 Task: Create a Colorful Geometric Lesson Plan.
Action: Mouse moved to (268, 336)
Screenshot: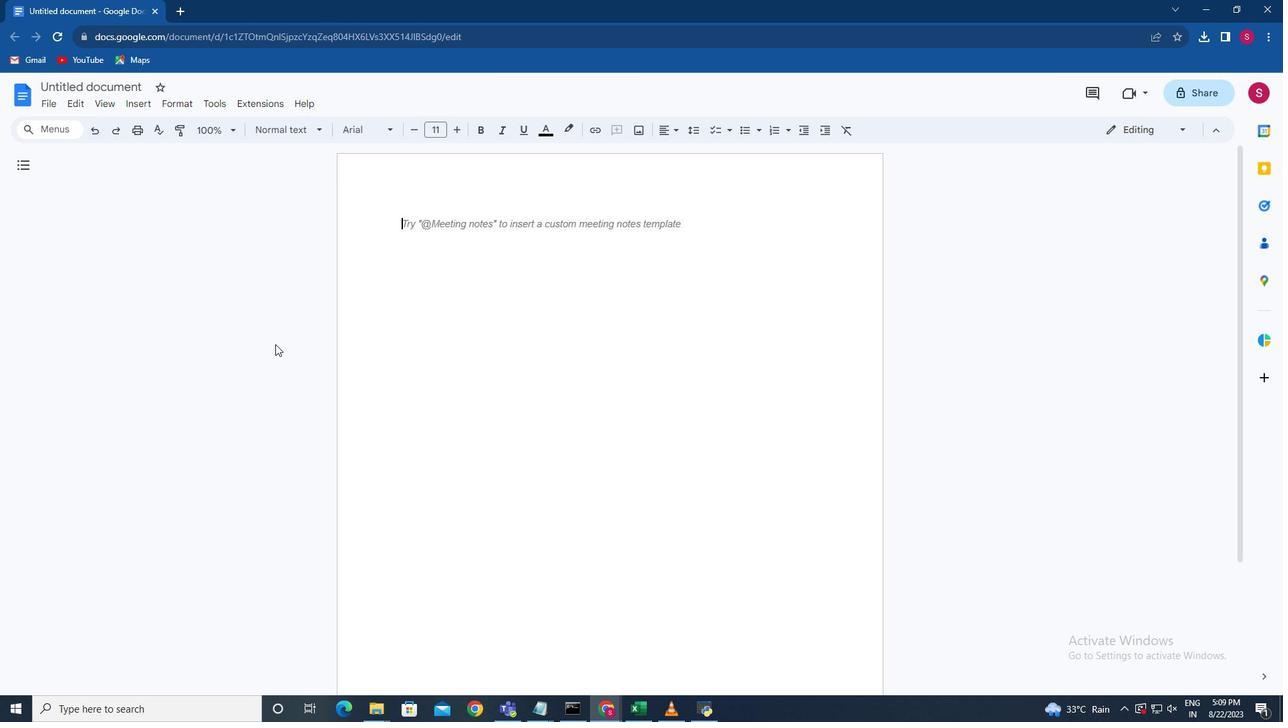 
Action: Mouse pressed left at (268, 336)
Screenshot: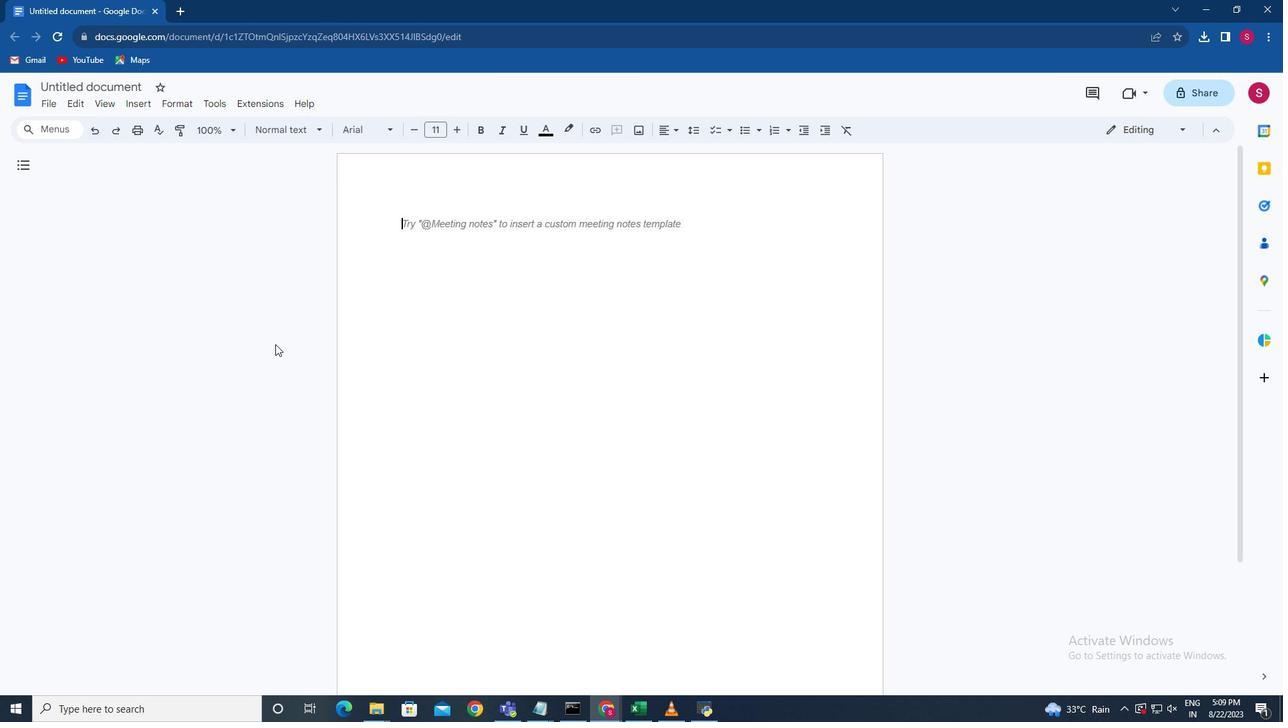 
Action: Mouse moved to (114, 93)
Screenshot: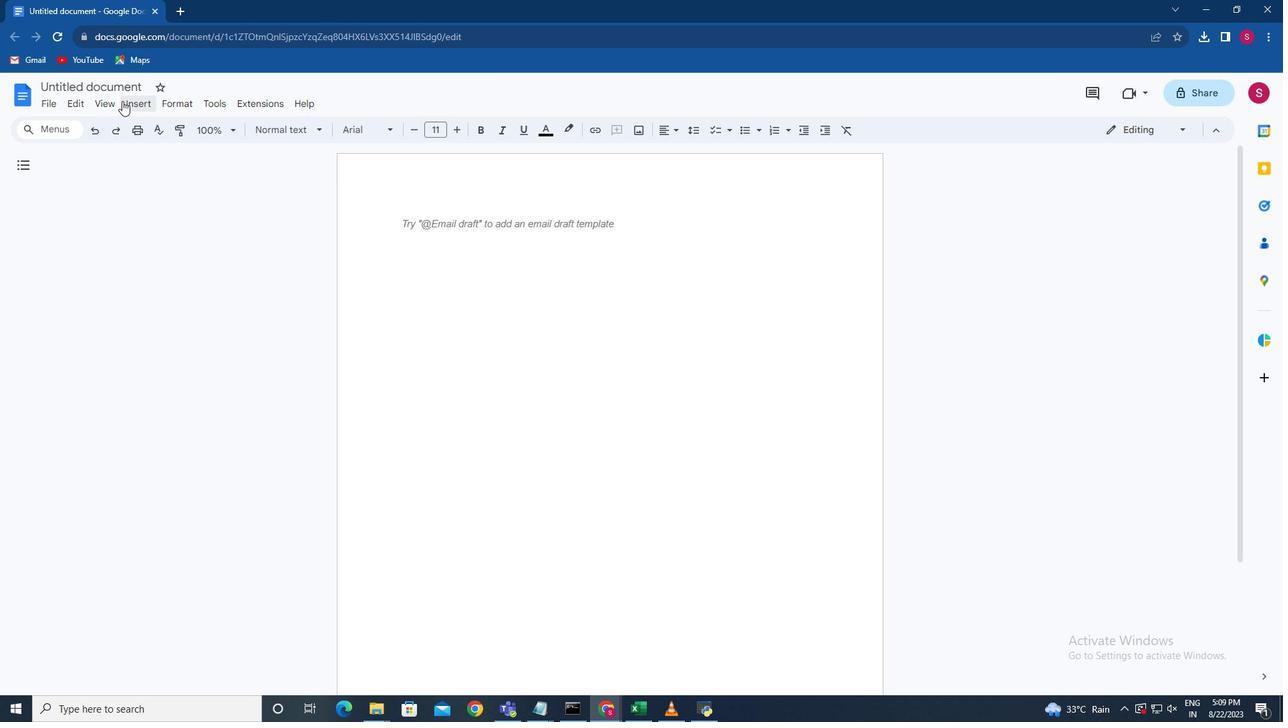 
Action: Mouse pressed left at (114, 93)
Screenshot: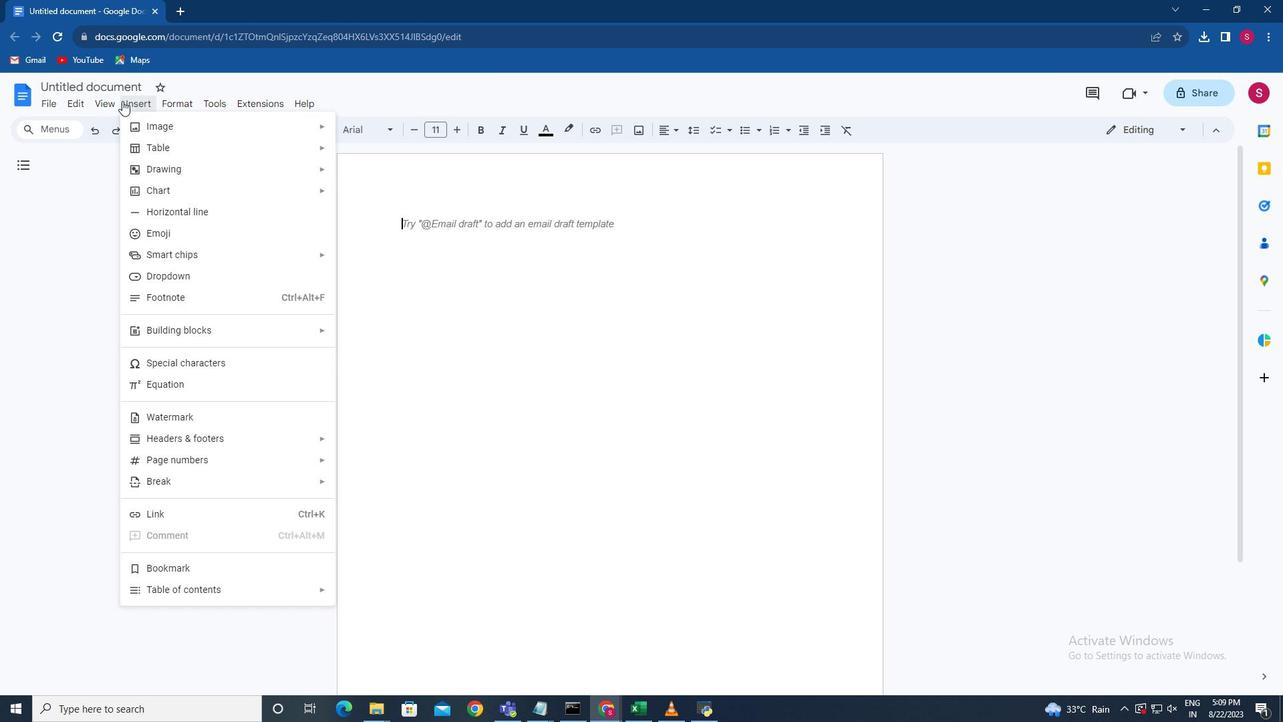 
Action: Mouse moved to (335, 176)
Screenshot: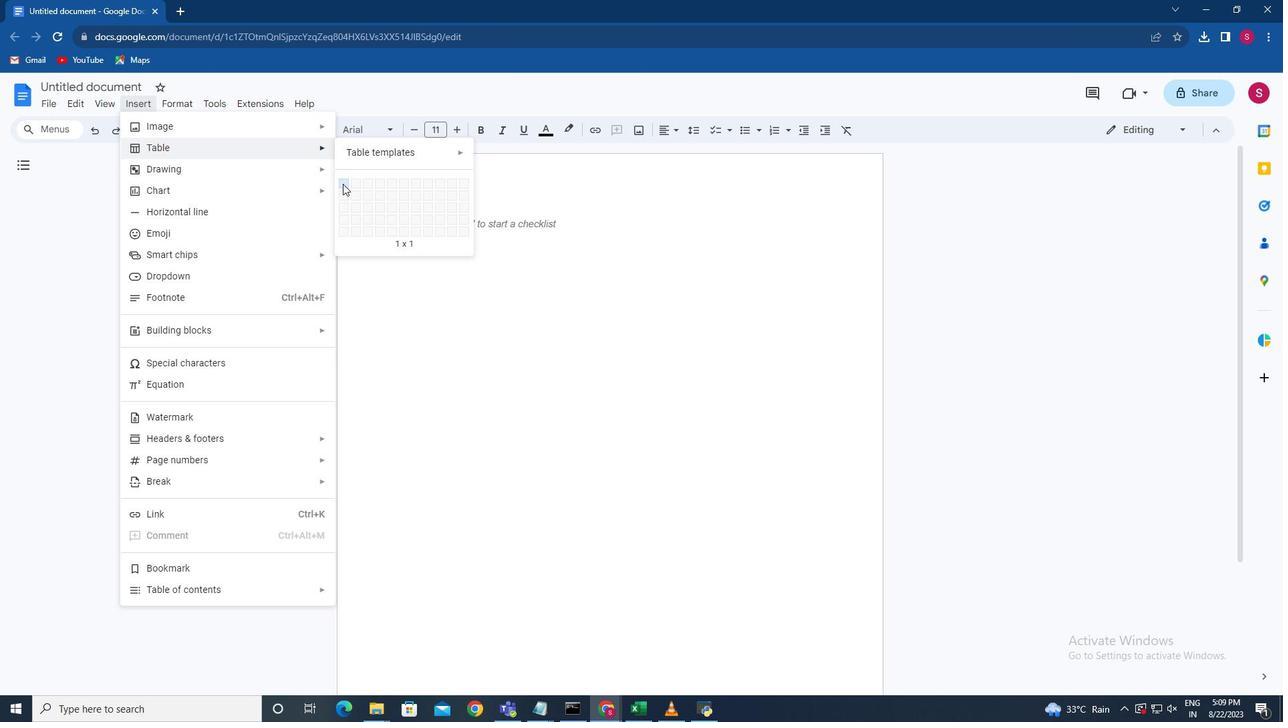 
Action: Mouse pressed left at (335, 176)
Screenshot: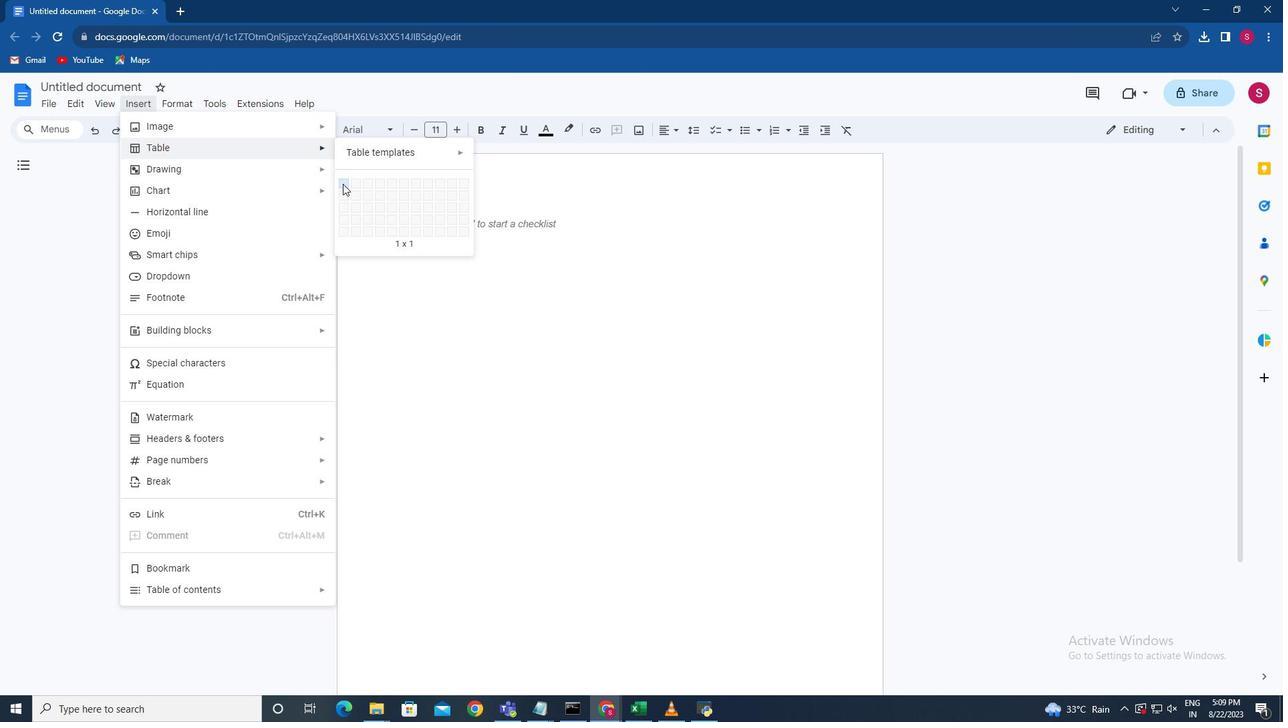 
Action: Mouse moved to (528, 304)
Screenshot: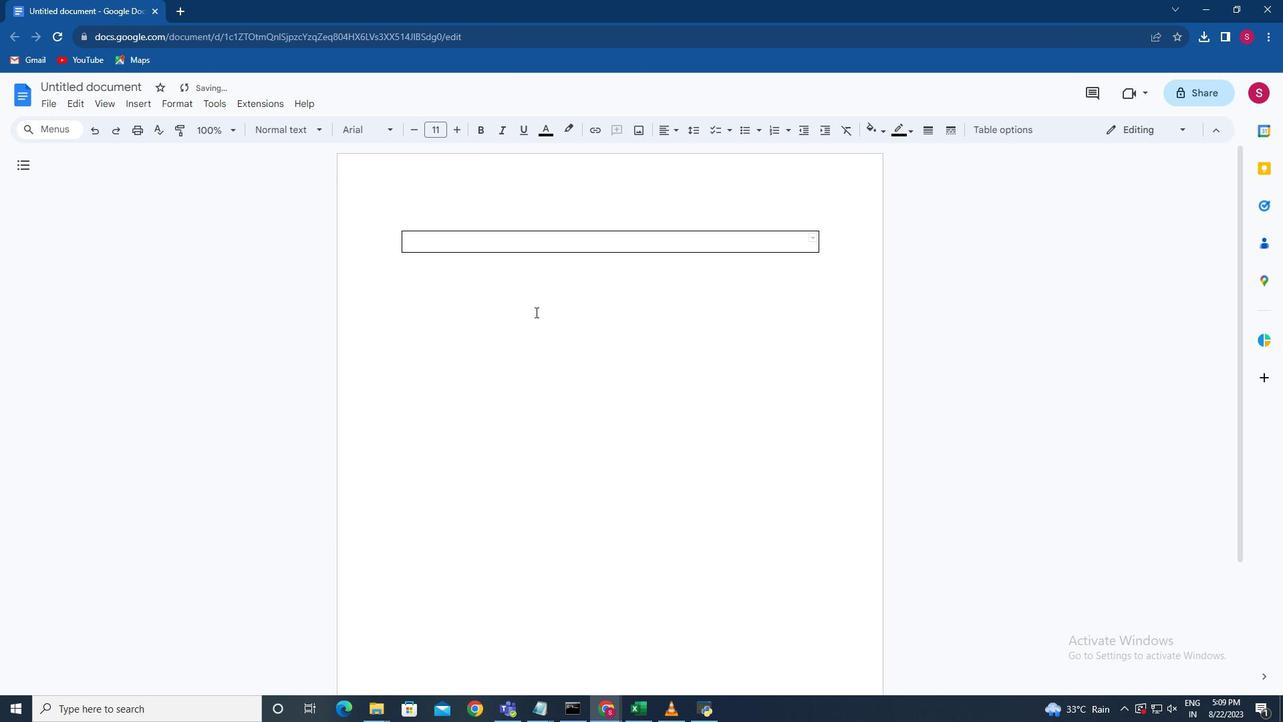 
Action: Key pressed <Key.shift_r>Lesson<Key.space><Key.shift_r>Plan
Screenshot: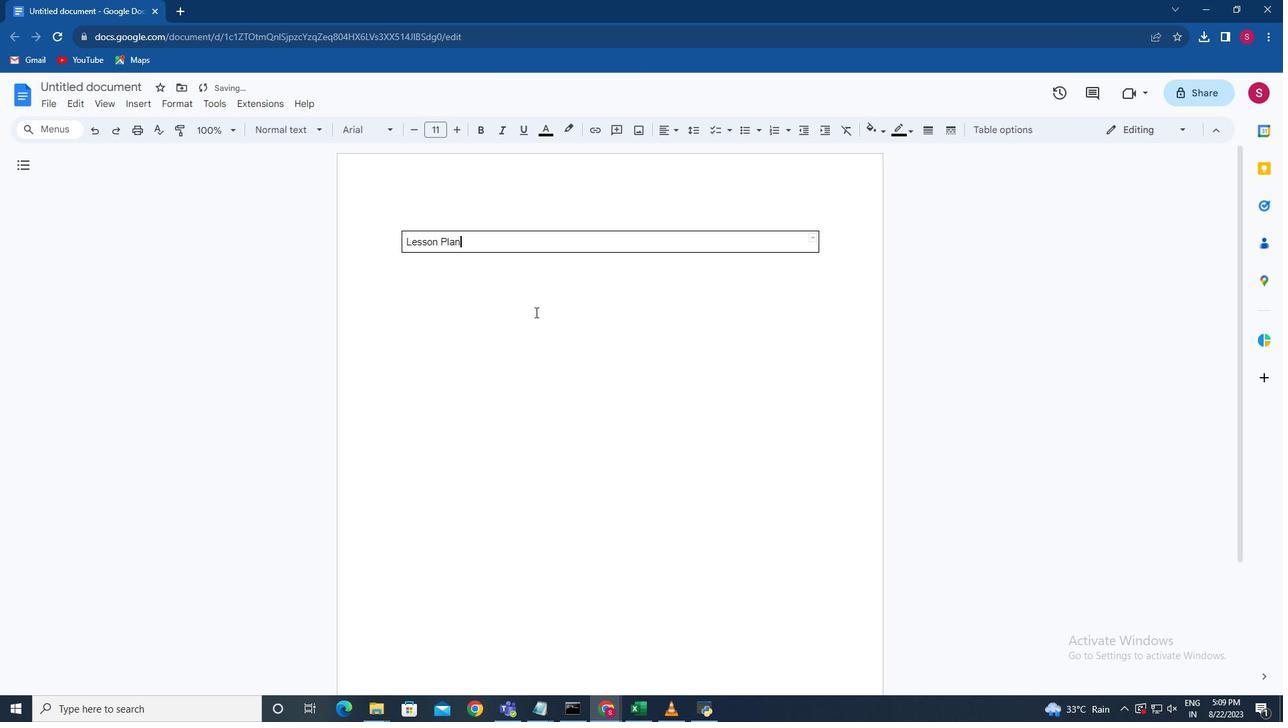 
Action: Mouse moved to (462, 238)
Screenshot: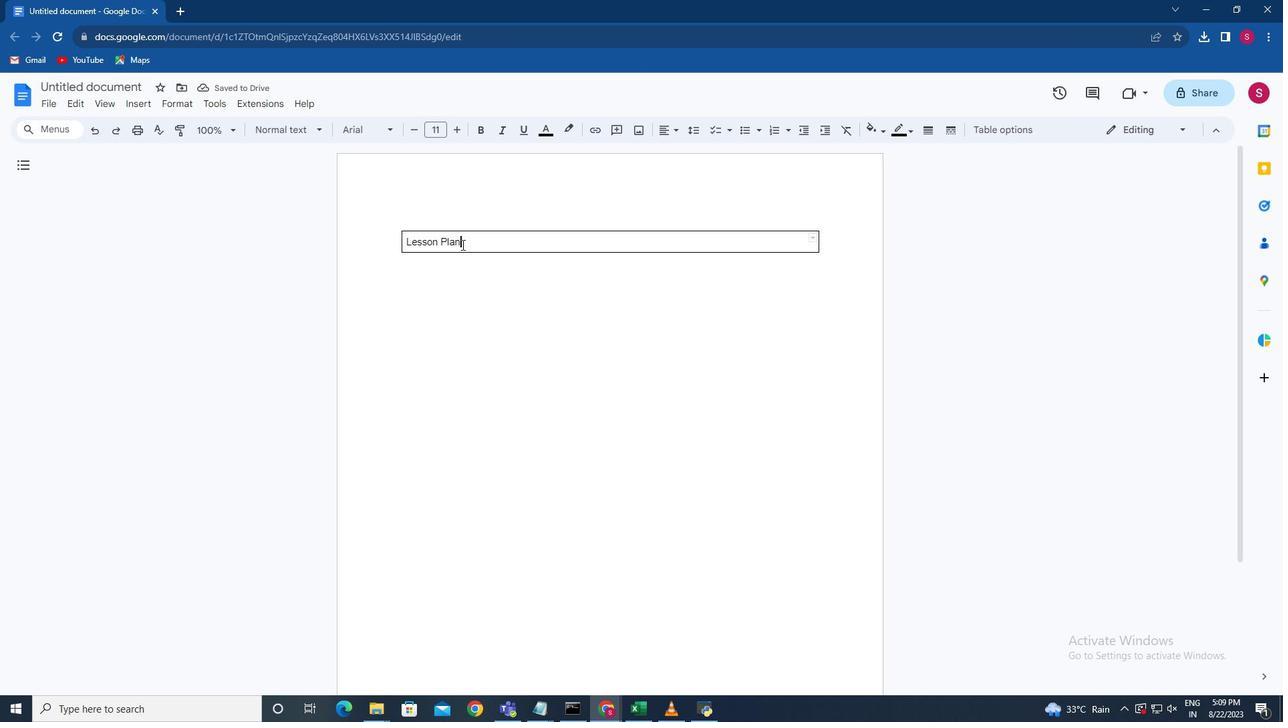 
Action: Mouse pressed left at (462, 238)
Screenshot: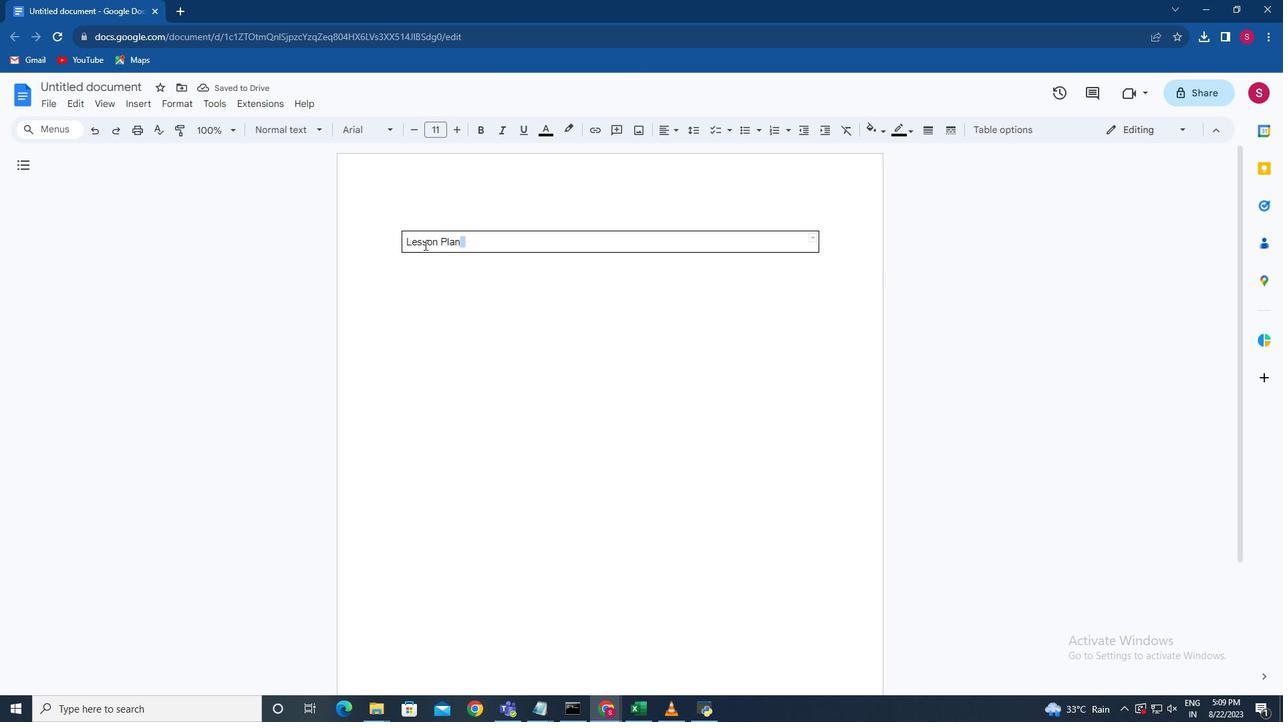 
Action: Mouse moved to (445, 118)
Screenshot: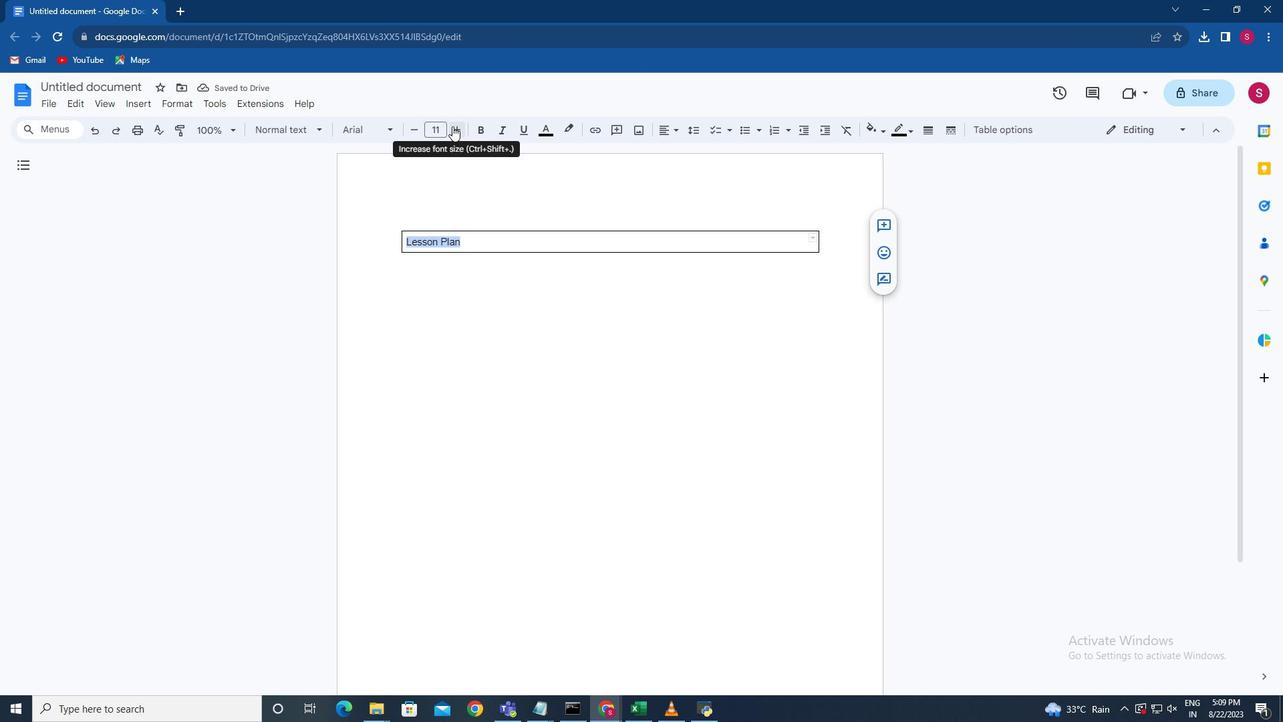 
Action: Mouse pressed left at (445, 118)
Screenshot: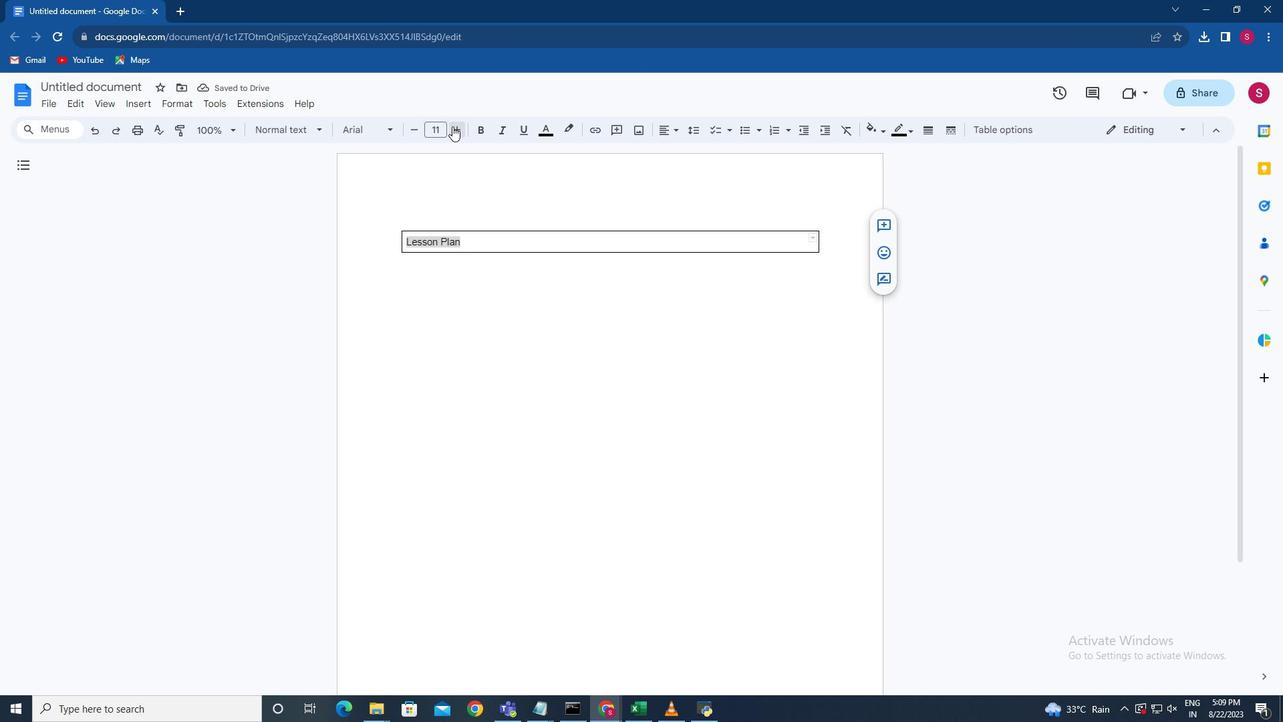 
Action: Mouse pressed left at (445, 118)
Screenshot: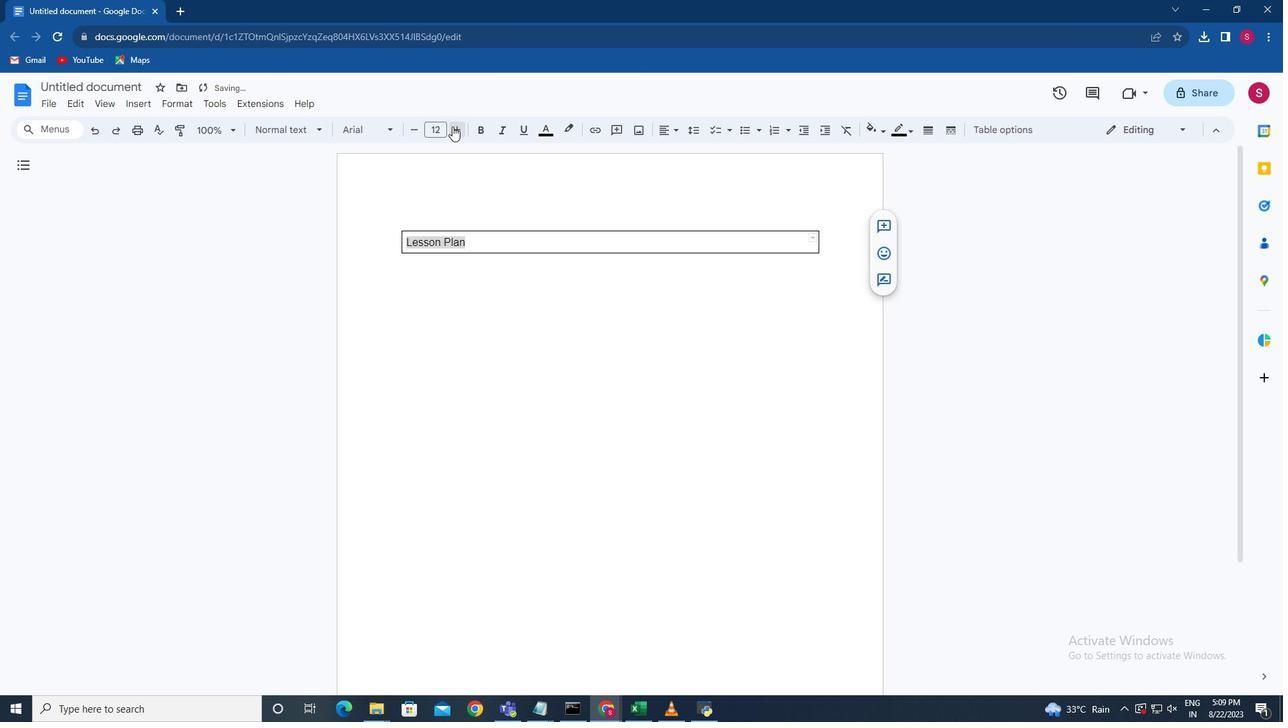 
Action: Mouse pressed left at (445, 118)
Screenshot: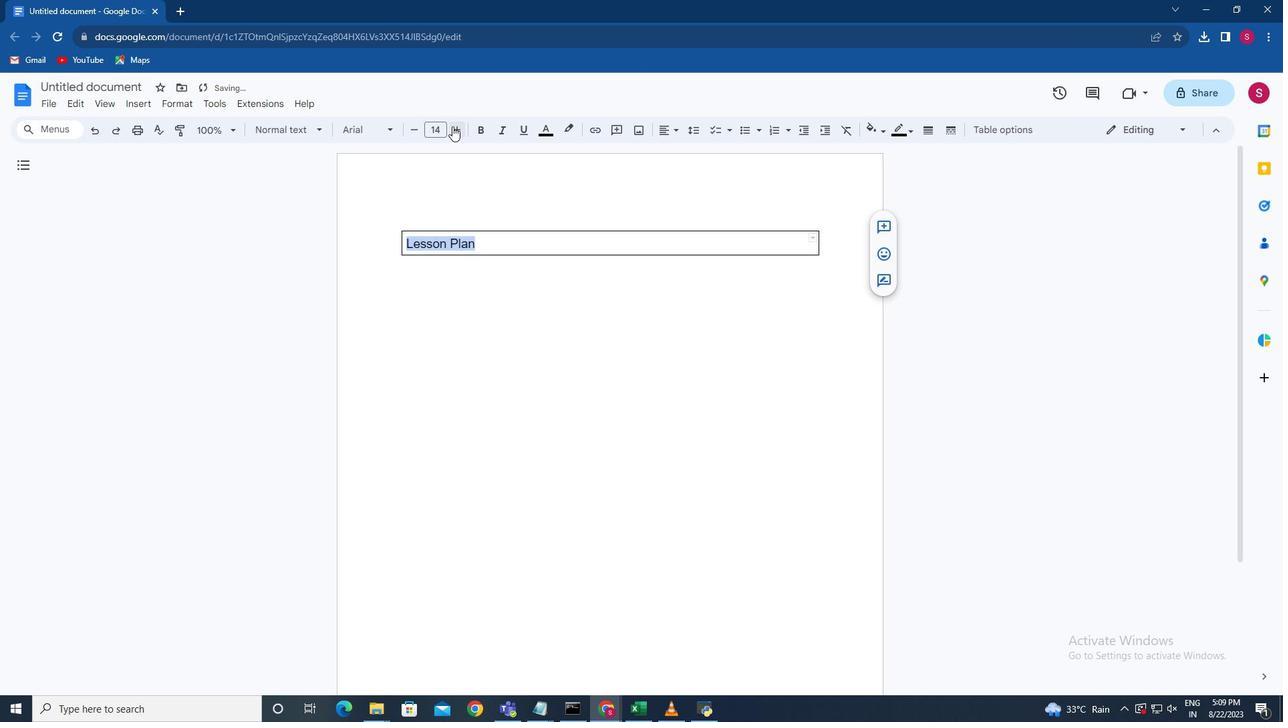 
Action: Mouse pressed left at (445, 118)
Screenshot: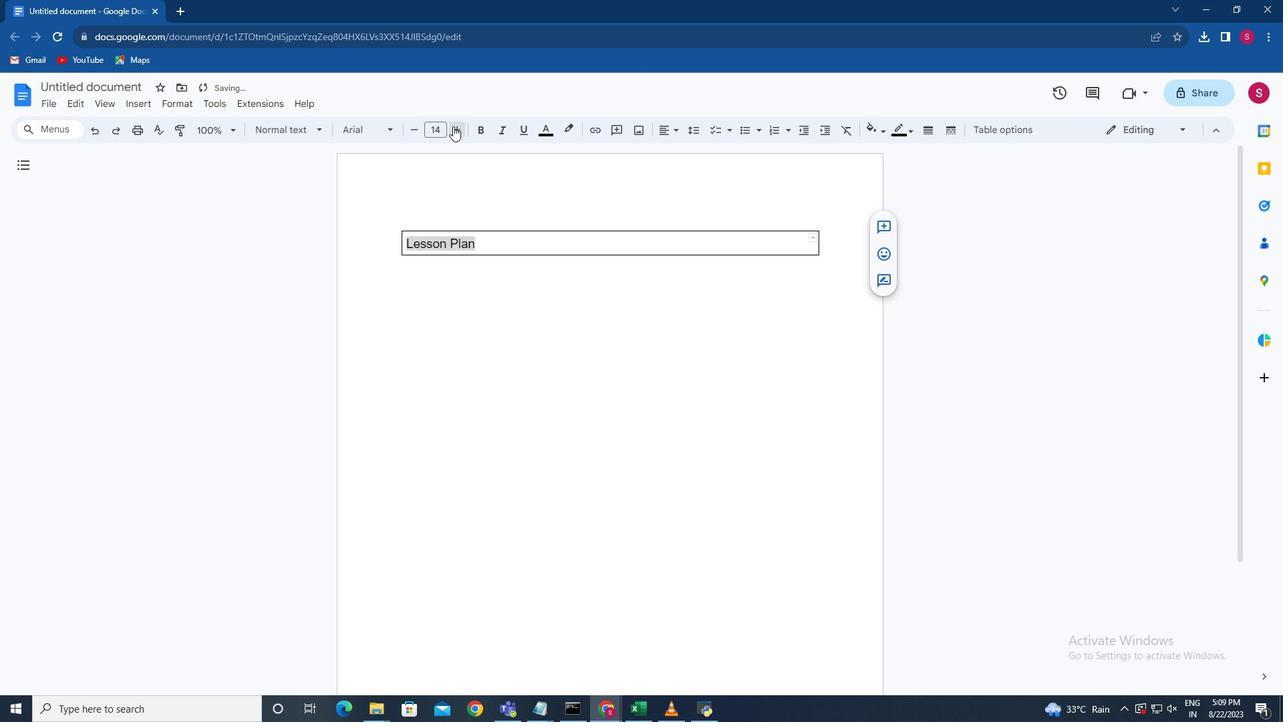 
Action: Mouse moved to (445, 118)
Screenshot: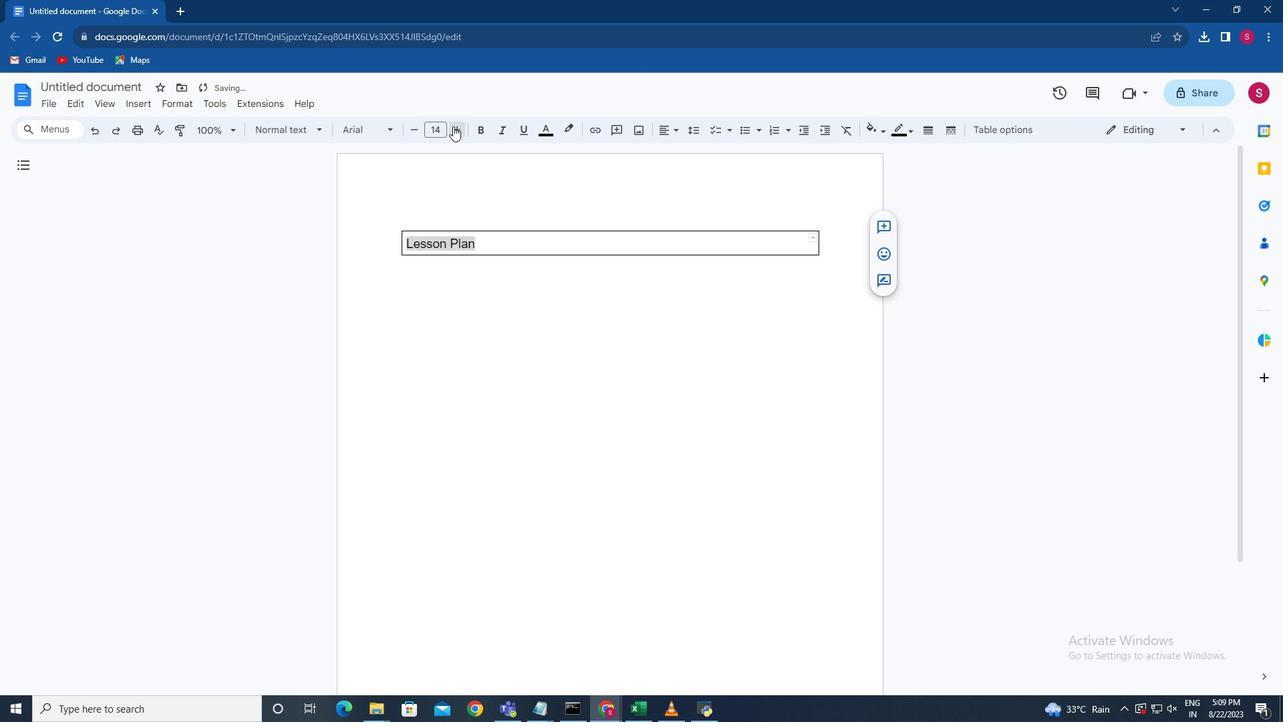 
Action: Mouse pressed left at (445, 118)
Screenshot: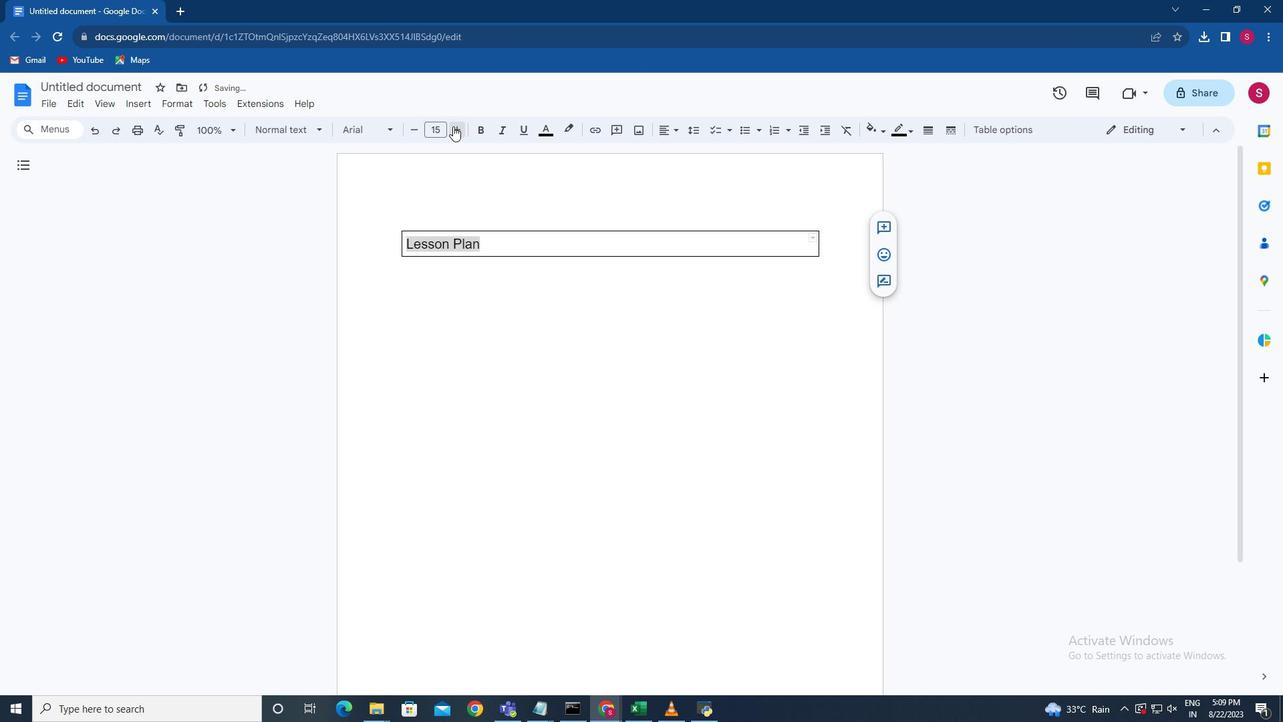 
Action: Mouse pressed left at (445, 118)
Screenshot: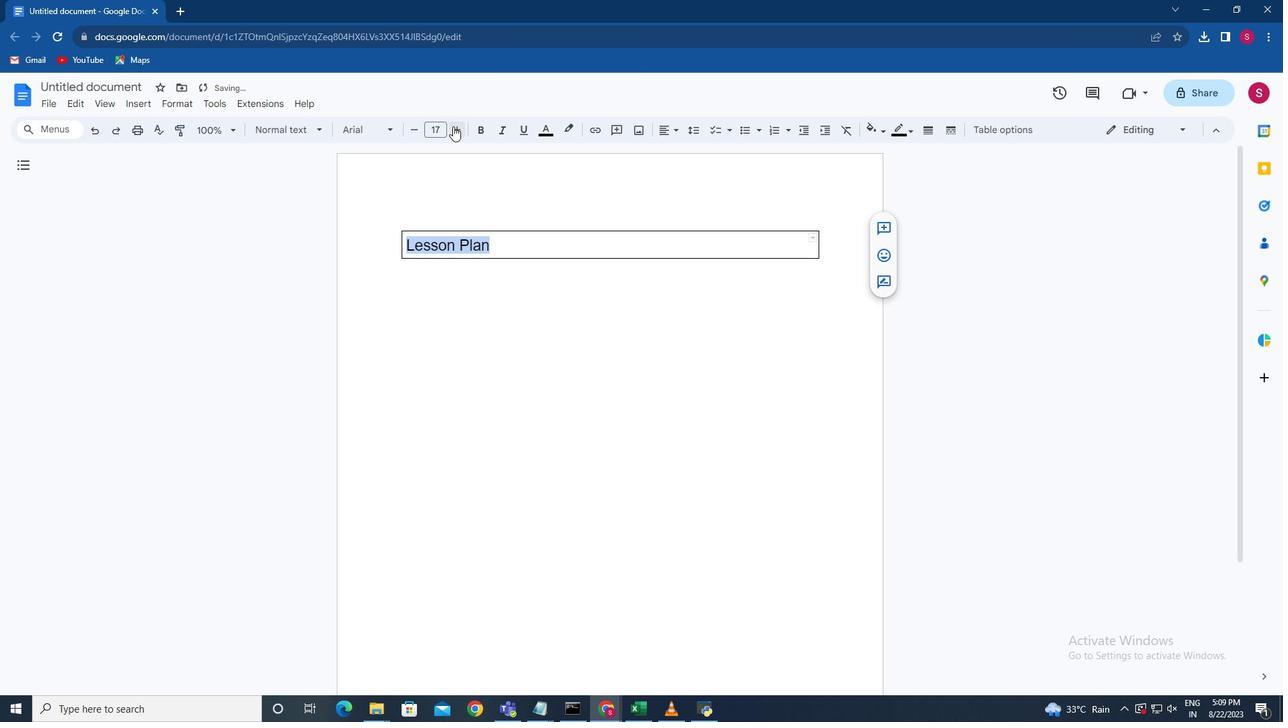 
Action: Mouse pressed left at (445, 118)
Screenshot: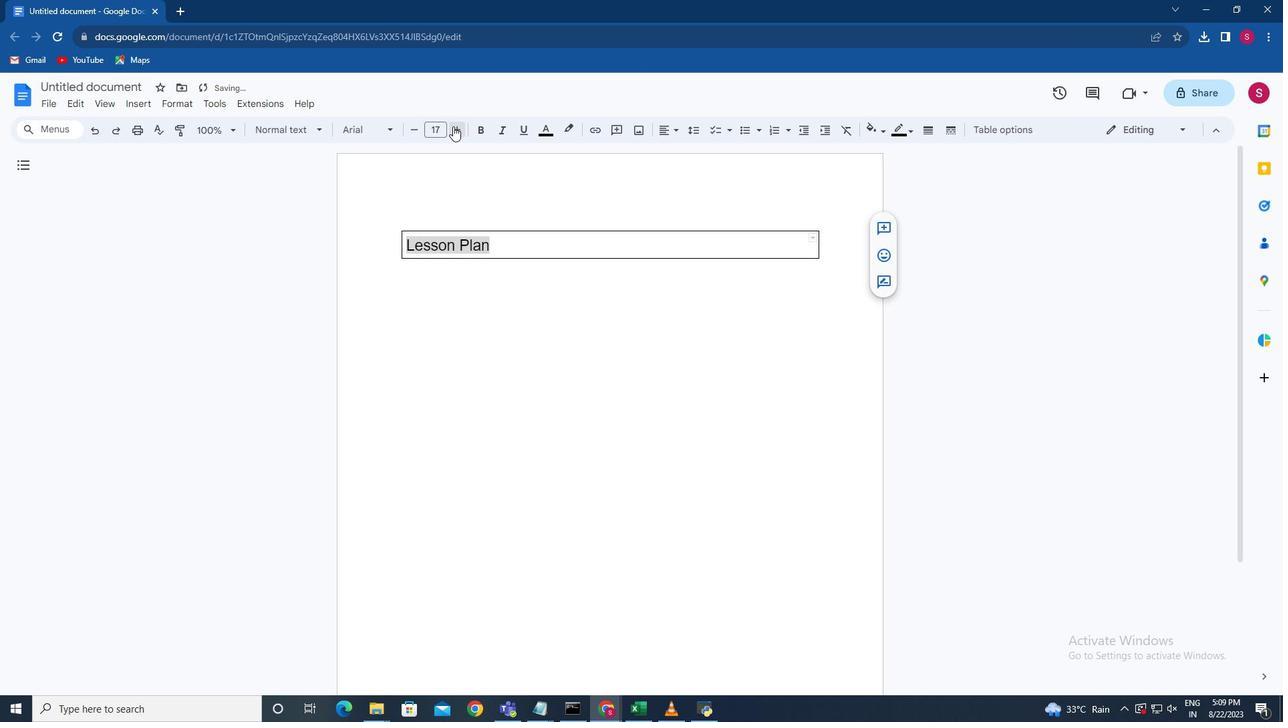 
Action: Mouse pressed left at (445, 118)
Screenshot: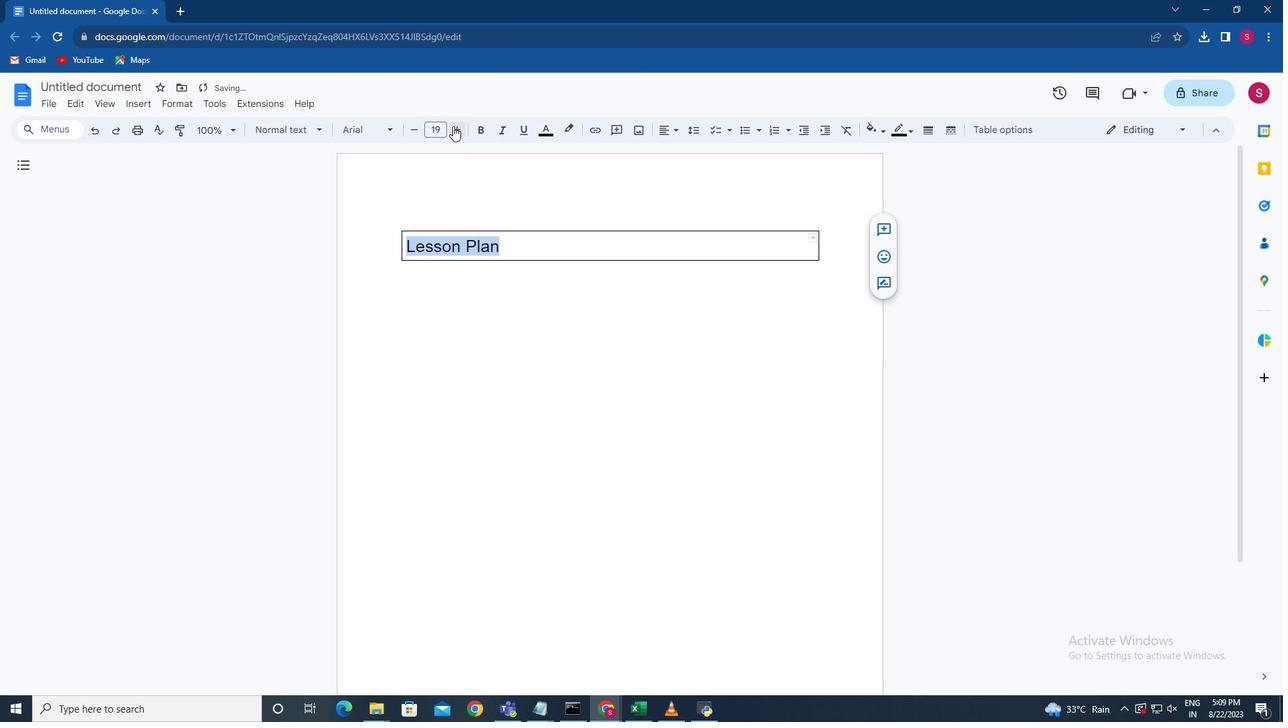 
Action: Mouse pressed left at (445, 118)
Screenshot: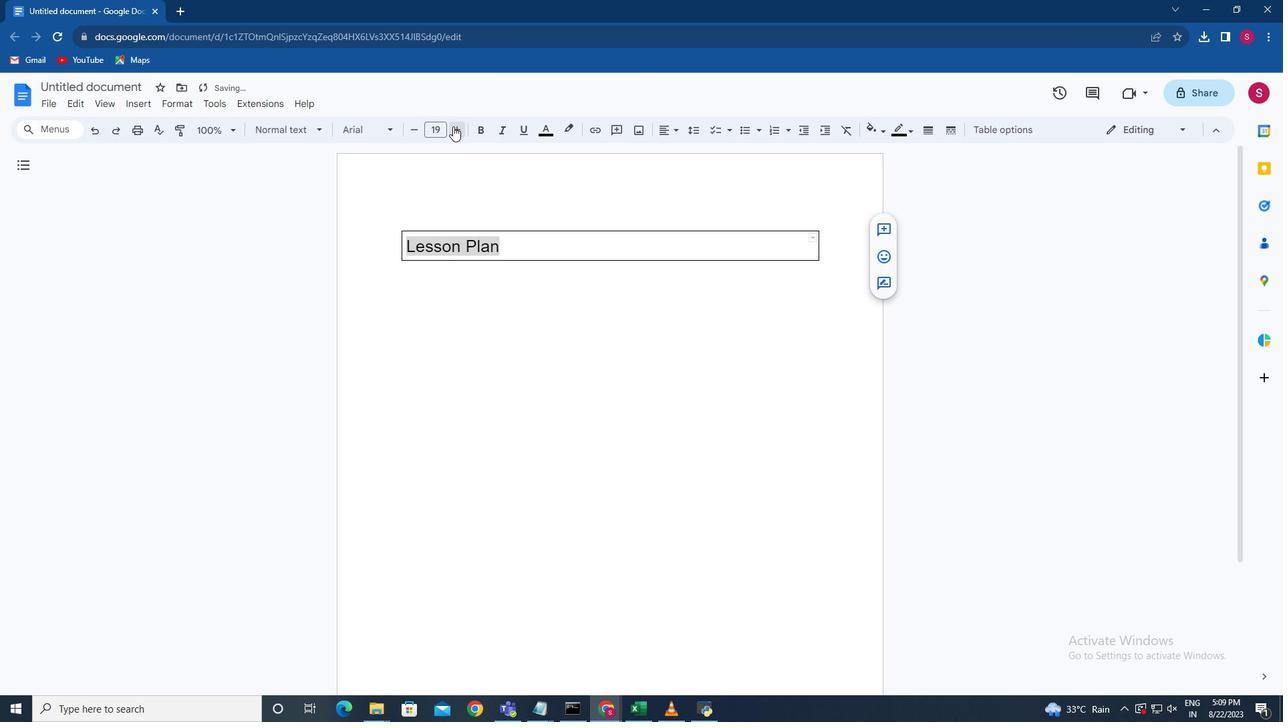 
Action: Mouse pressed left at (445, 118)
Screenshot: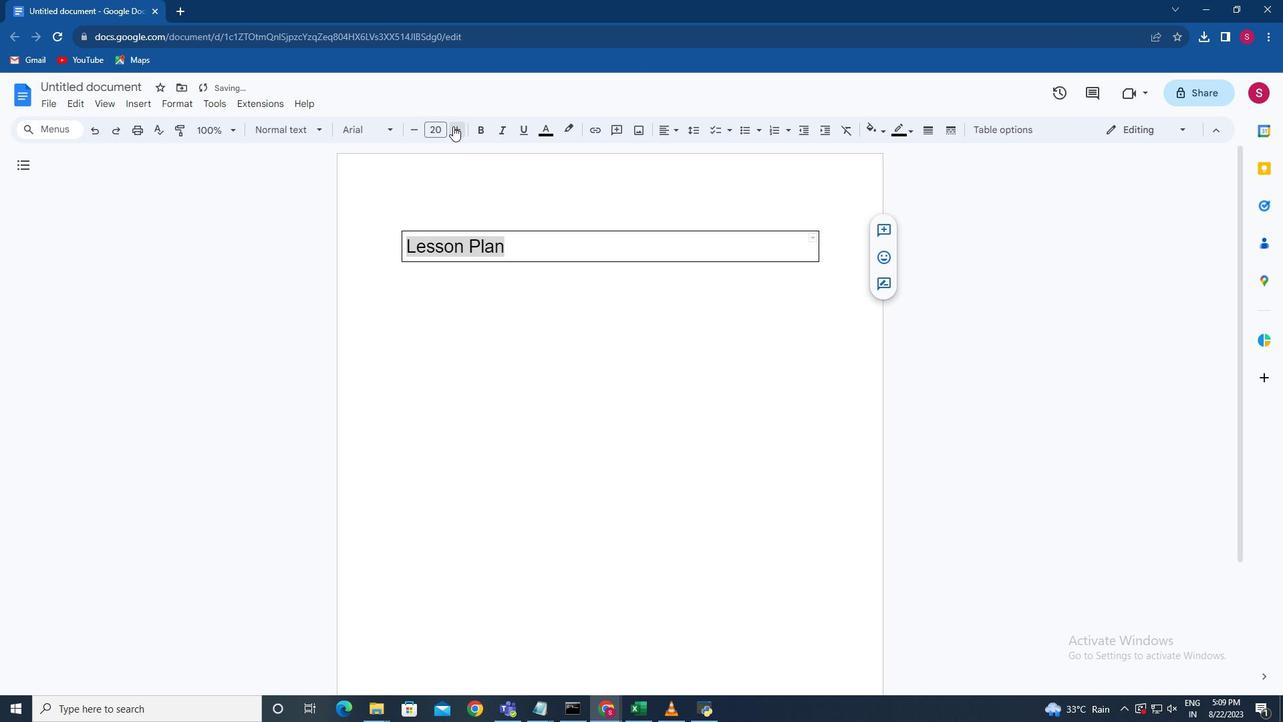 
Action: Mouse pressed left at (445, 118)
Screenshot: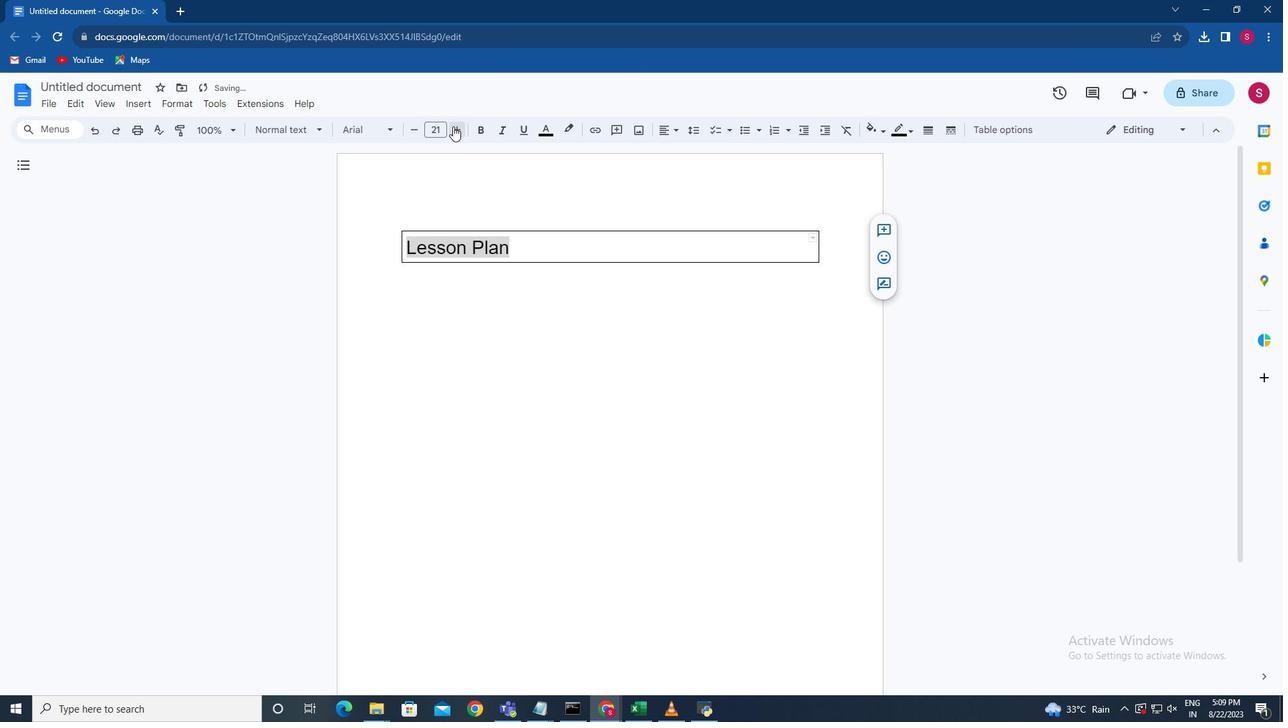 
Action: Mouse pressed left at (445, 118)
Screenshot: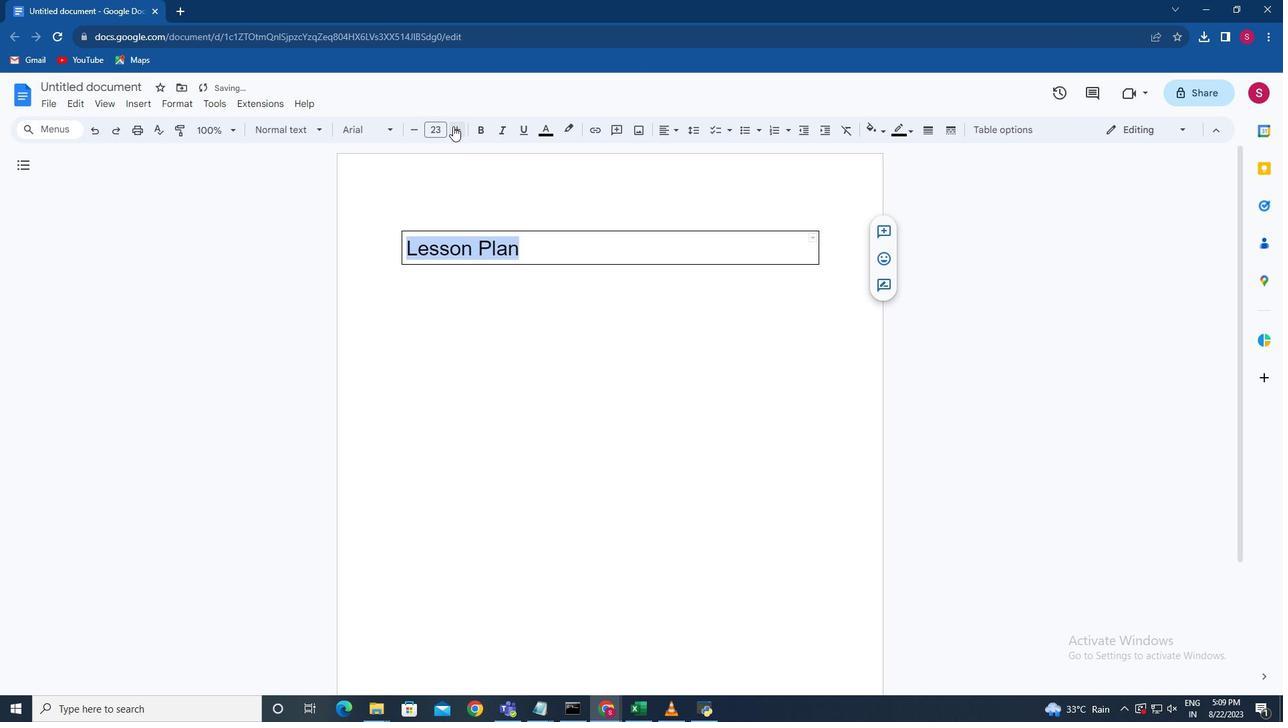 
Action: Mouse pressed left at (445, 118)
Screenshot: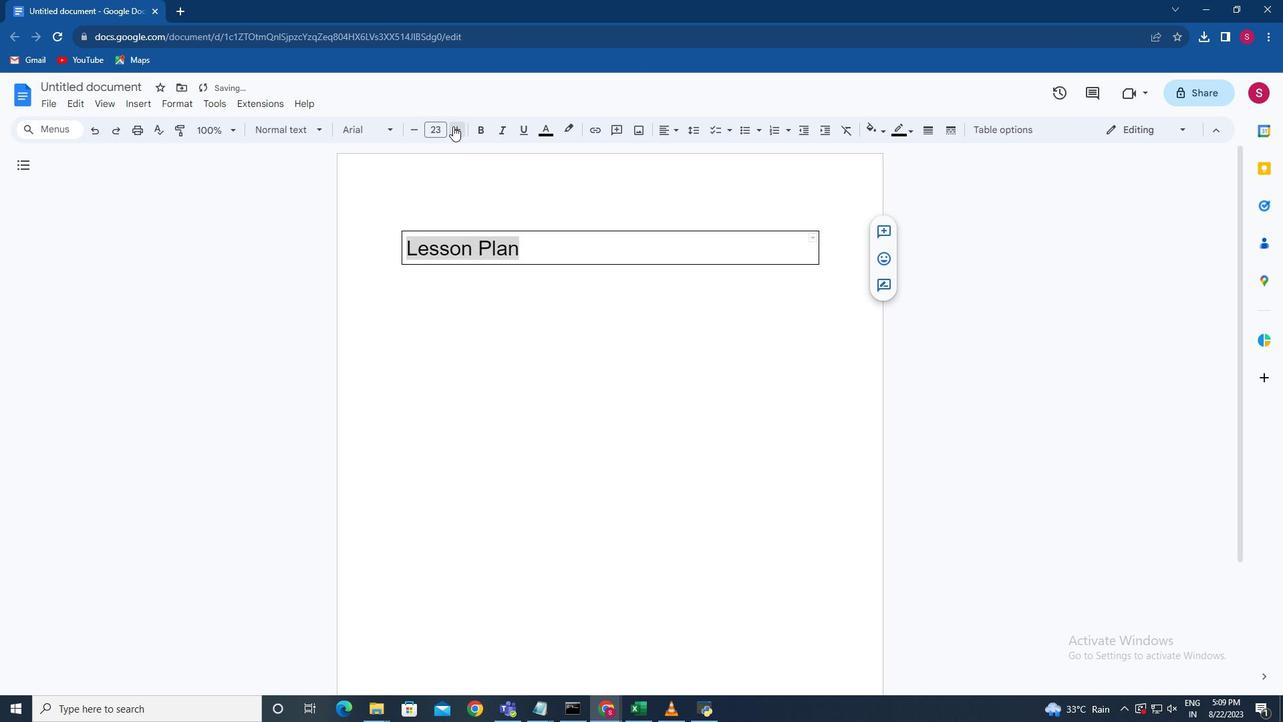 
Action: Mouse pressed left at (445, 118)
Screenshot: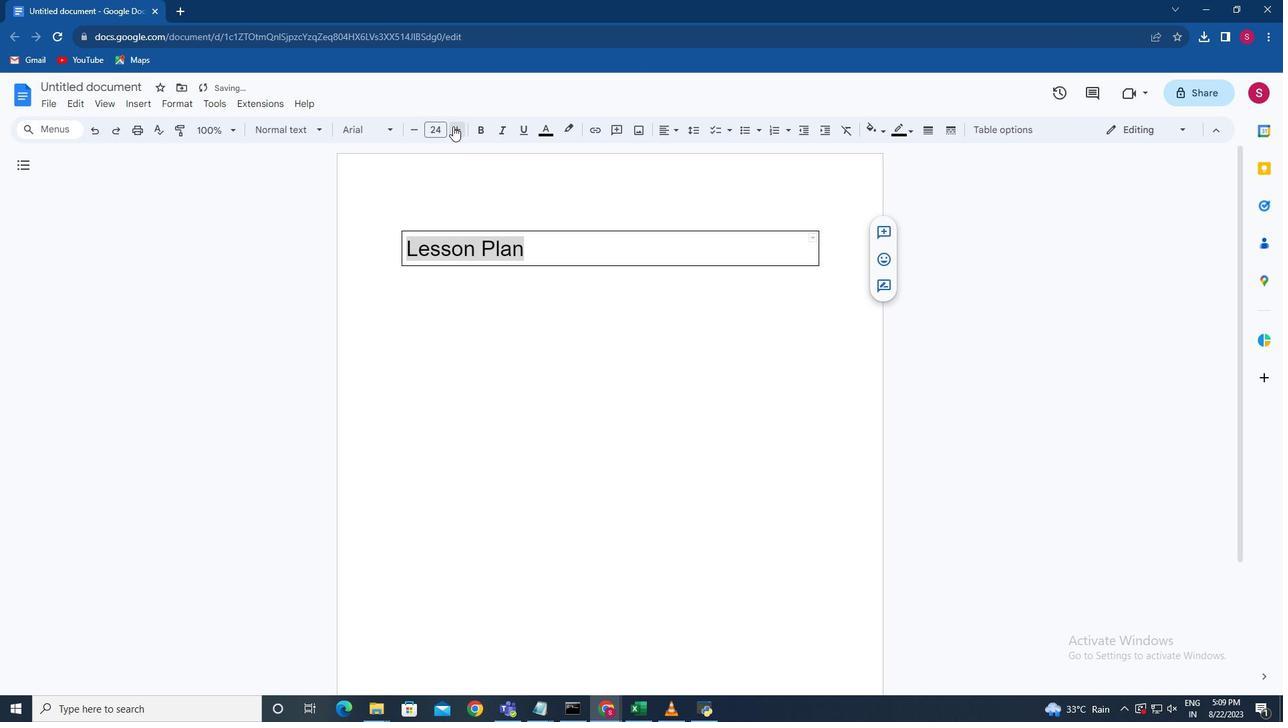 
Action: Mouse pressed left at (445, 118)
Screenshot: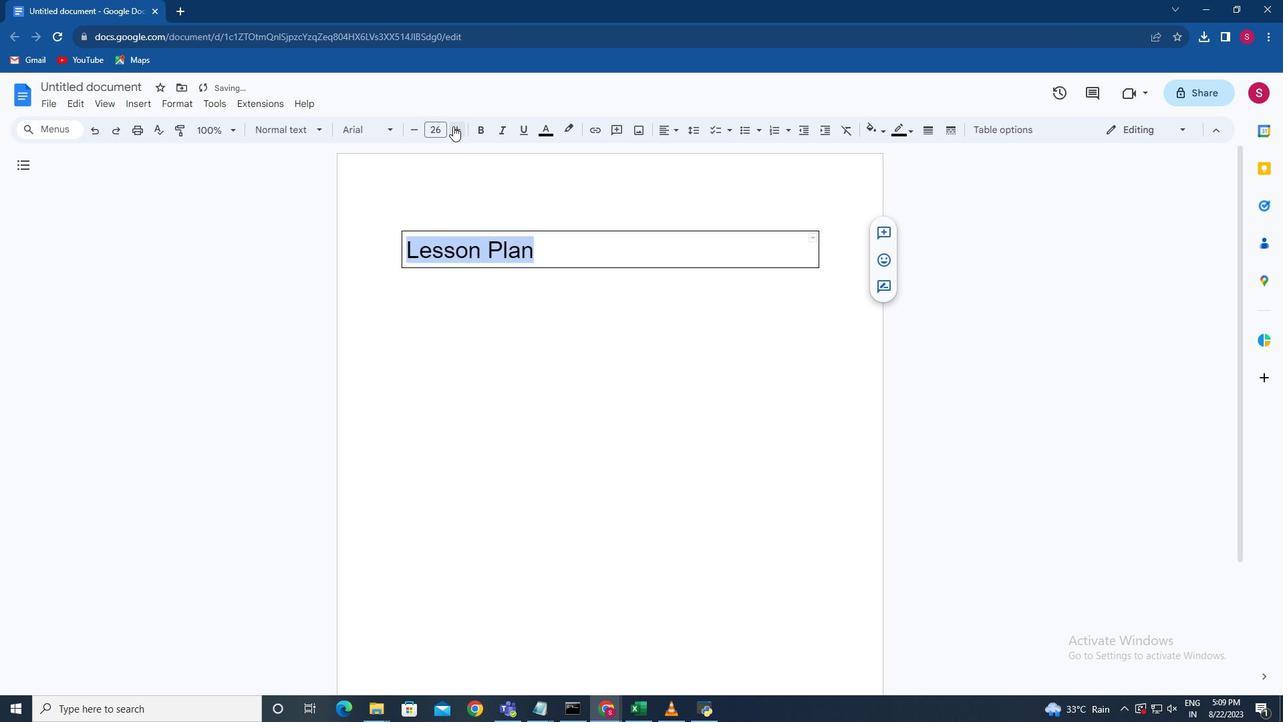 
Action: Mouse pressed left at (445, 118)
Screenshot: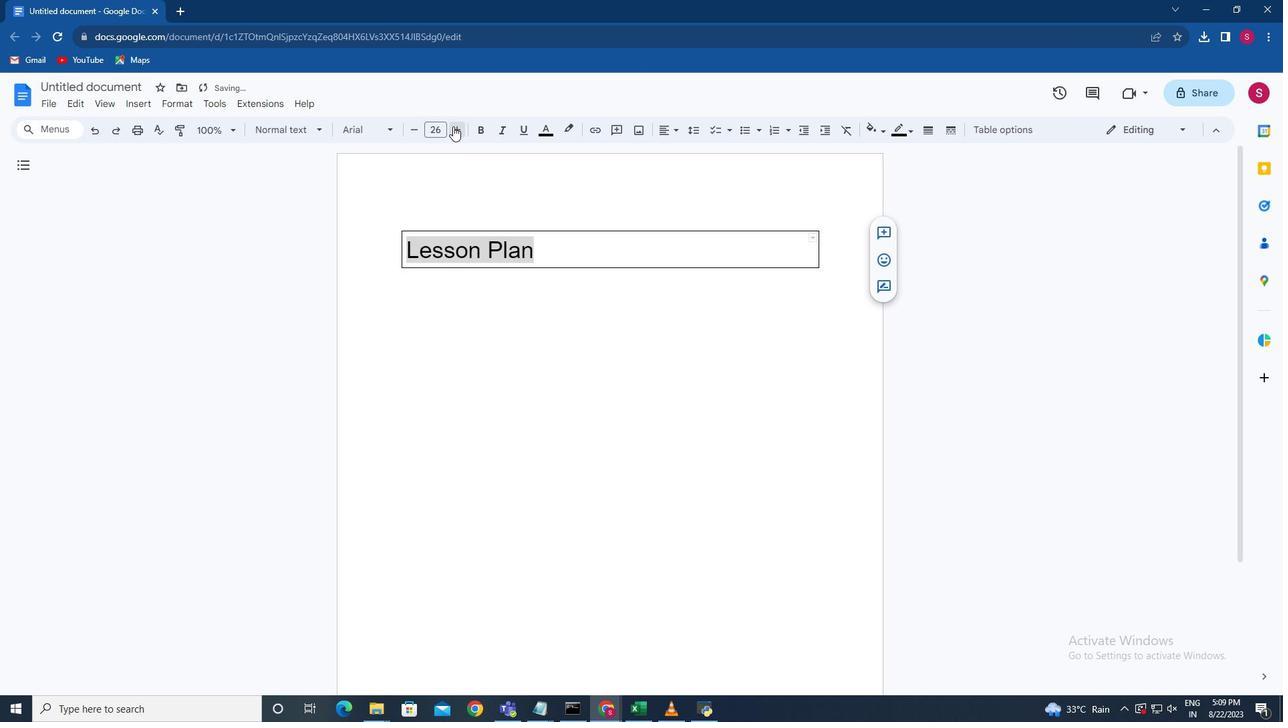 
Action: Mouse pressed left at (445, 118)
Screenshot: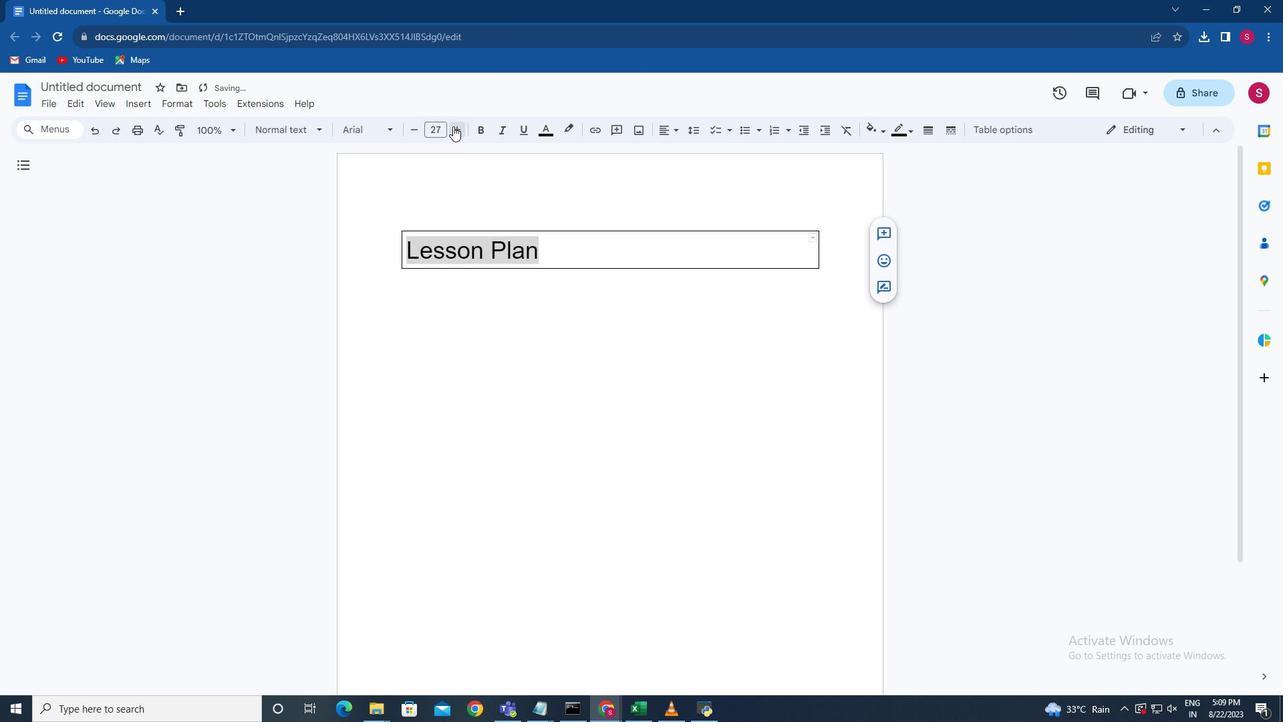 
Action: Mouse pressed left at (445, 118)
Screenshot: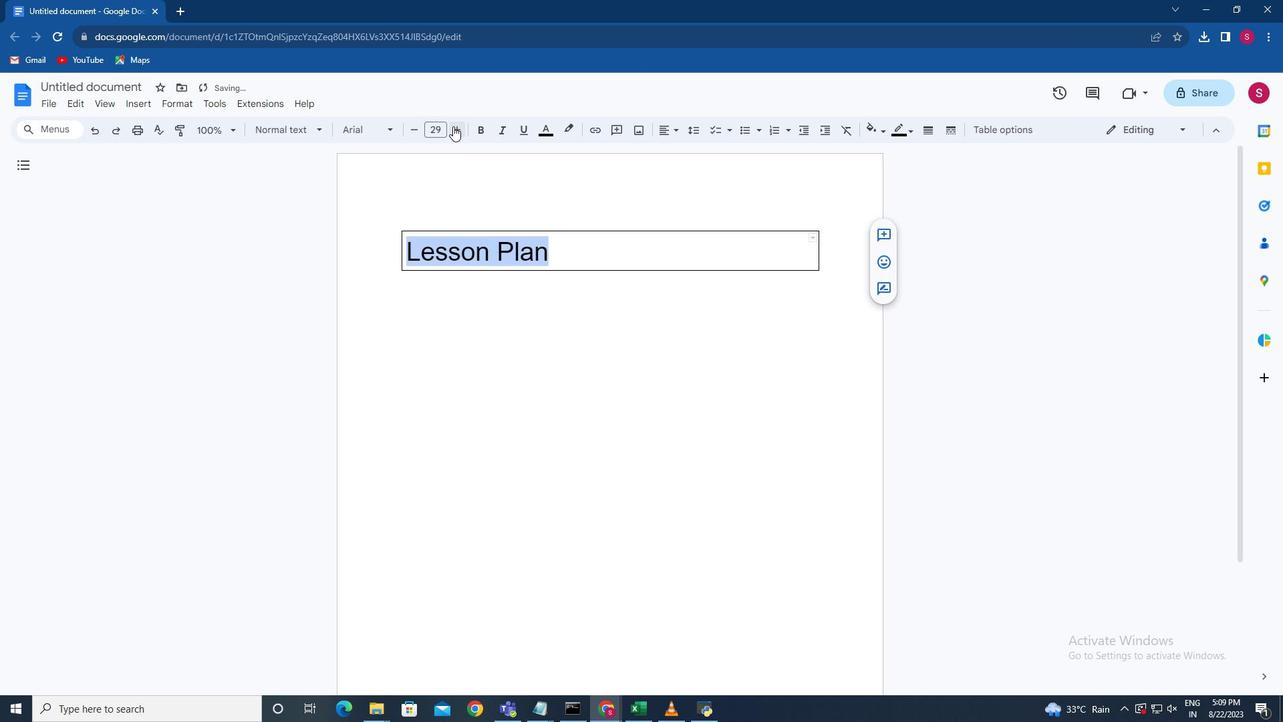 
Action: Mouse pressed left at (445, 118)
Screenshot: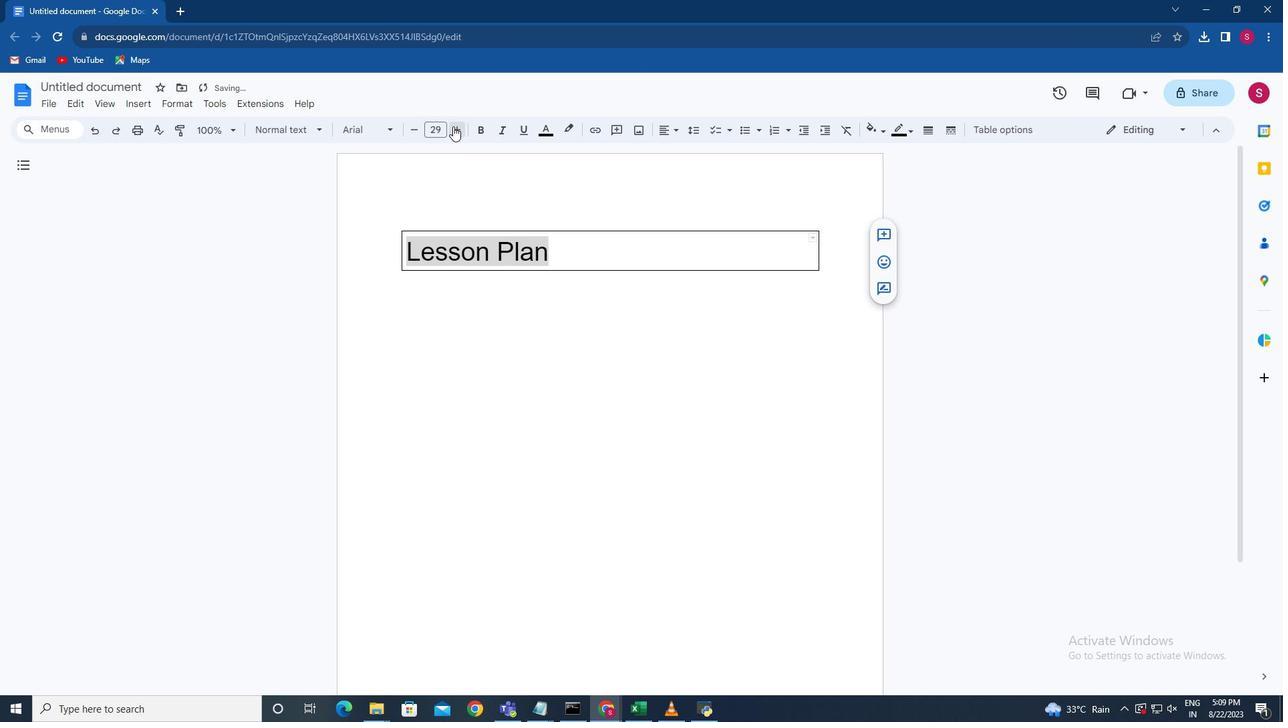 
Action: Mouse pressed left at (445, 118)
Screenshot: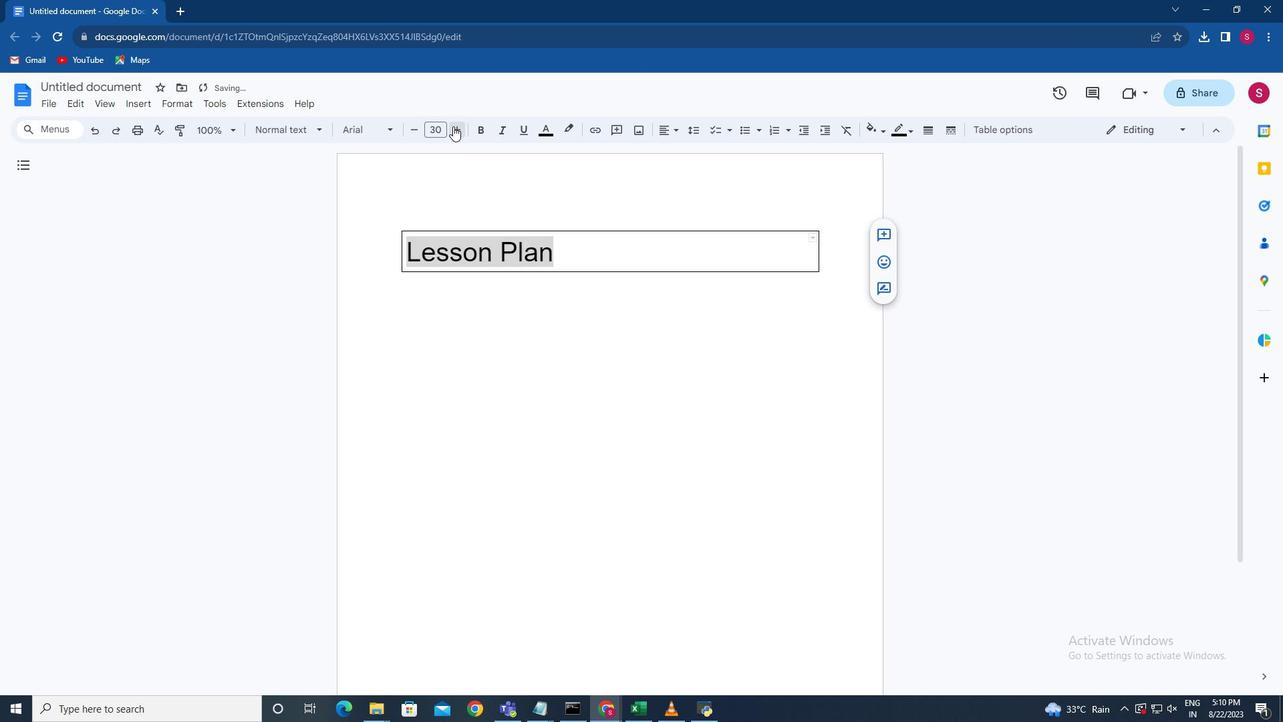
Action: Mouse pressed left at (445, 118)
Screenshot: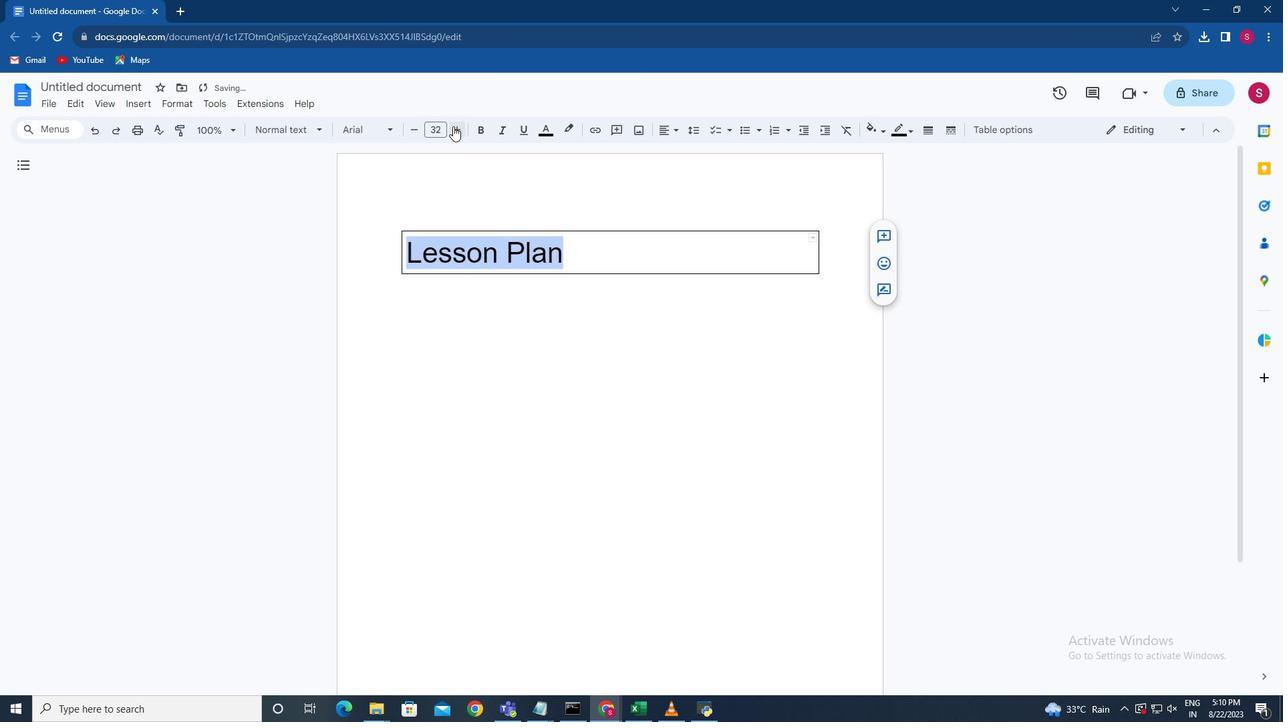 
Action: Mouse pressed left at (445, 118)
Screenshot: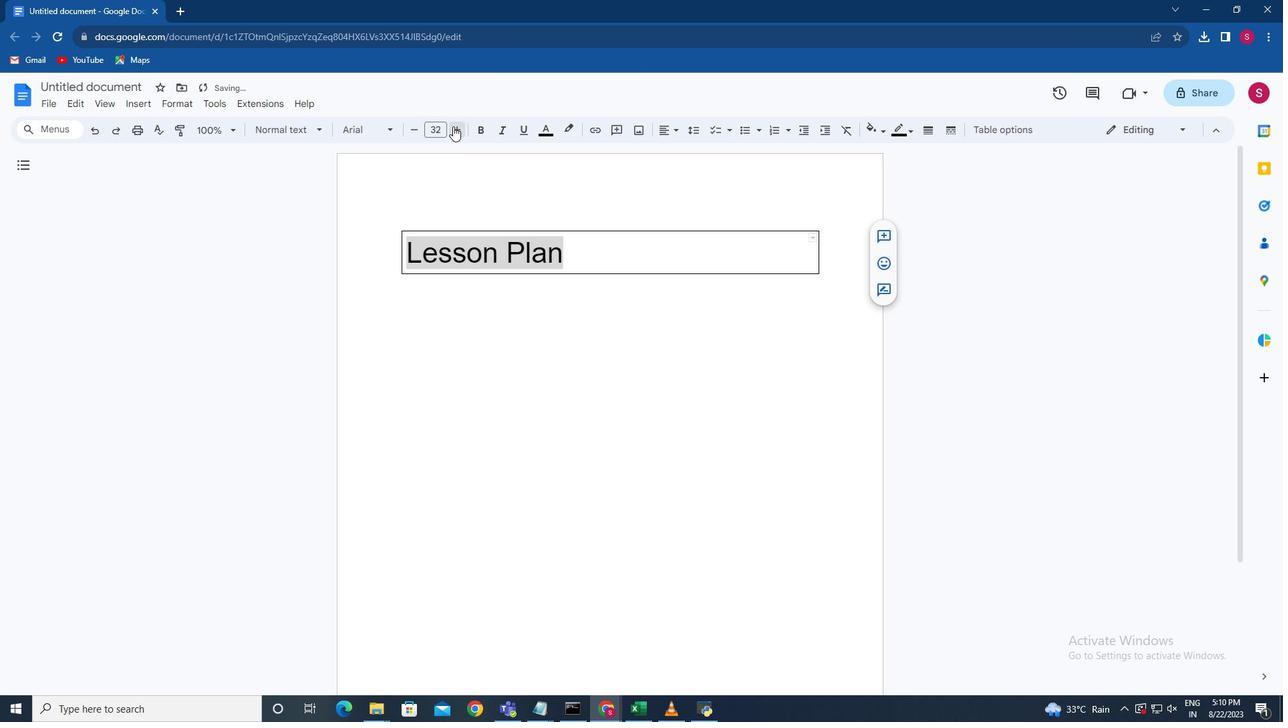 
Action: Mouse pressed left at (445, 118)
Screenshot: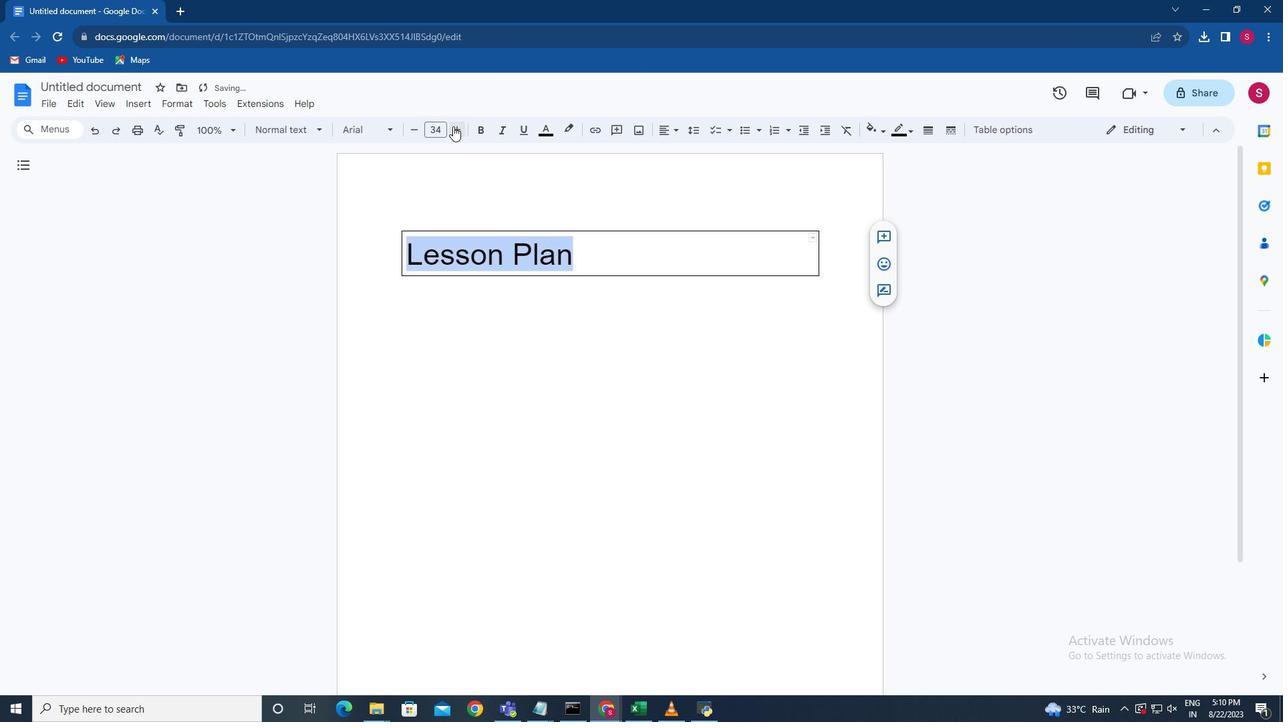 
Action: Mouse moved to (446, 118)
Screenshot: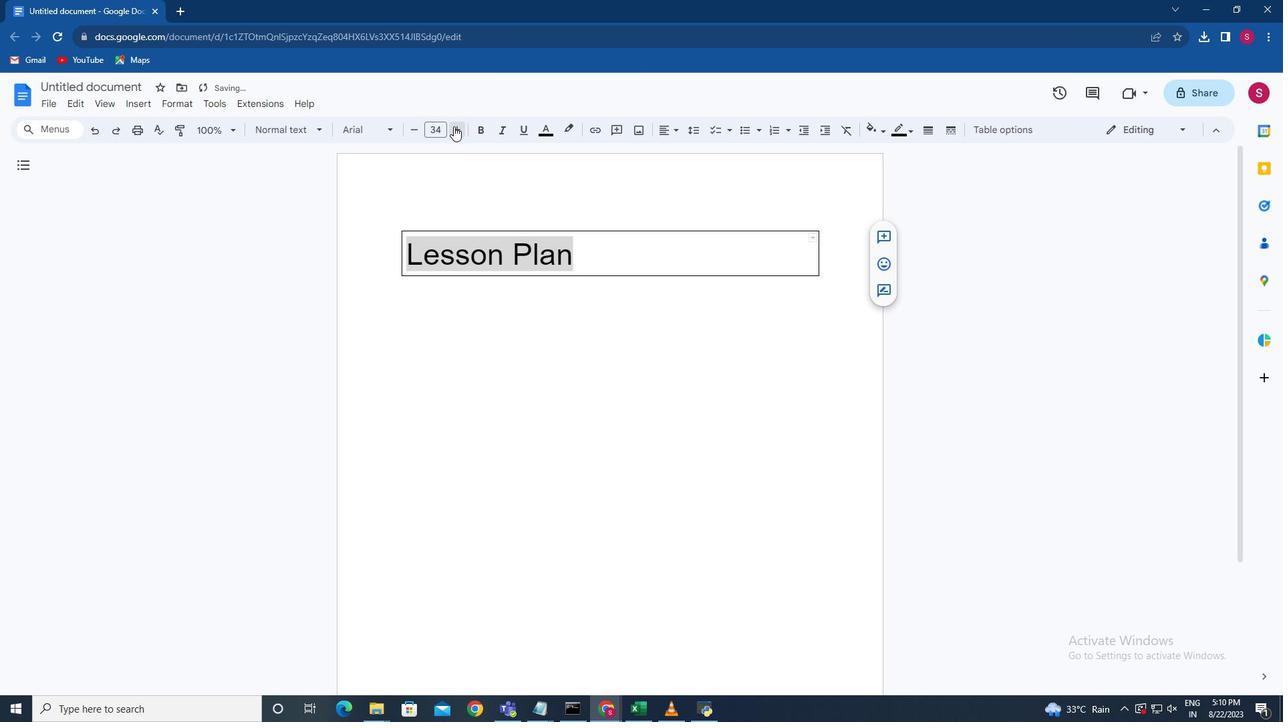 
Action: Mouse pressed left at (446, 118)
Screenshot: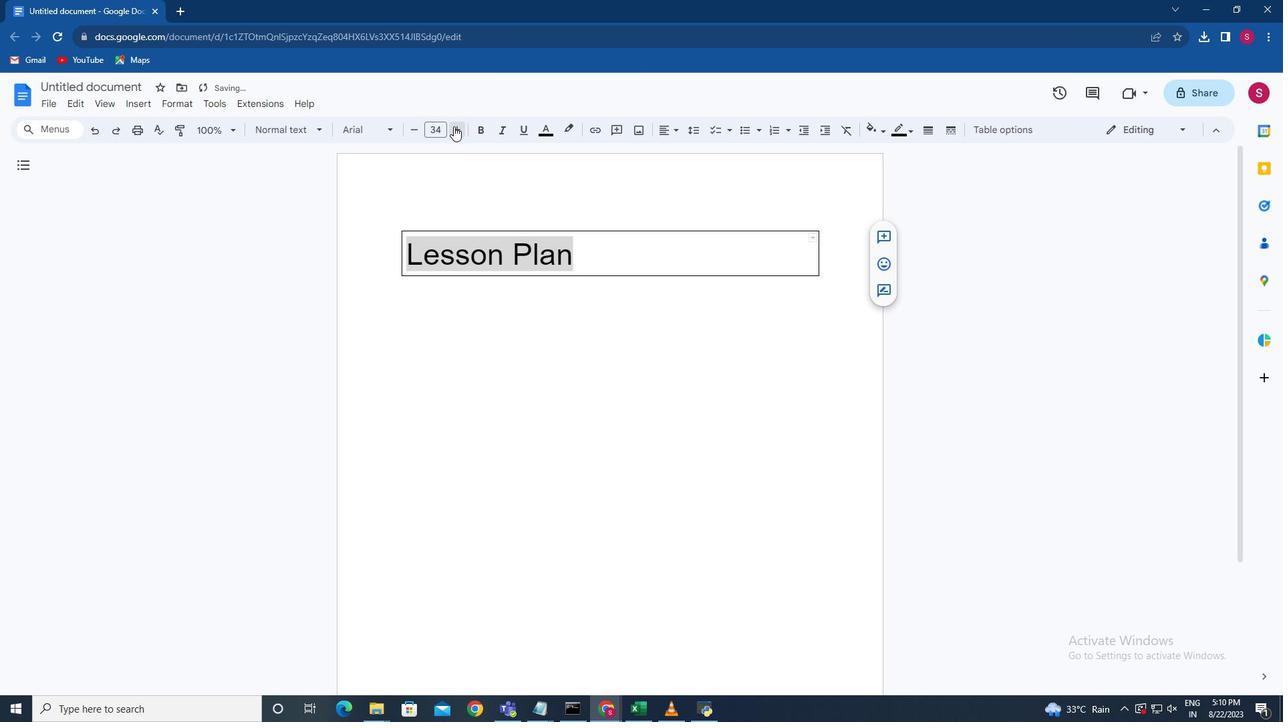 
Action: Mouse pressed left at (446, 118)
Screenshot: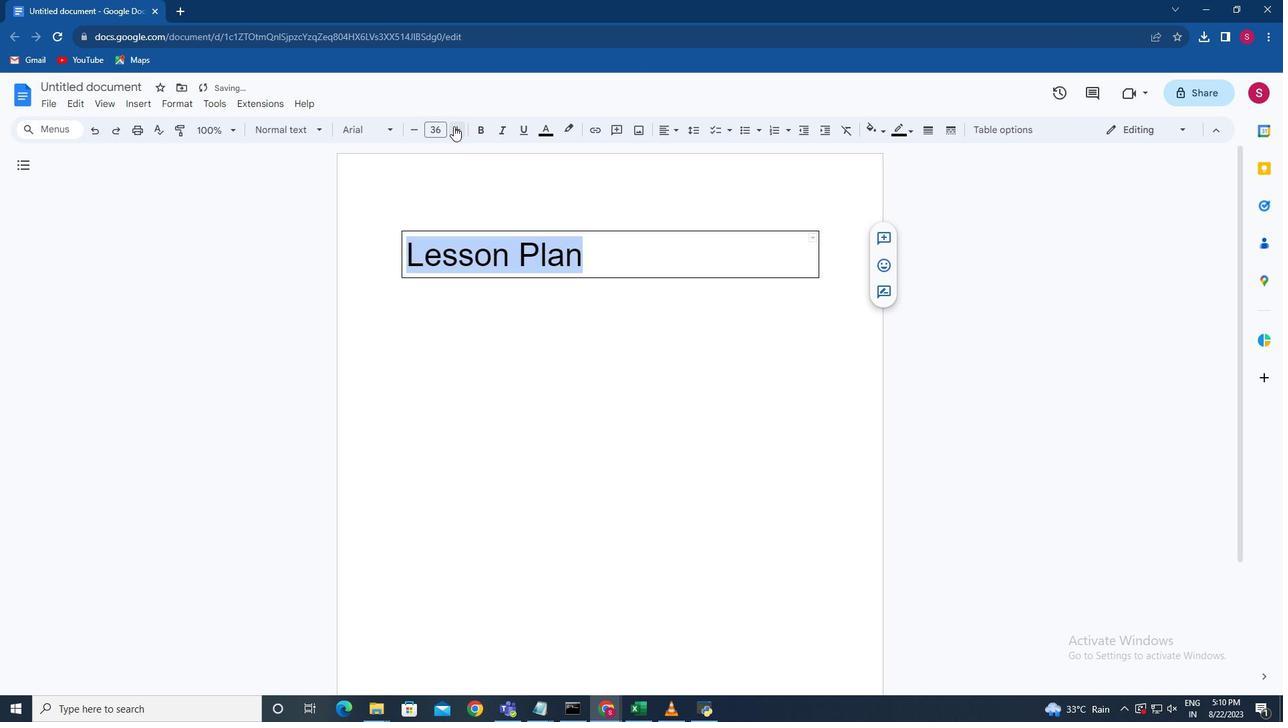 
Action: Mouse pressed left at (446, 118)
Screenshot: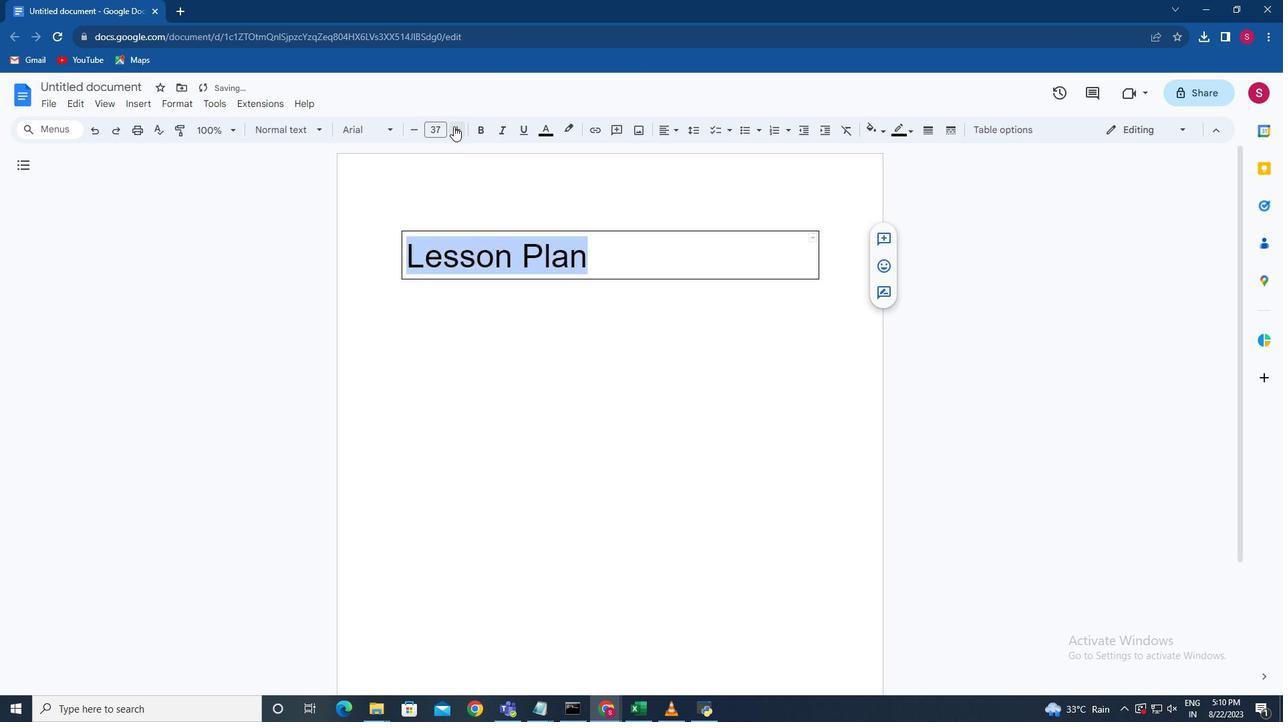 
Action: Mouse moved to (403, 252)
Screenshot: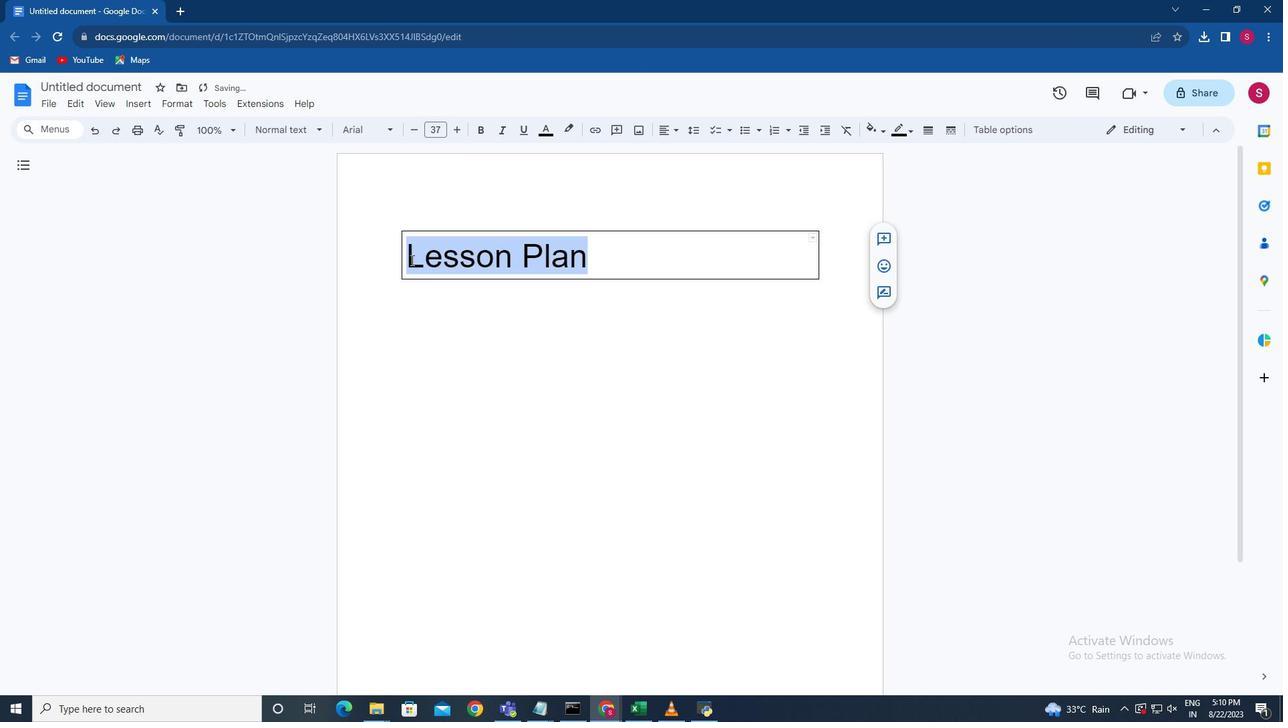 
Action: Mouse pressed left at (403, 252)
Screenshot: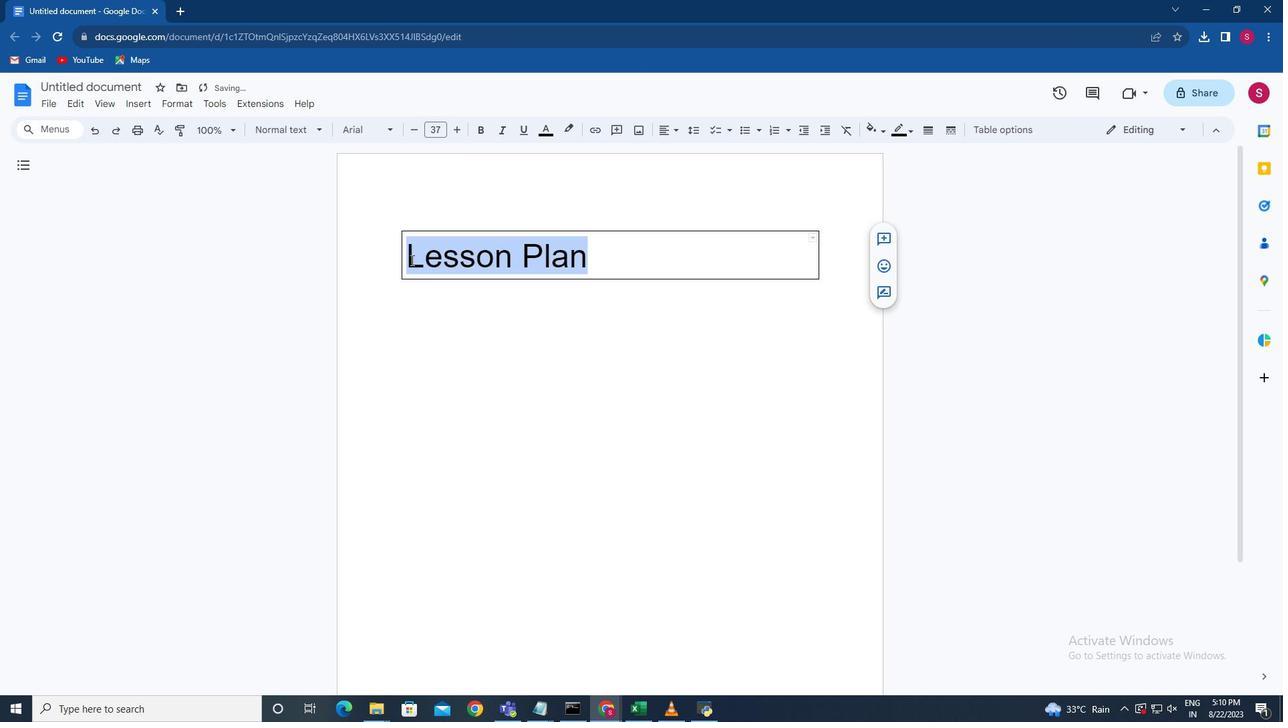 
Action: Key pressed <Key.space><Key.space><Key.space><Key.space><Key.space><Key.space><Key.space><Key.space><Key.space><Key.space><Key.space><Key.space><Key.space><Key.space><Key.space><Key.space><Key.space><Key.space><Key.space><Key.space><Key.space><Key.backspace><Key.backspace><Key.backspace><Key.backspace><Key.backspace><Key.backspace><Key.backspace><Key.backspace><Key.backspace><Key.backspace>
Screenshot: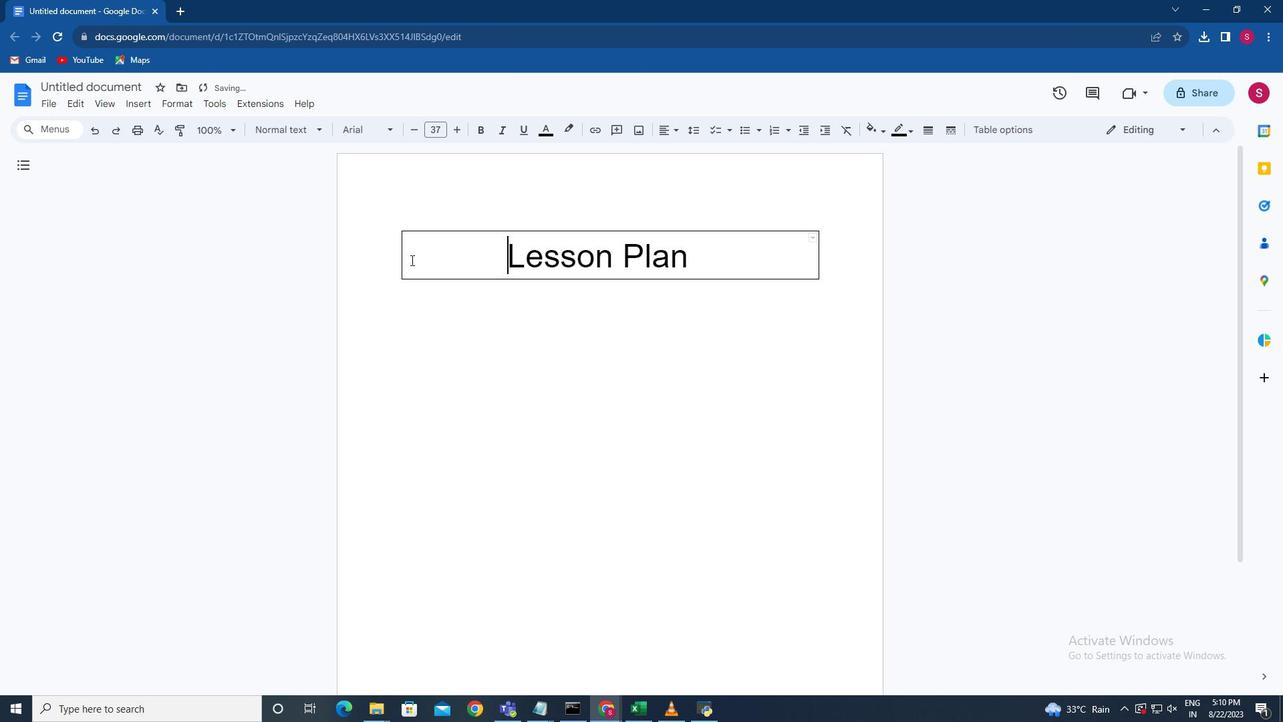 
Action: Mouse moved to (452, 287)
Screenshot: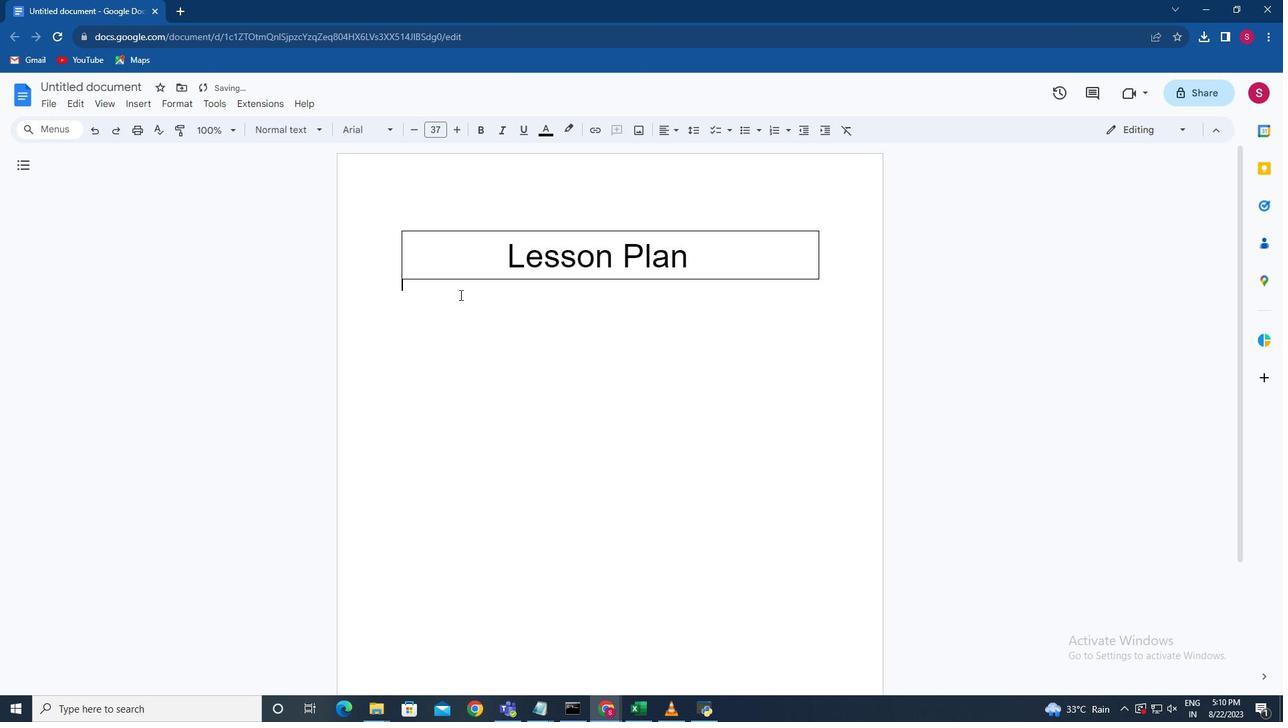 
Action: Mouse pressed left at (452, 287)
Screenshot: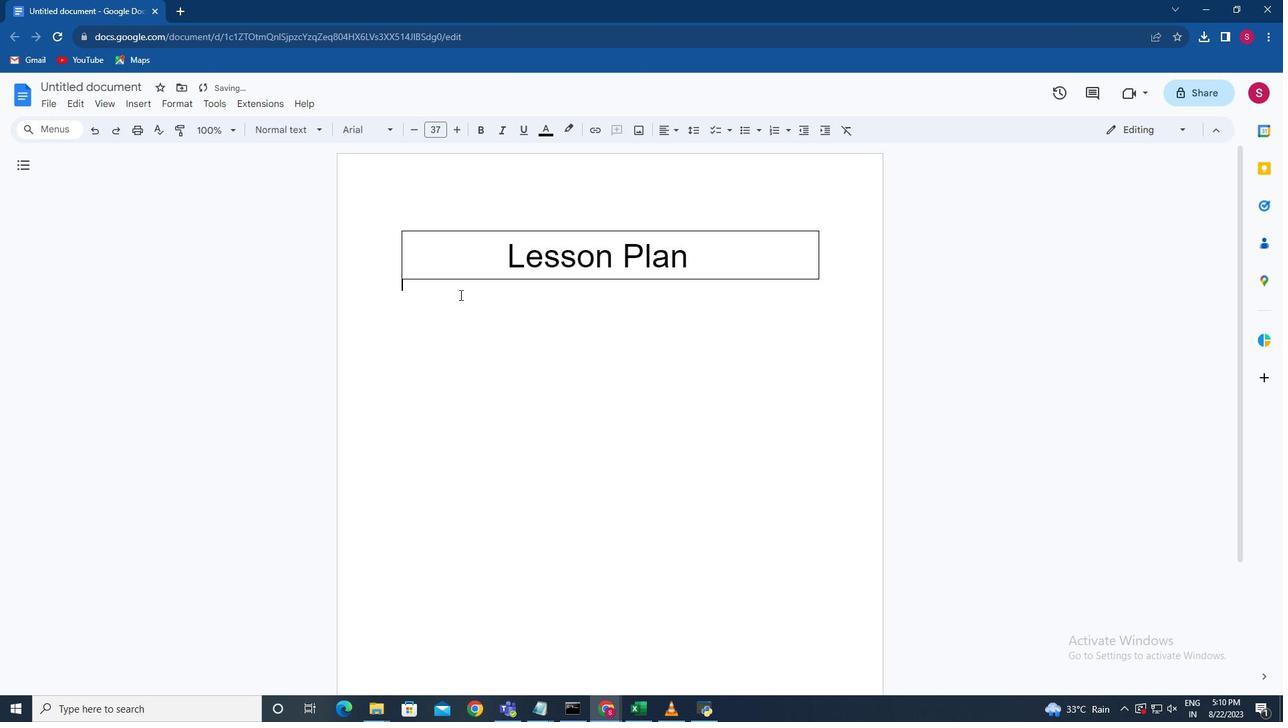 
Action: Mouse moved to (410, 231)
Screenshot: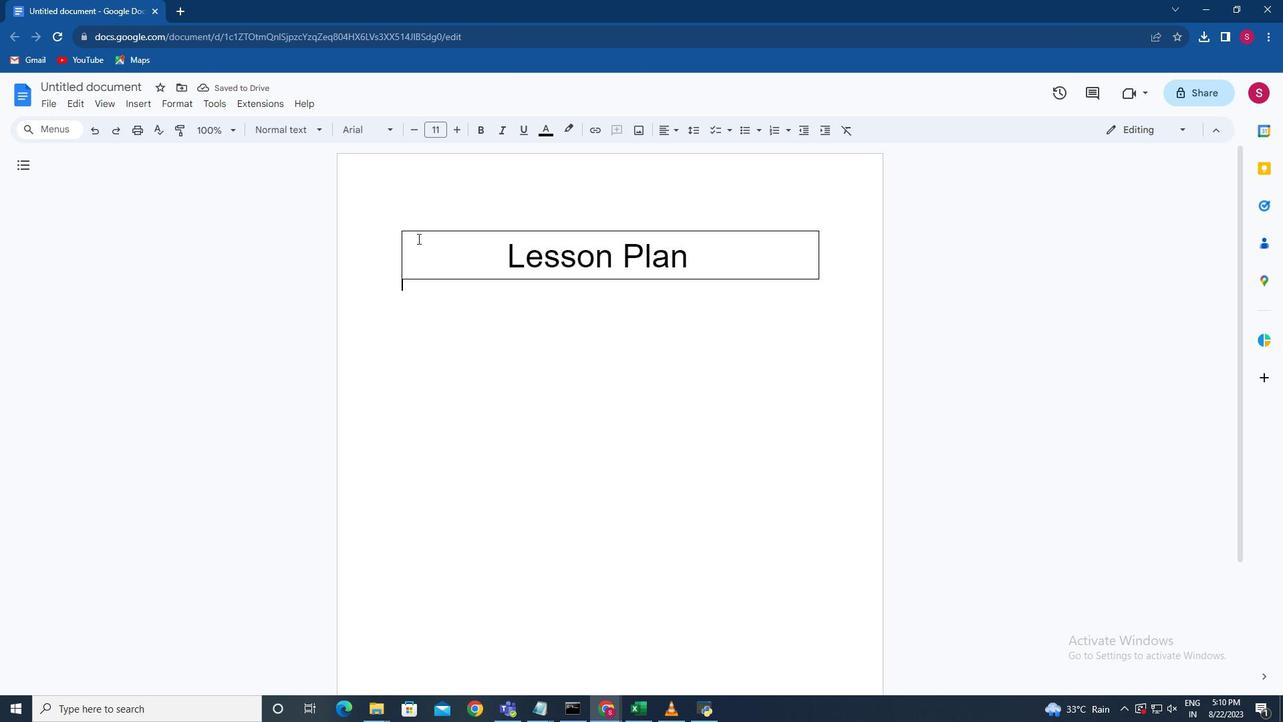 
Action: Mouse pressed left at (410, 231)
Screenshot: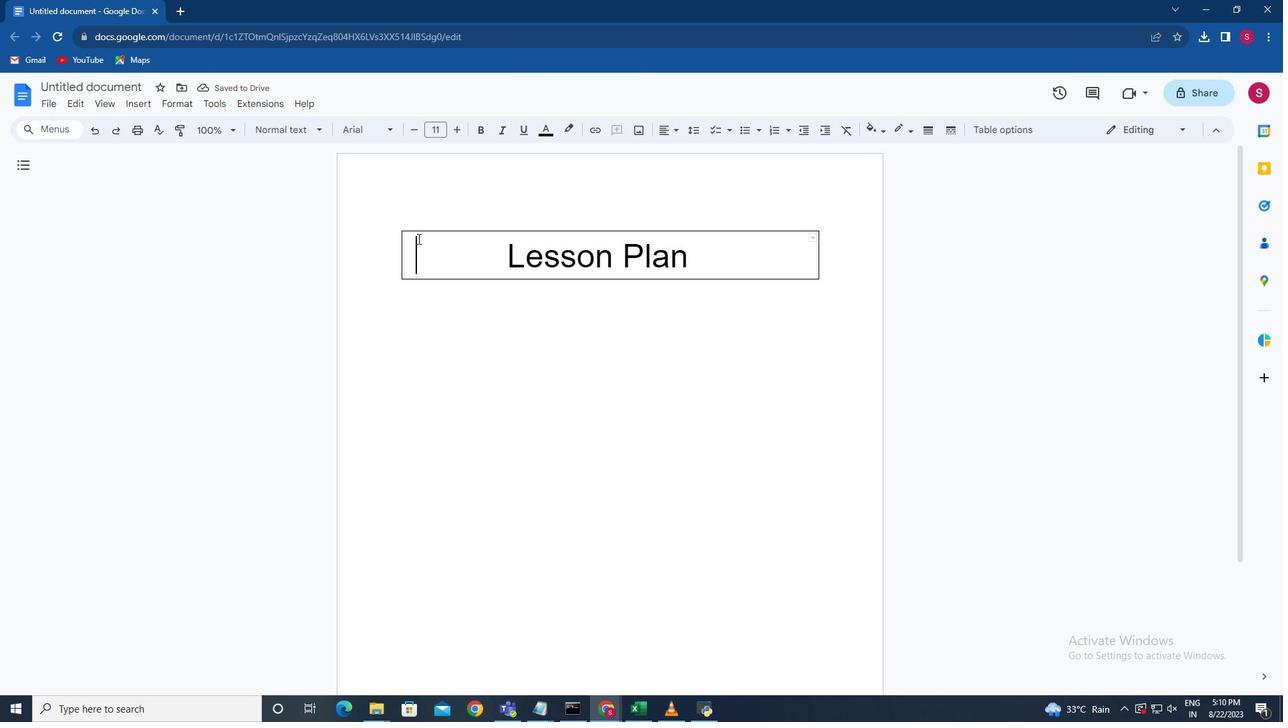 
Action: Mouse moved to (621, 308)
Screenshot: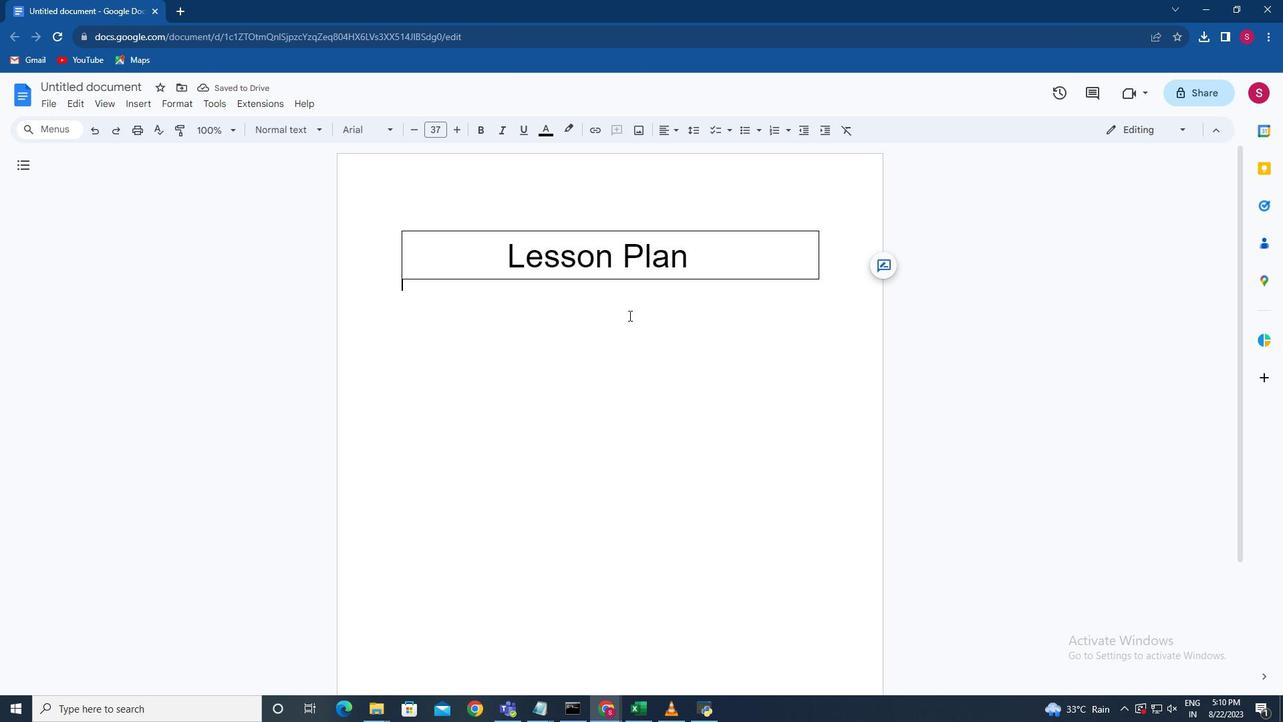 
Action: Mouse pressed left at (621, 308)
Screenshot: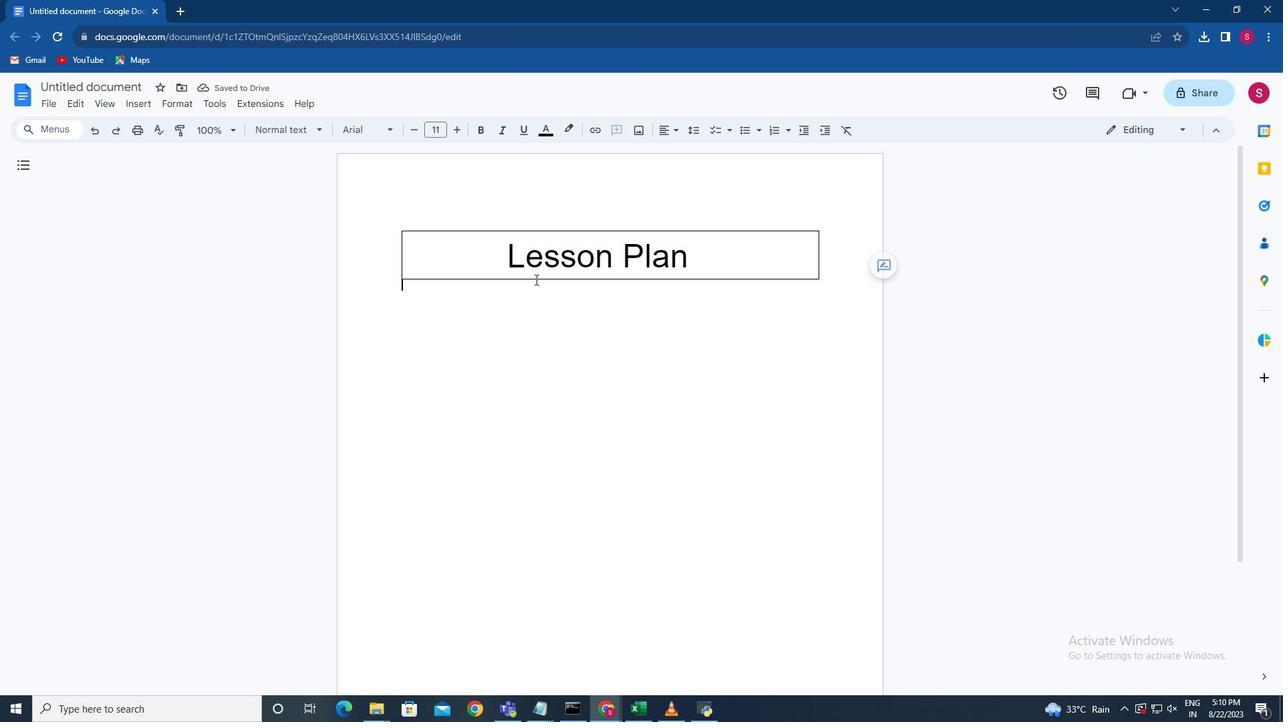 
Action: Mouse moved to (399, 229)
Screenshot: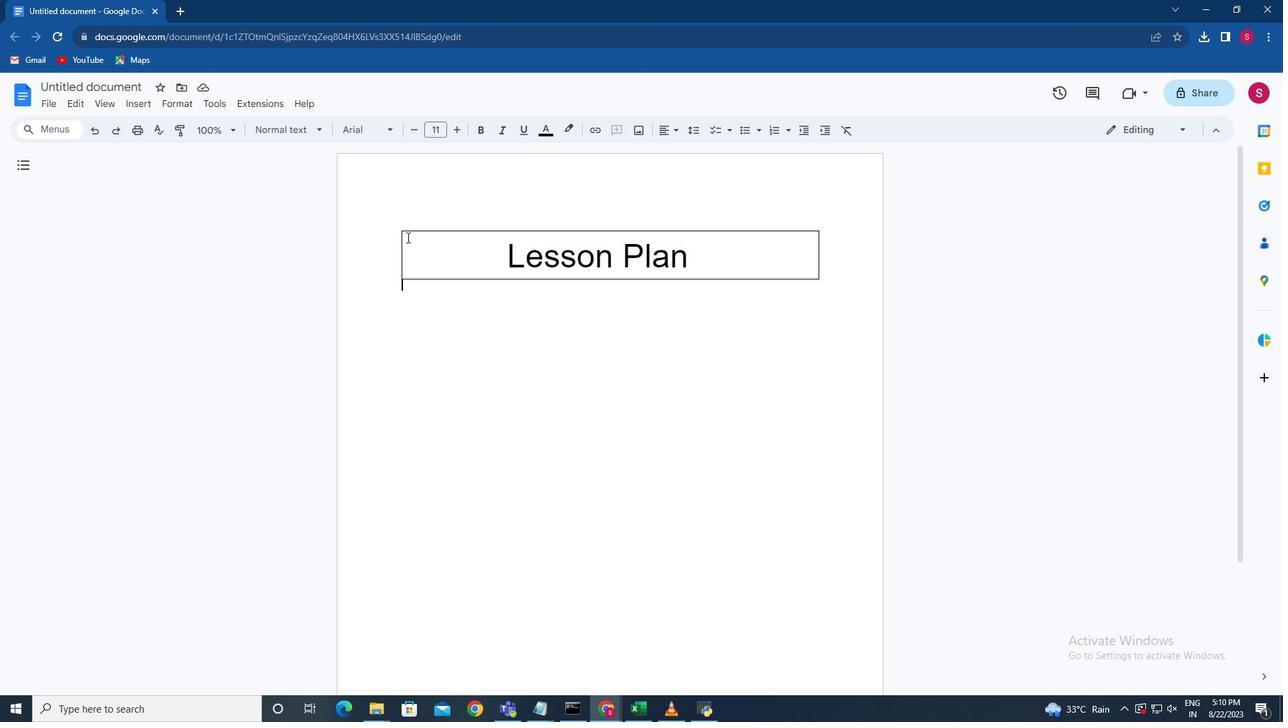 
Action: Mouse pressed left at (399, 229)
Screenshot: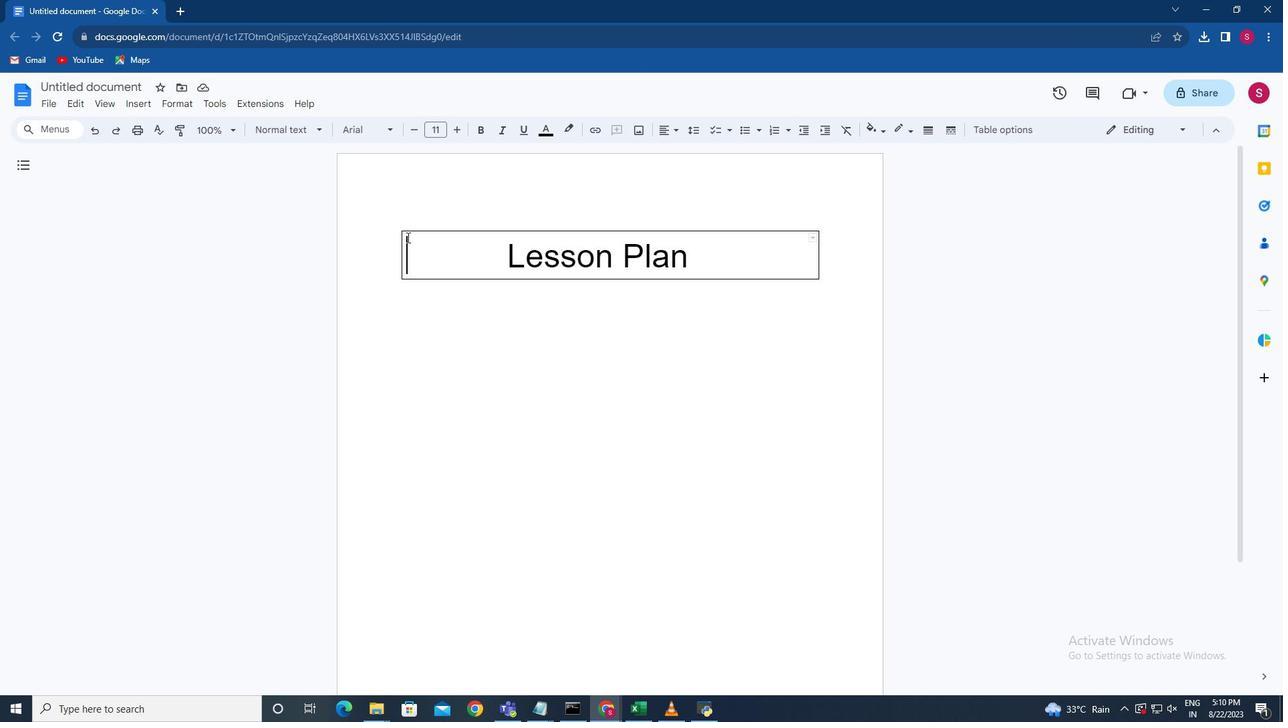 
Action: Mouse moved to (884, 122)
Screenshot: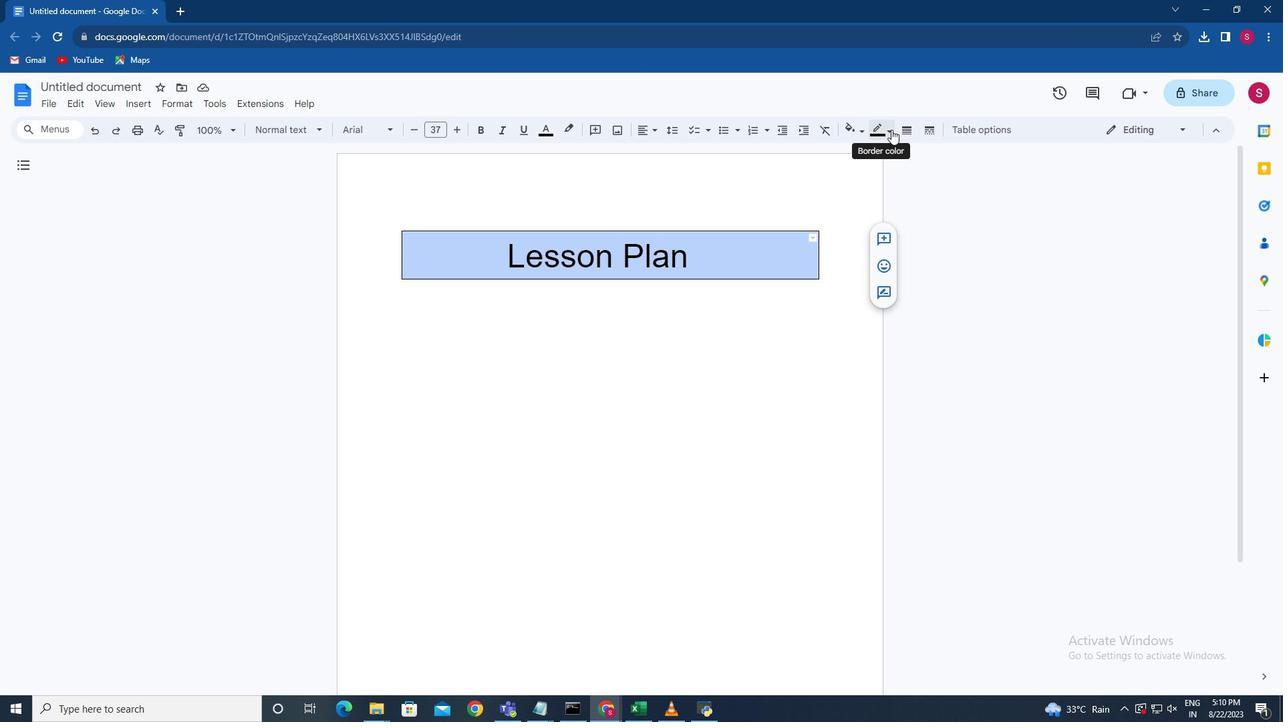 
Action: Mouse pressed left at (884, 122)
Screenshot: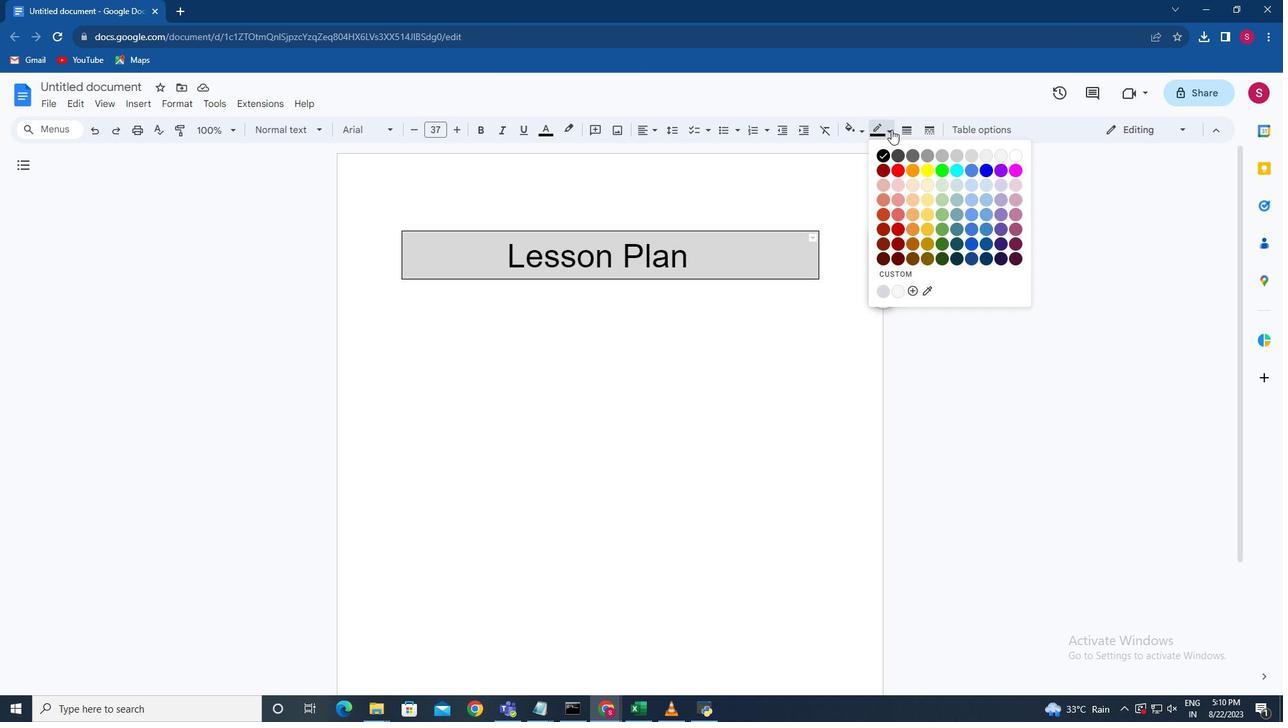 
Action: Mouse moved to (1014, 144)
Screenshot: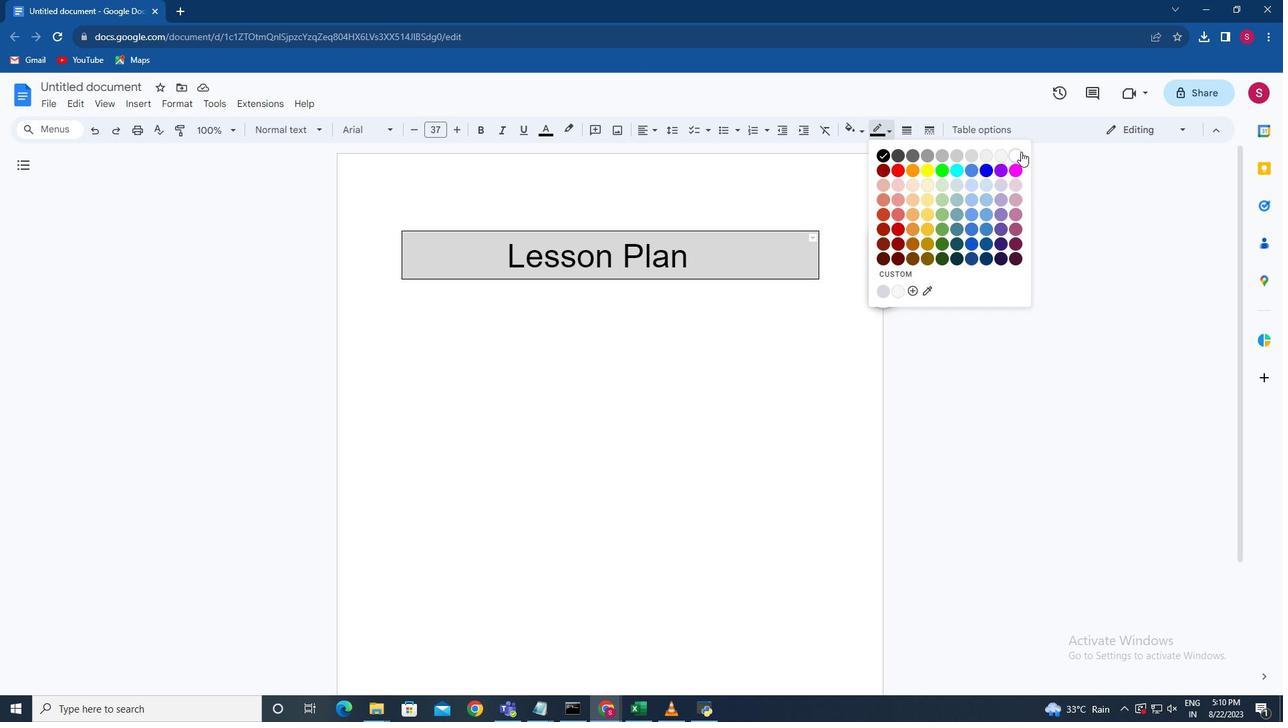 
Action: Mouse pressed left at (1014, 144)
Screenshot: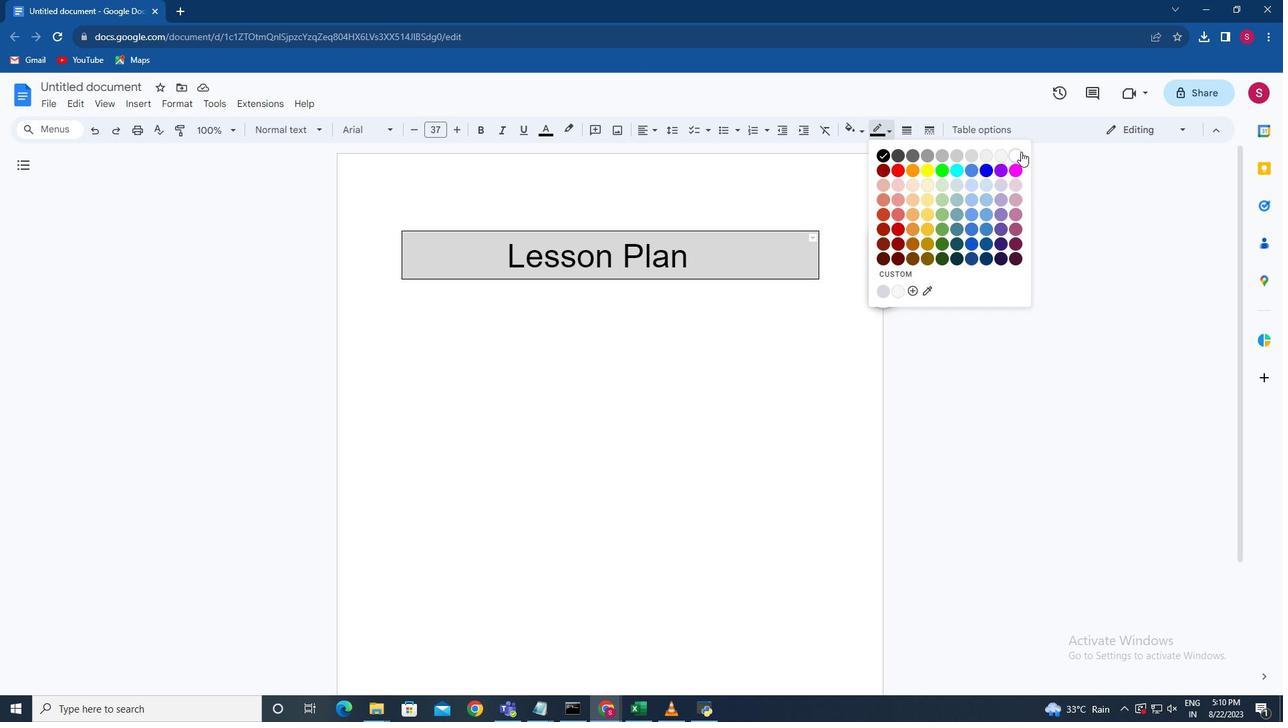 
Action: Mouse moved to (541, 128)
Screenshot: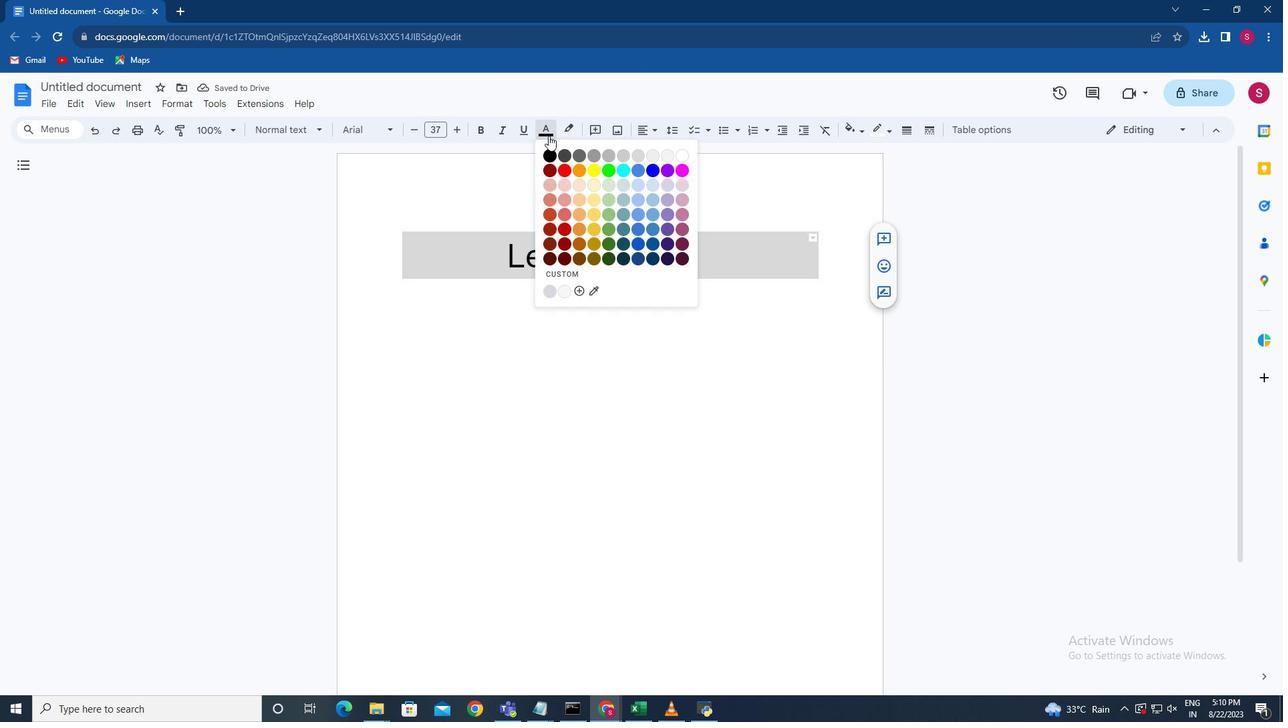 
Action: Mouse pressed left at (541, 128)
Screenshot: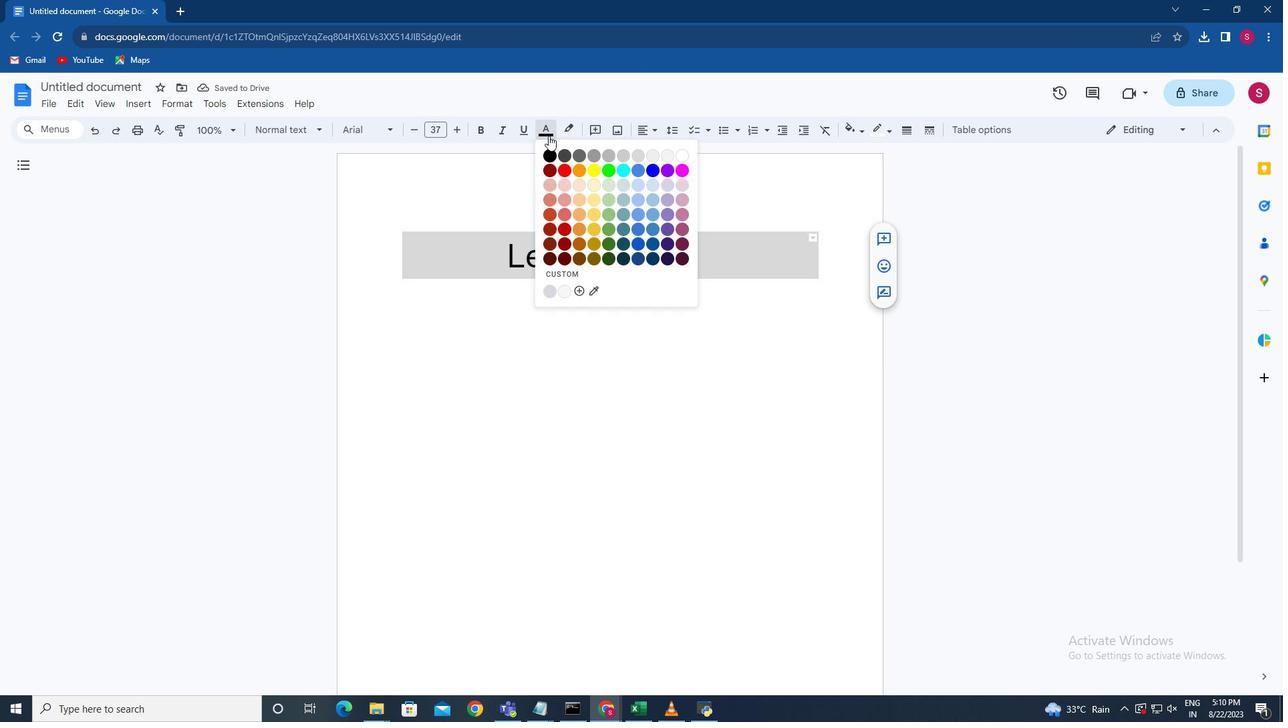 
Action: Mouse moved to (656, 163)
Screenshot: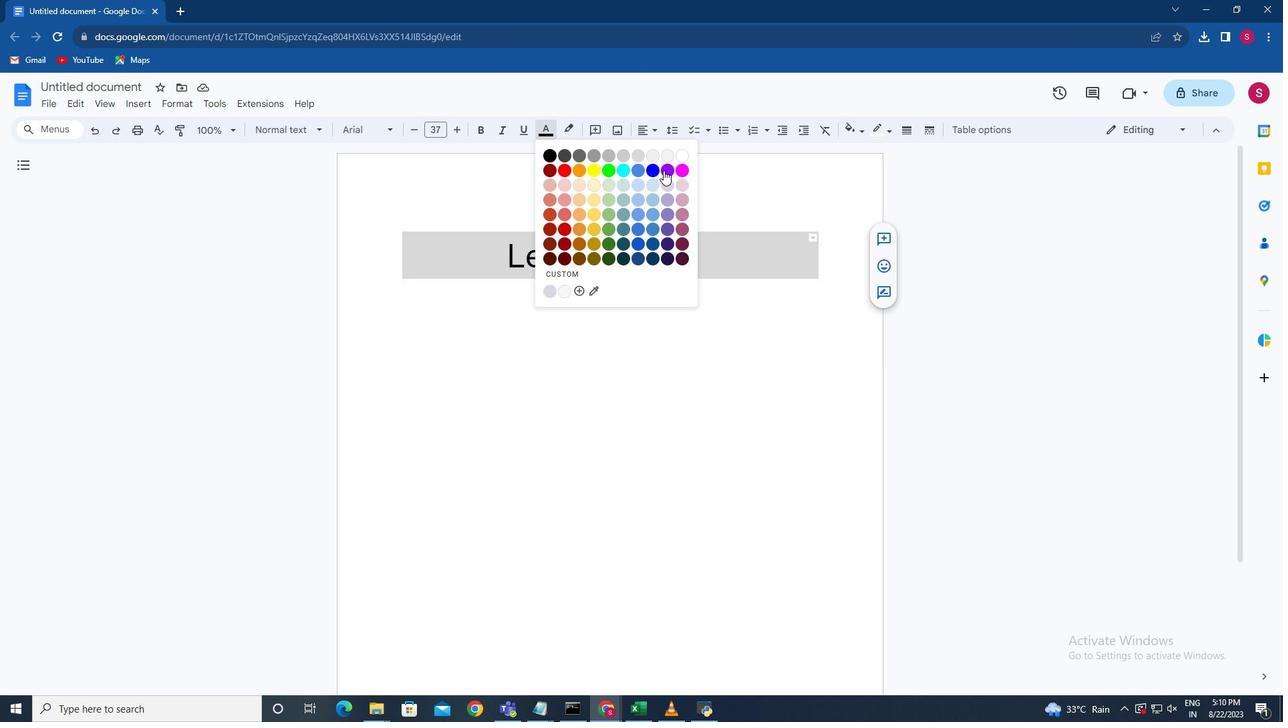 
Action: Mouse pressed left at (656, 163)
Screenshot: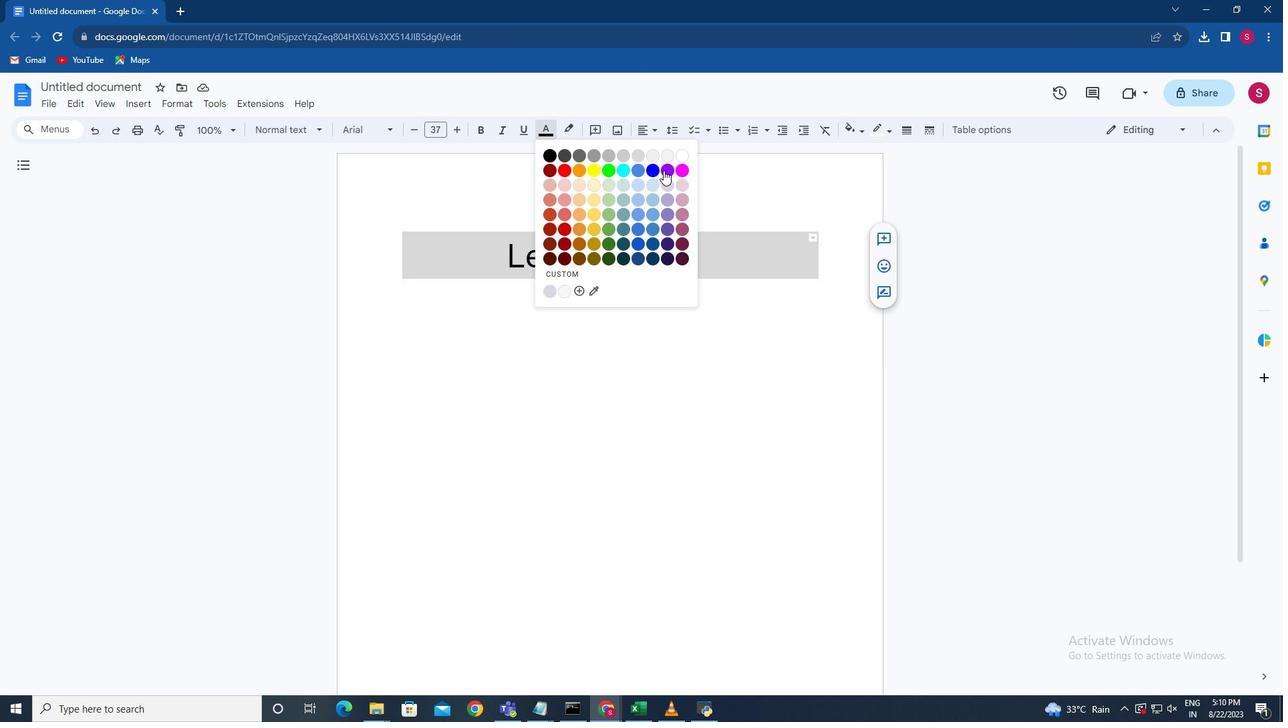 
Action: Mouse moved to (545, 385)
Screenshot: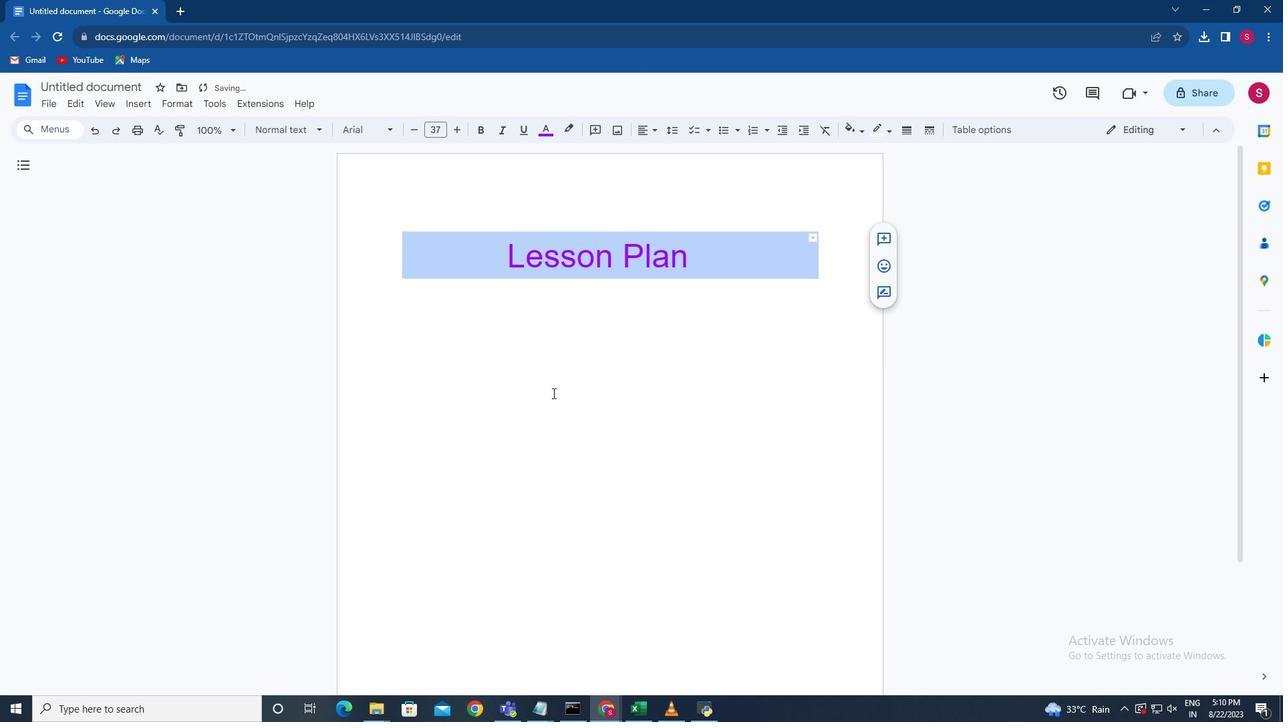 
Action: Mouse pressed left at (545, 385)
Screenshot: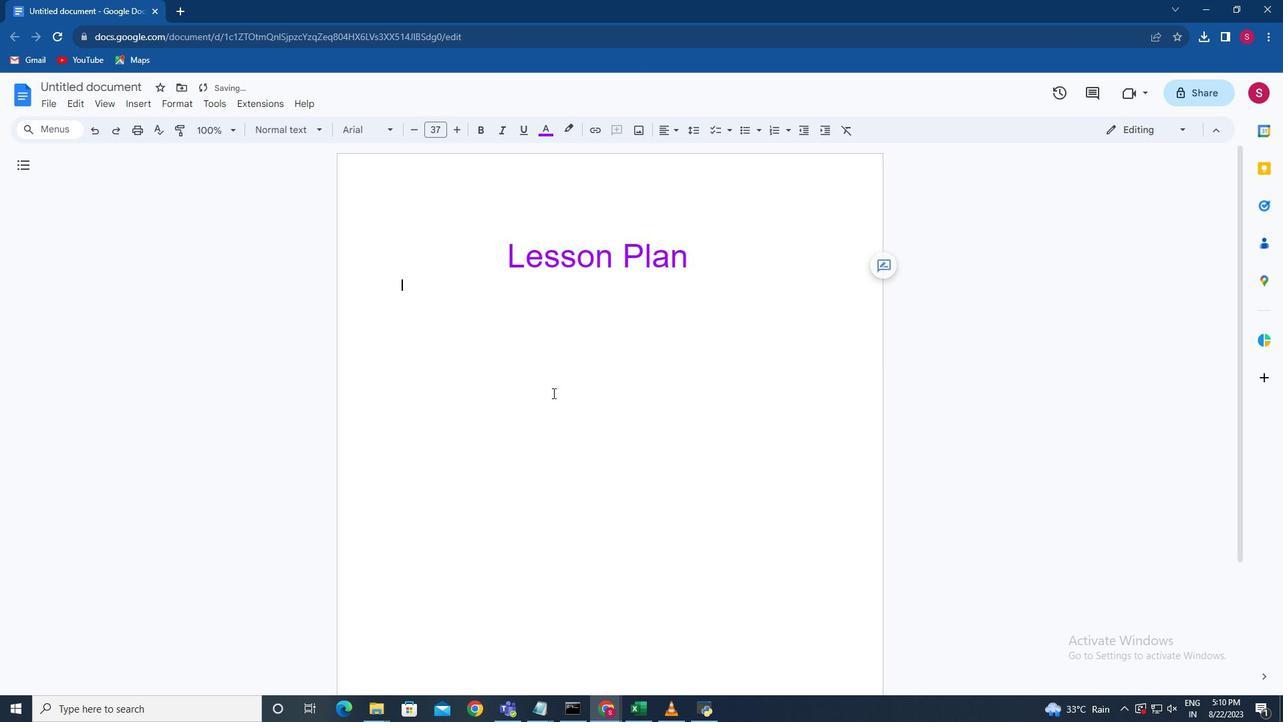 
Action: Mouse moved to (490, 399)
Screenshot: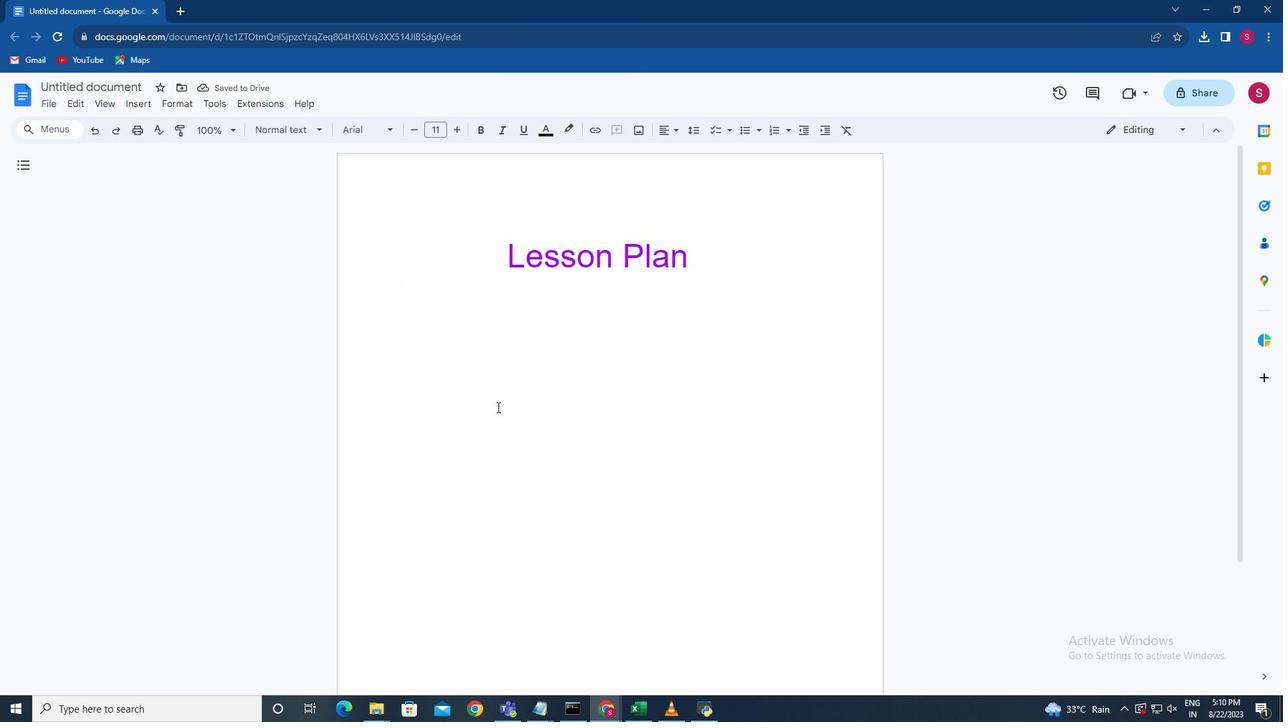 
Action: Key pressed <Key.enter><Key.enter>
Screenshot: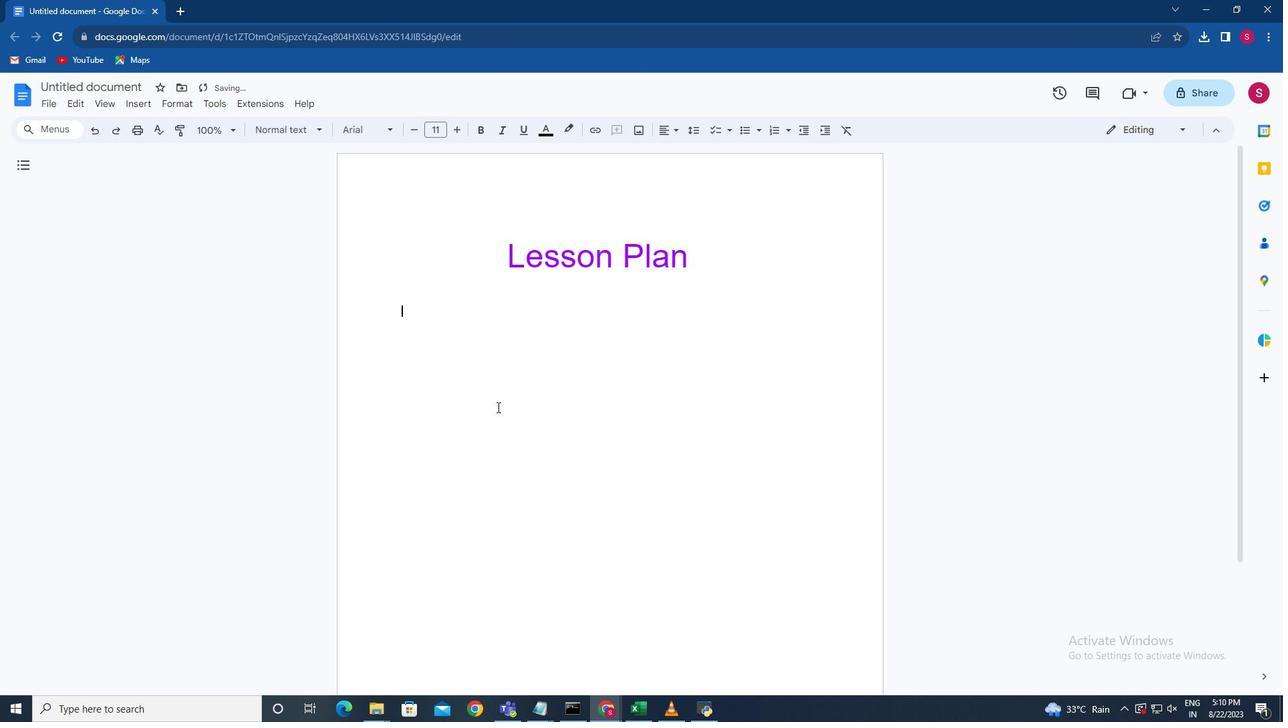 
Action: Mouse moved to (135, 92)
Screenshot: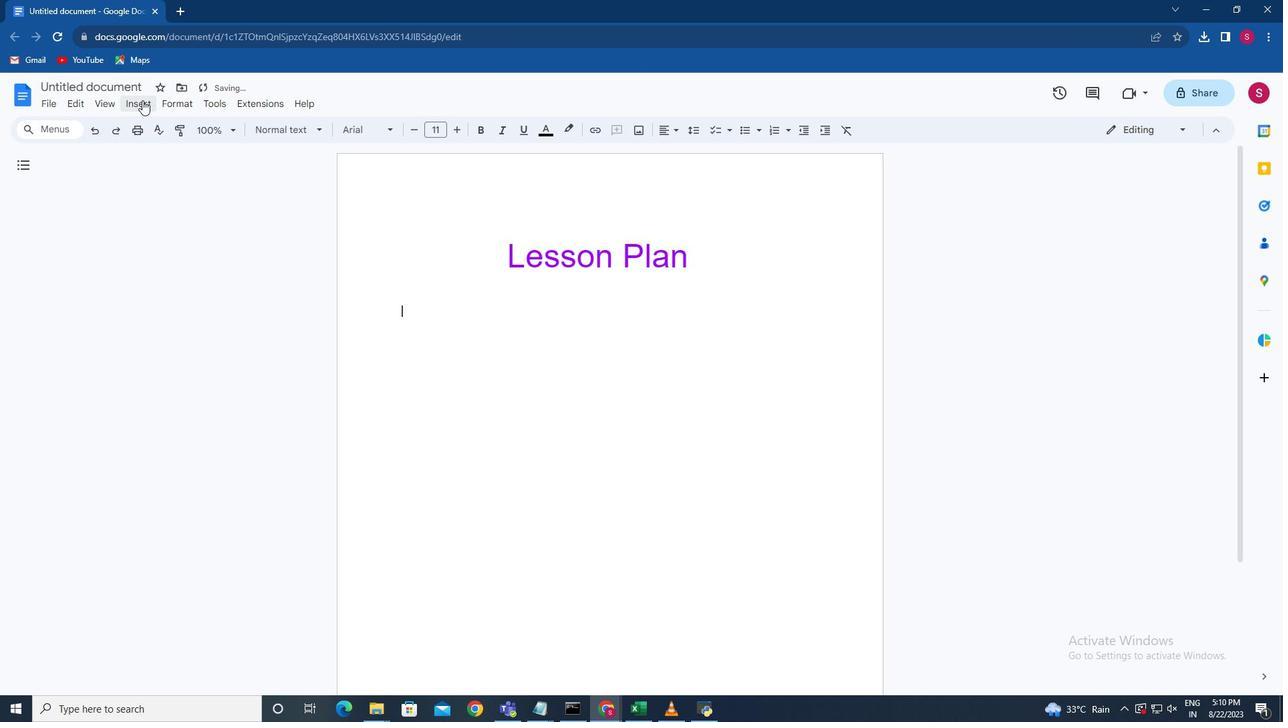
Action: Mouse pressed left at (135, 92)
Screenshot: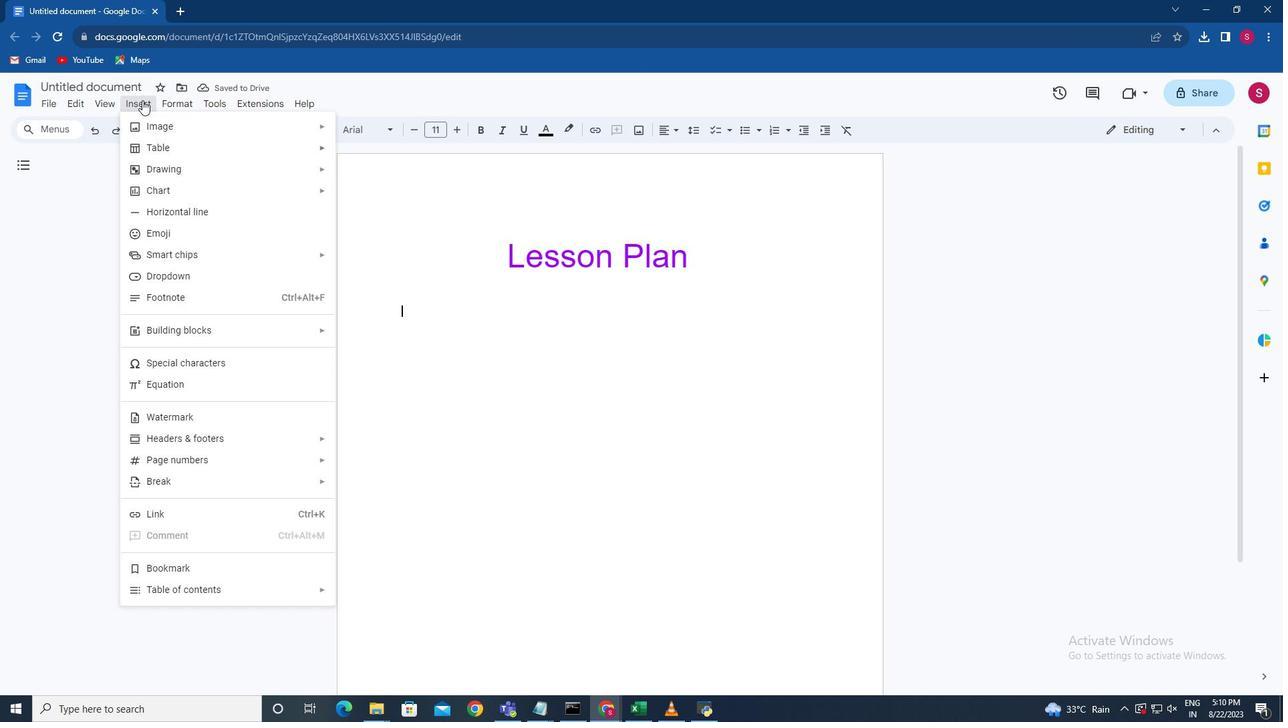 
Action: Mouse moved to (145, 158)
Screenshot: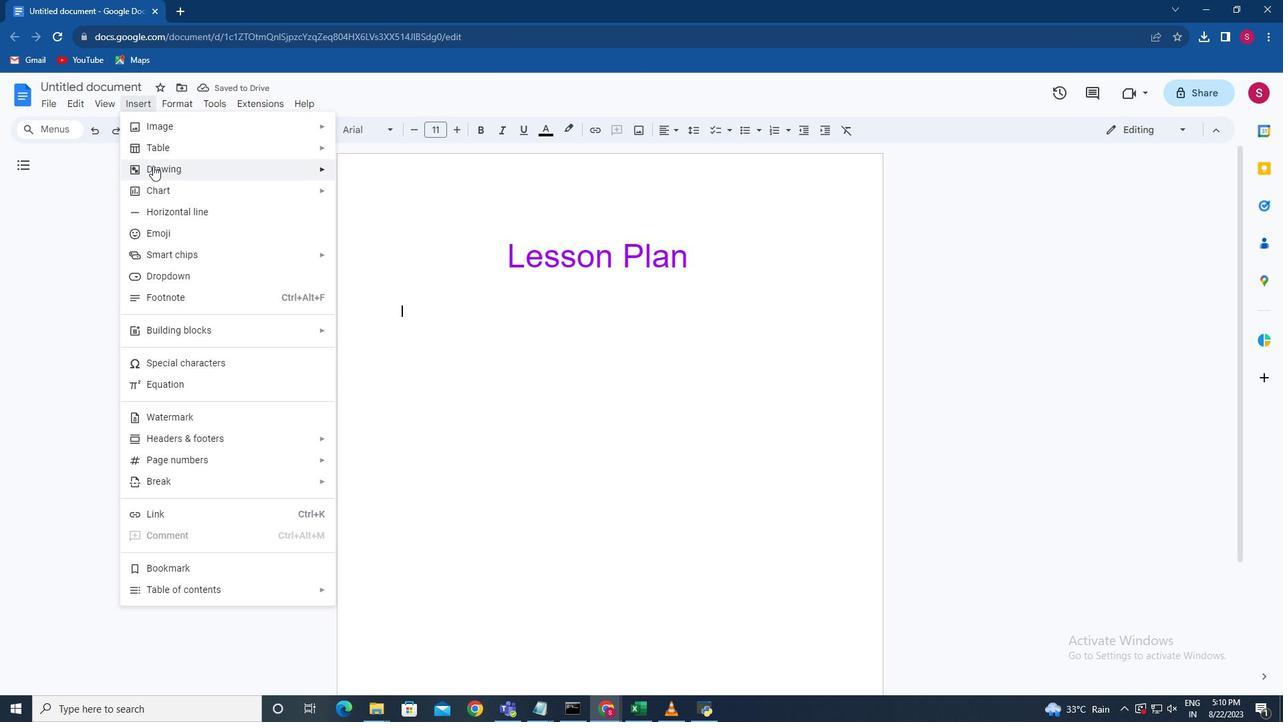 
Action: Mouse pressed left at (145, 158)
Screenshot: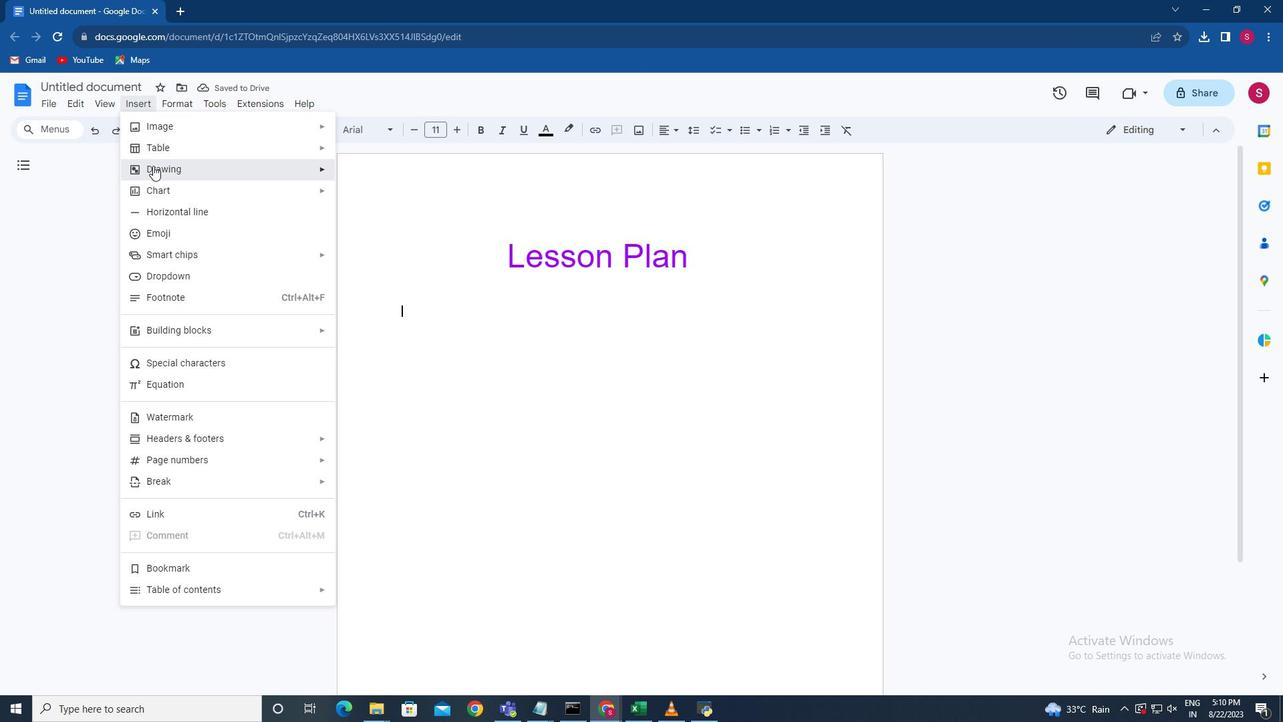 
Action: Mouse moved to (377, 169)
Screenshot: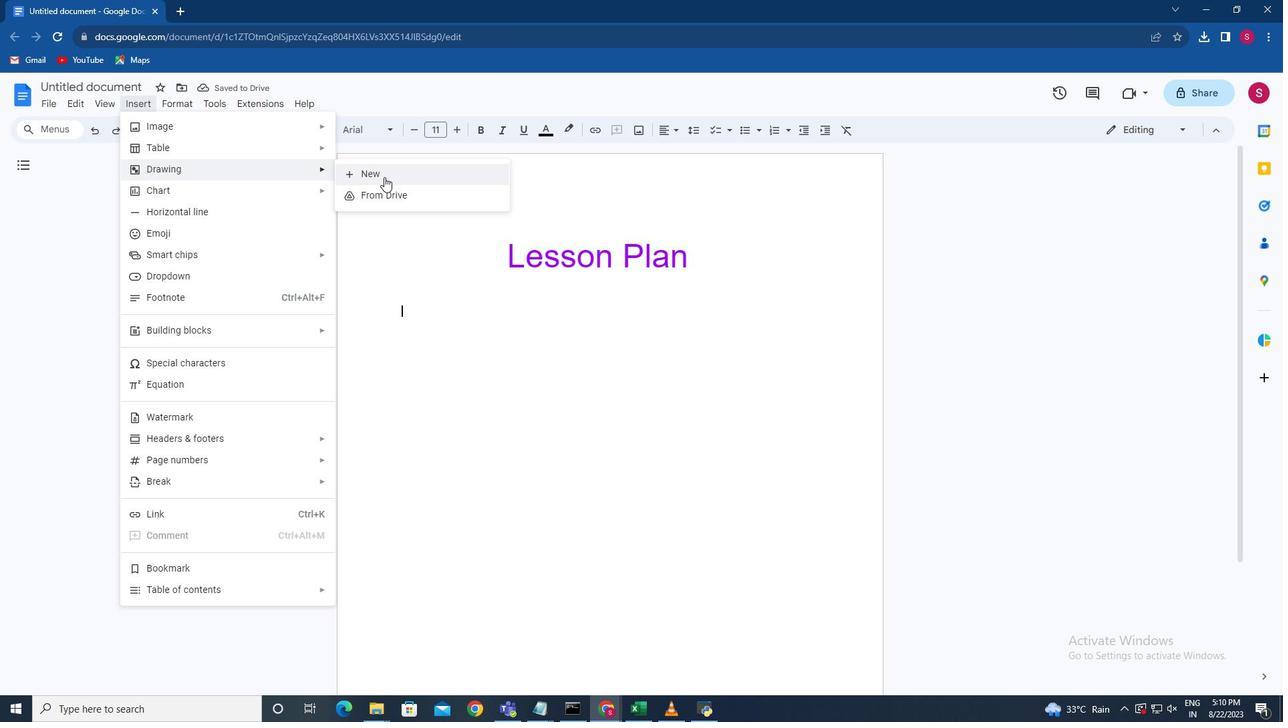 
Action: Mouse pressed left at (377, 169)
Screenshot: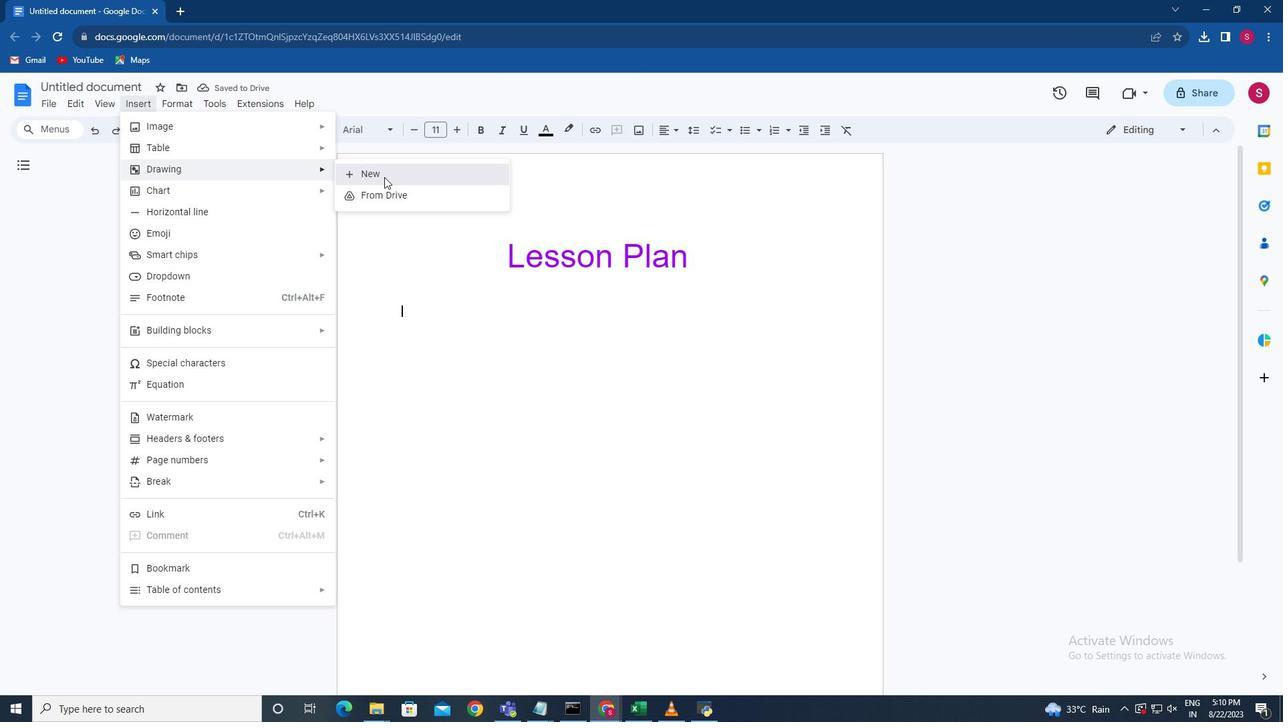 
Action: Mouse moved to (488, 151)
Screenshot: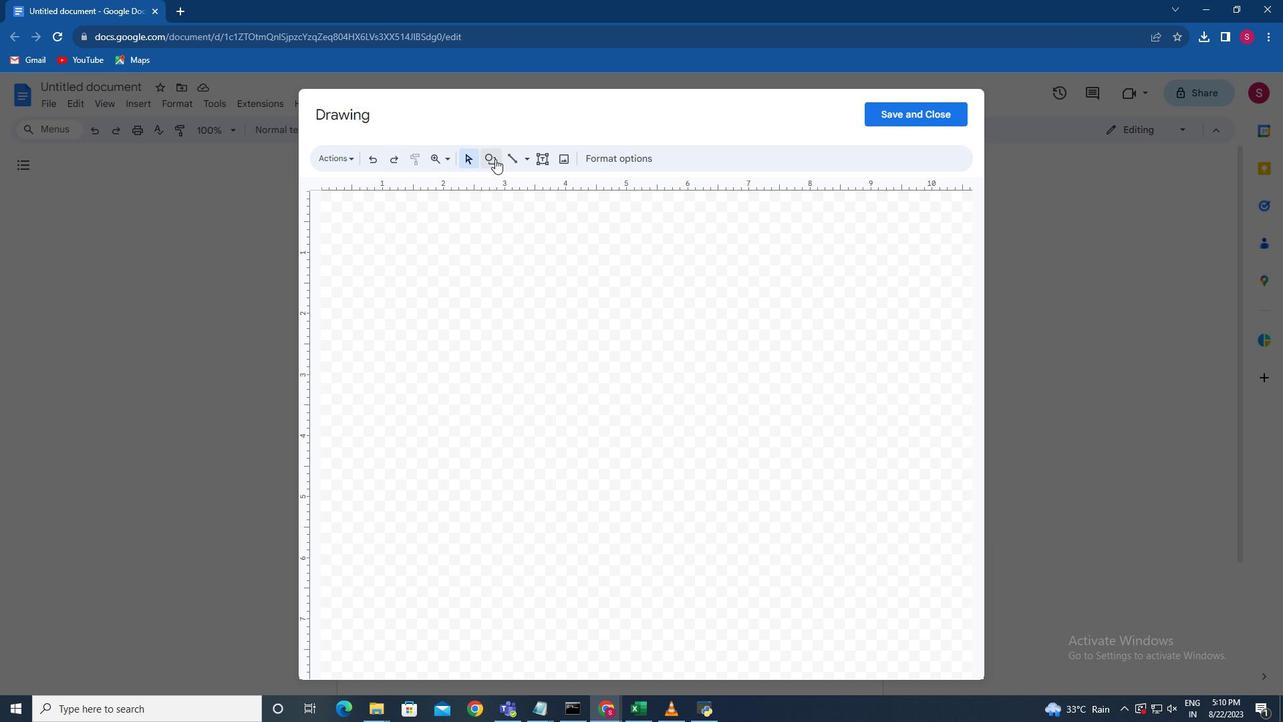 
Action: Mouse pressed left at (488, 151)
Screenshot: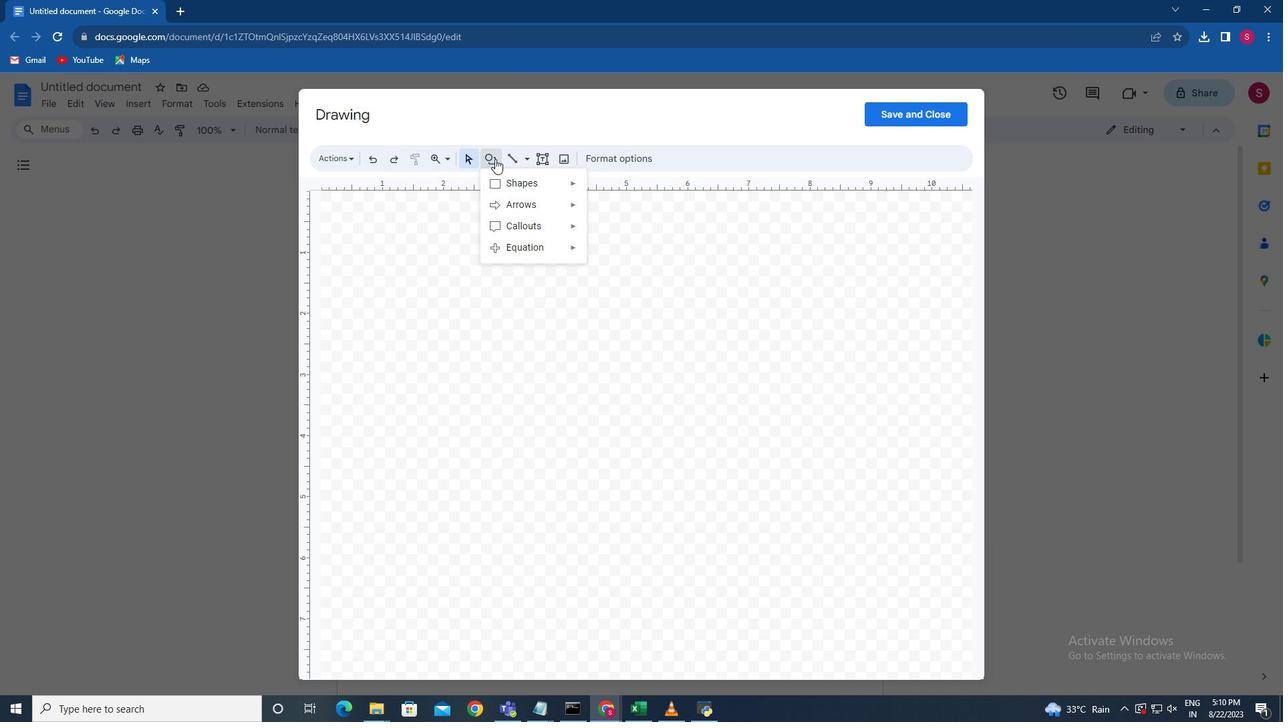 
Action: Mouse moved to (566, 173)
Screenshot: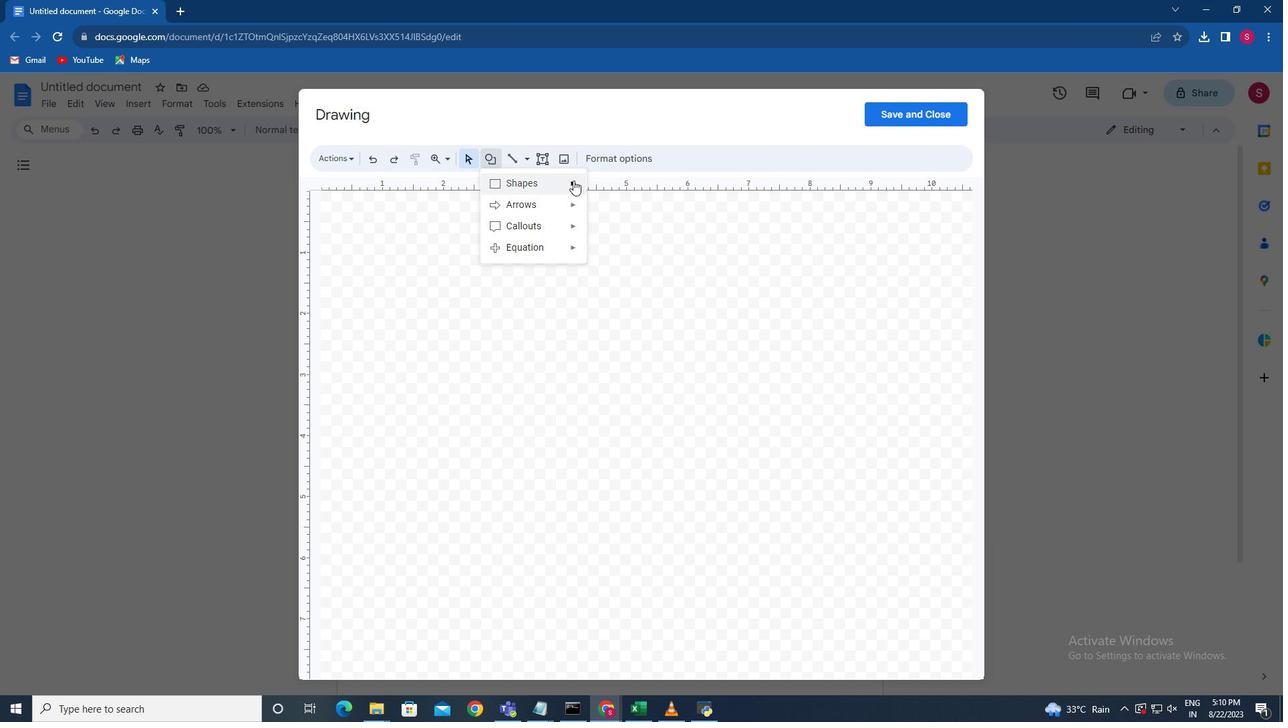 
Action: Mouse pressed left at (566, 173)
Screenshot: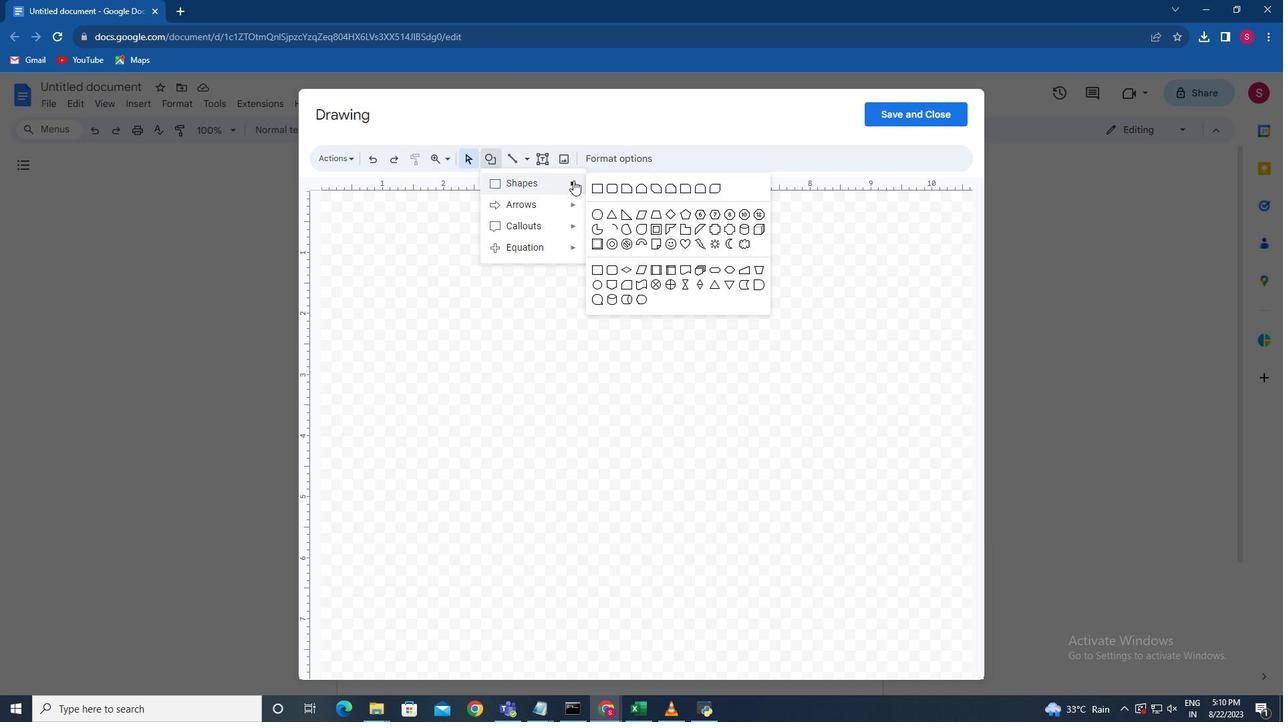 
Action: Mouse moved to (584, 179)
Screenshot: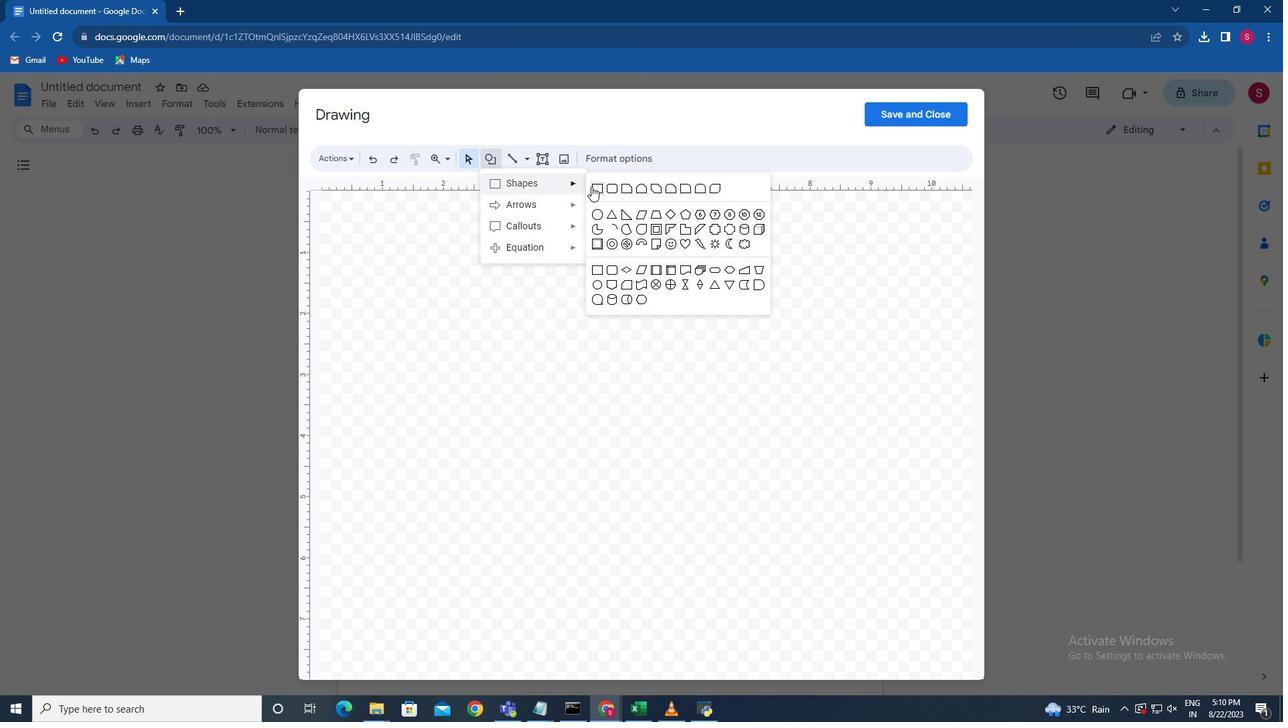 
Action: Mouse pressed left at (584, 179)
Screenshot: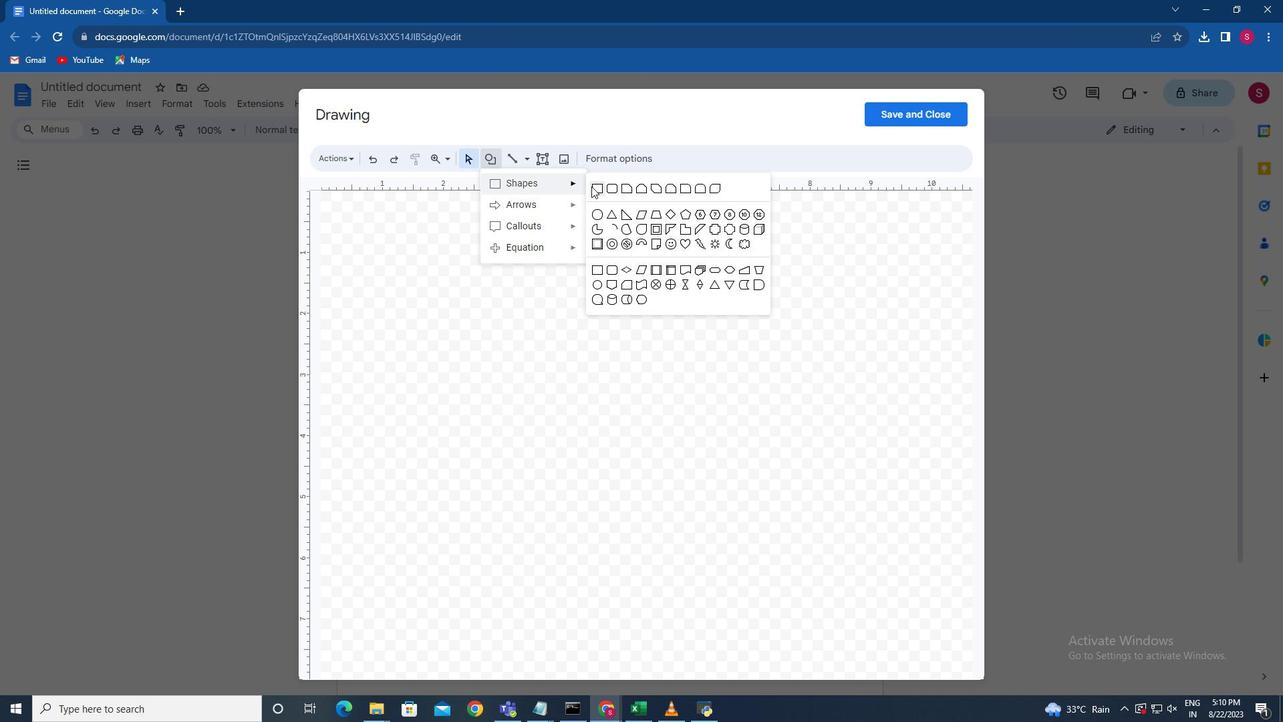
Action: Mouse moved to (452, 252)
Screenshot: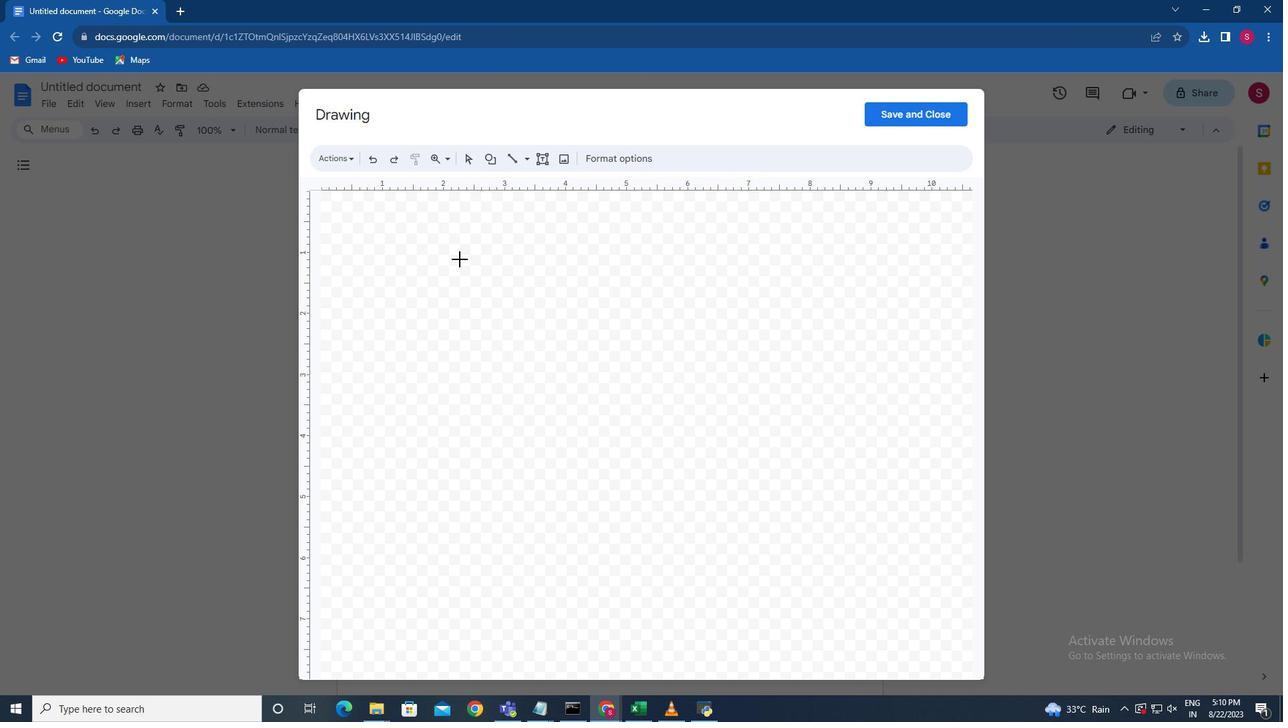 
Action: Mouse pressed left at (452, 252)
Screenshot: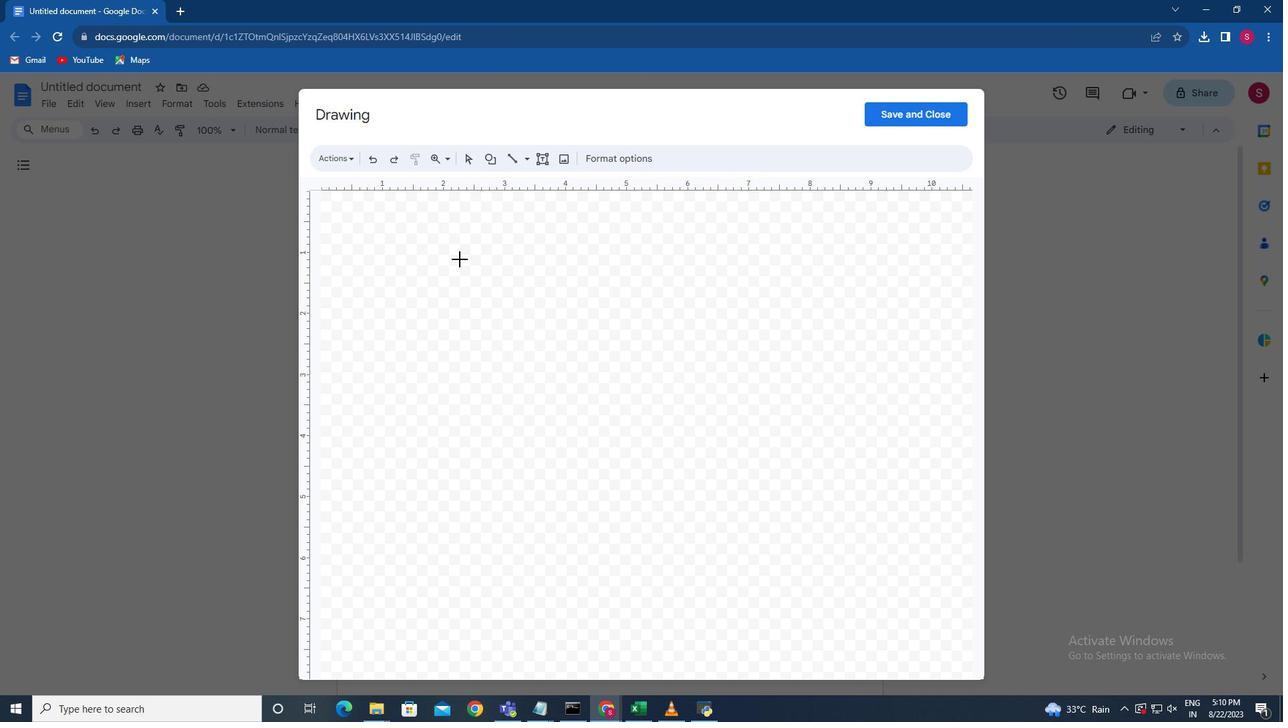 
Action: Mouse moved to (579, 157)
Screenshot: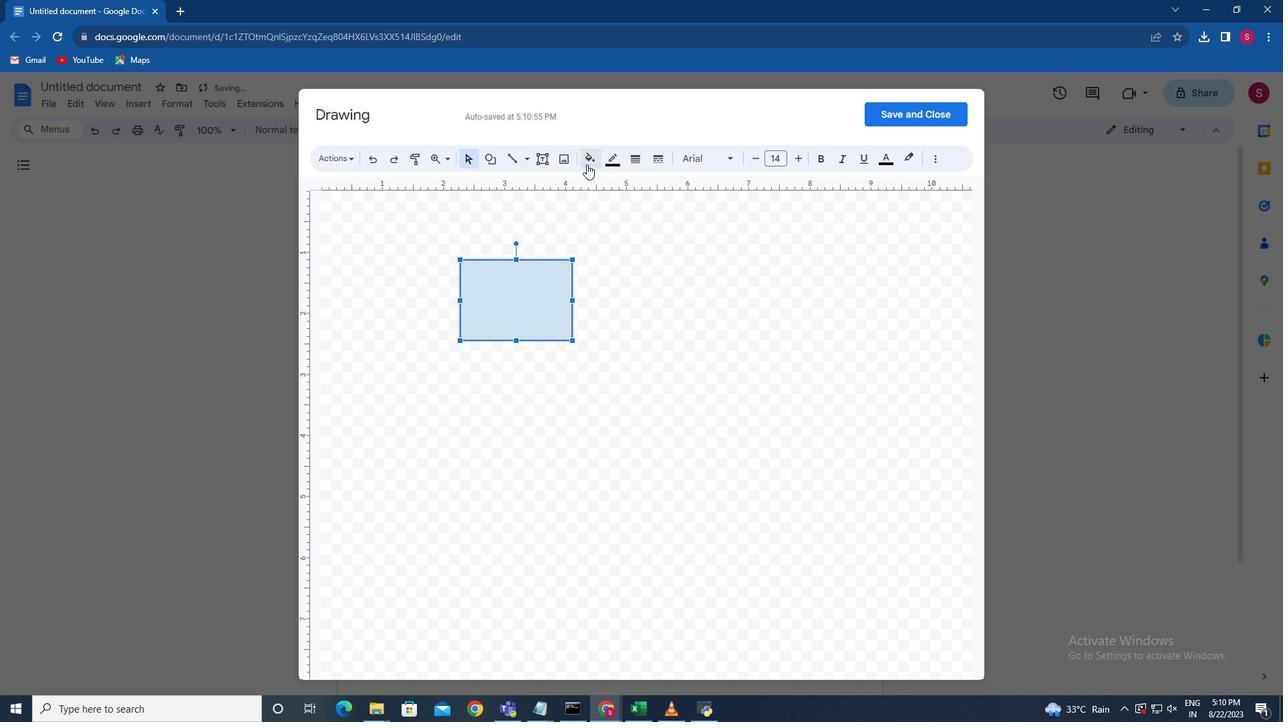 
Action: Mouse pressed left at (579, 157)
Screenshot: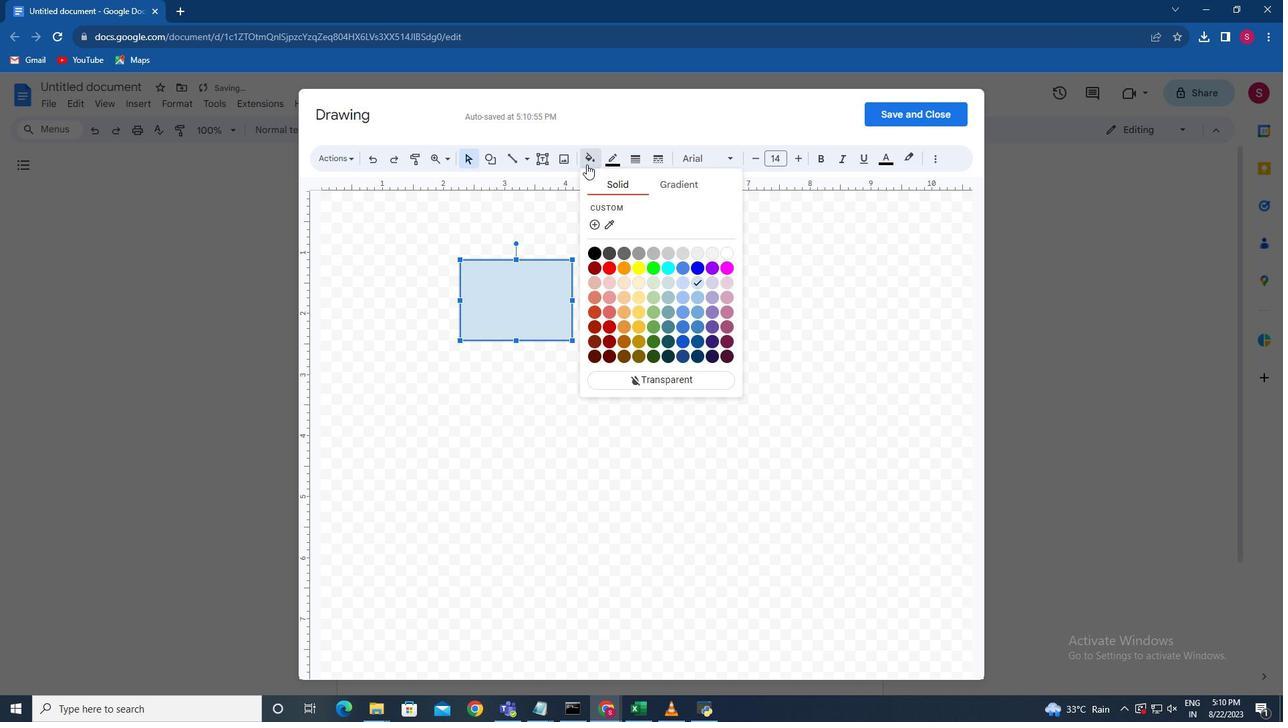 
Action: Mouse moved to (664, 260)
Screenshot: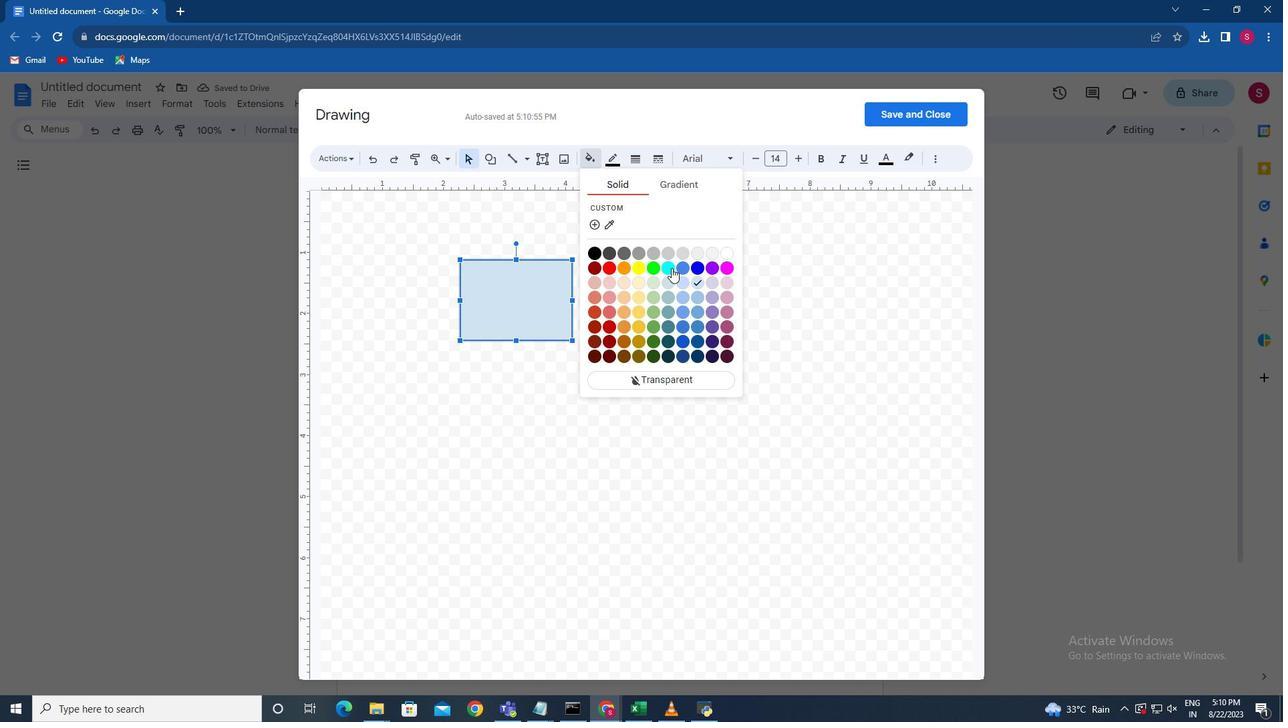
Action: Mouse pressed left at (664, 260)
Screenshot: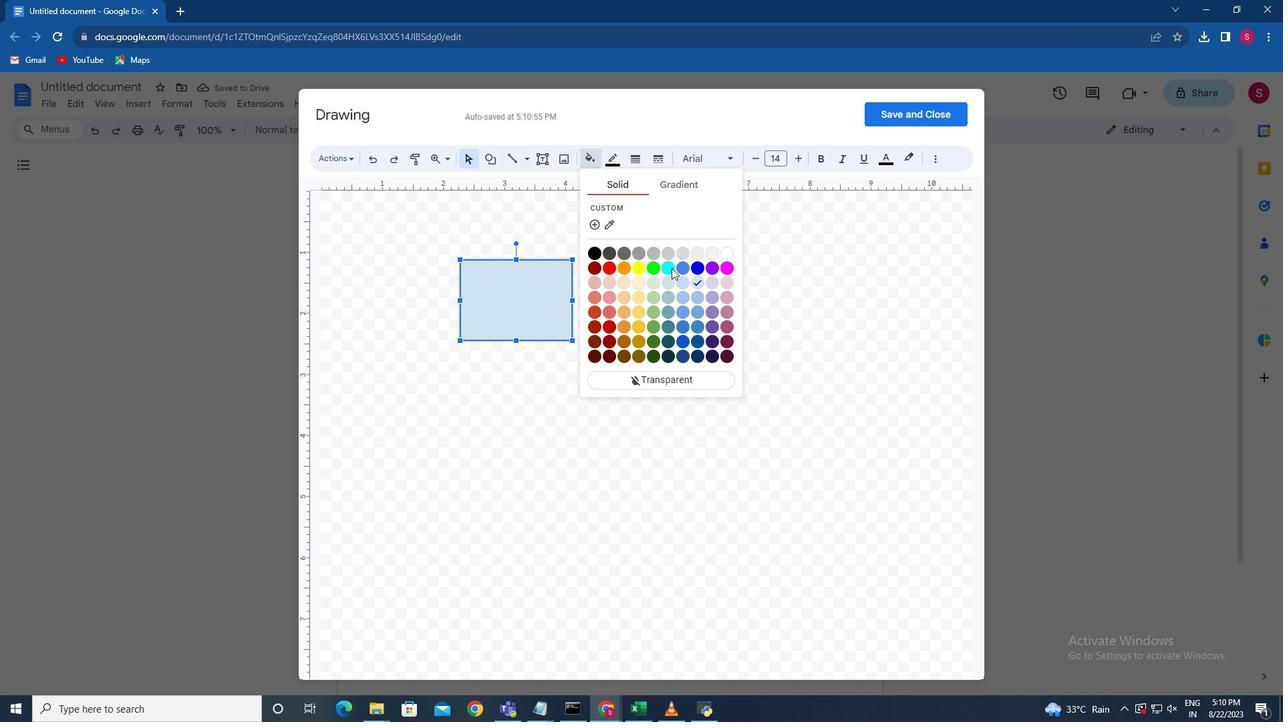 
Action: Mouse moved to (903, 104)
Screenshot: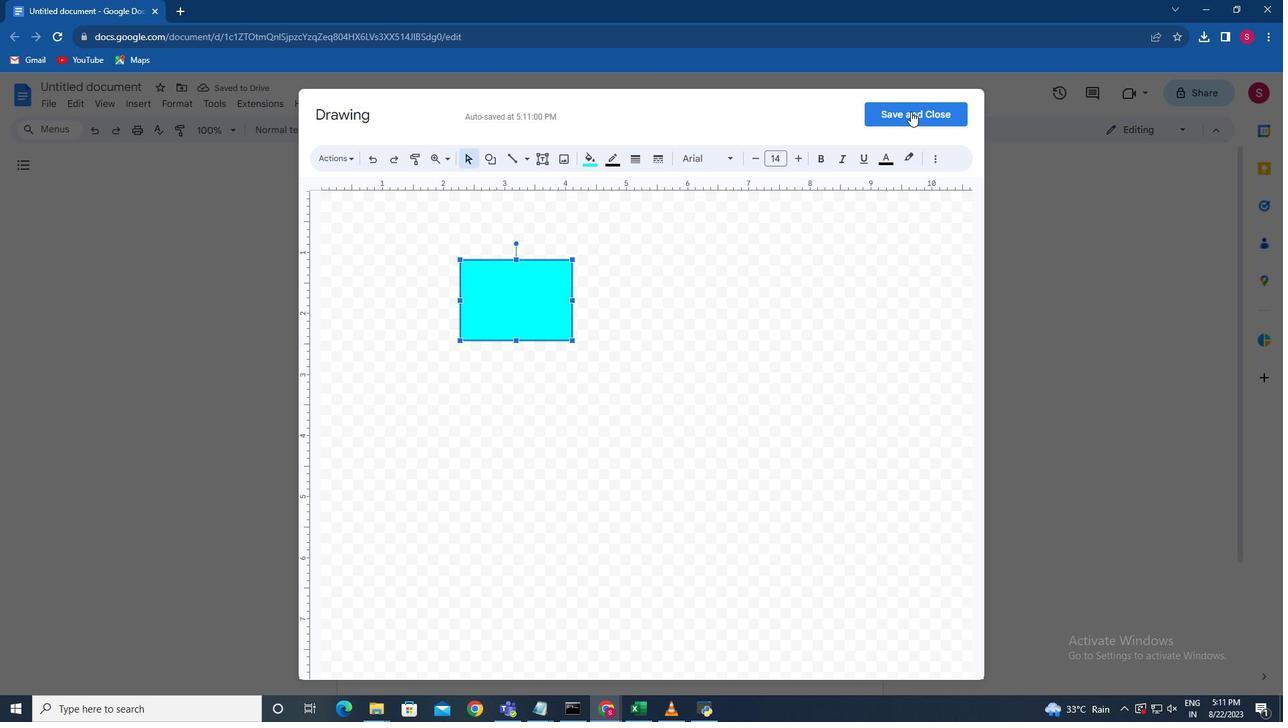 
Action: Mouse pressed left at (903, 104)
Screenshot: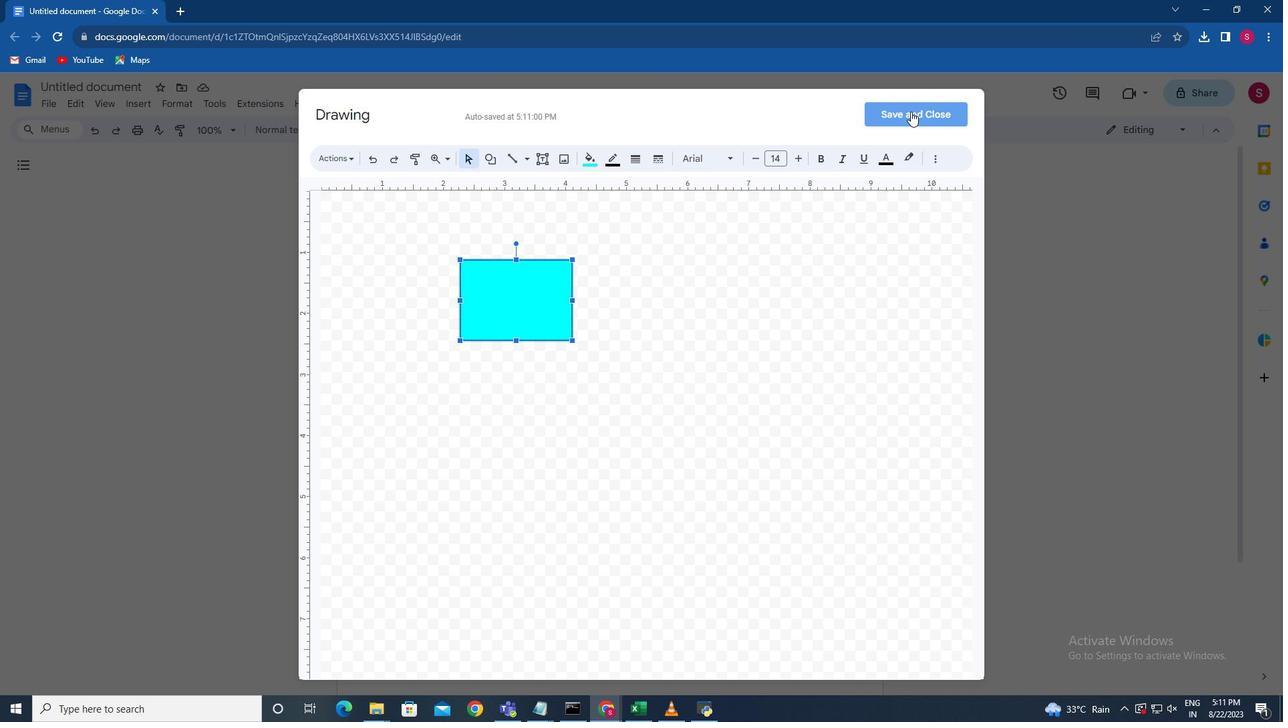 
Action: Mouse moved to (435, 328)
Screenshot: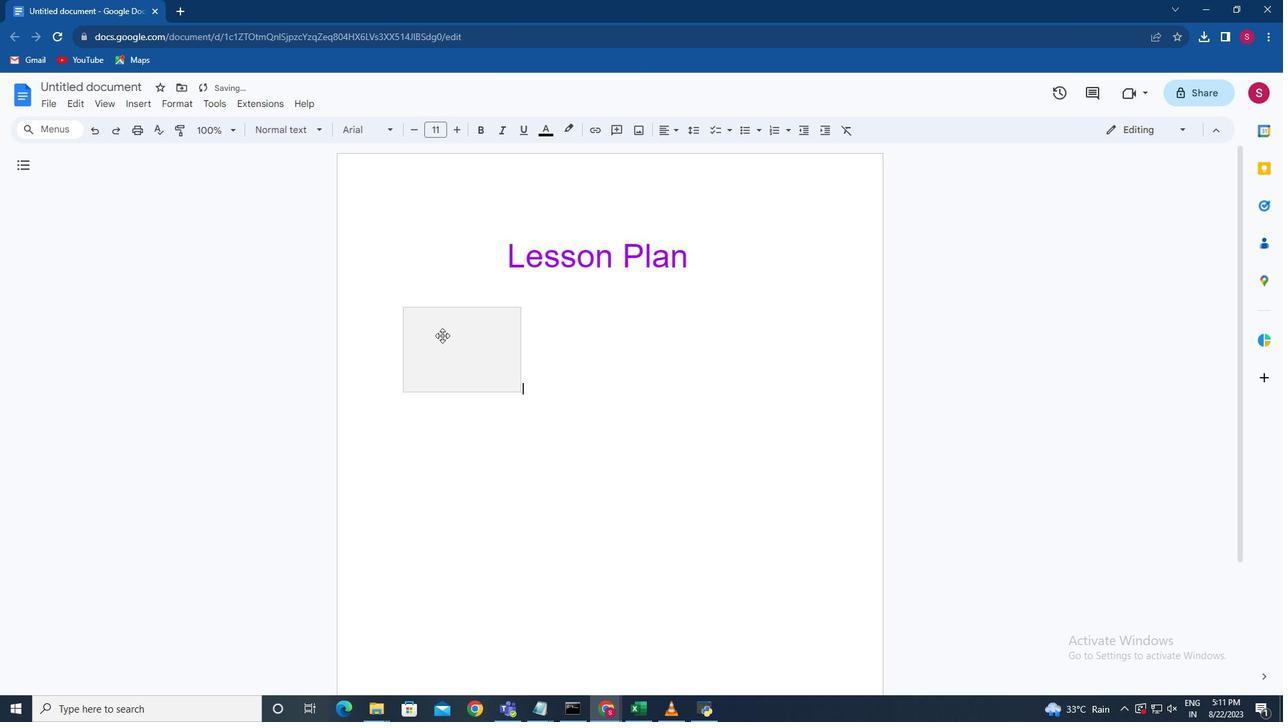 
Action: Mouse pressed left at (435, 328)
Screenshot: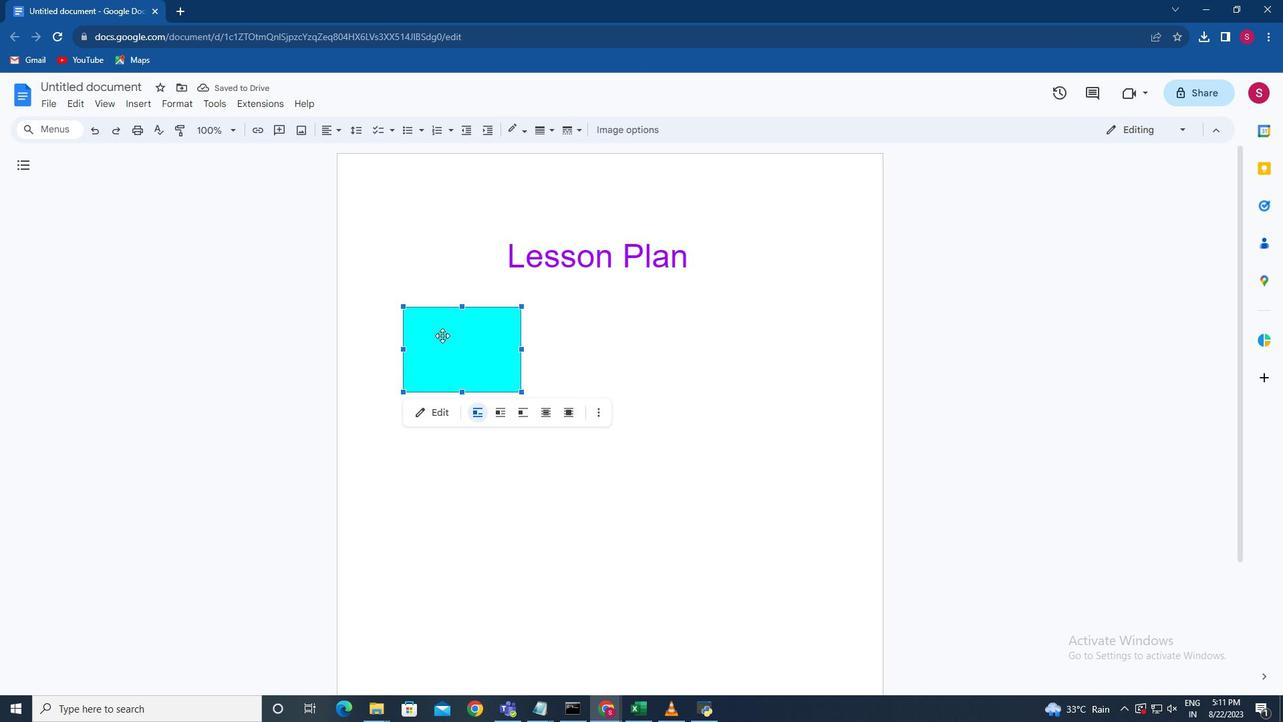 
Action: Mouse moved to (514, 385)
Screenshot: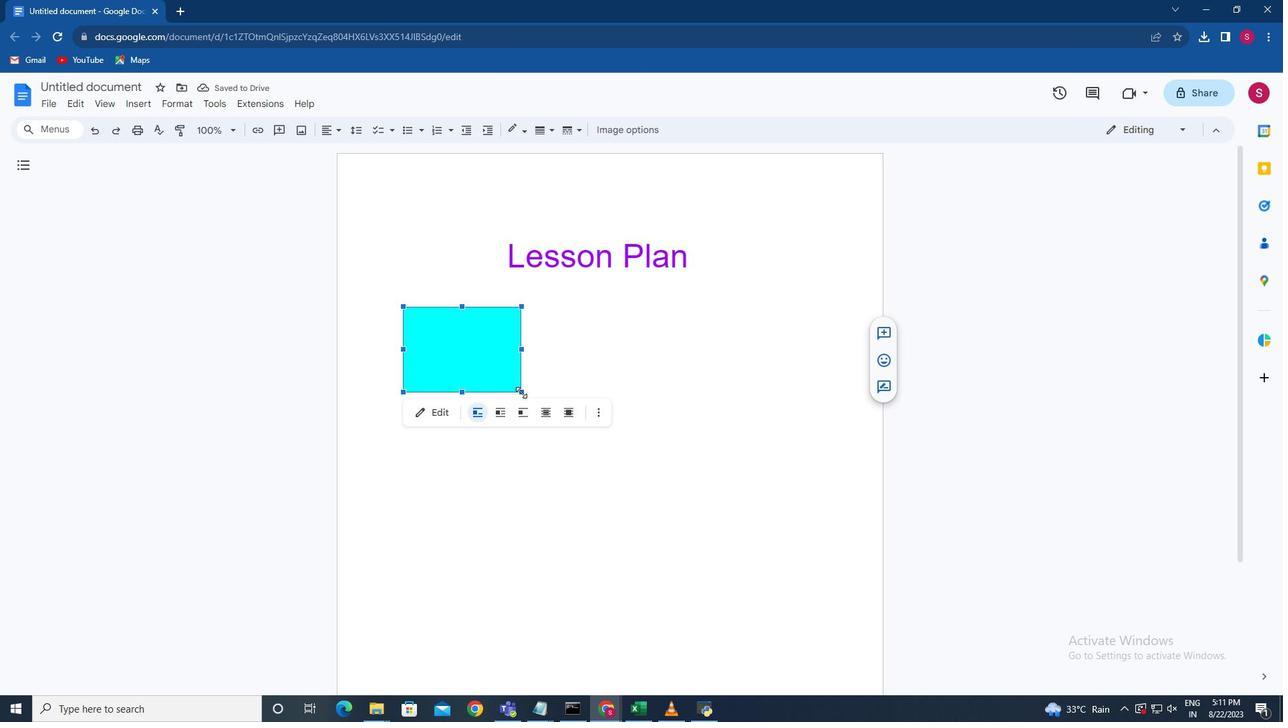 
Action: Mouse pressed left at (514, 385)
Screenshot: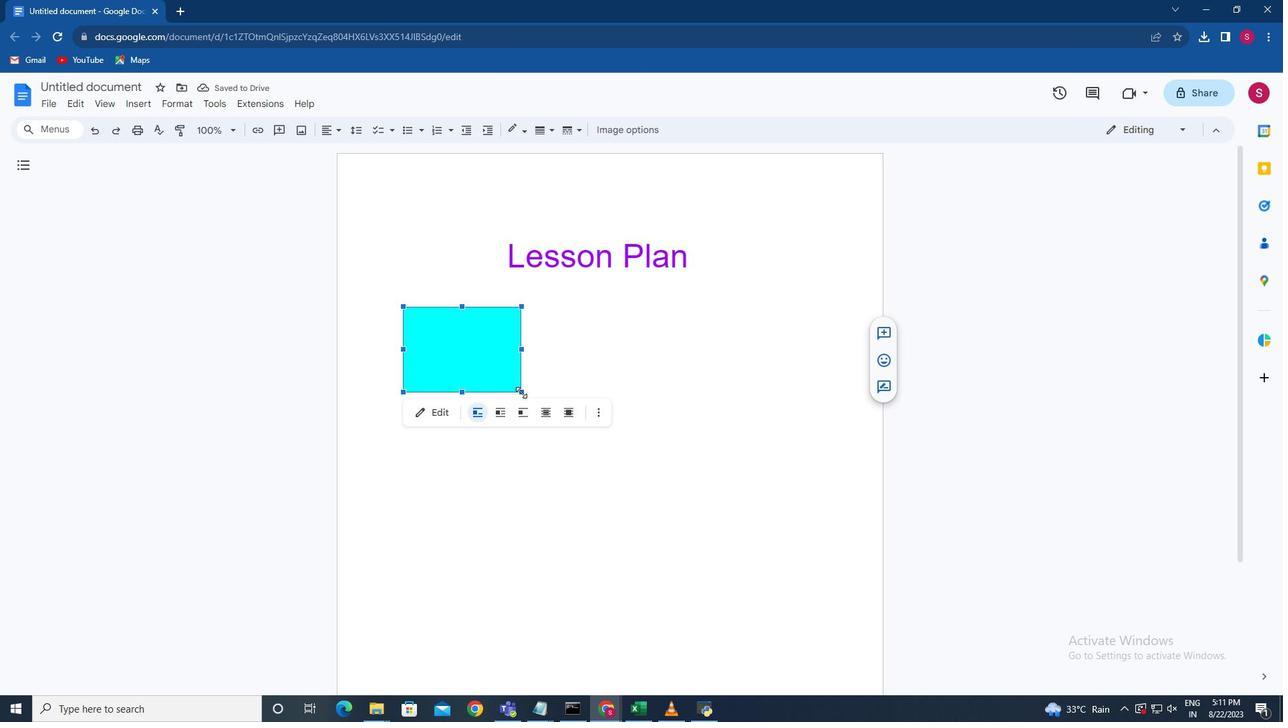 
Action: Mouse moved to (644, 354)
Screenshot: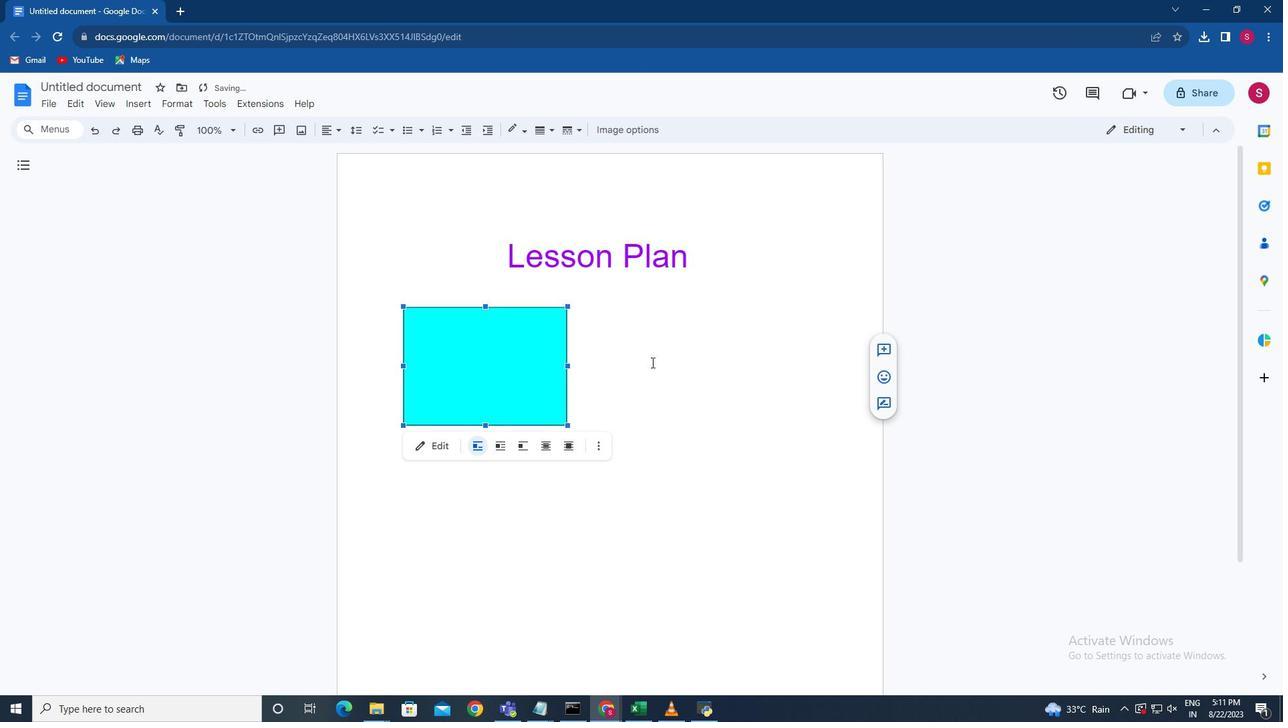 
Action: Mouse pressed left at (644, 354)
Screenshot: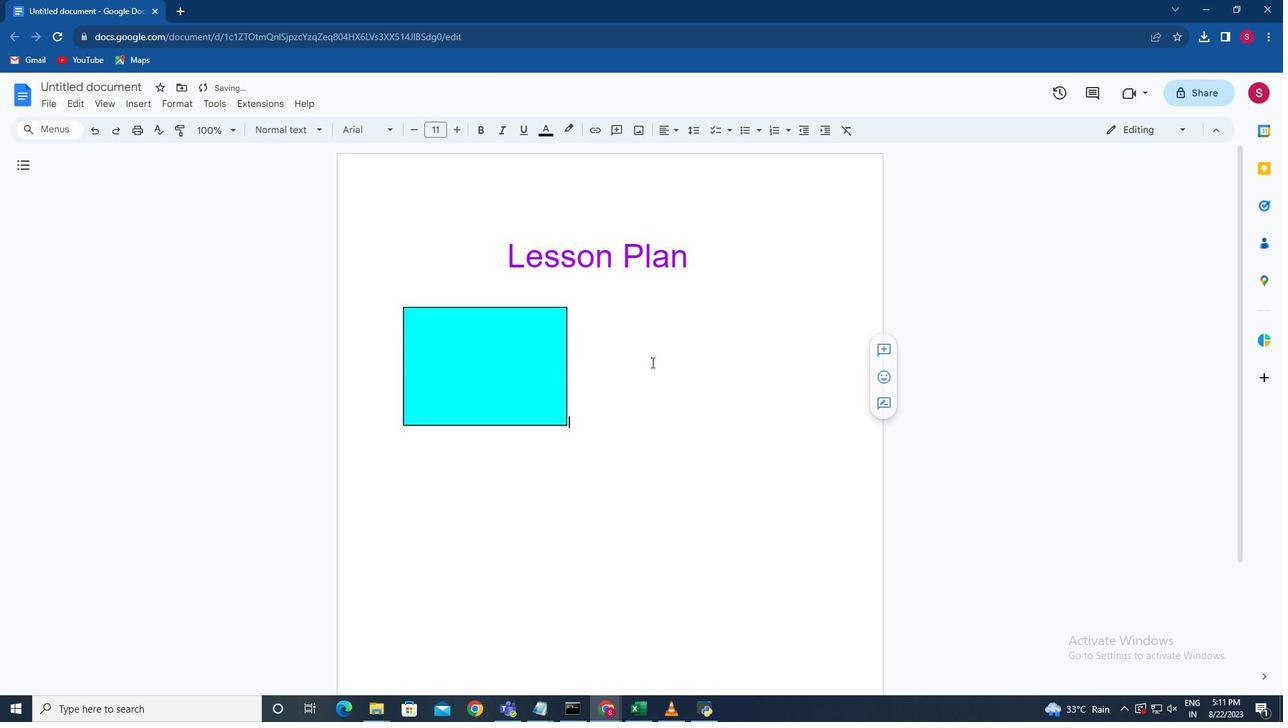 
Action: Mouse moved to (482, 338)
Screenshot: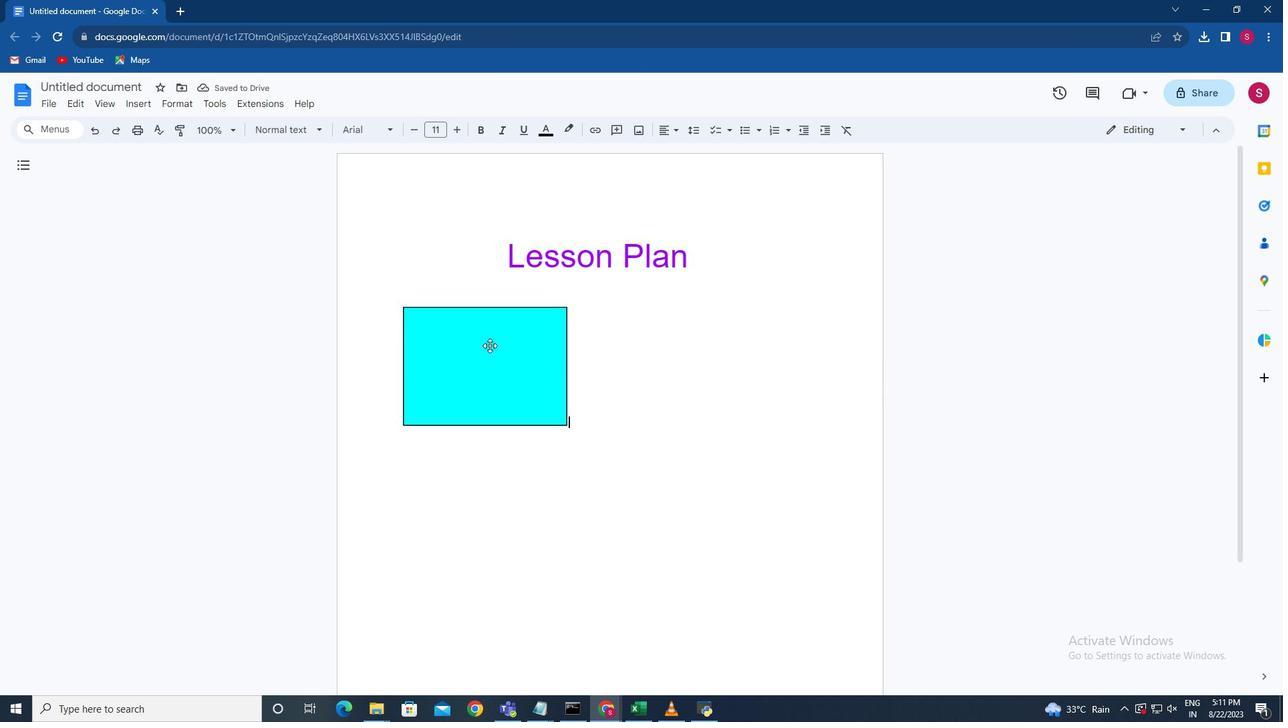 
Action: Mouse pressed left at (482, 338)
Screenshot: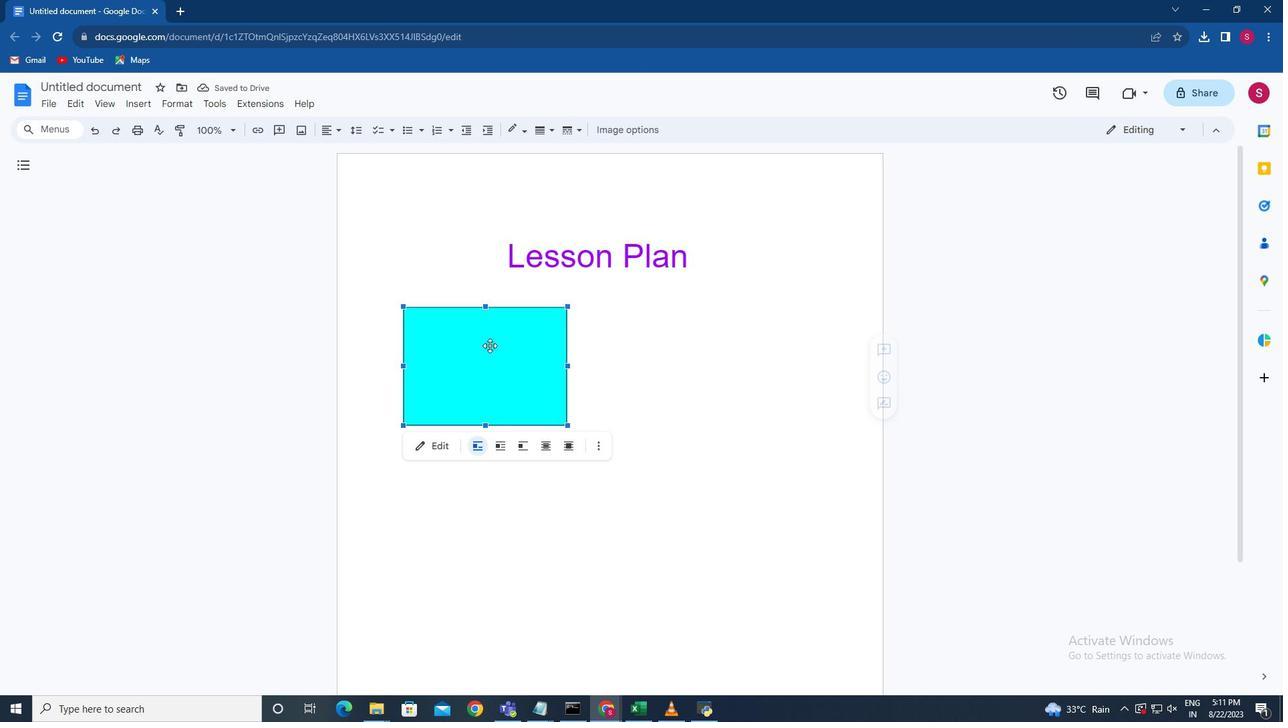 
Action: Mouse moved to (517, 121)
Screenshot: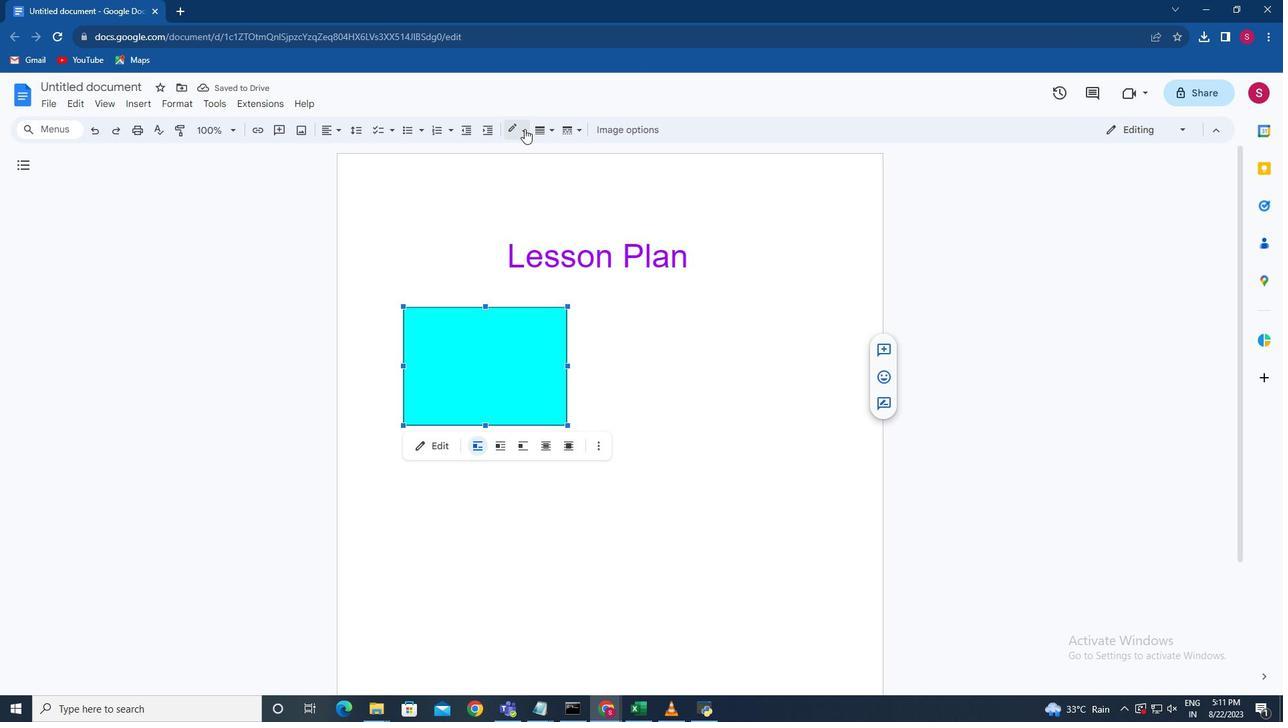 
Action: Mouse pressed left at (517, 121)
Screenshot: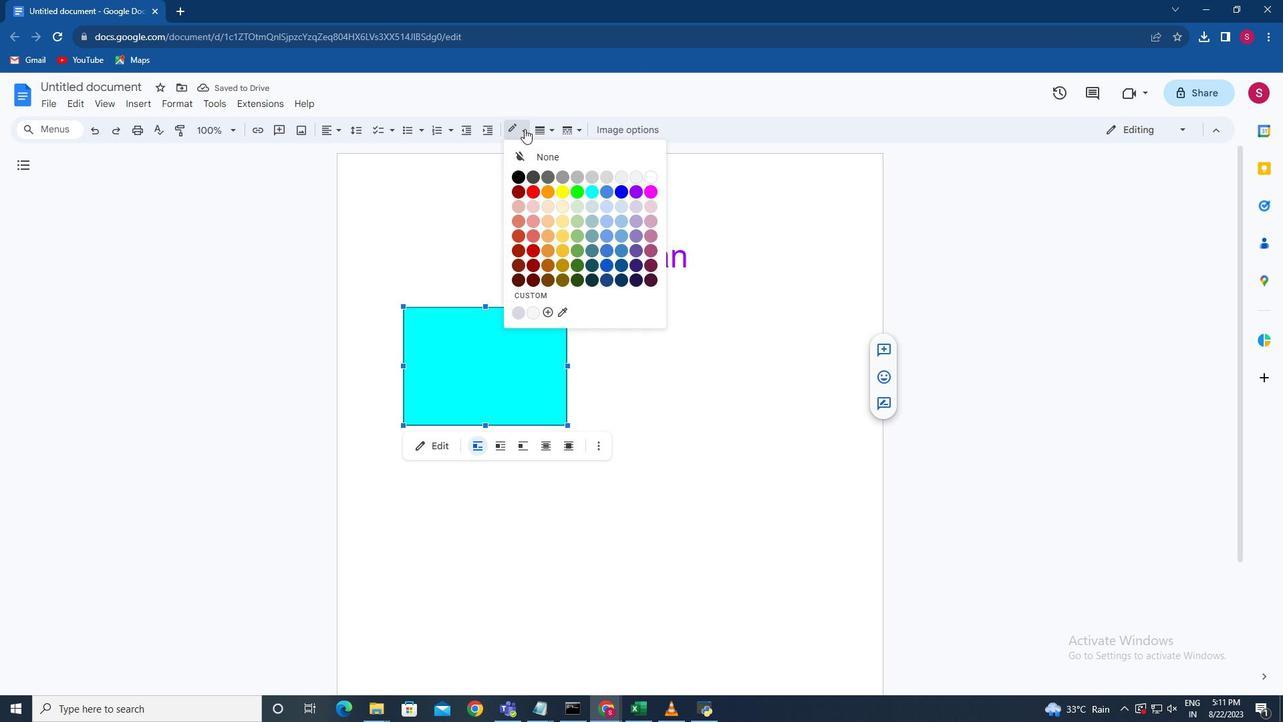 
Action: Mouse moved to (590, 185)
Screenshot: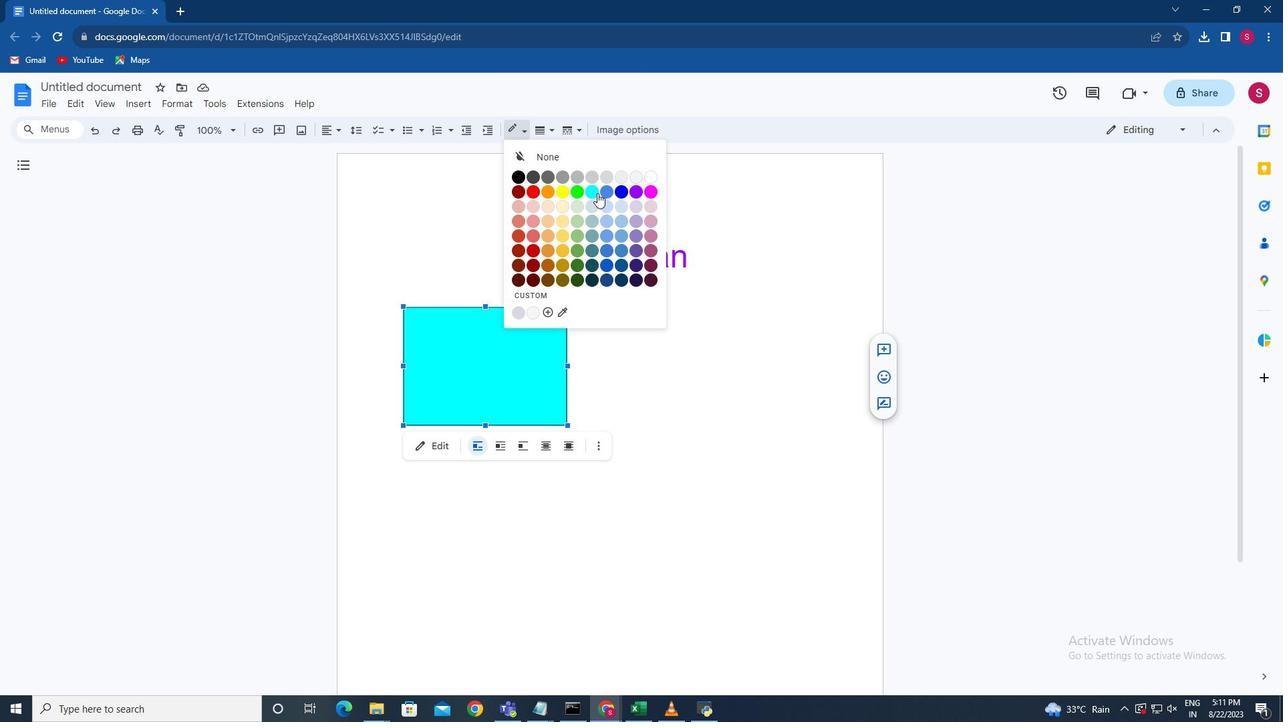 
Action: Mouse pressed left at (590, 185)
Screenshot: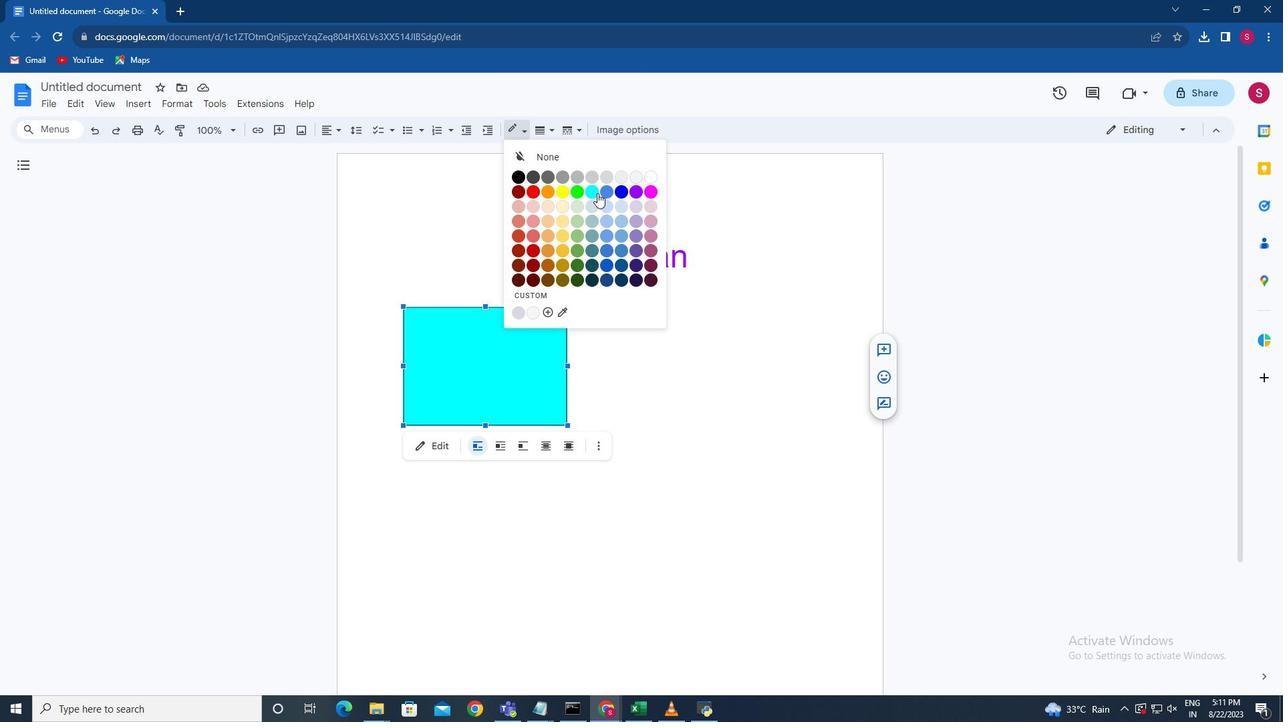 
Action: Mouse moved to (582, 324)
Screenshot: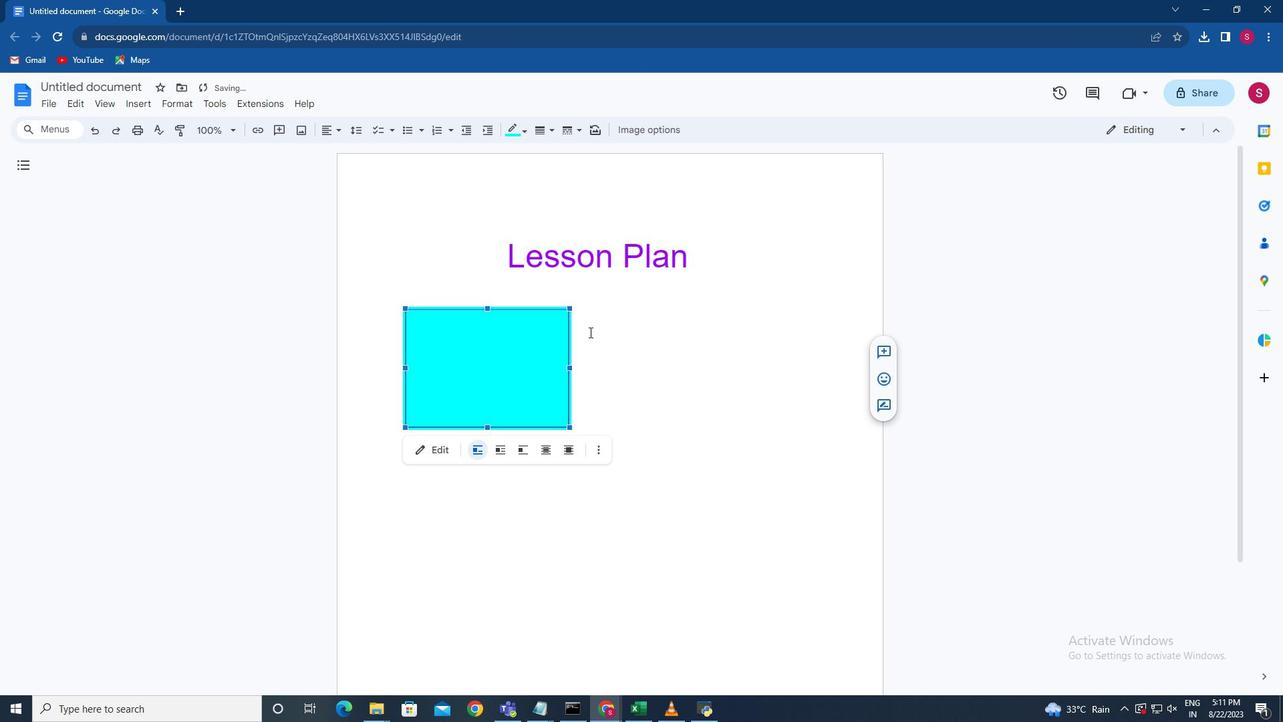 
Action: Mouse pressed left at (582, 324)
Screenshot: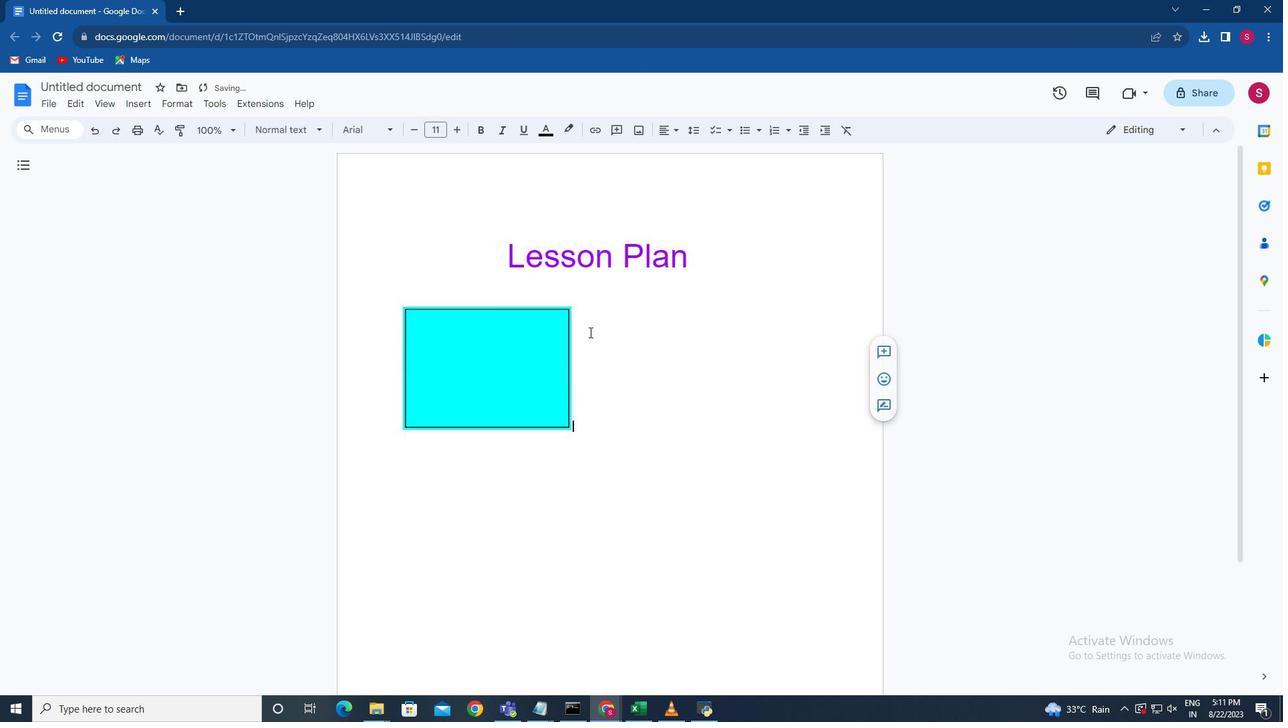 
Action: Mouse moved to (507, 332)
Screenshot: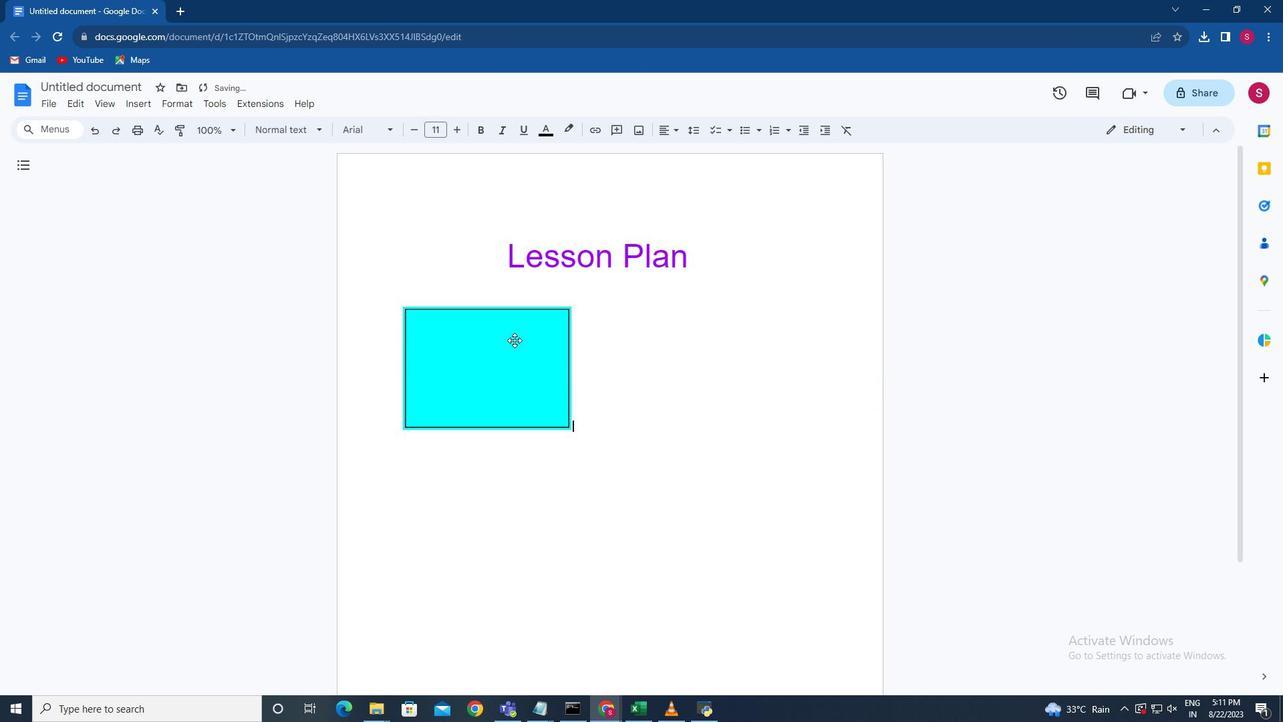 
Action: Mouse pressed left at (507, 332)
Screenshot: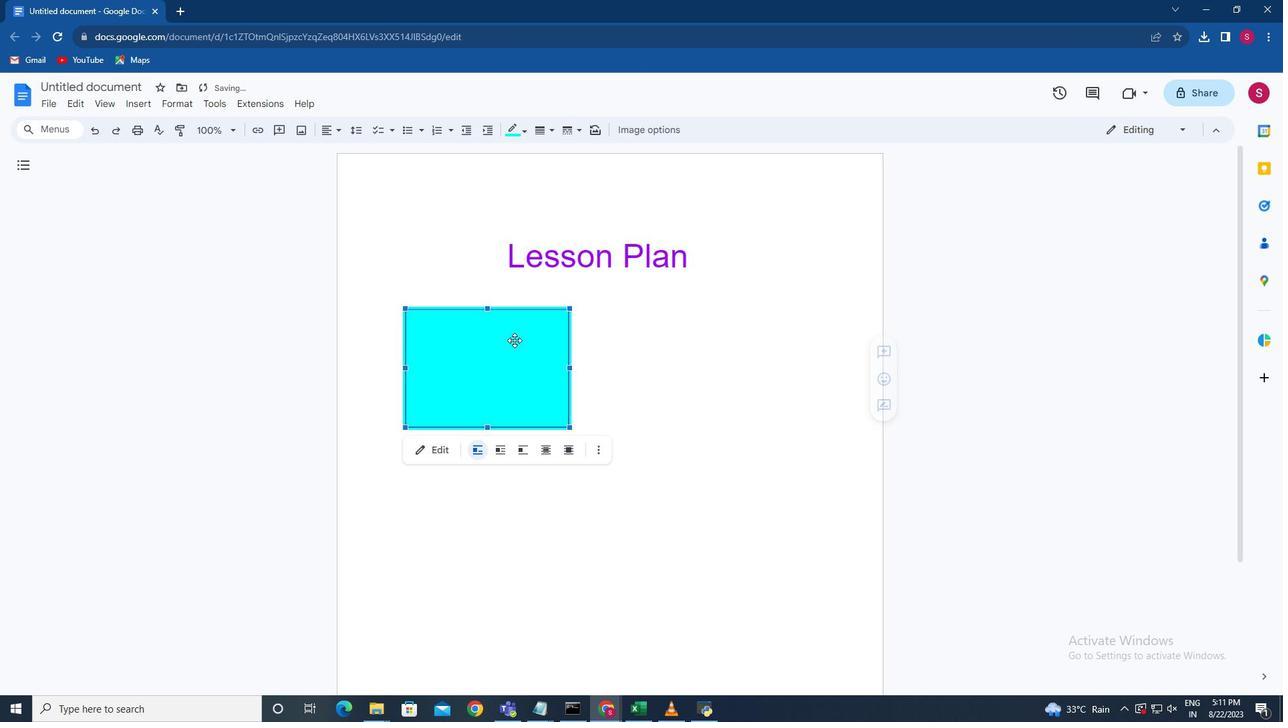 
Action: Mouse moved to (508, 330)
Screenshot: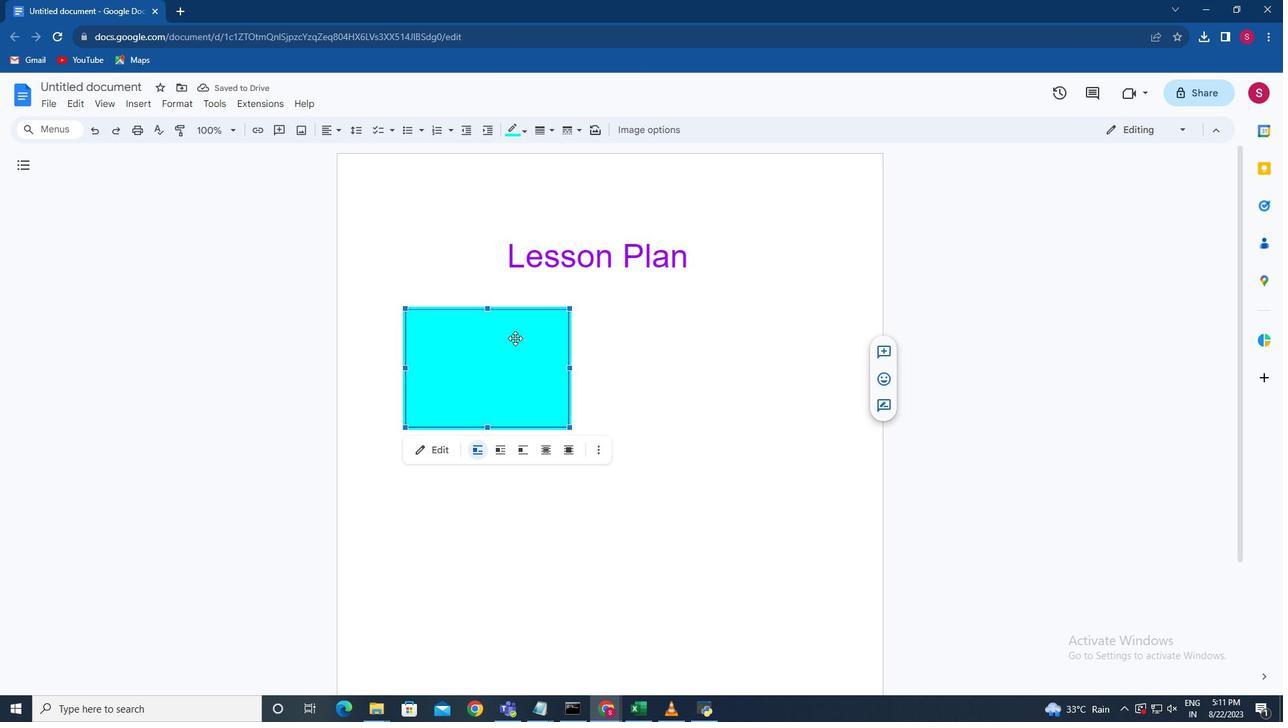 
Action: Mouse pressed left at (508, 330)
Screenshot: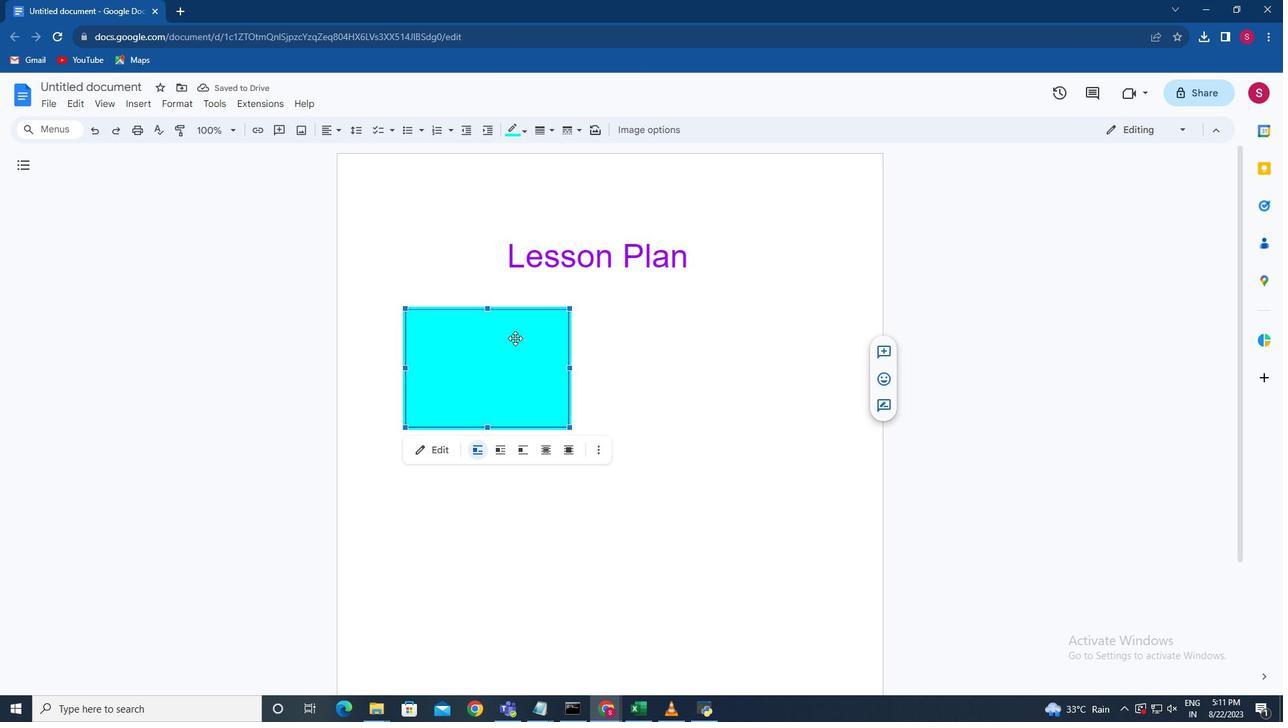 
Action: Mouse pressed left at (508, 330)
Screenshot: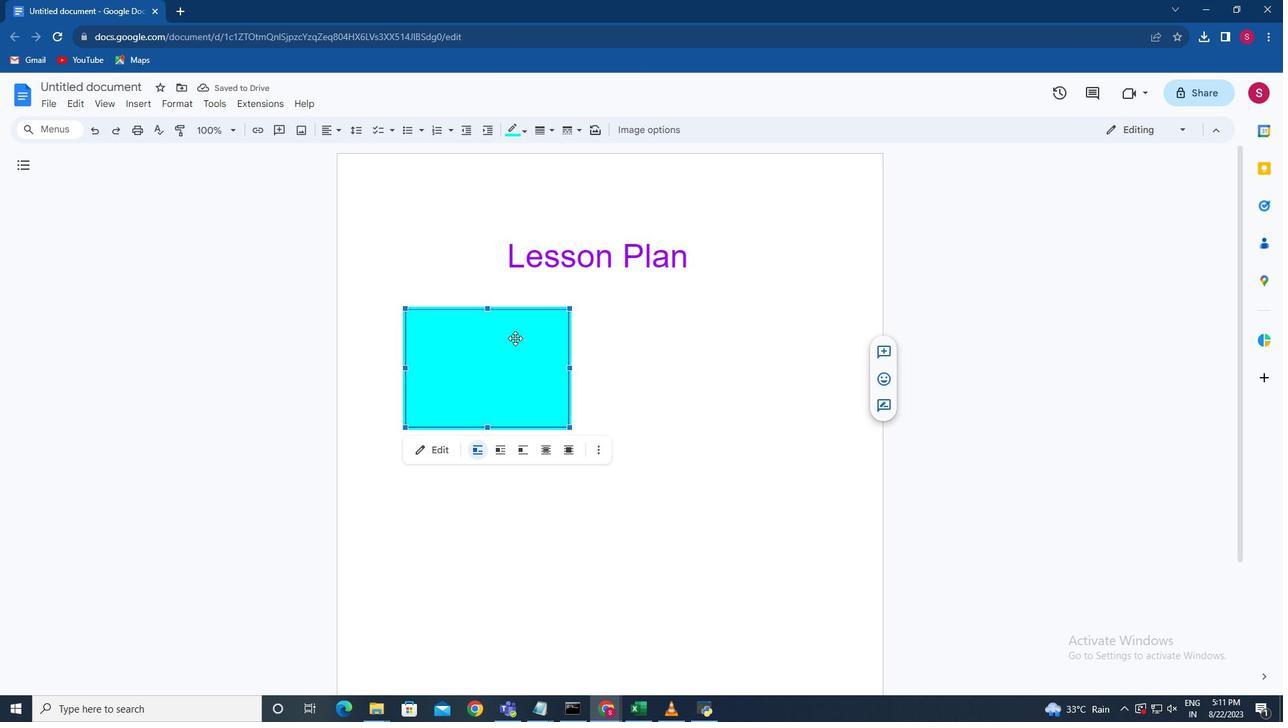 
Action: Mouse moved to (512, 290)
Screenshot: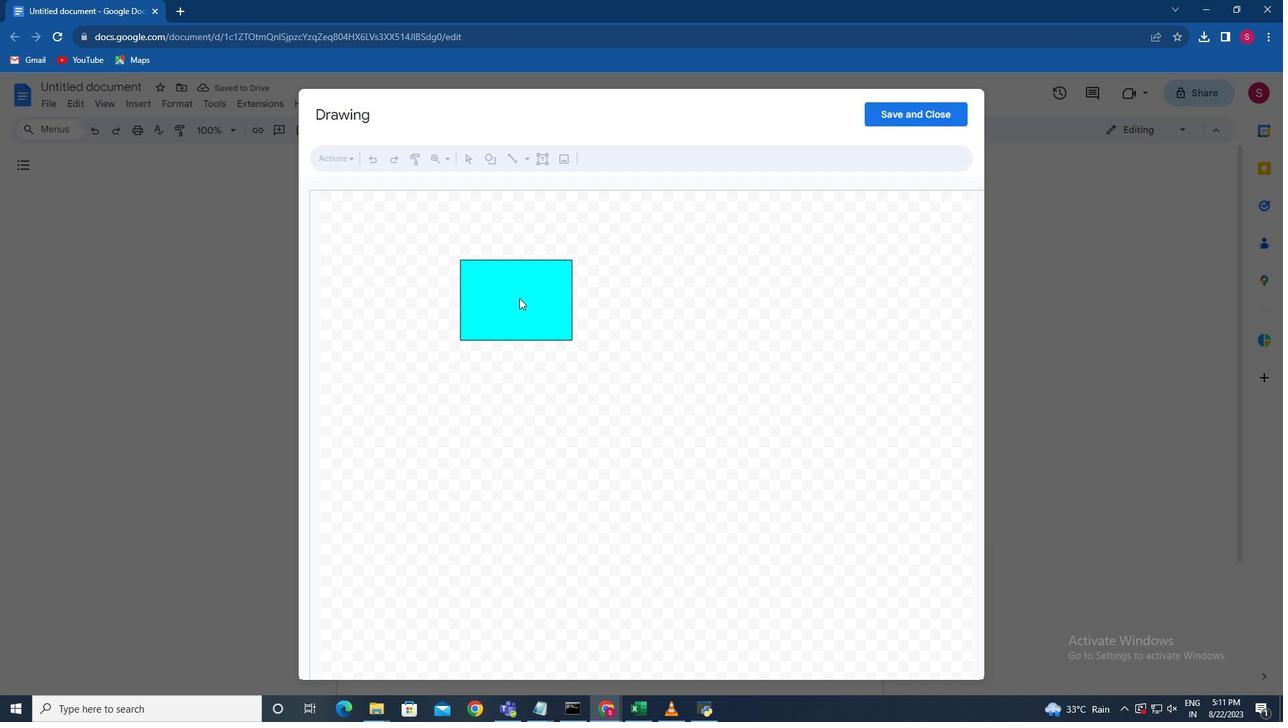 
Action: Mouse pressed left at (512, 290)
Screenshot: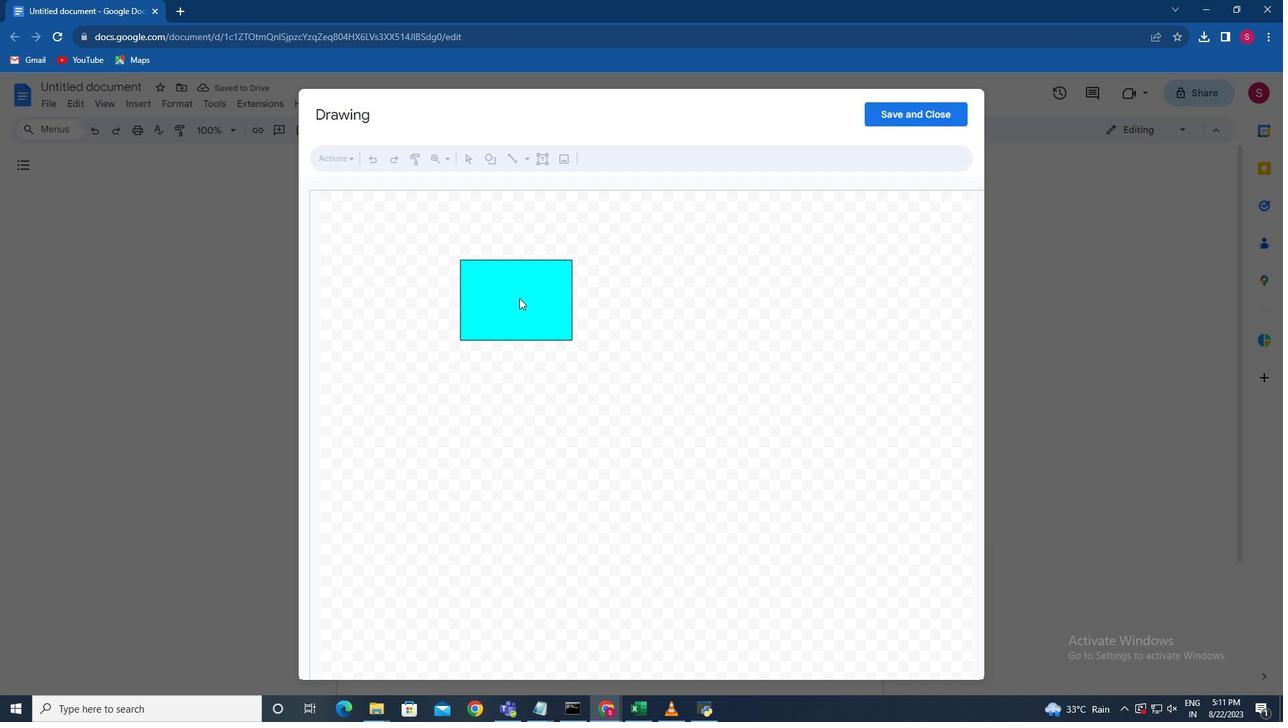 
Action: Mouse moved to (607, 155)
Screenshot: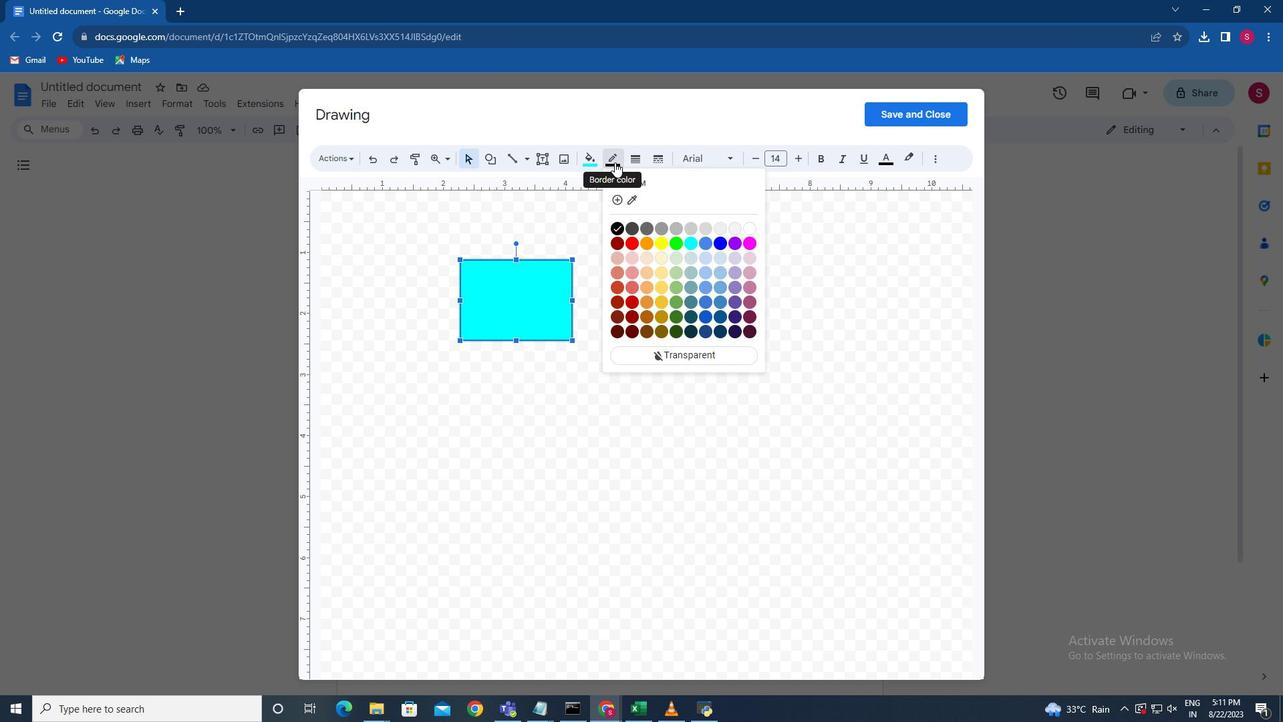 
Action: Mouse pressed left at (607, 155)
Screenshot: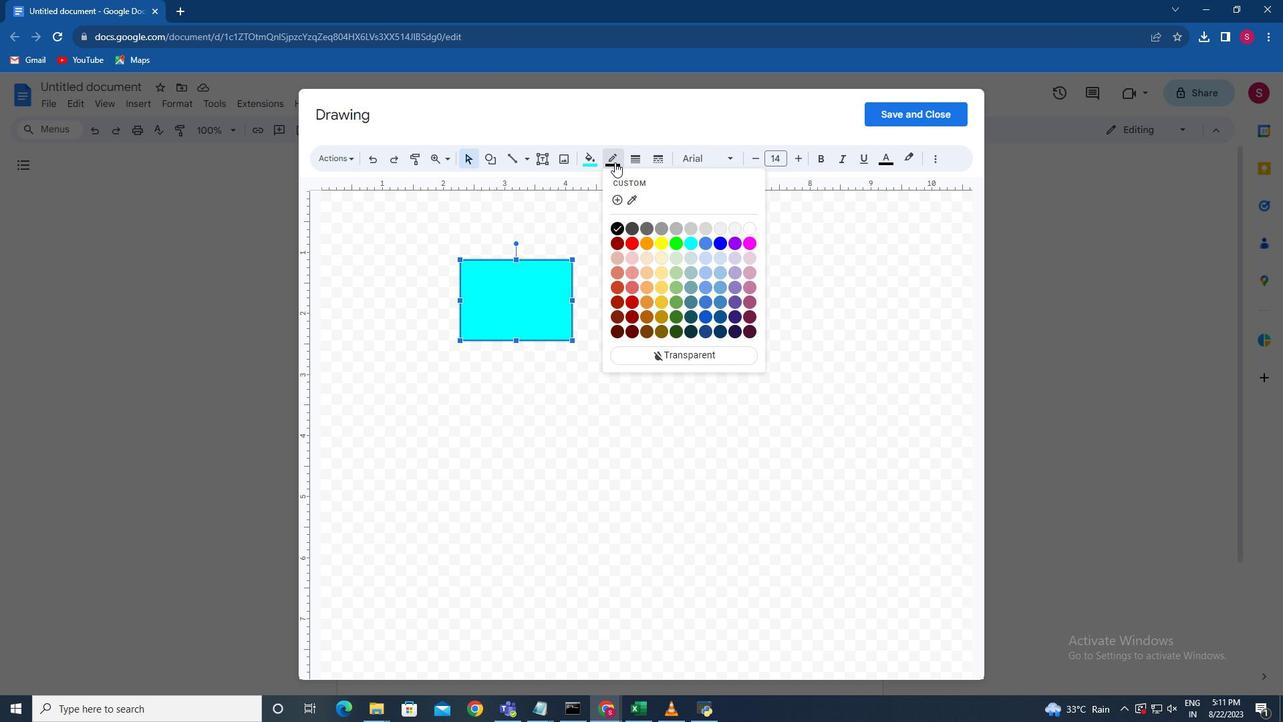 
Action: Mouse moved to (681, 237)
Screenshot: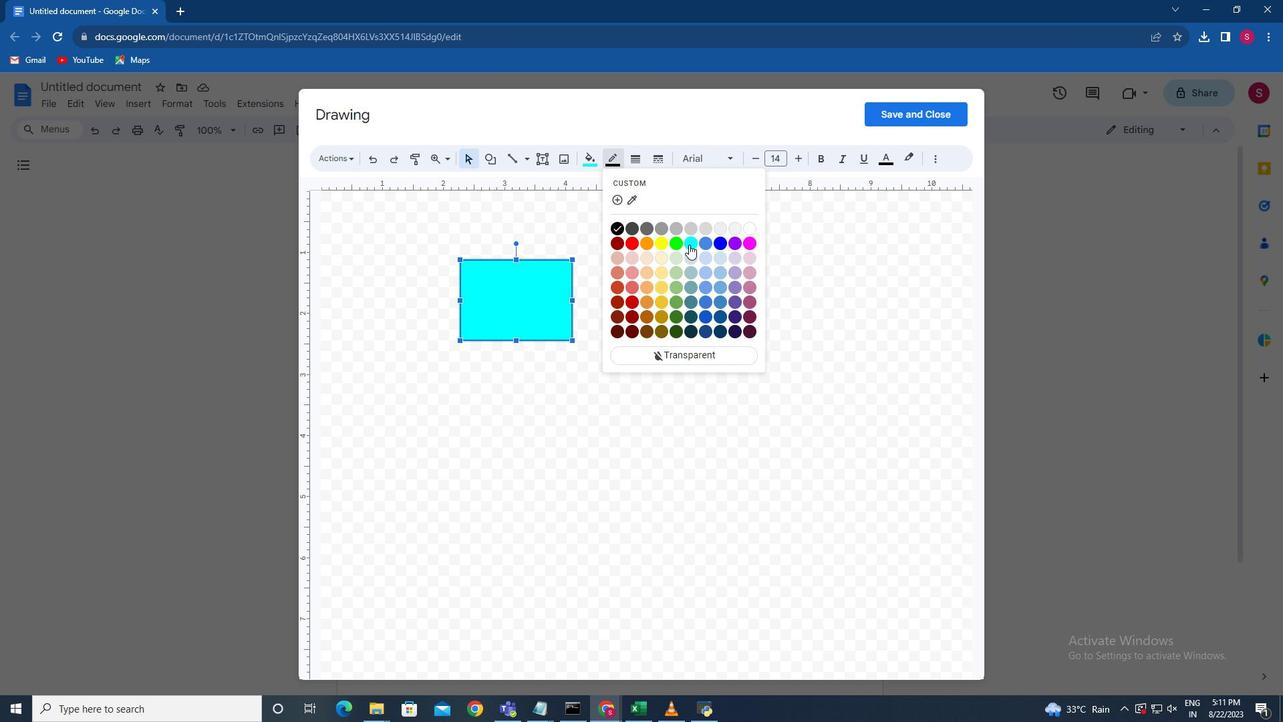 
Action: Mouse pressed left at (681, 237)
Screenshot: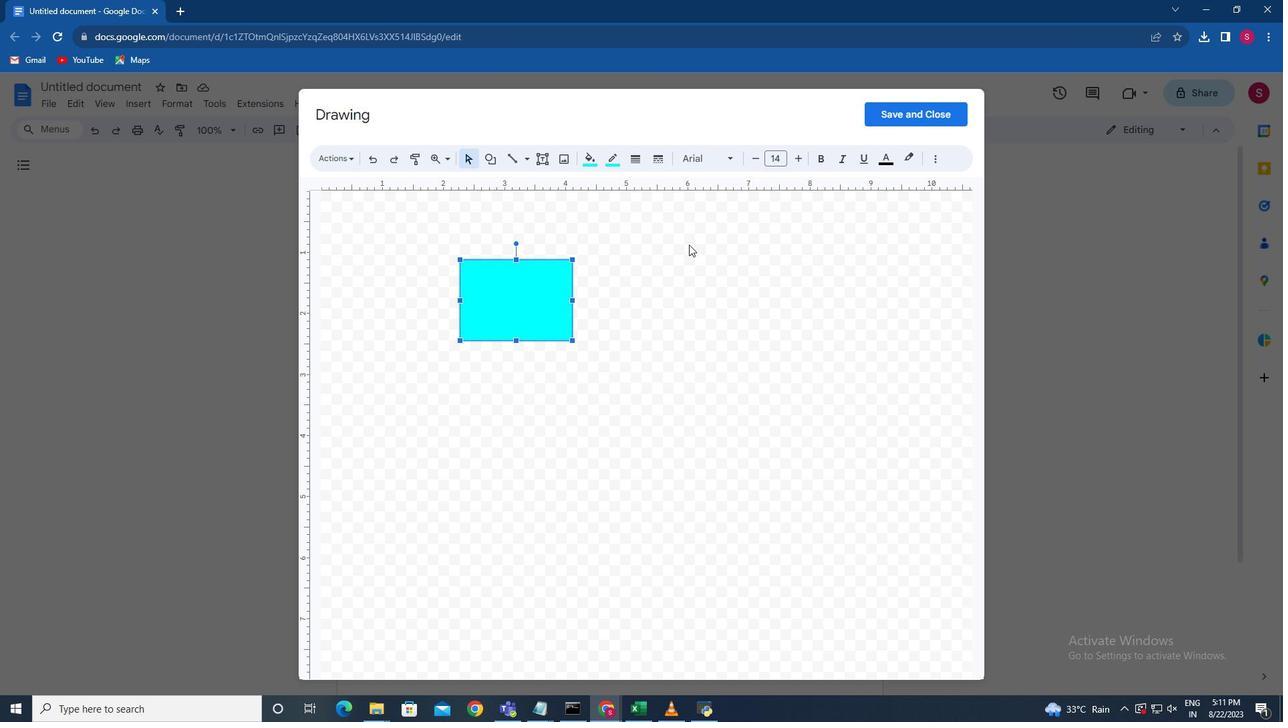 
Action: Mouse moved to (897, 106)
Screenshot: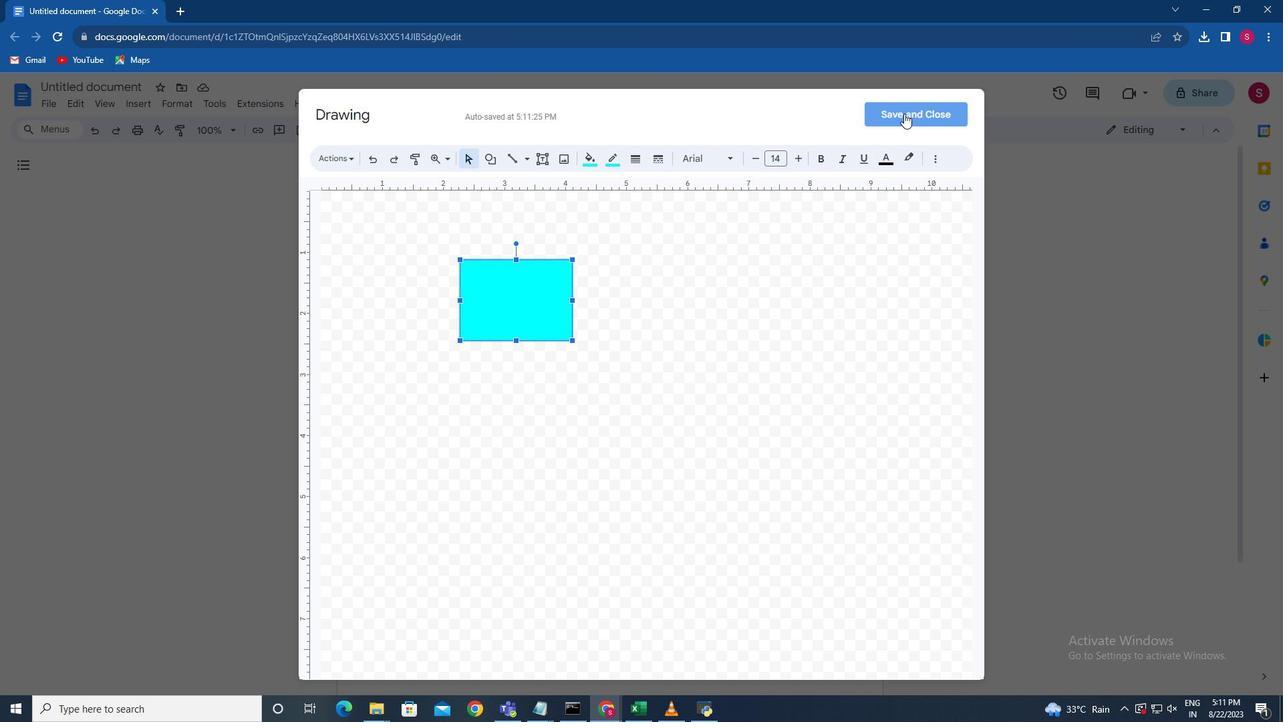 
Action: Mouse pressed left at (897, 106)
Screenshot: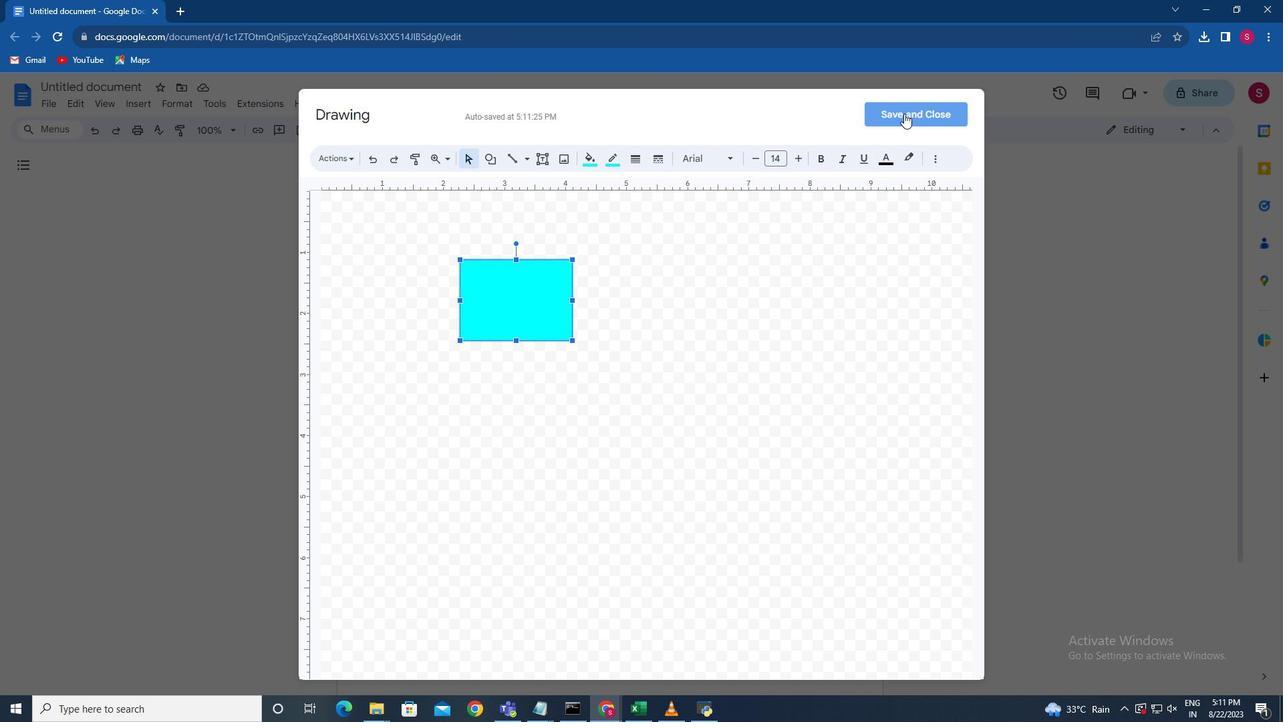 
Action: Mouse moved to (510, 361)
Screenshot: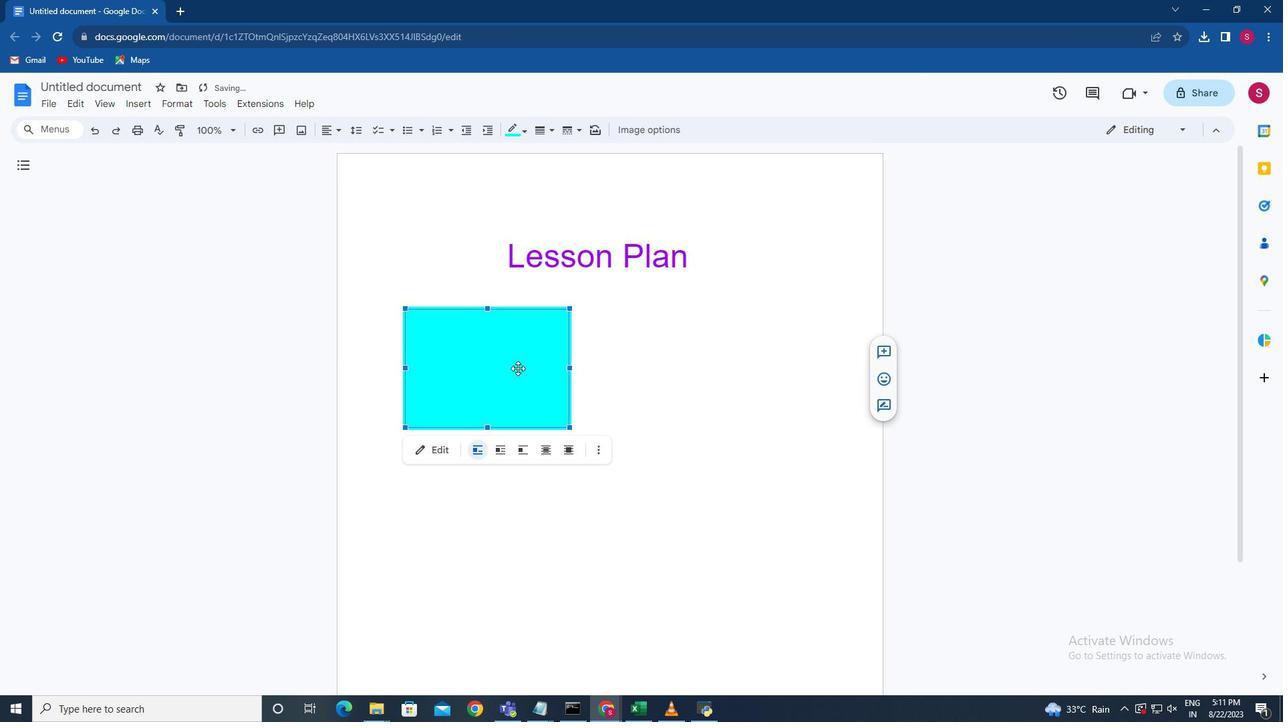 
Action: Mouse pressed left at (510, 361)
Screenshot: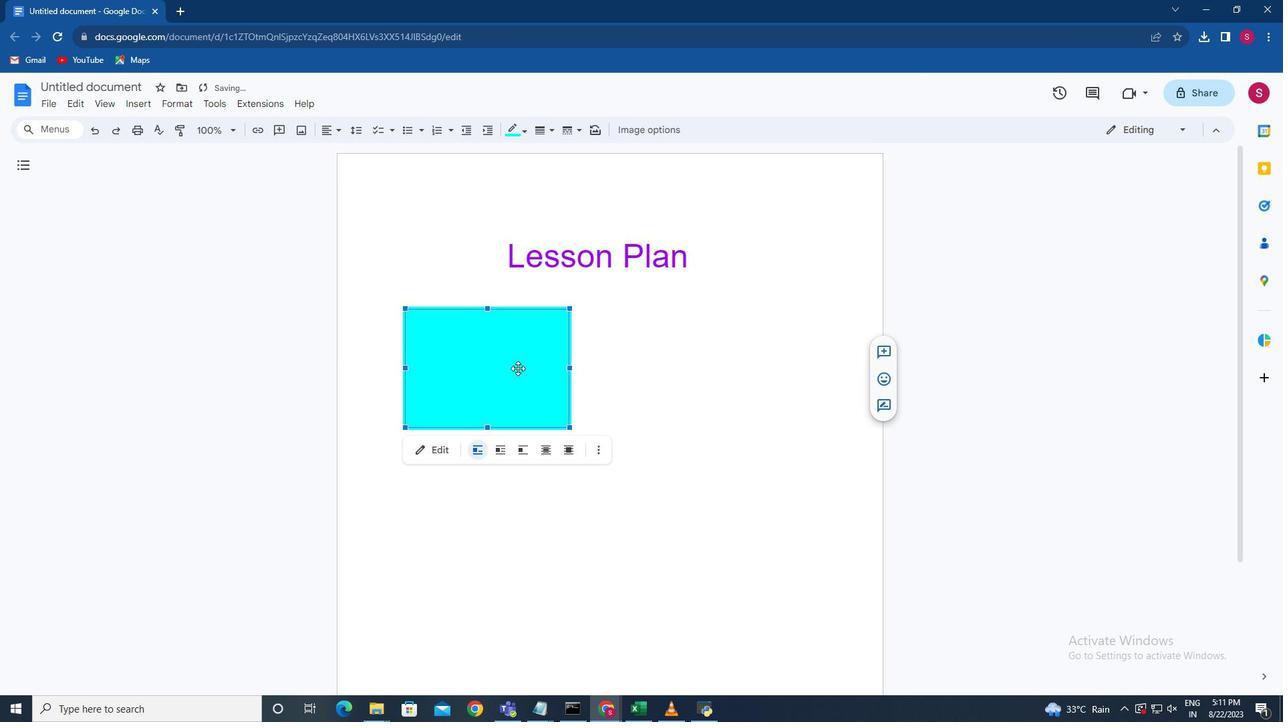 
Action: Mouse moved to (641, 361)
Screenshot: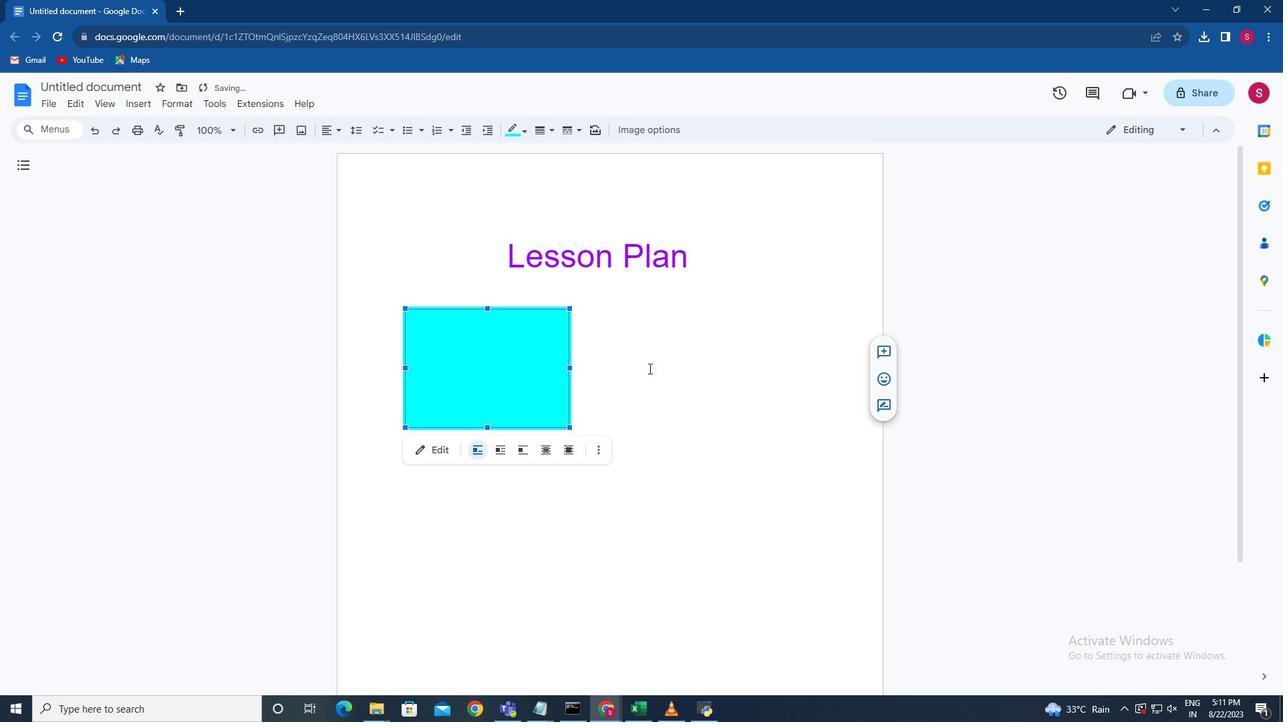 
Action: Mouse pressed left at (641, 361)
Screenshot: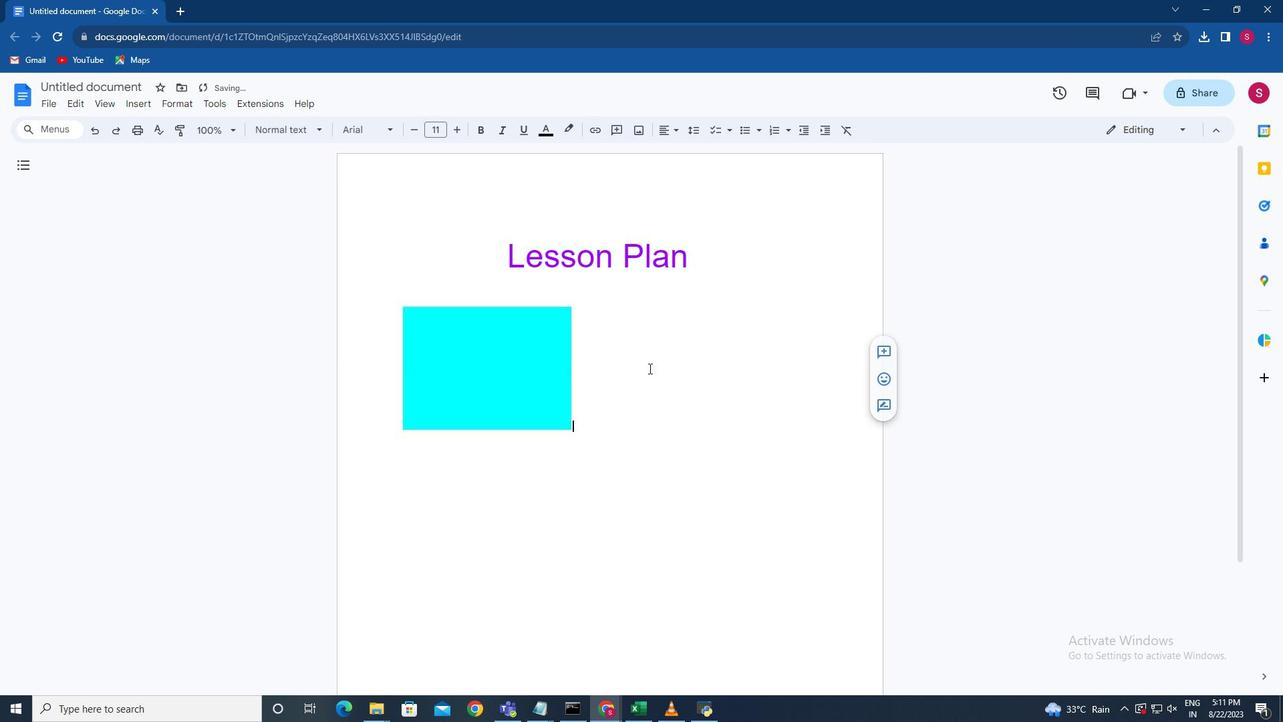 
Action: Mouse moved to (135, 100)
Screenshot: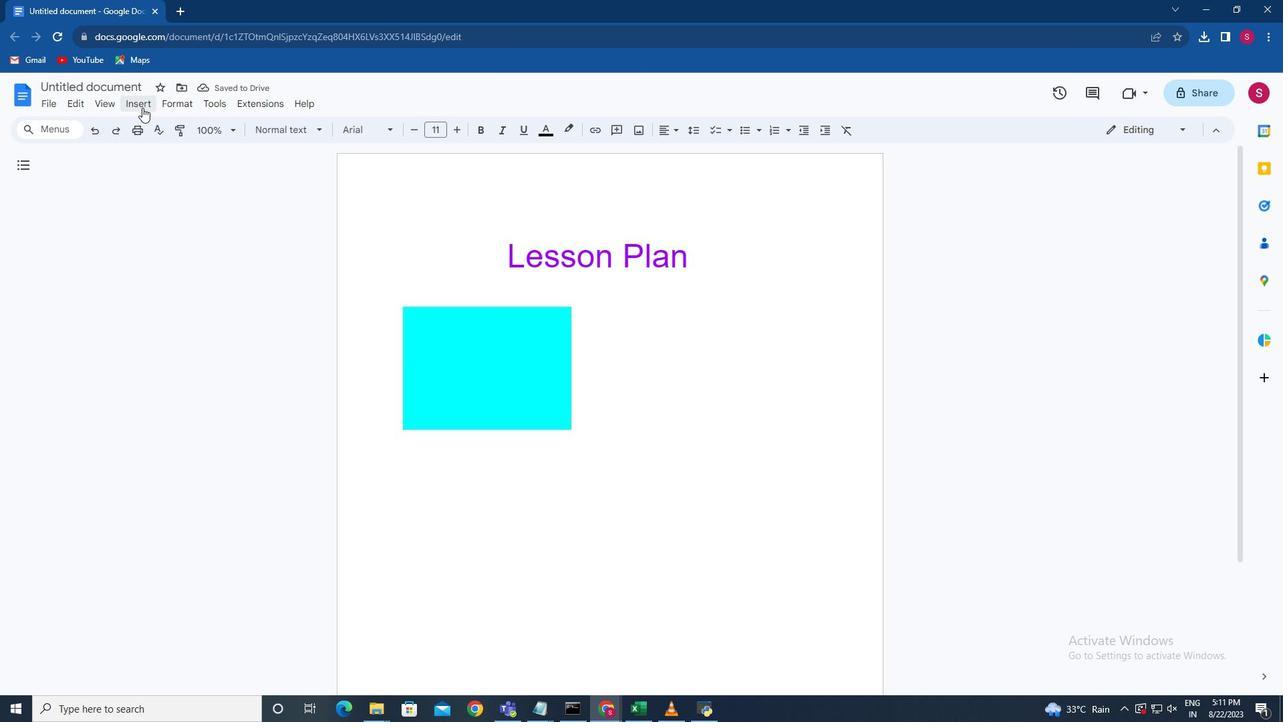 
Action: Mouse pressed left at (135, 100)
Screenshot: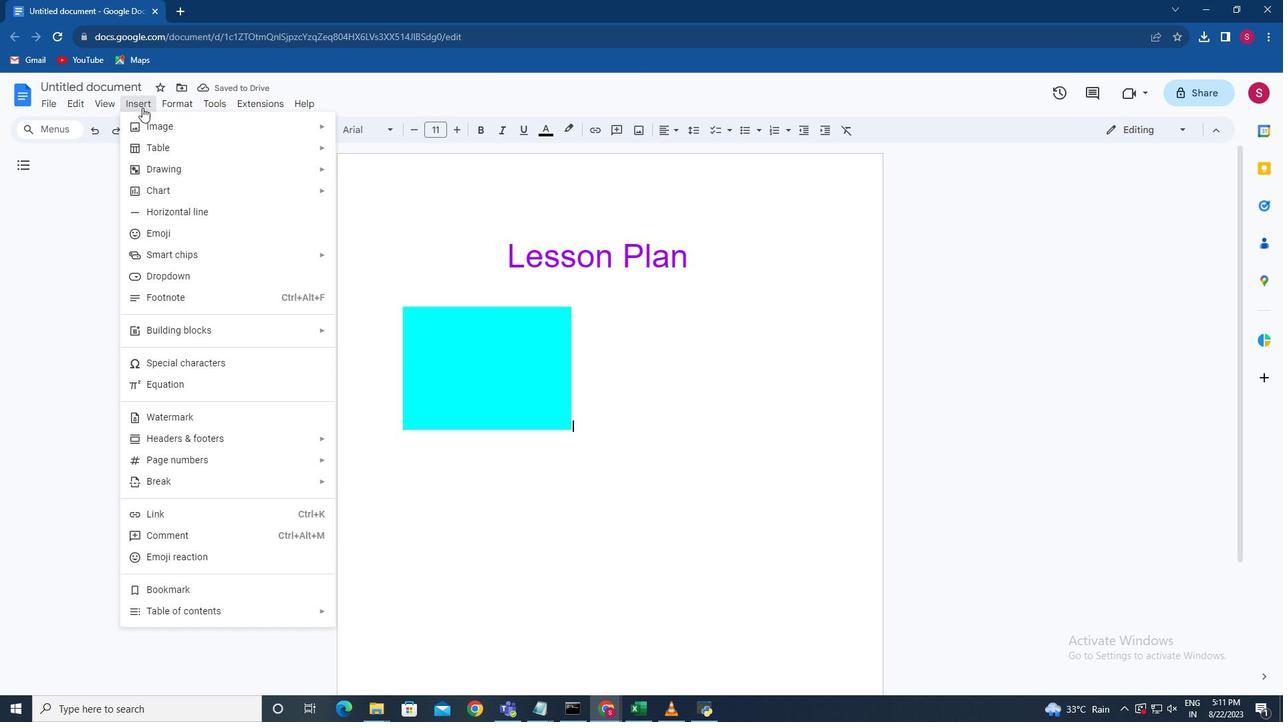 
Action: Mouse moved to (163, 161)
Screenshot: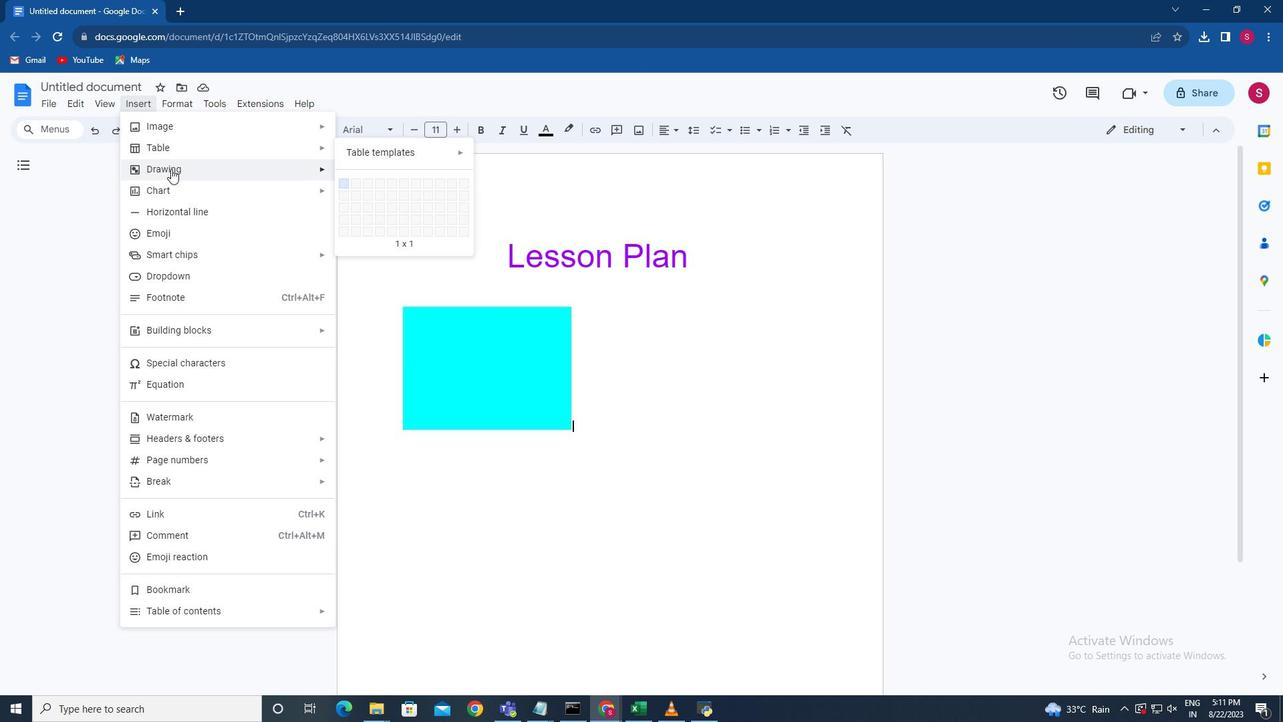 
Action: Mouse pressed left at (163, 161)
Screenshot: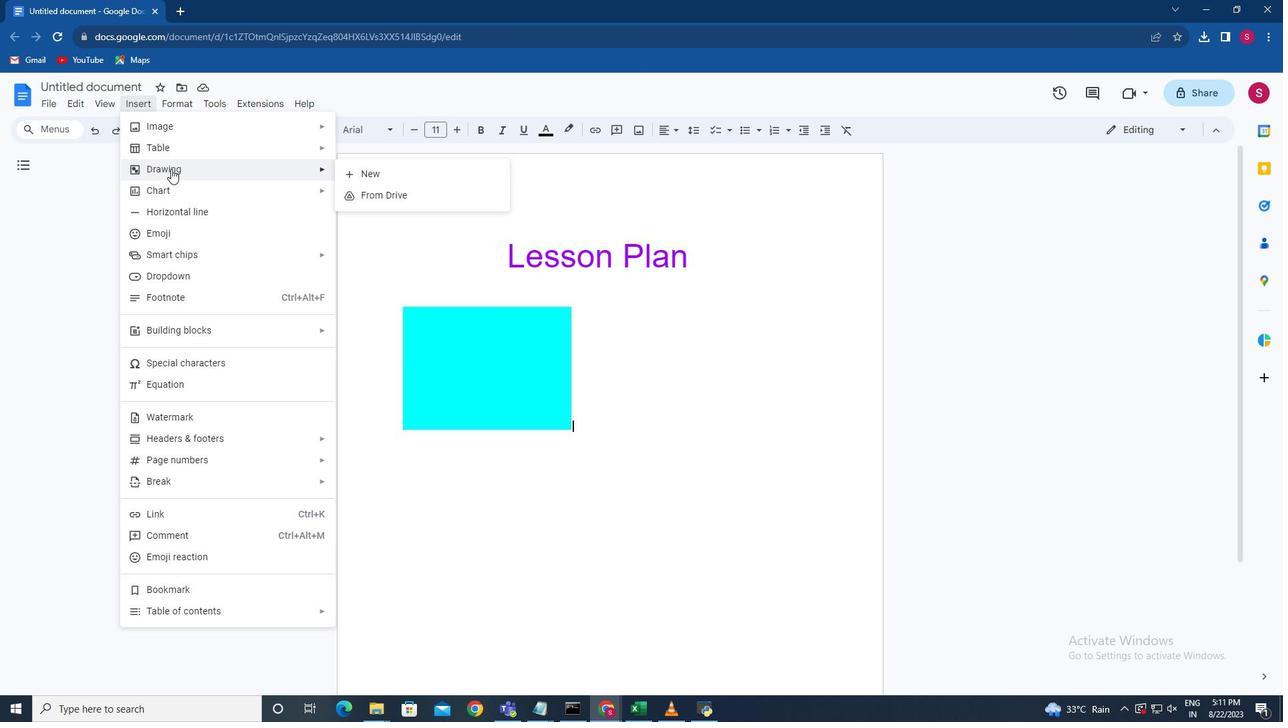 
Action: Mouse moved to (338, 166)
Screenshot: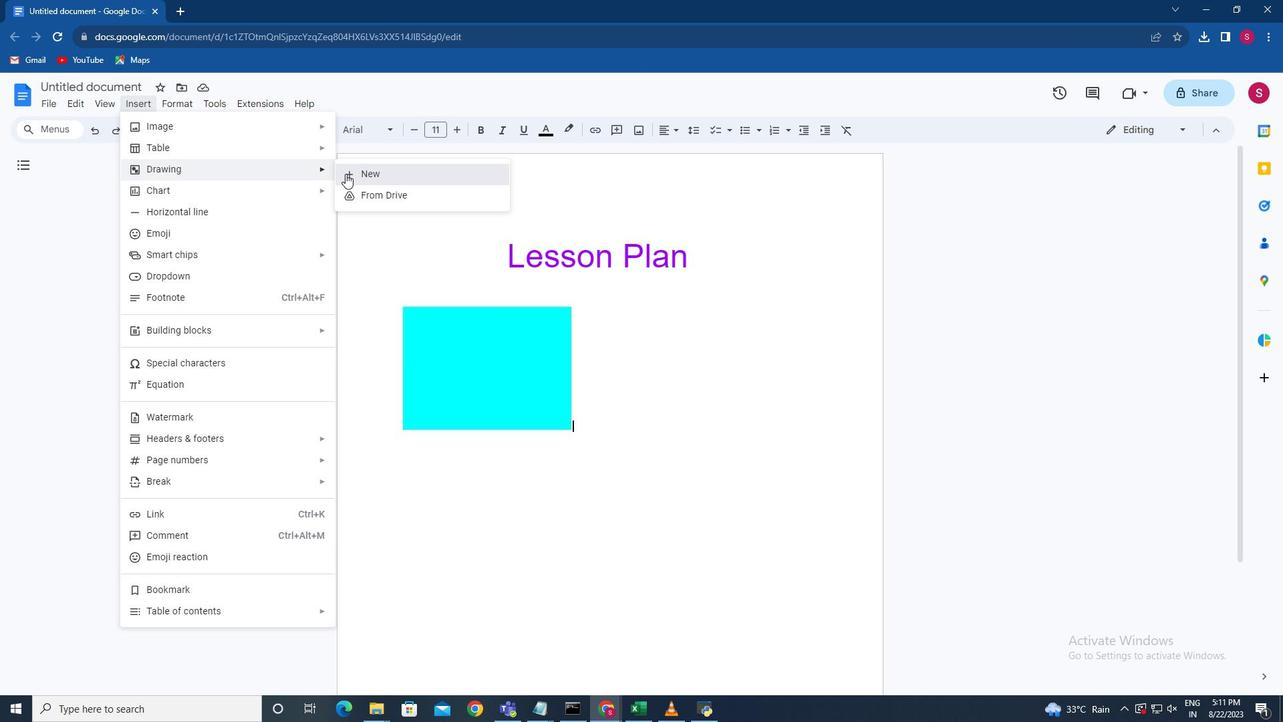 
Action: Mouse pressed left at (338, 166)
Screenshot: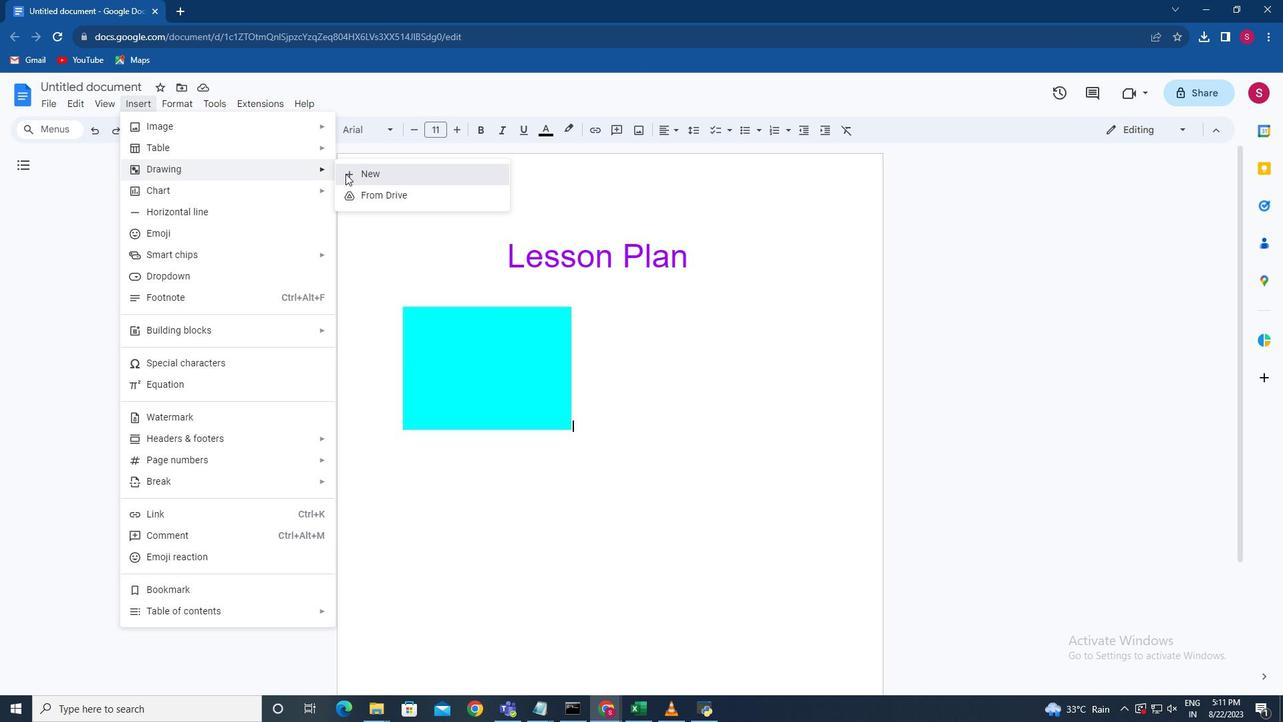 
Action: Mouse moved to (484, 145)
Screenshot: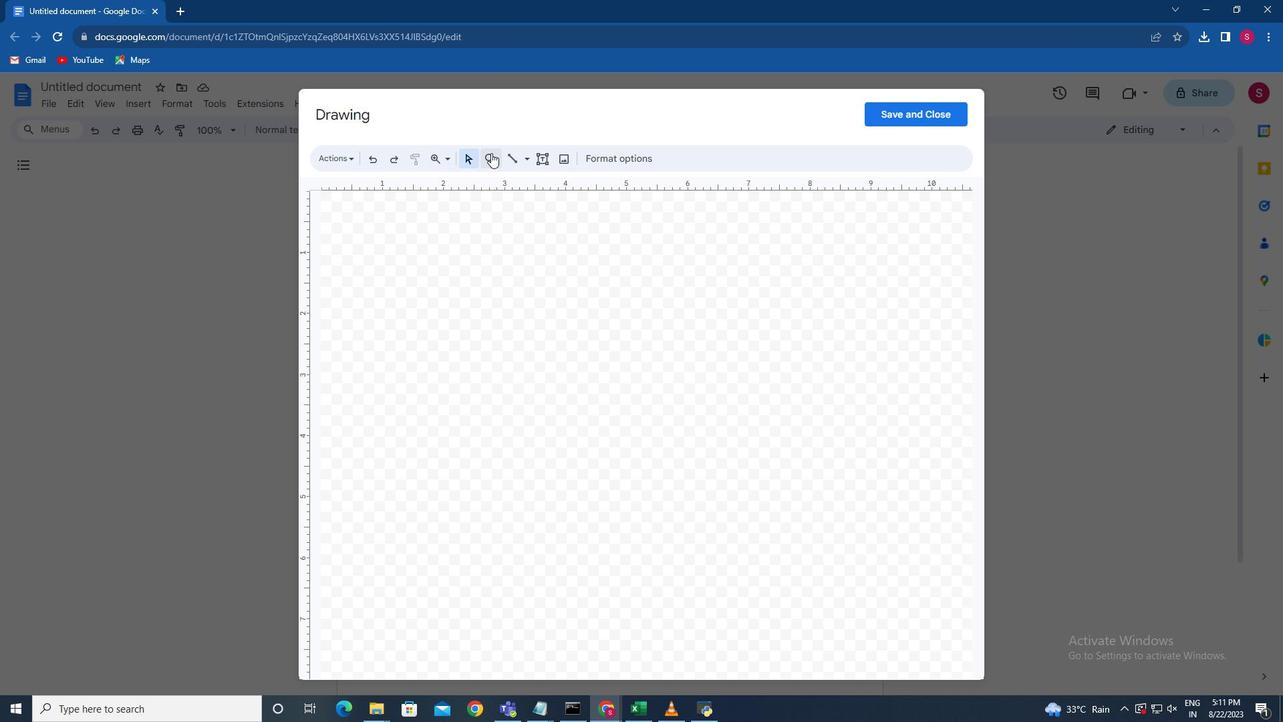 
Action: Mouse pressed left at (484, 145)
Screenshot: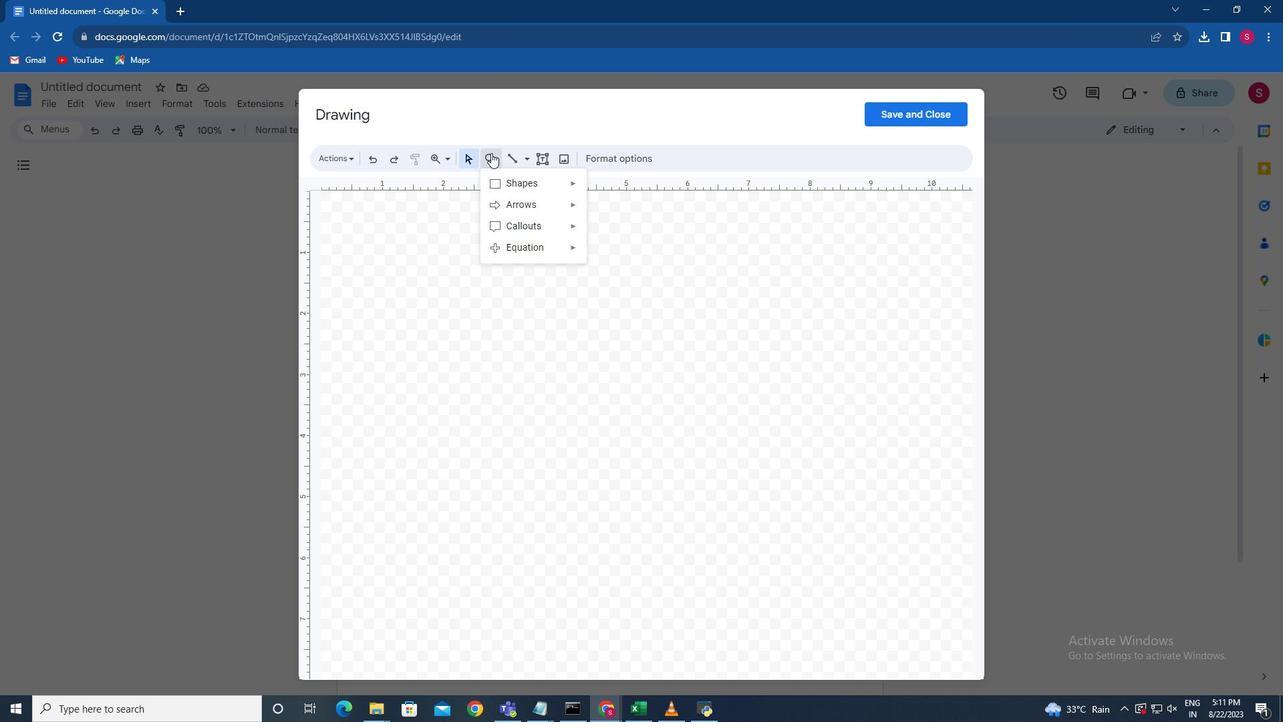 
Action: Mouse moved to (606, 207)
Screenshot: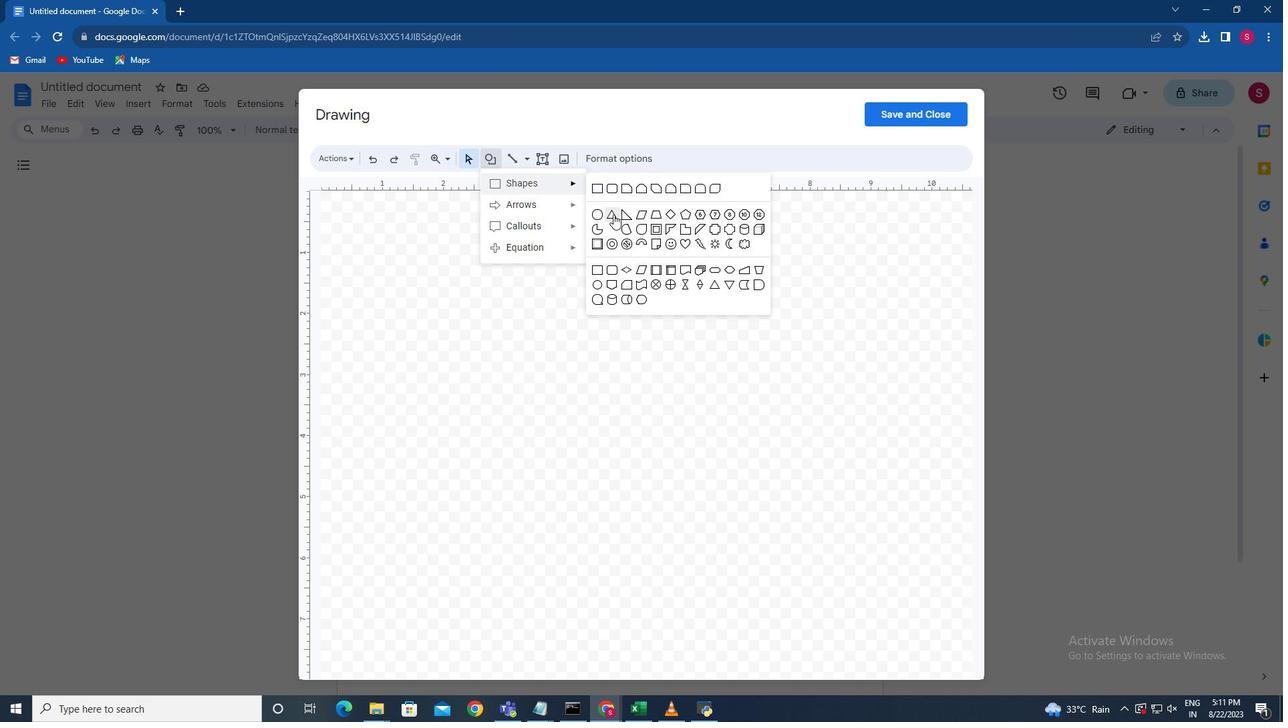
Action: Mouse pressed left at (606, 207)
Screenshot: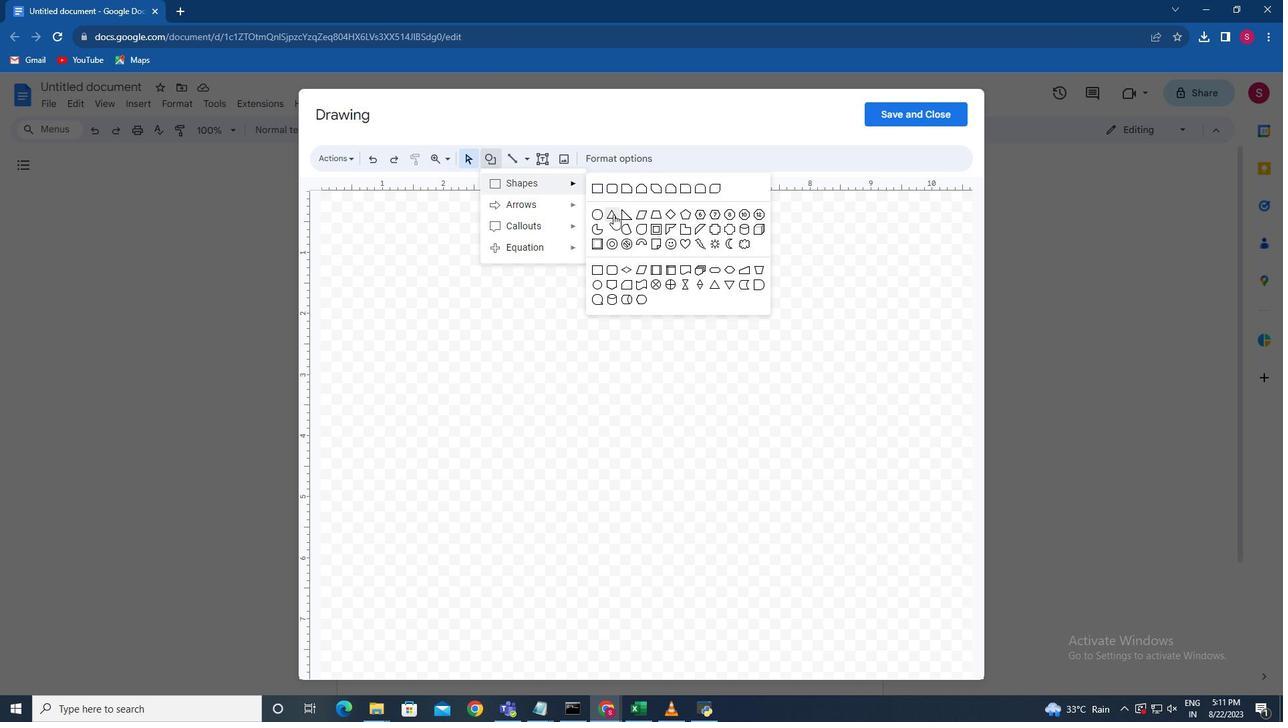 
Action: Mouse moved to (514, 385)
Screenshot: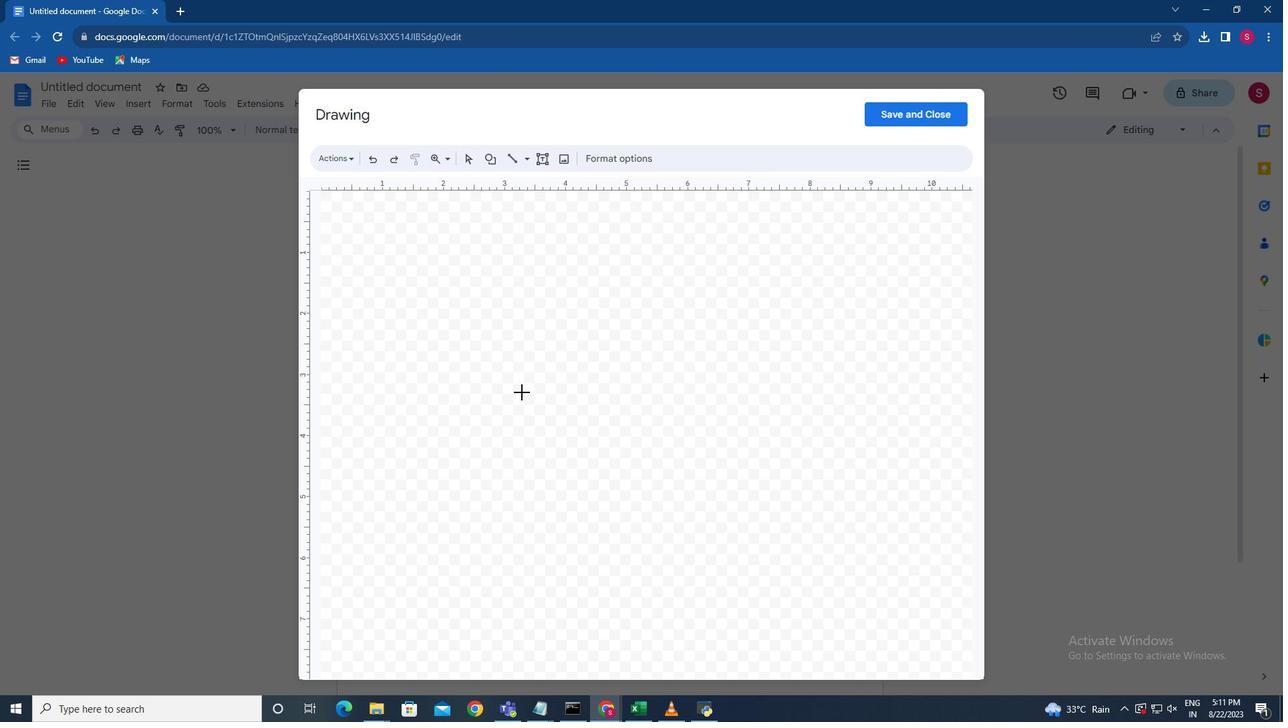 
Action: Mouse pressed left at (514, 385)
Screenshot: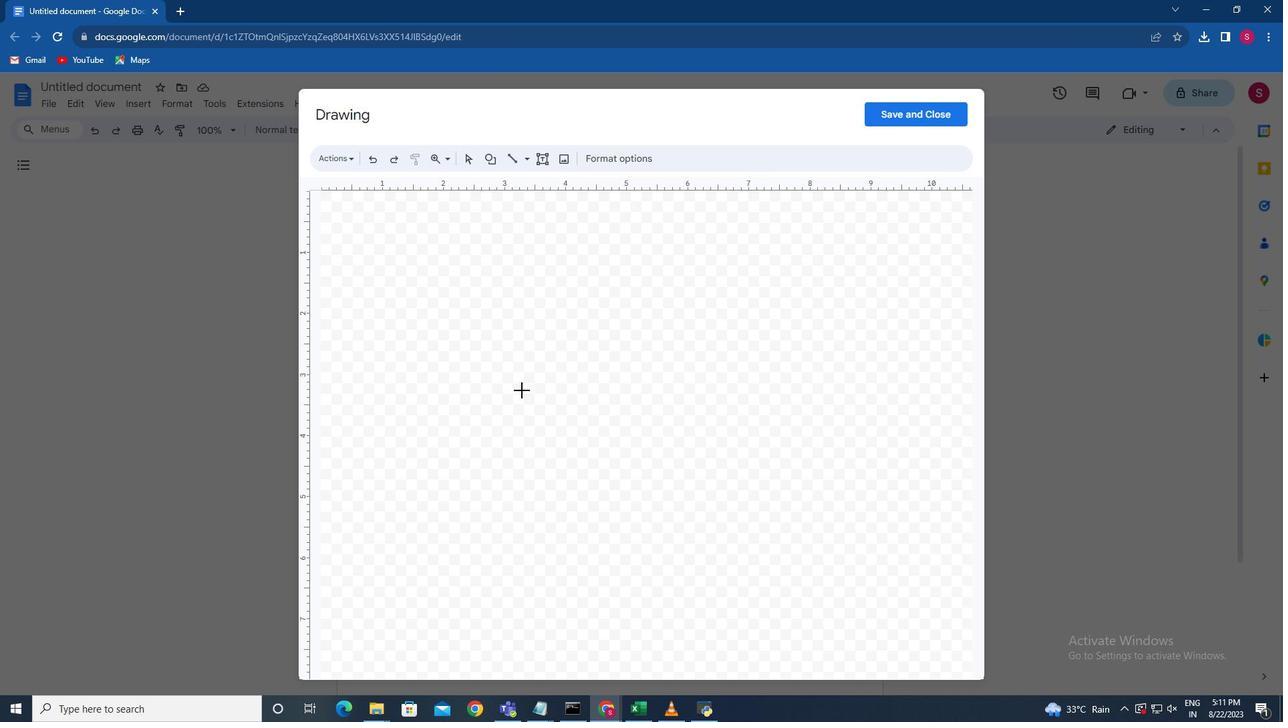 
Action: Mouse moved to (590, 150)
Screenshot: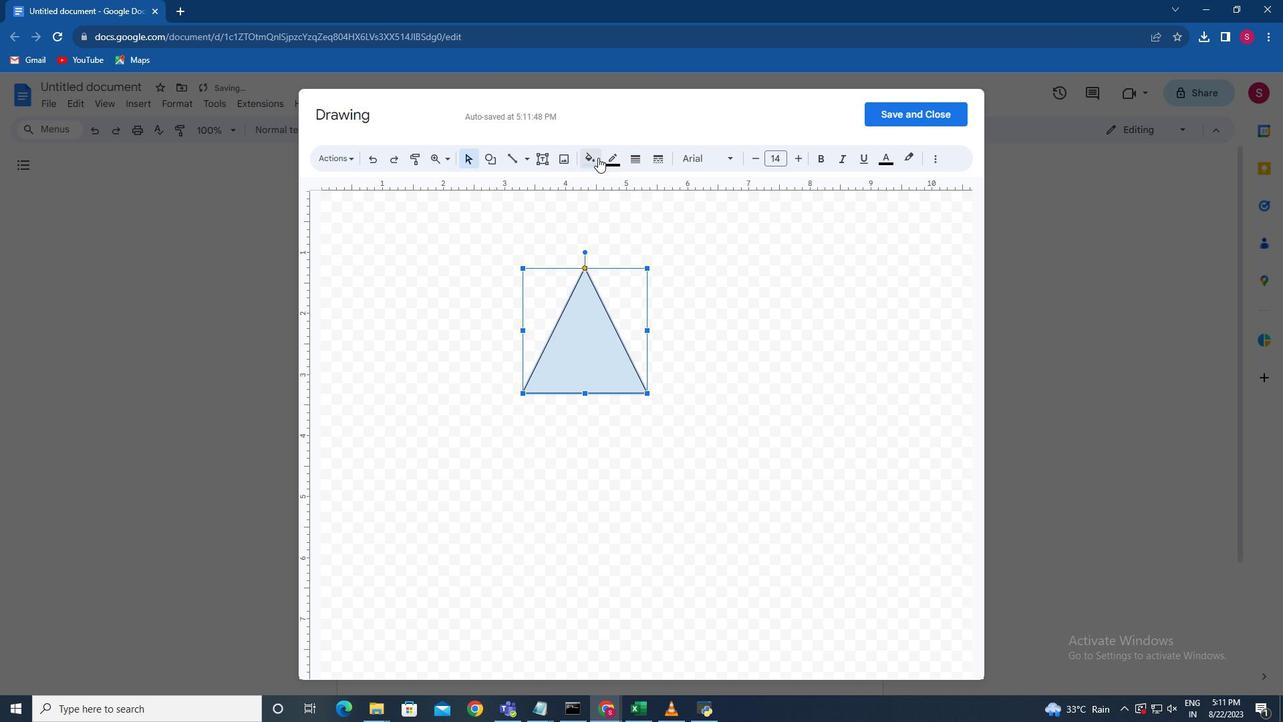 
Action: Mouse pressed left at (590, 150)
Screenshot: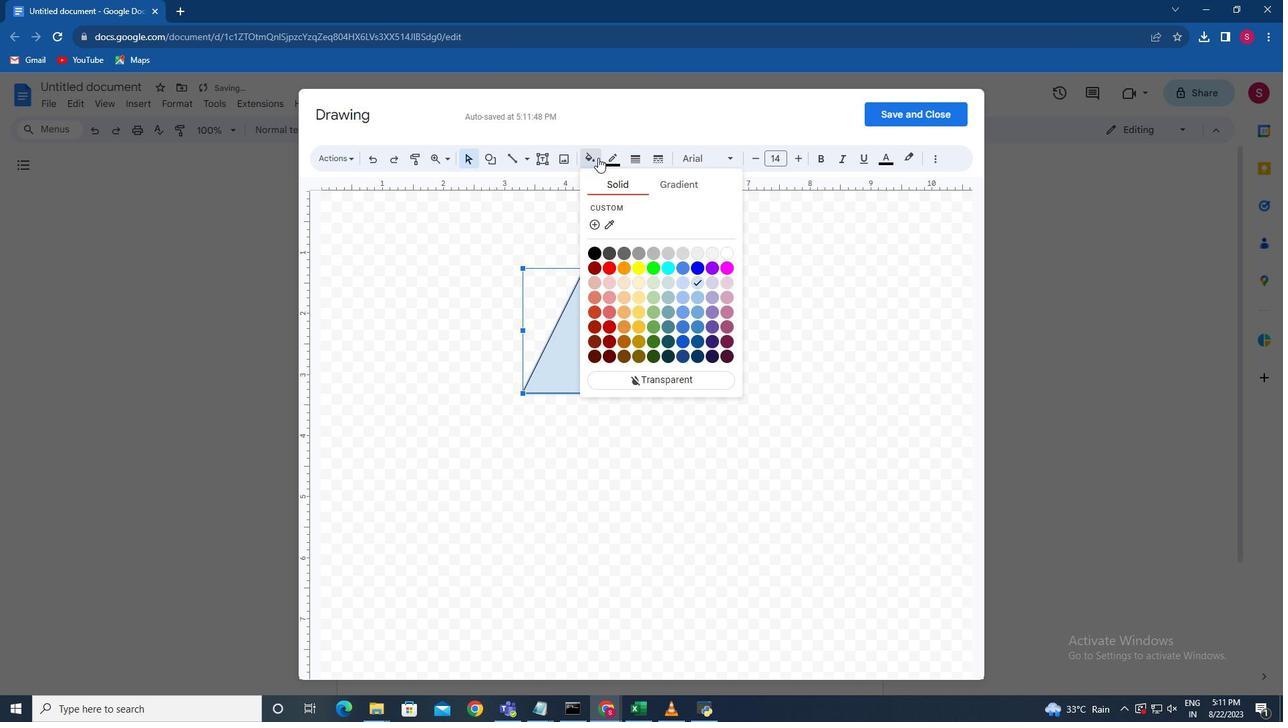 
Action: Mouse moved to (629, 264)
Screenshot: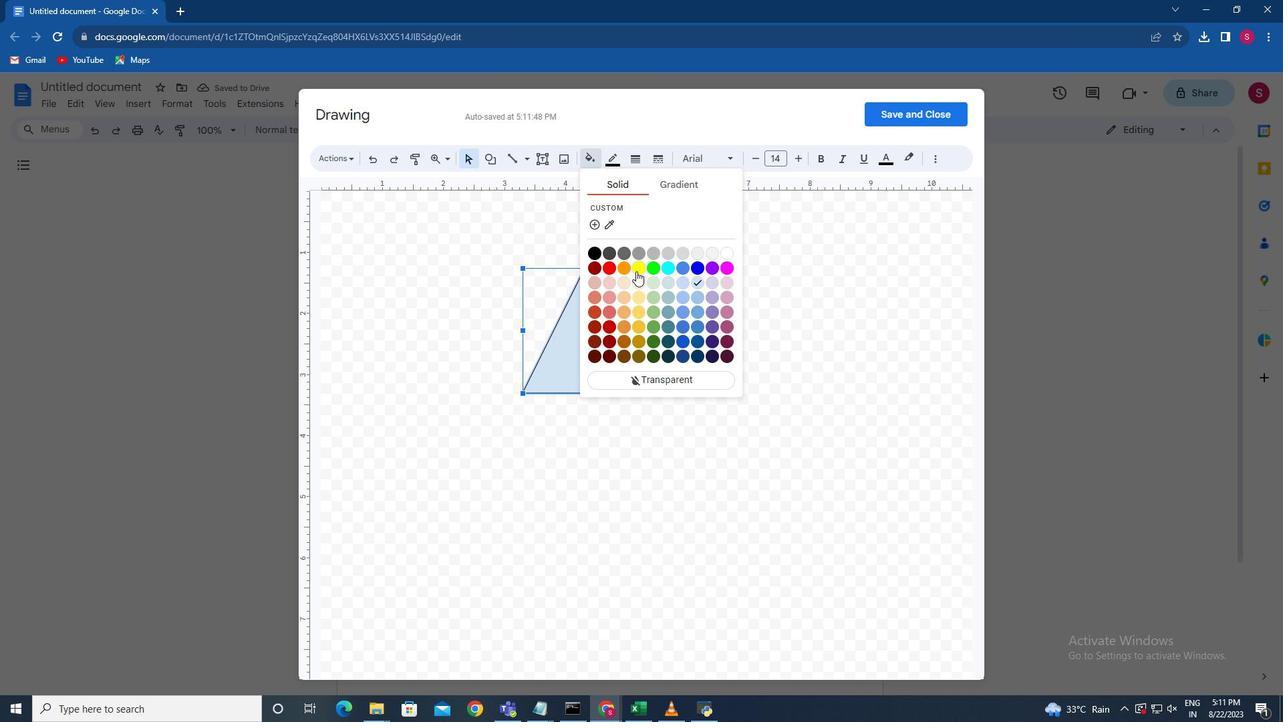 
Action: Mouse pressed left at (629, 264)
Screenshot: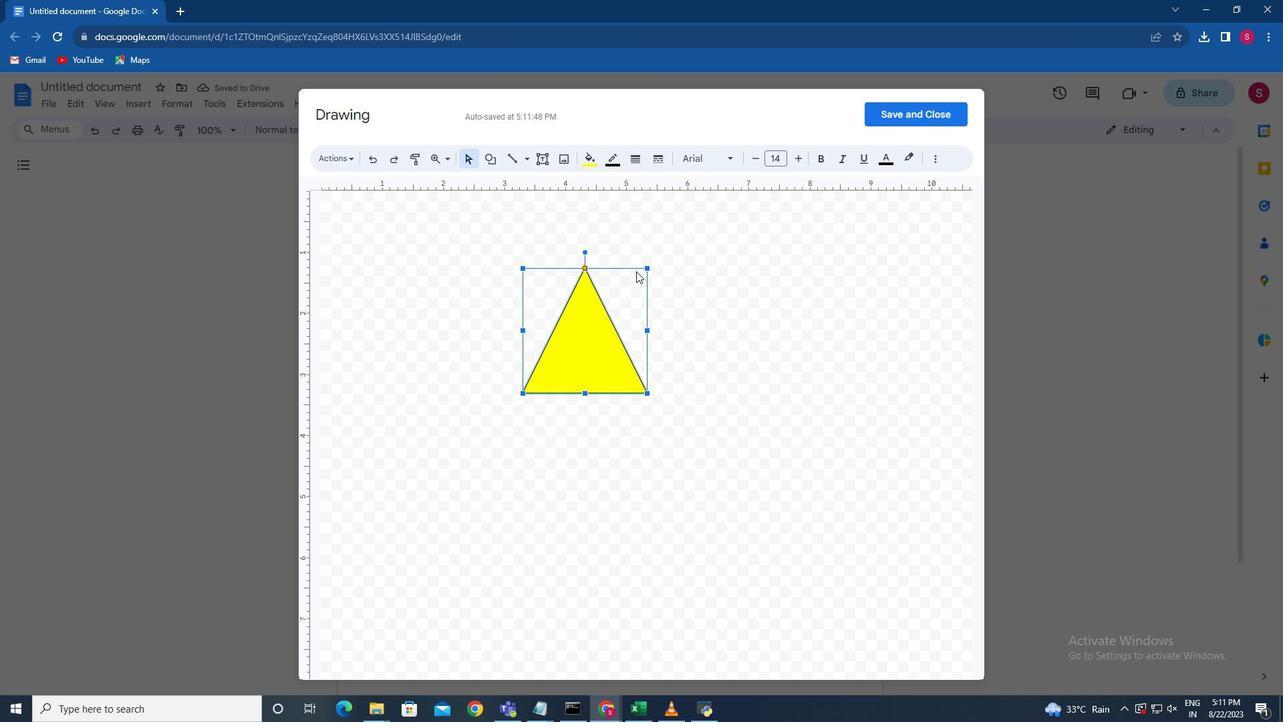 
Action: Mouse moved to (891, 107)
Screenshot: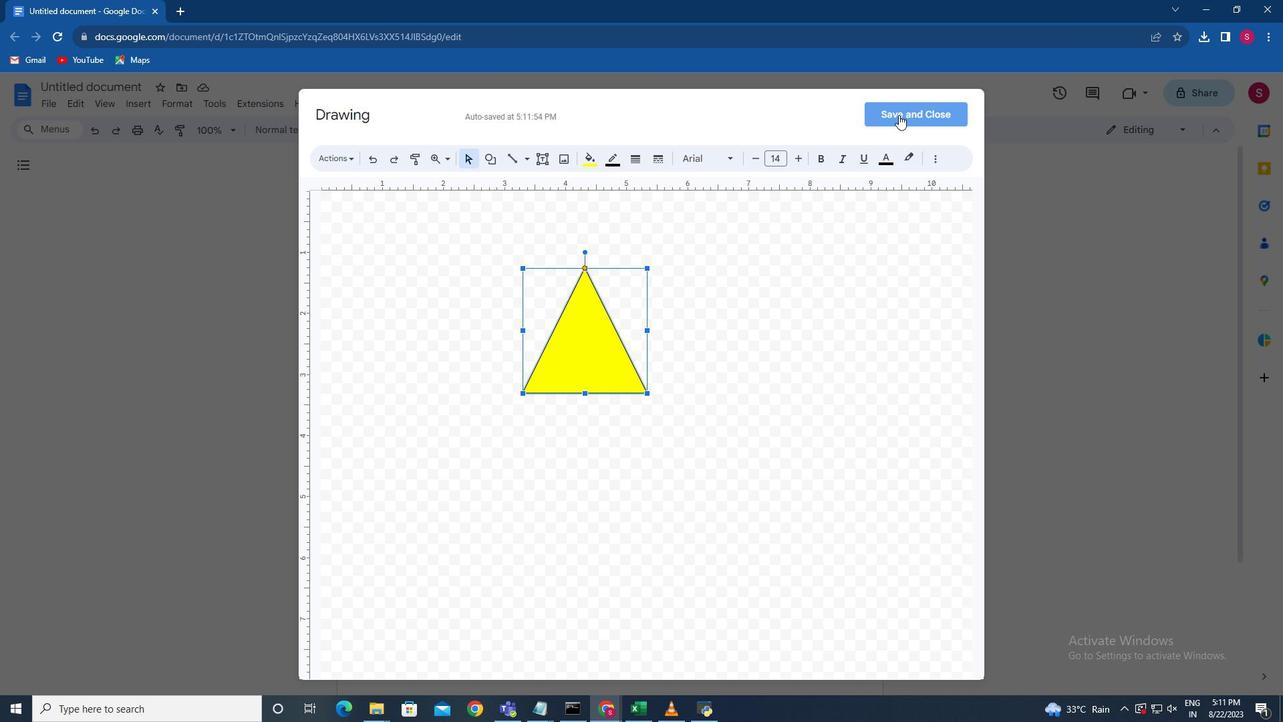 
Action: Mouse pressed left at (891, 107)
Screenshot: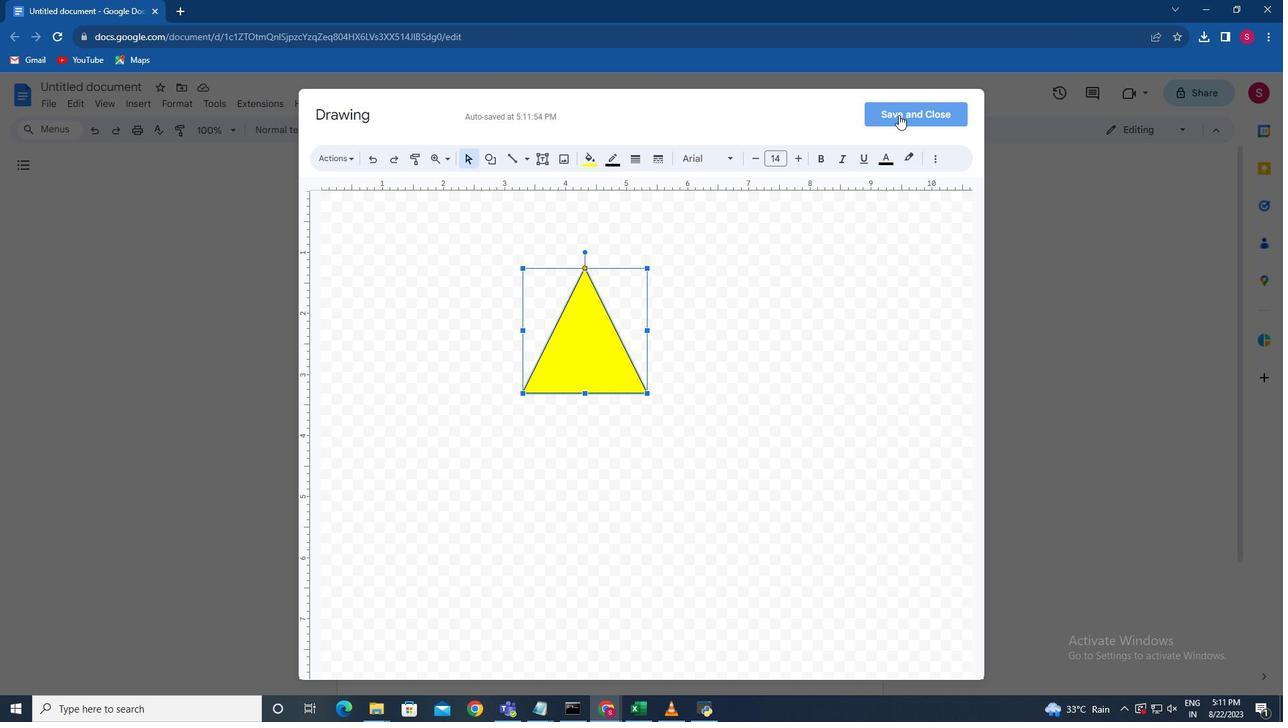 
Action: Mouse moved to (650, 389)
Screenshot: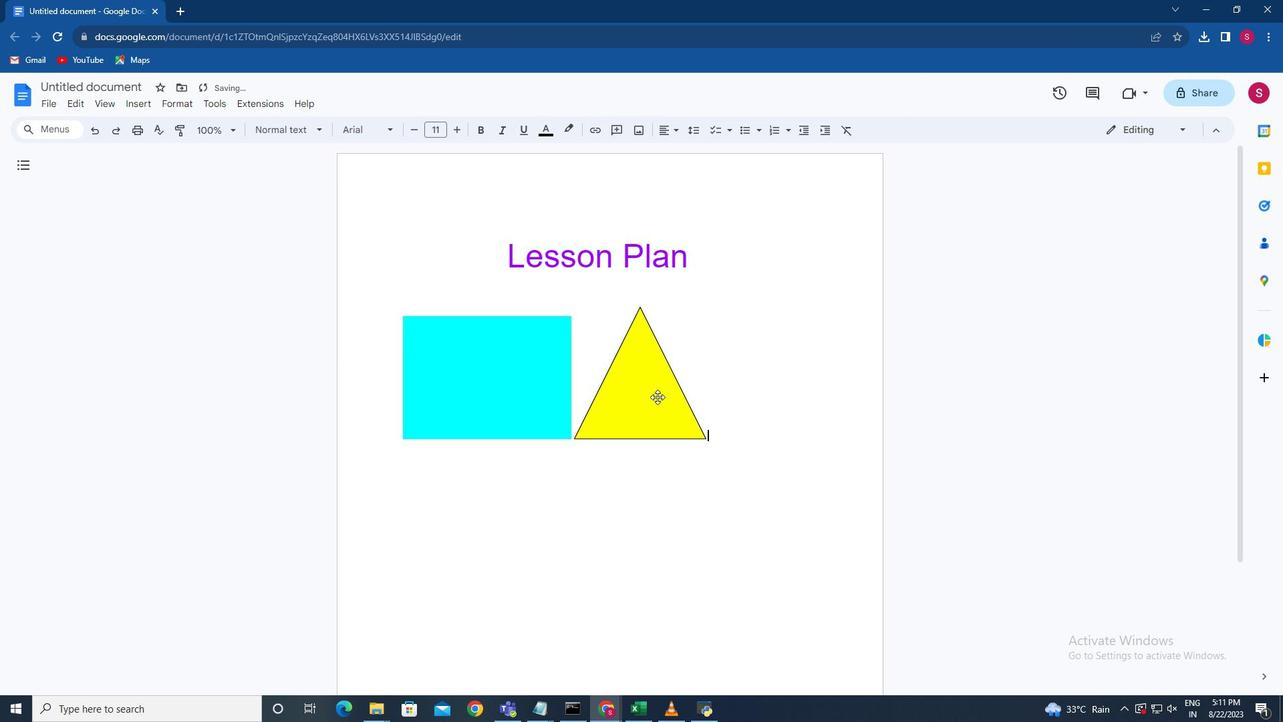 
Action: Mouse pressed left at (650, 389)
Screenshot: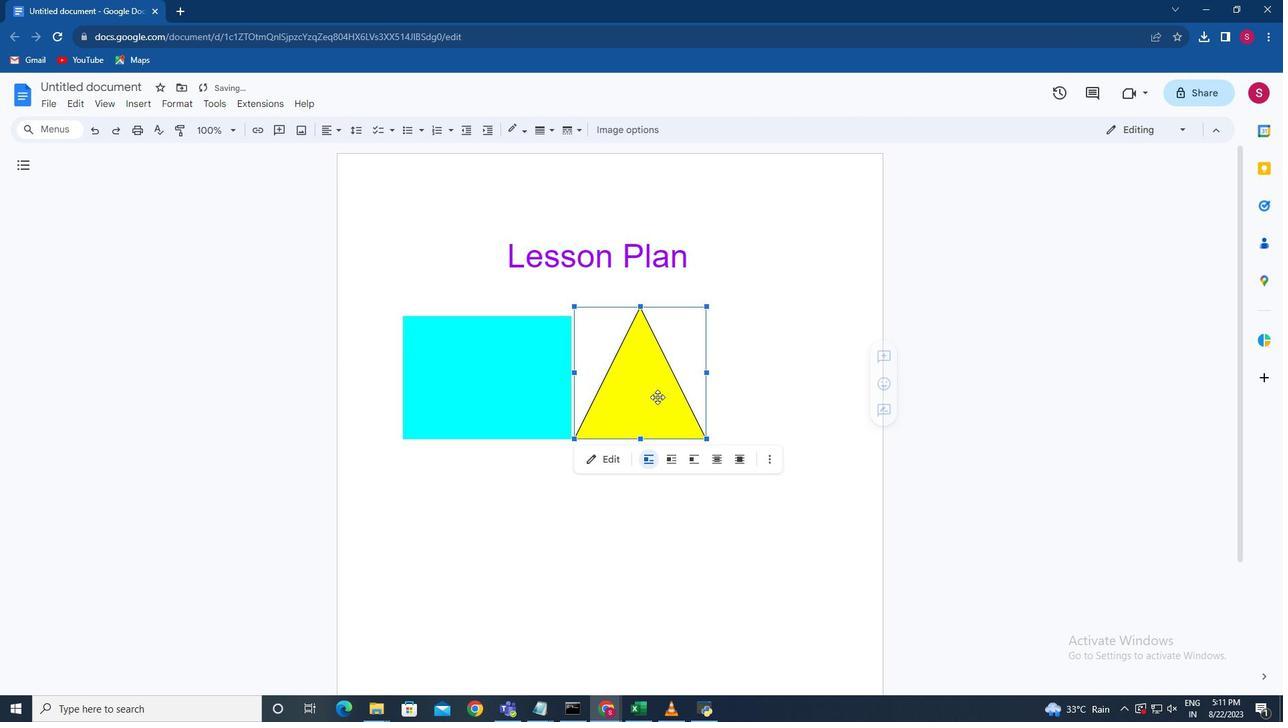 
Action: Mouse pressed left at (650, 389)
Screenshot: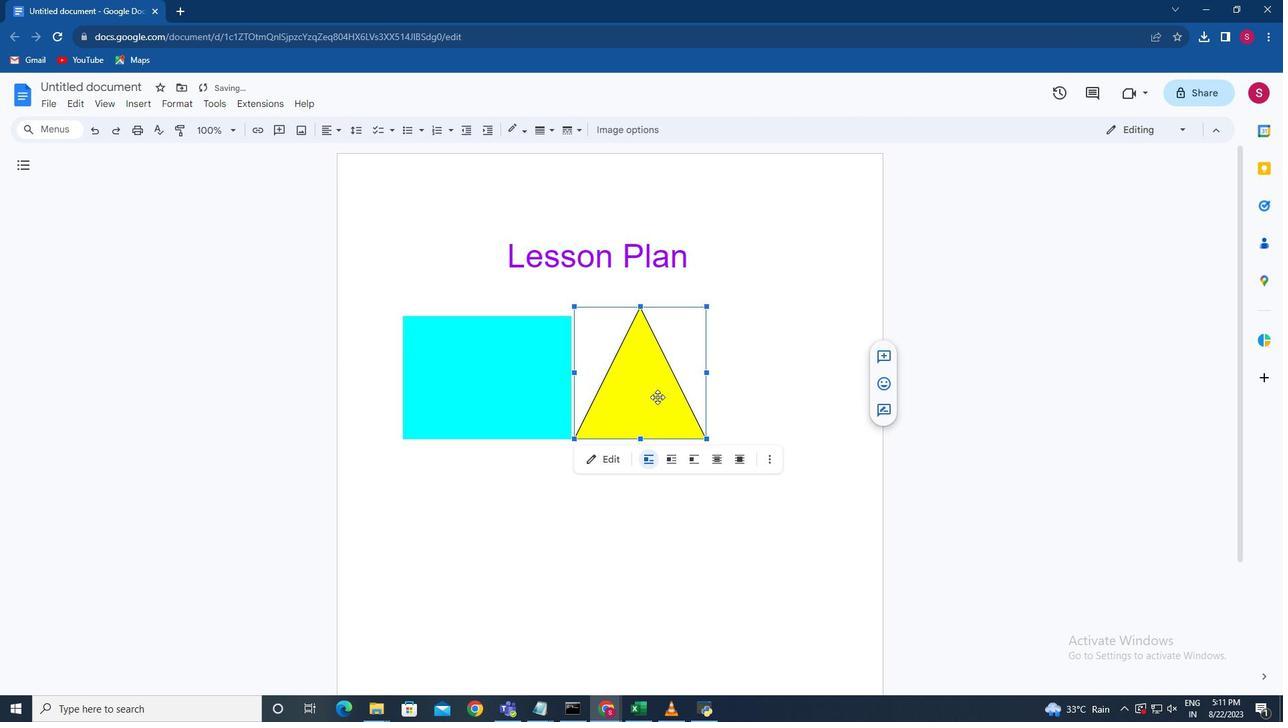 
Action: Mouse moved to (592, 351)
Screenshot: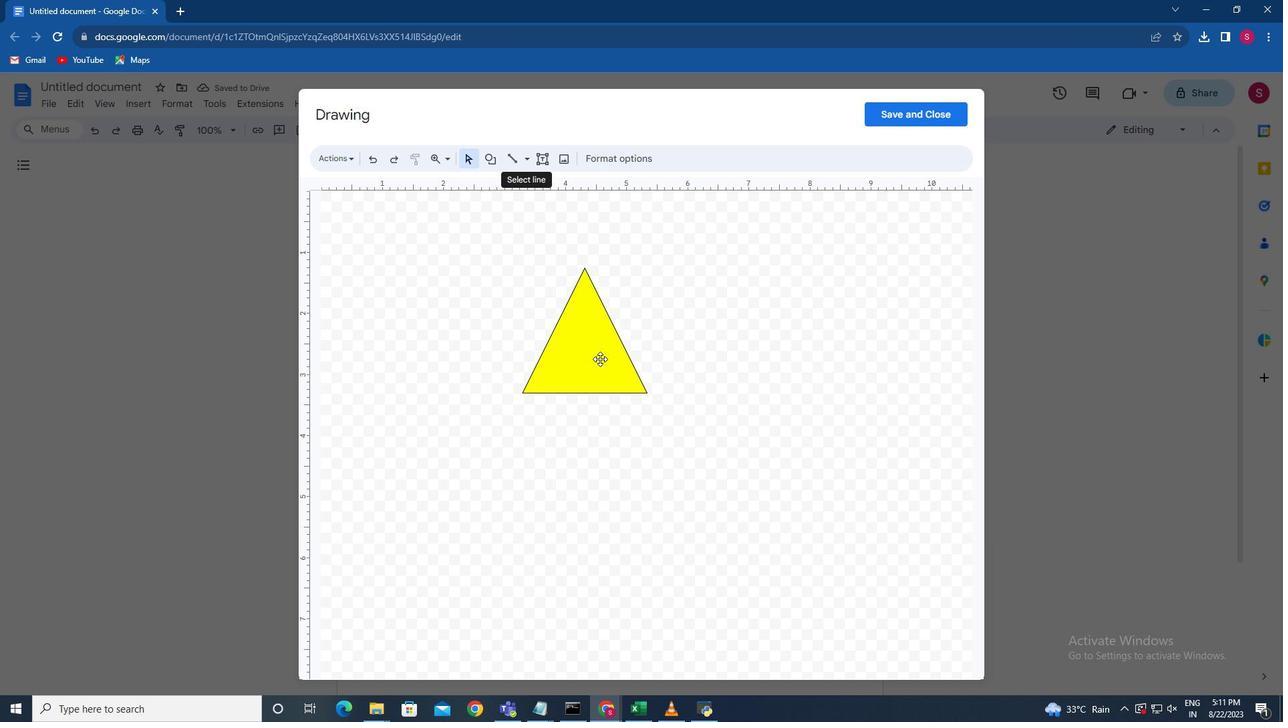 
Action: Mouse pressed left at (592, 351)
Screenshot: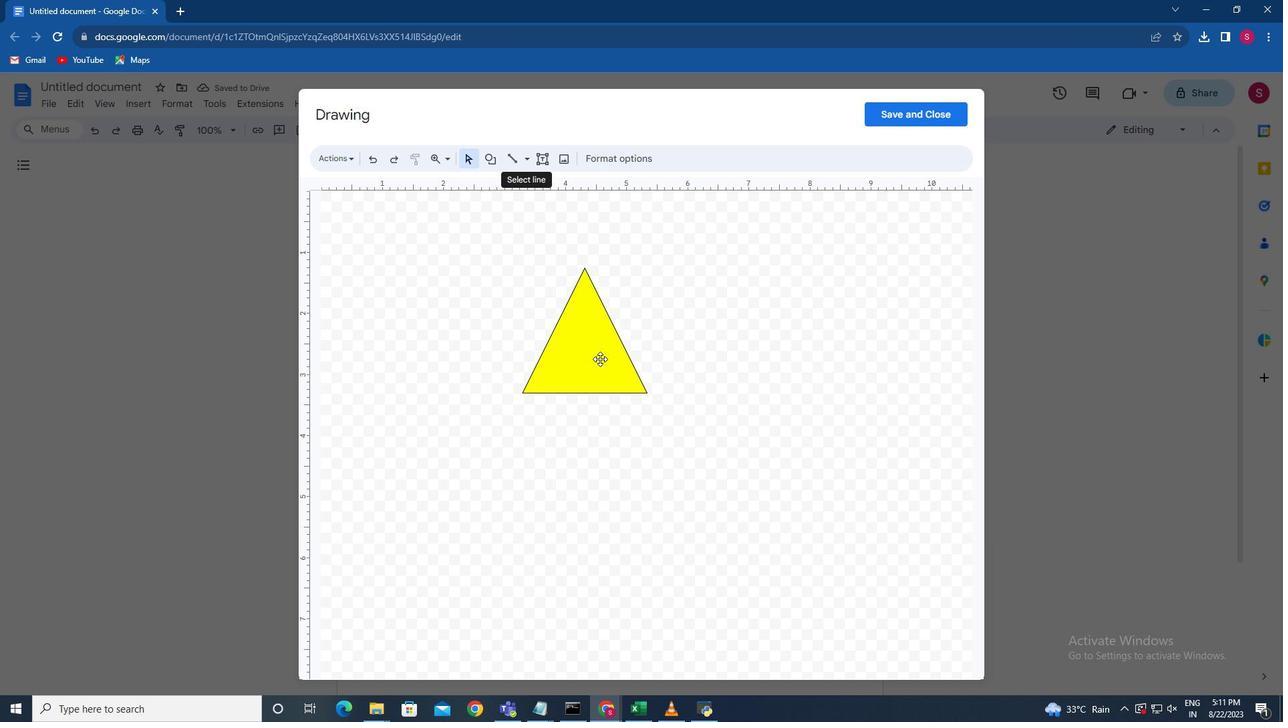 
Action: Mouse moved to (613, 153)
Screenshot: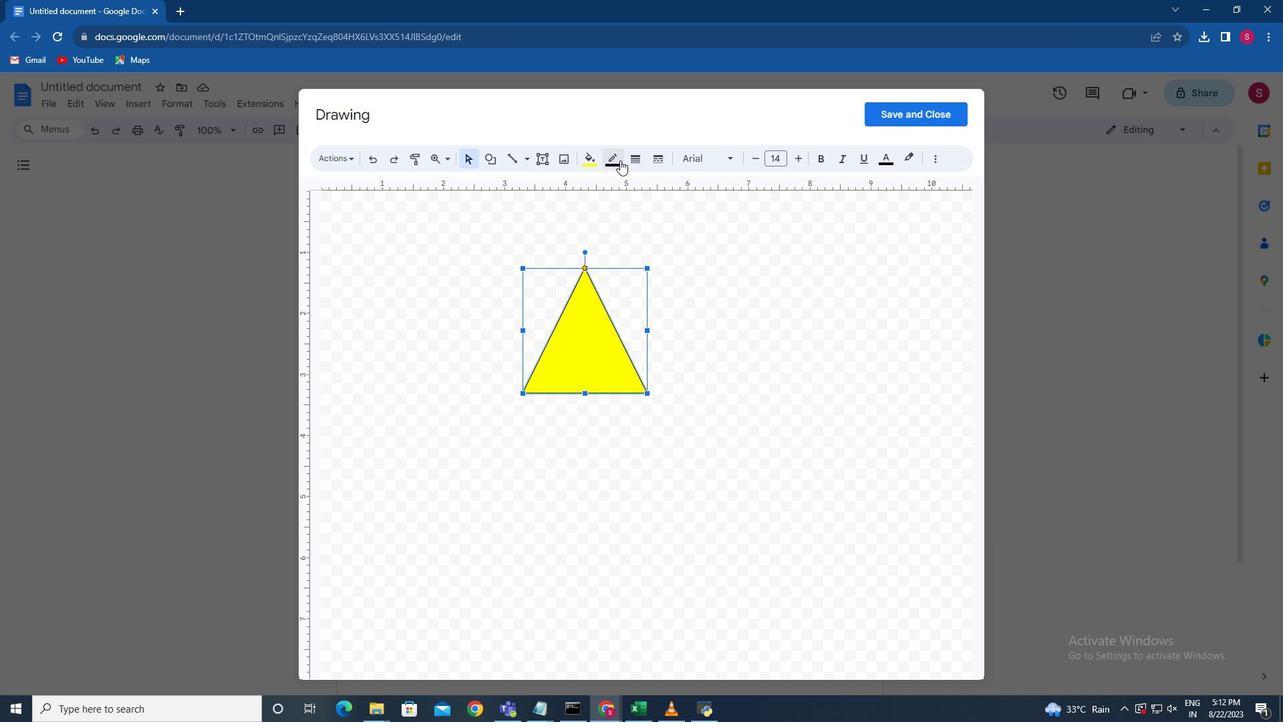 
Action: Mouse pressed left at (613, 153)
Screenshot: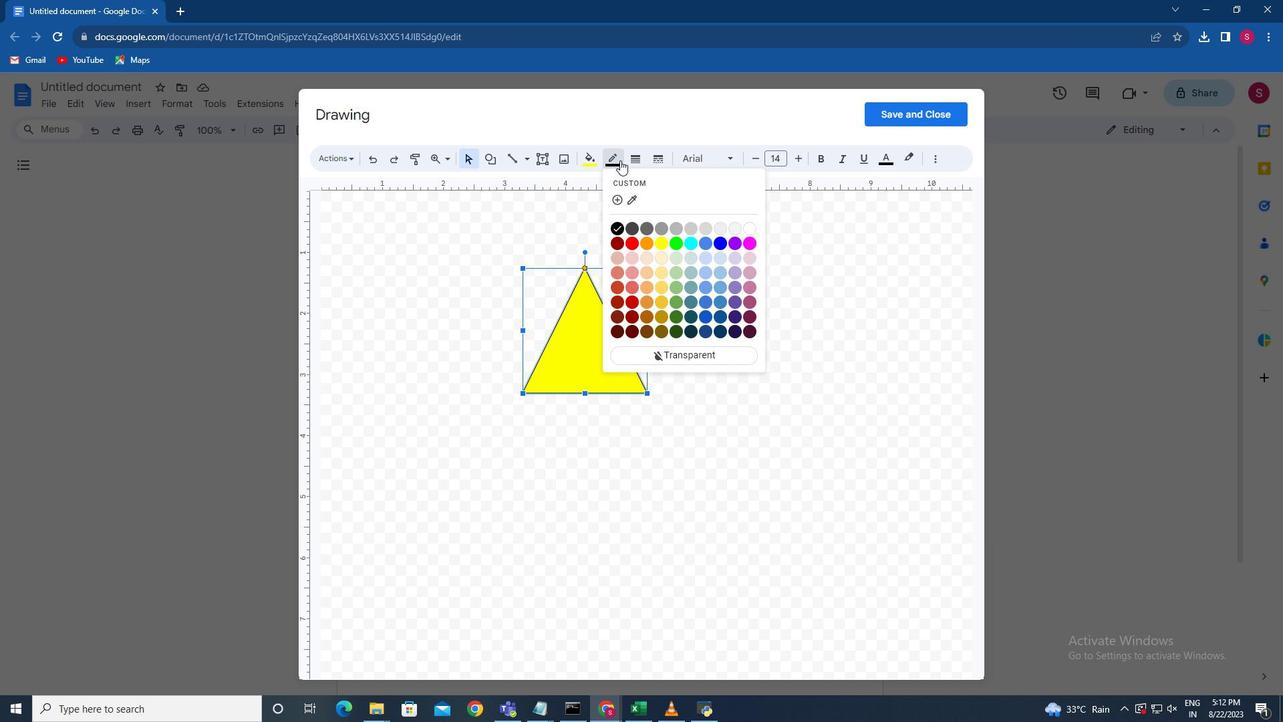 
Action: Mouse moved to (653, 236)
Screenshot: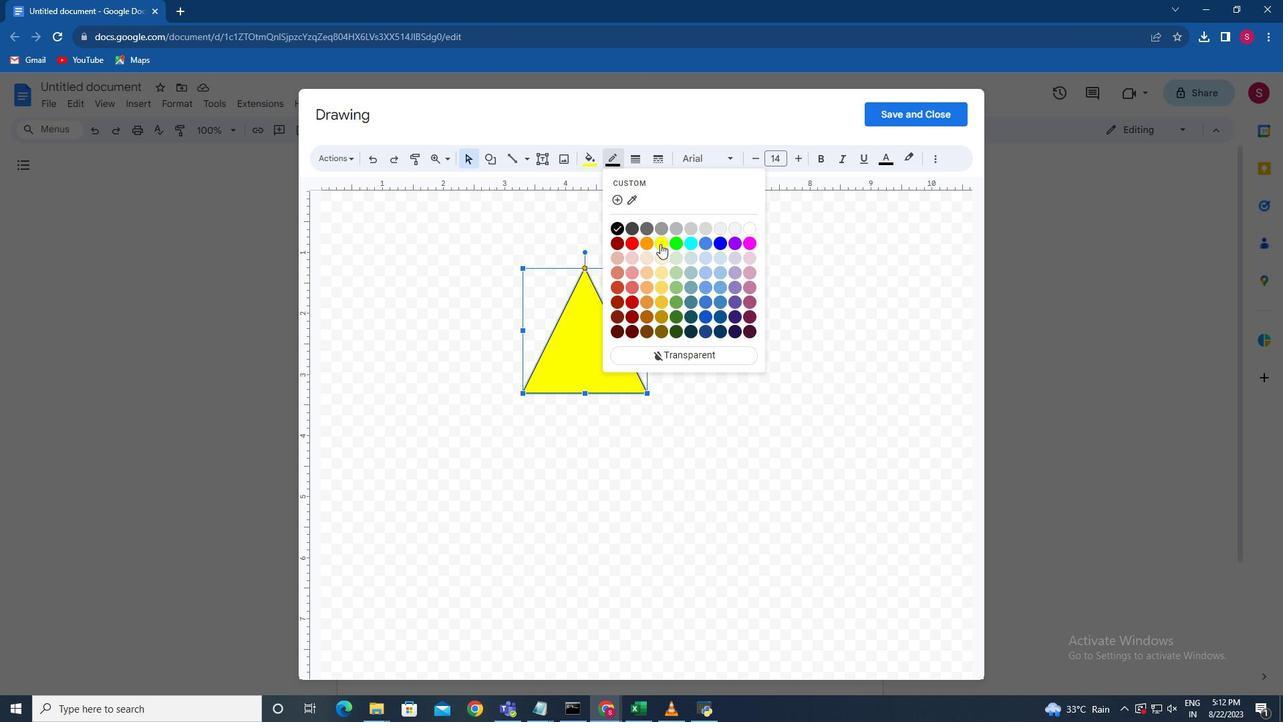 
Action: Mouse pressed left at (653, 236)
Screenshot: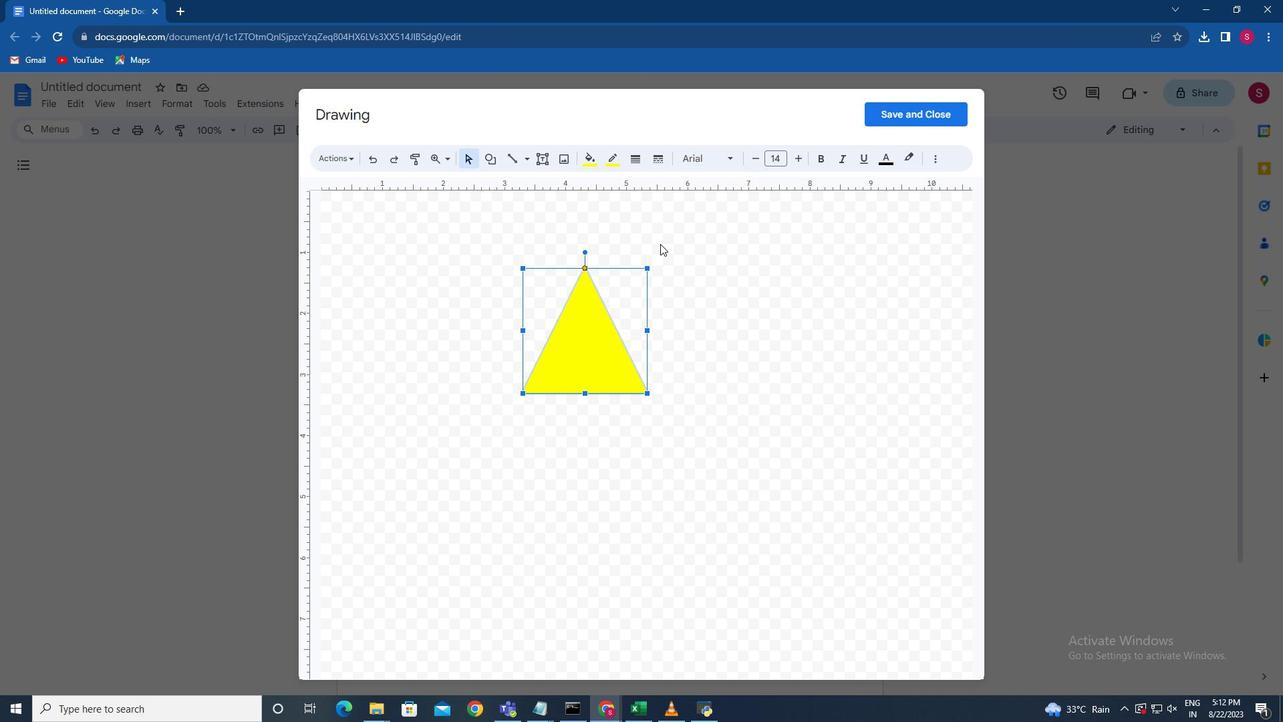 
Action: Mouse moved to (893, 102)
Screenshot: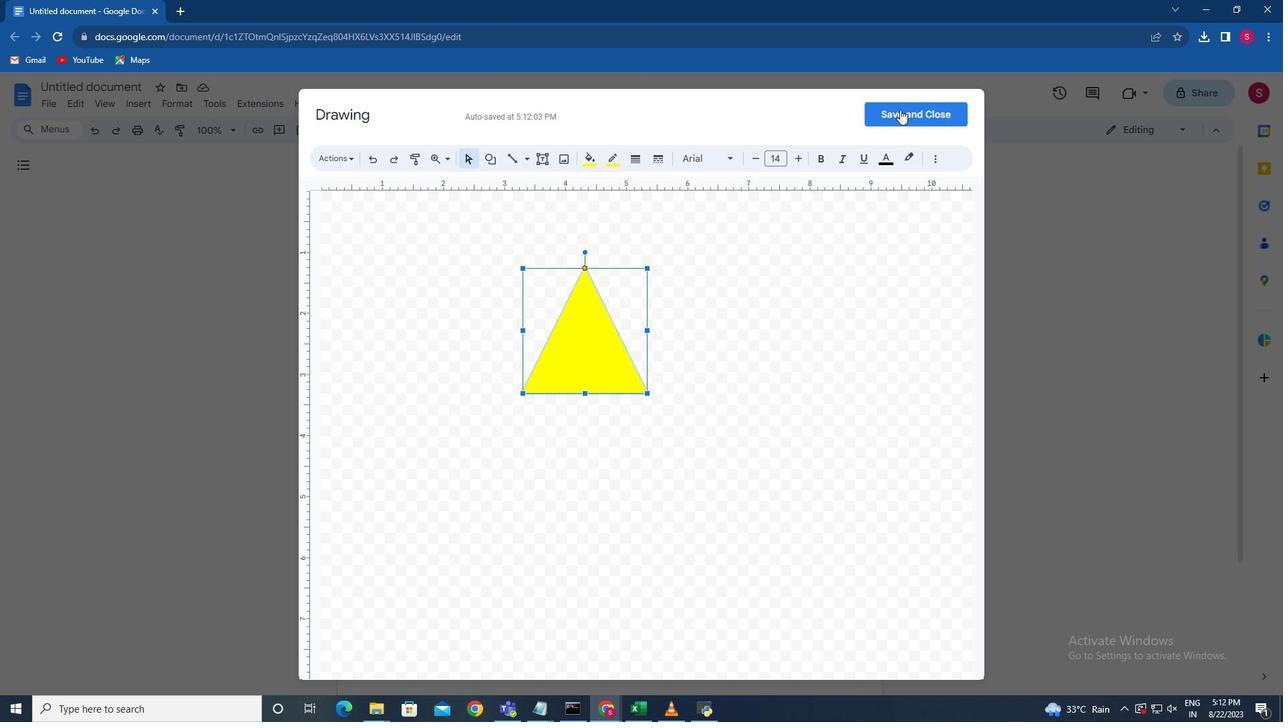 
Action: Mouse pressed left at (893, 102)
Screenshot: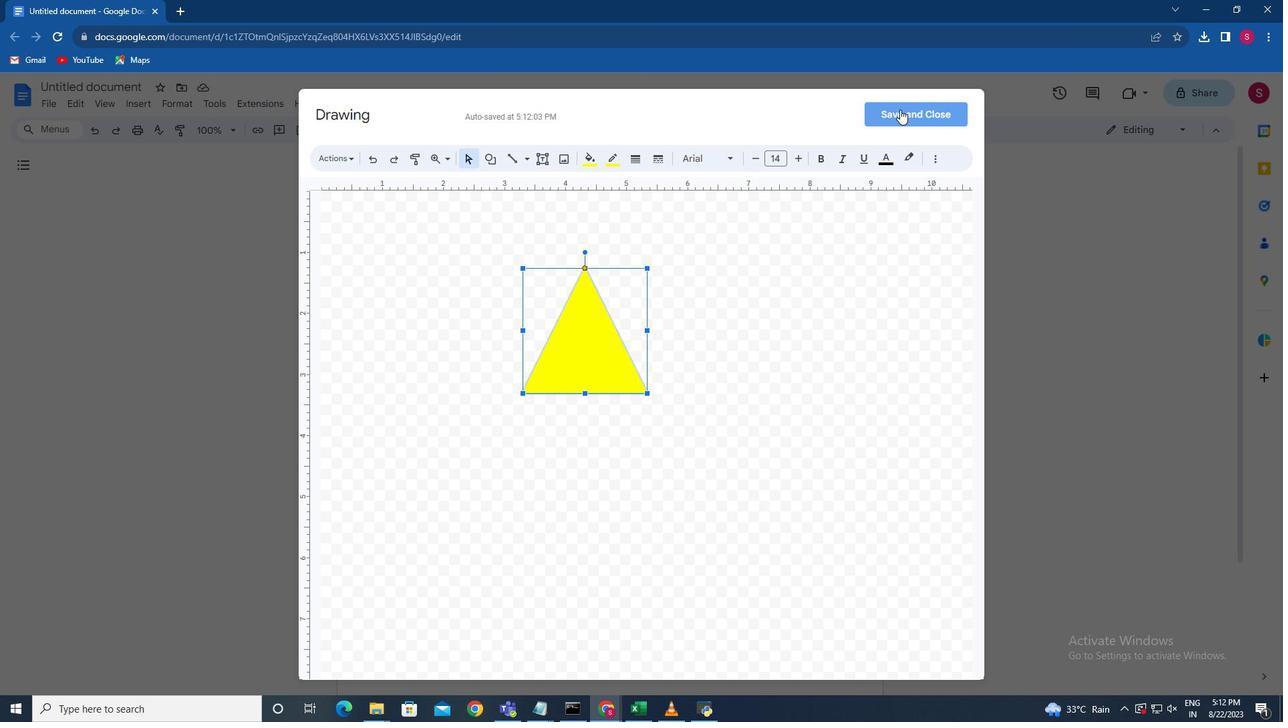 
Action: Mouse moved to (733, 457)
Screenshot: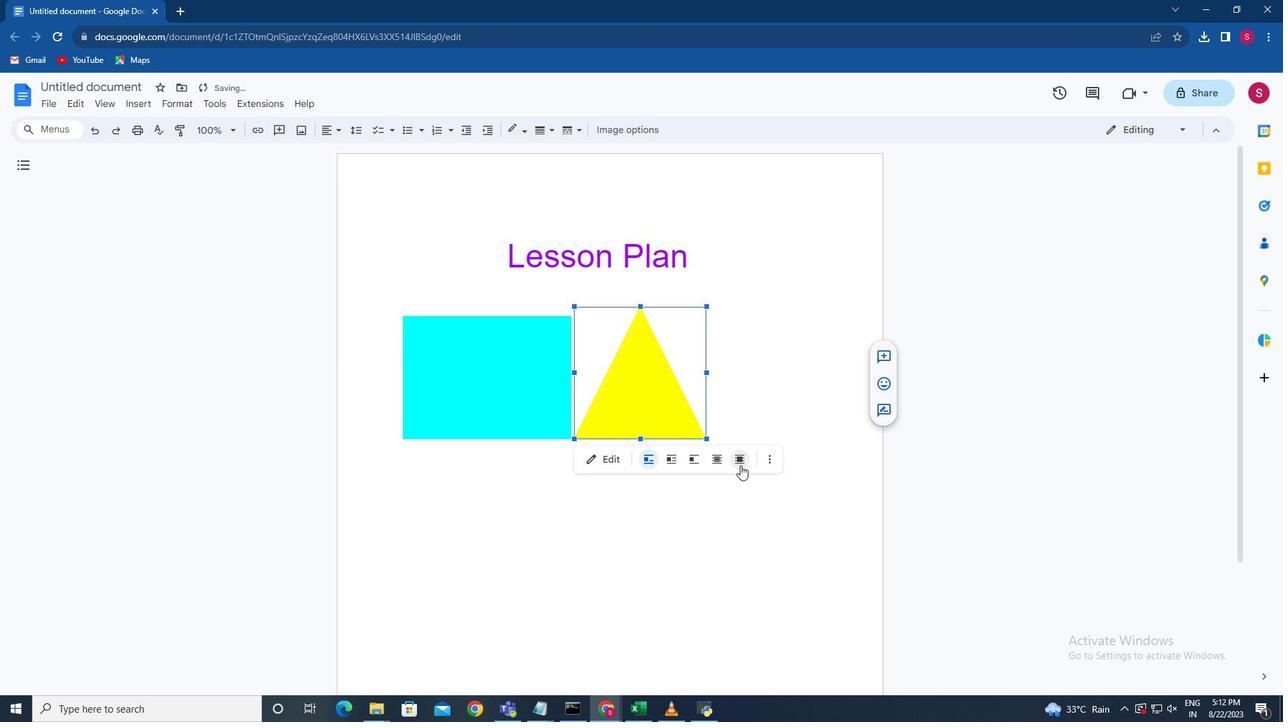 
Action: Mouse pressed left at (733, 457)
Screenshot: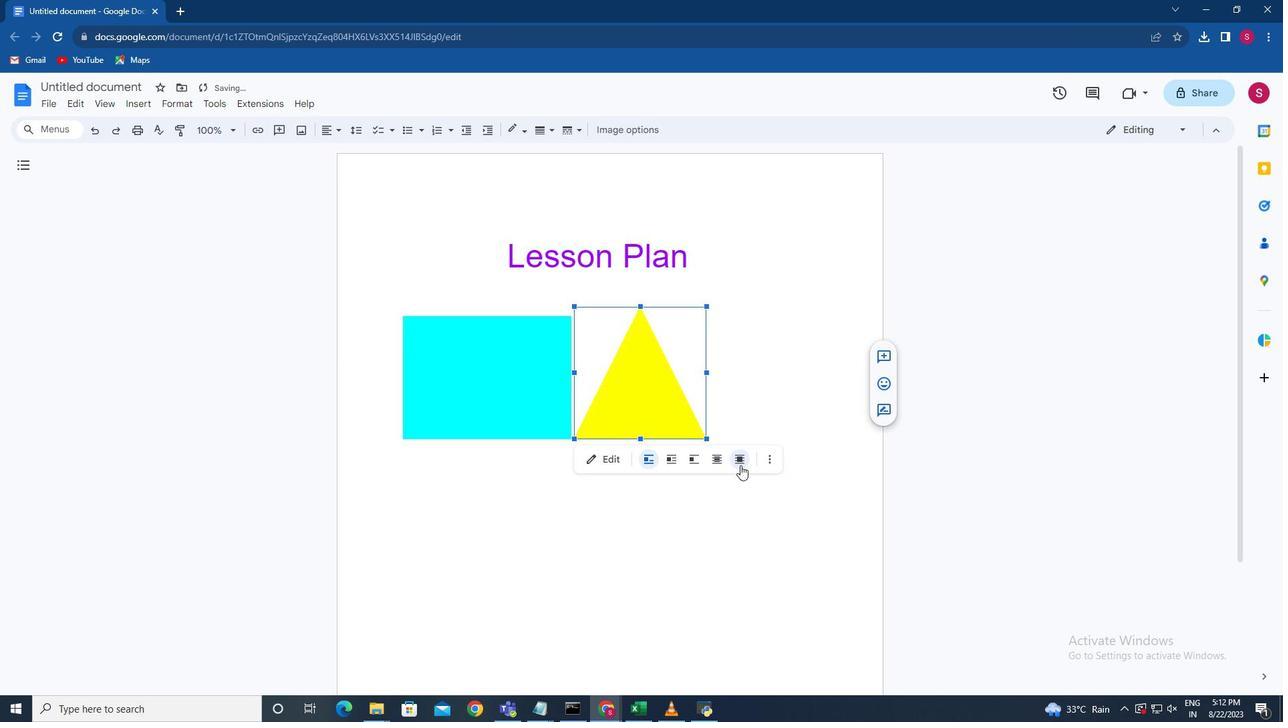 
Action: Mouse moved to (641, 391)
Screenshot: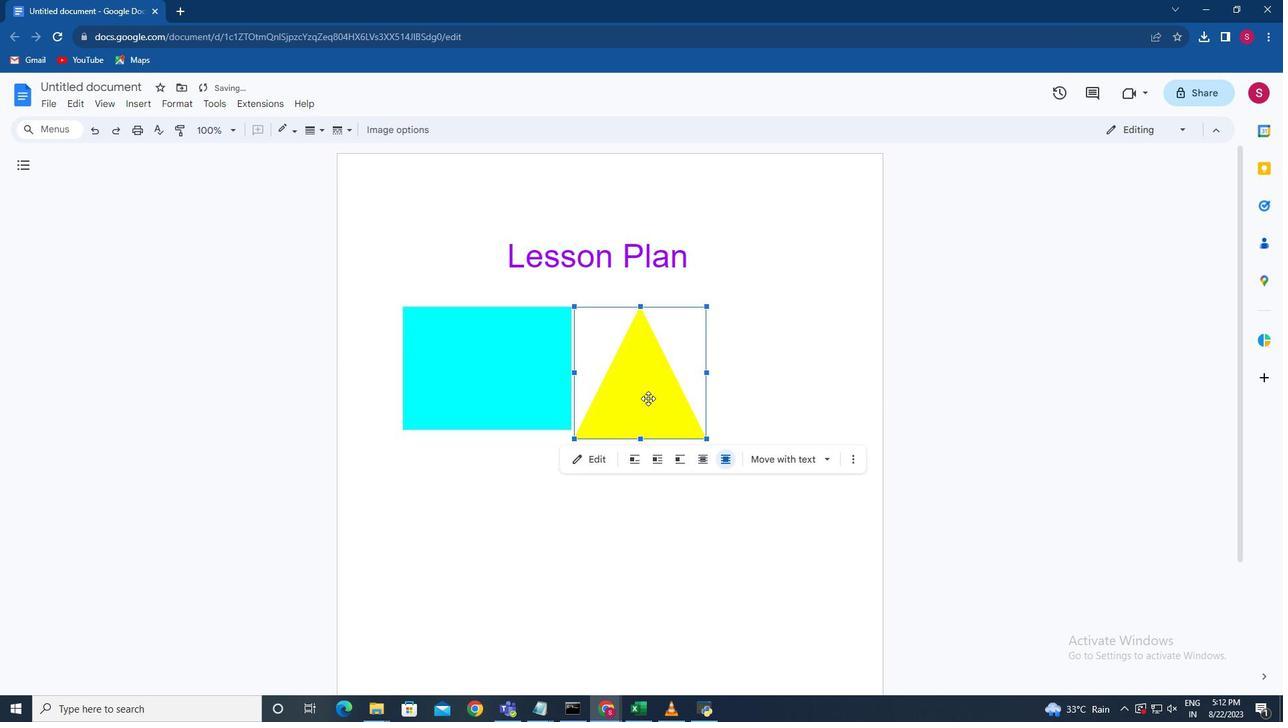 
Action: Mouse pressed left at (641, 391)
Screenshot: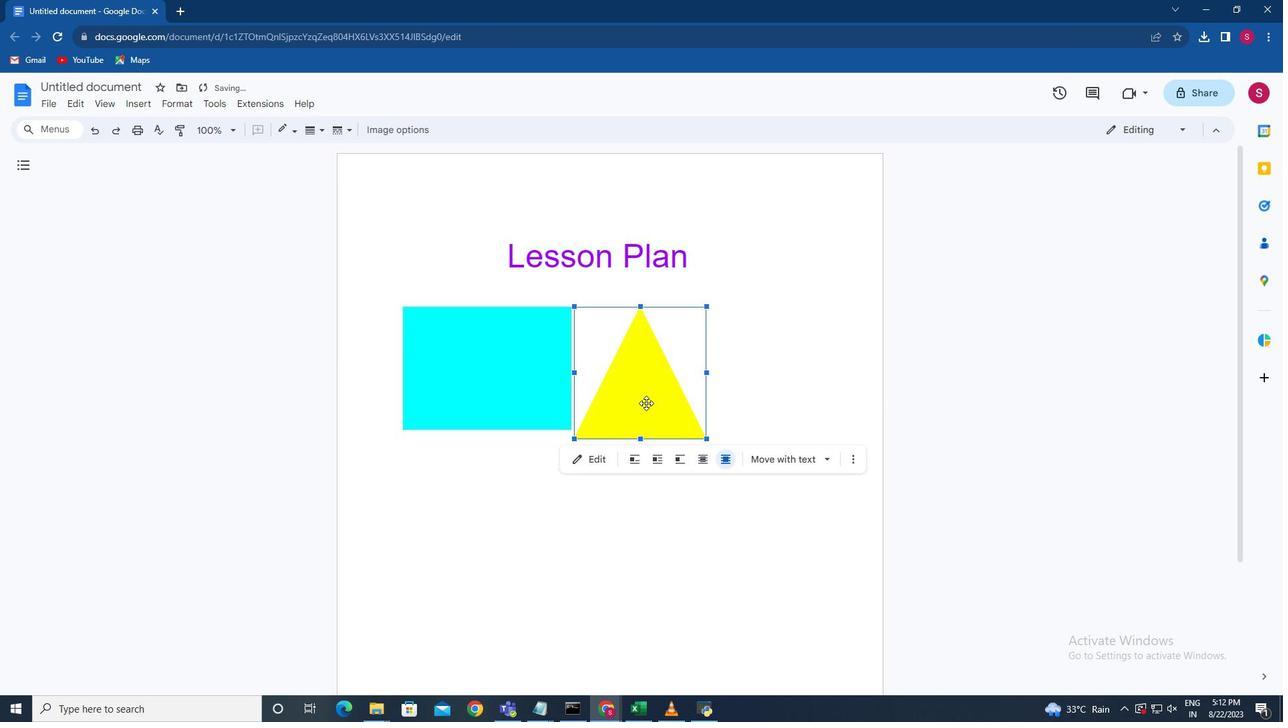 
Action: Mouse moved to (679, 427)
Screenshot: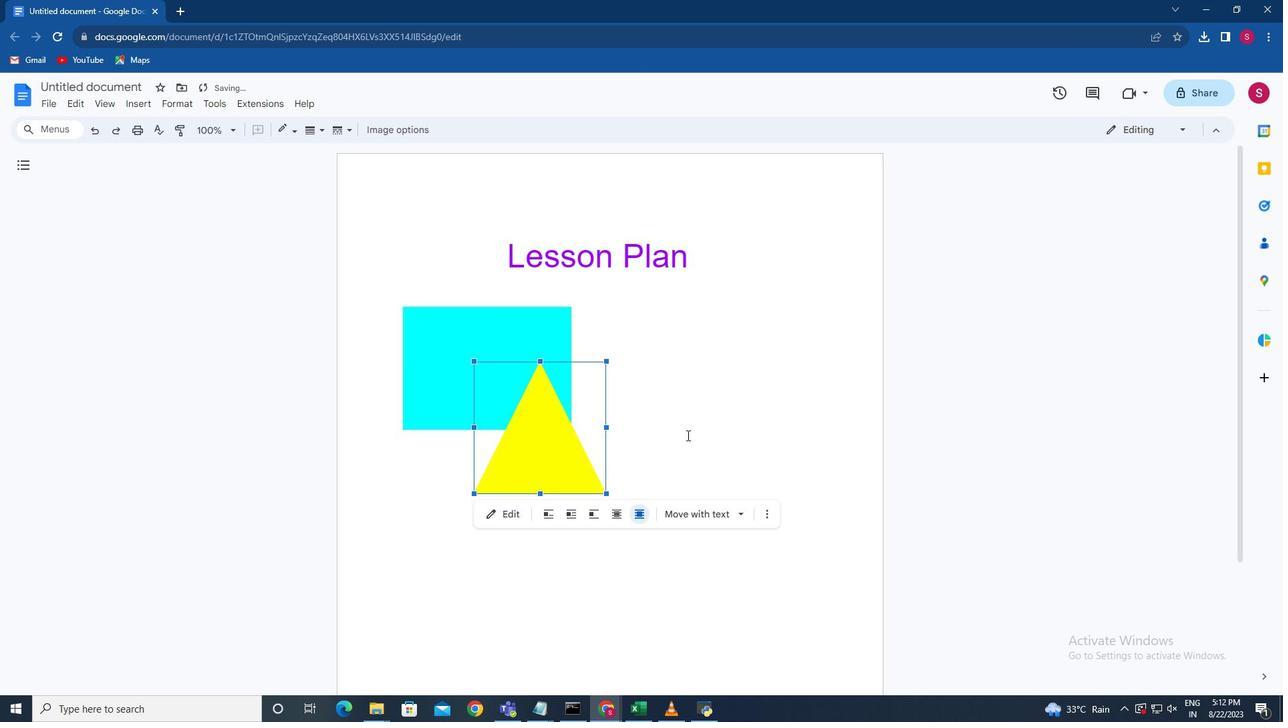 
Action: Mouse pressed left at (679, 427)
Screenshot: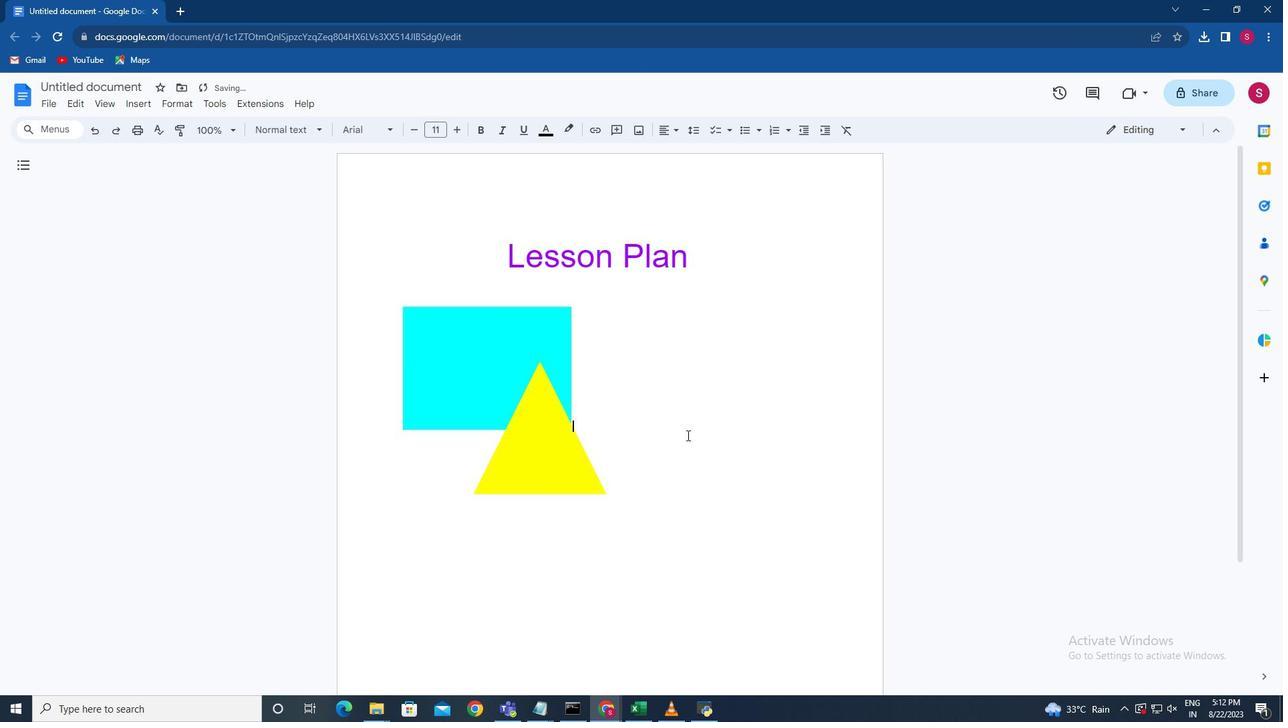 
Action: Mouse moved to (129, 96)
Screenshot: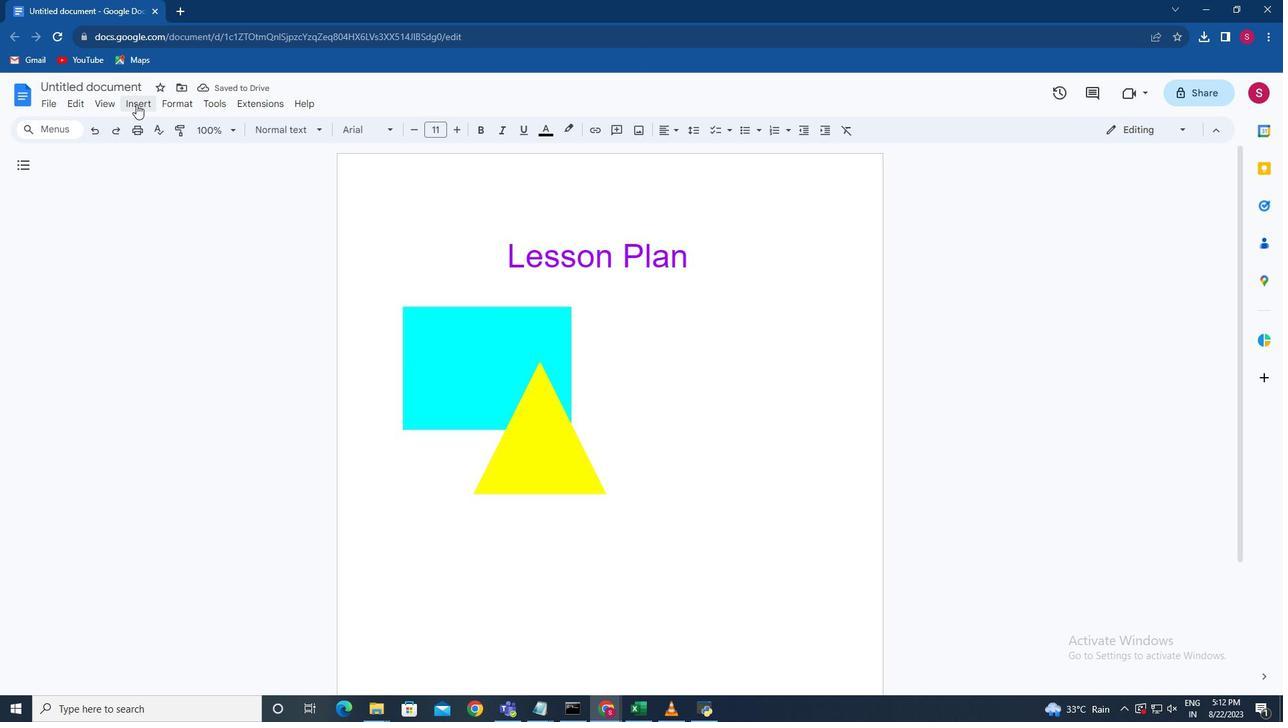 
Action: Mouse pressed left at (129, 96)
Screenshot: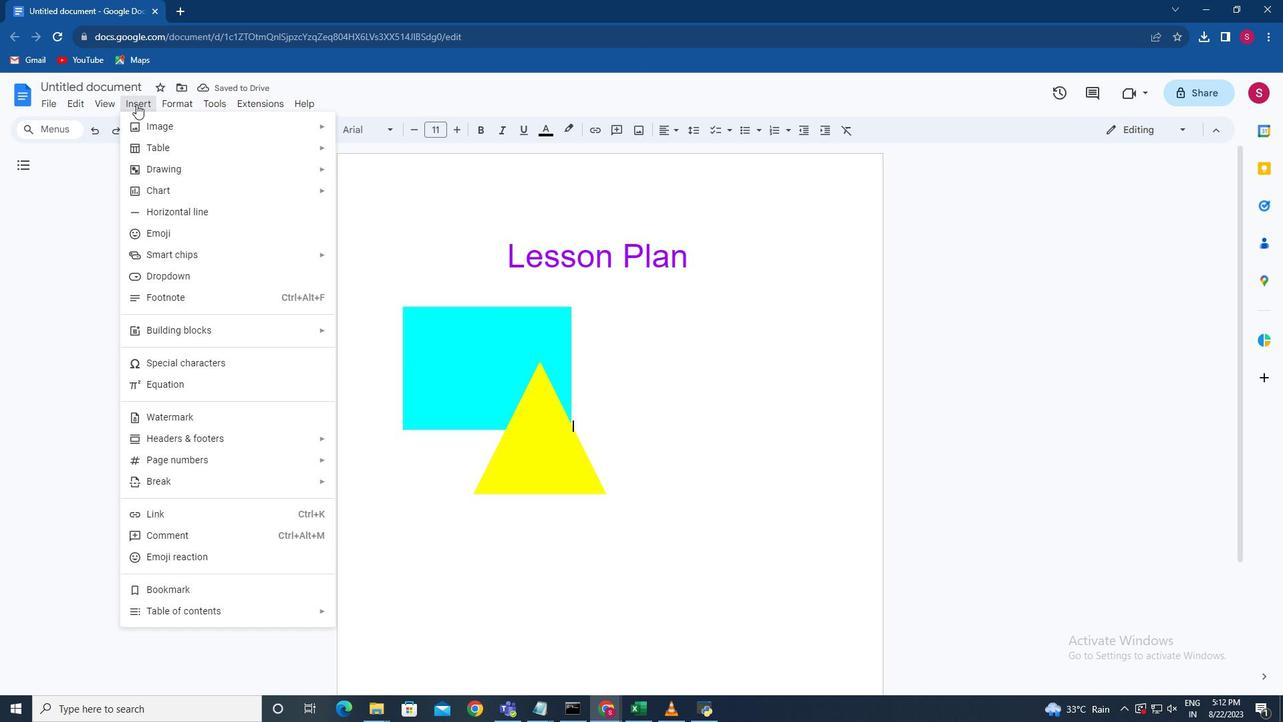 
Action: Mouse moved to (163, 165)
Screenshot: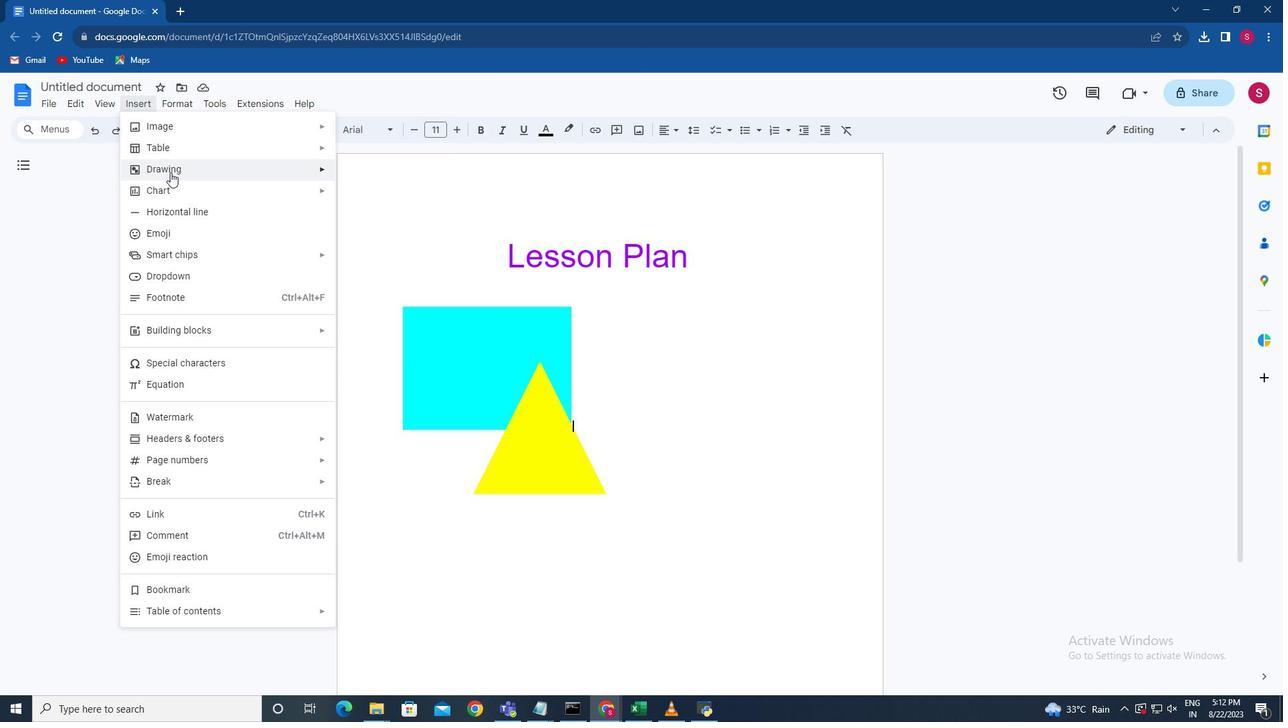 
Action: Mouse pressed left at (163, 165)
Screenshot: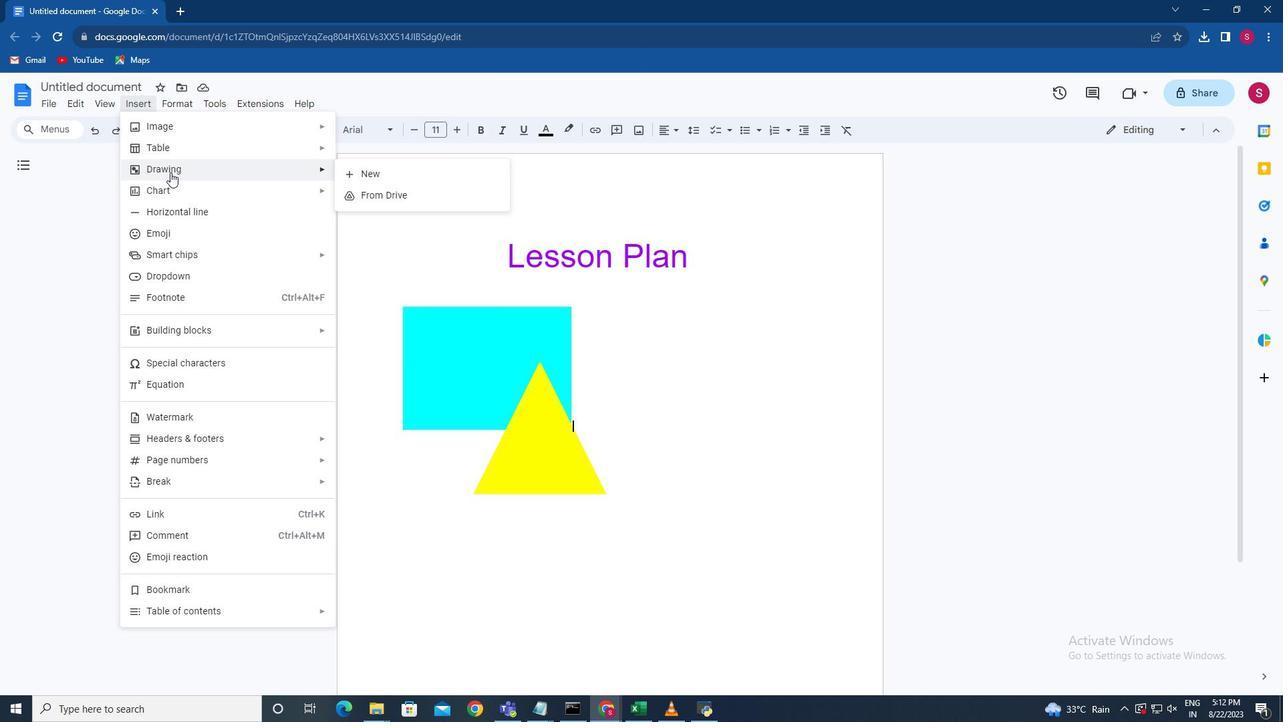 
Action: Mouse moved to (393, 171)
Screenshot: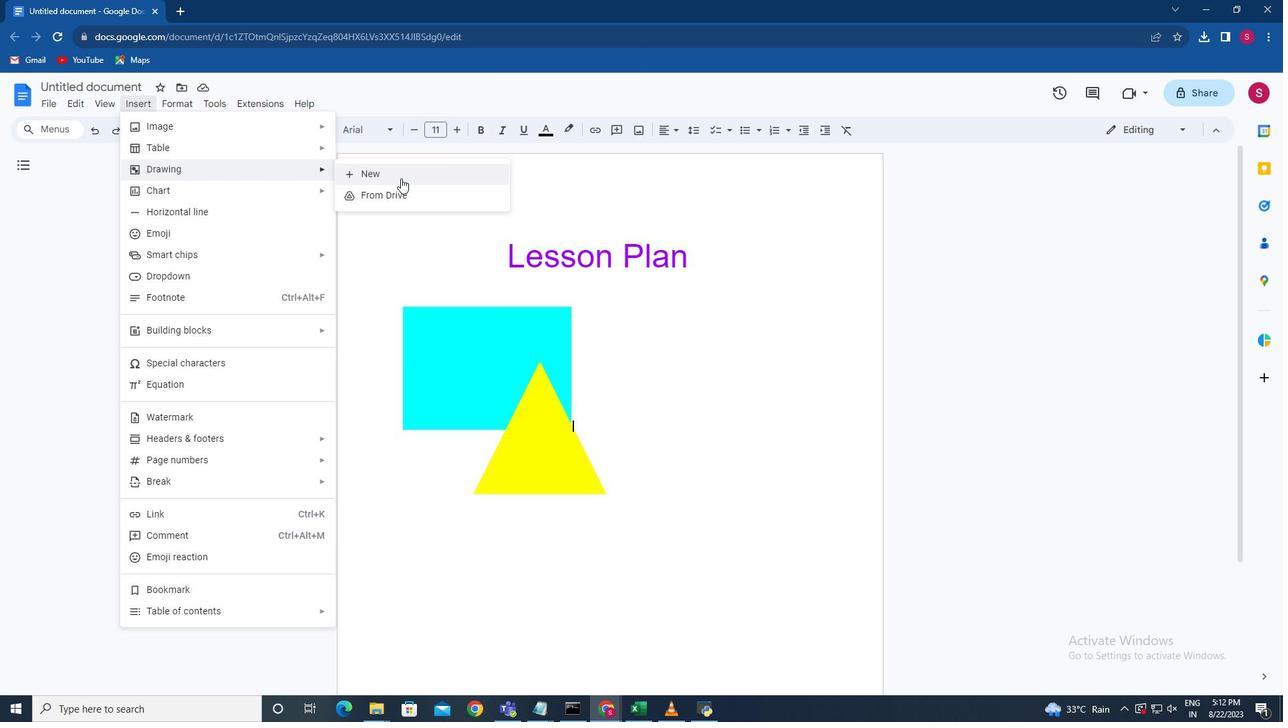 
Action: Mouse pressed left at (393, 171)
Screenshot: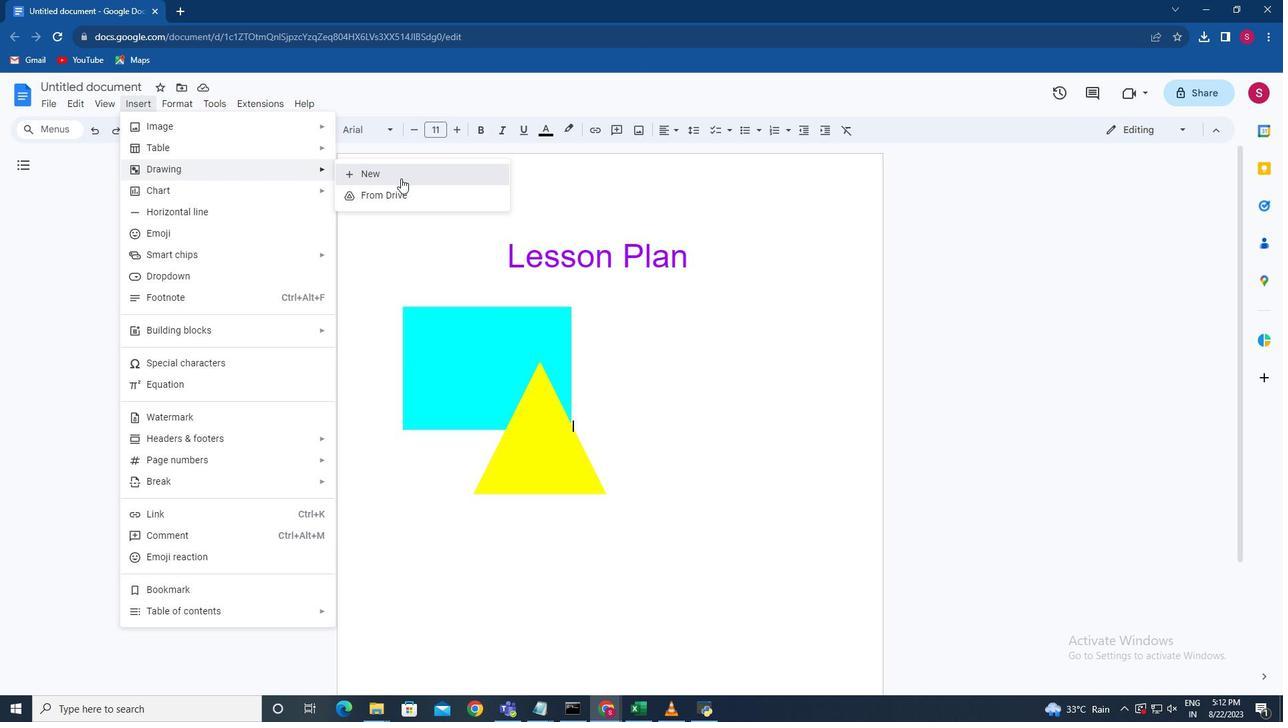 
Action: Mouse moved to (483, 151)
Screenshot: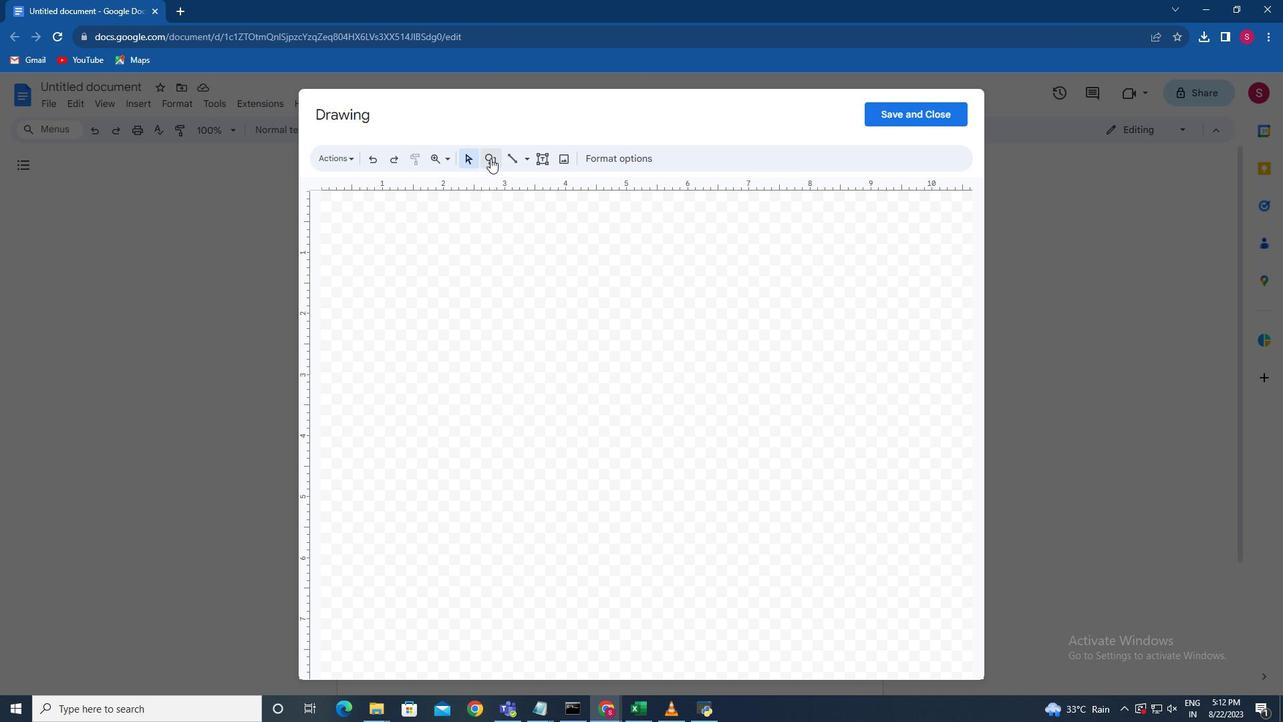 
Action: Mouse pressed left at (483, 151)
Screenshot: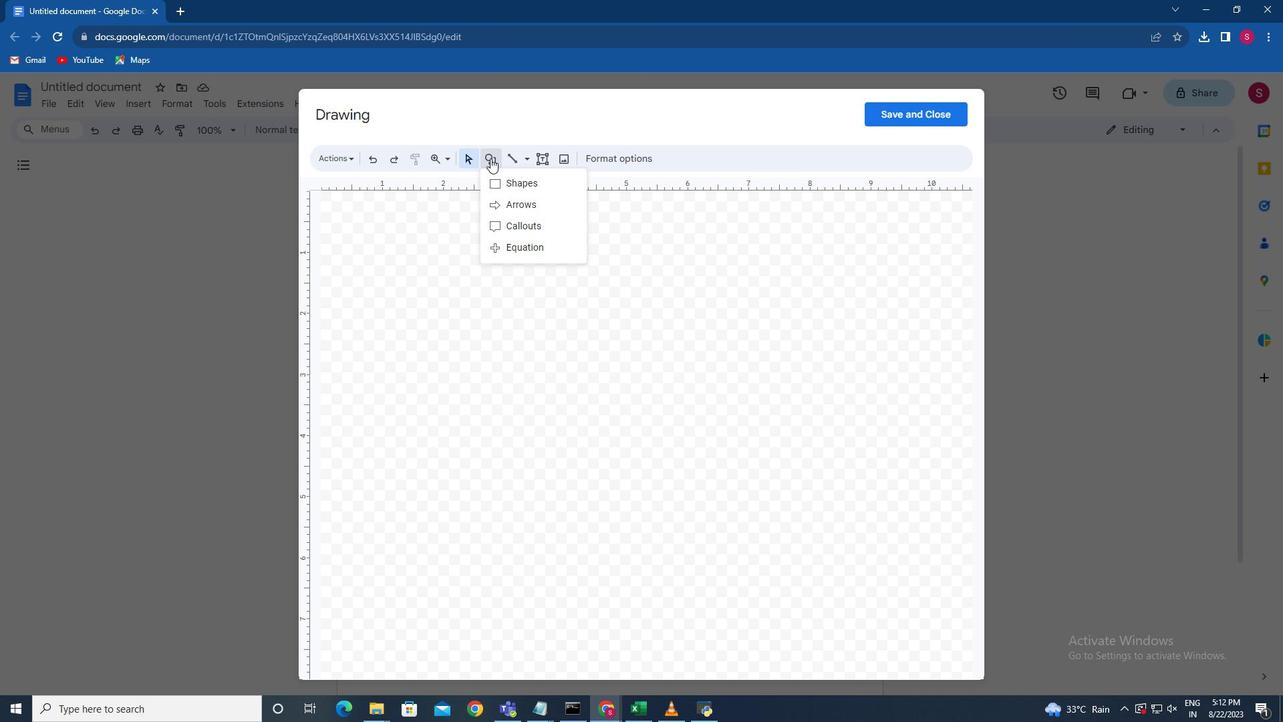 
Action: Mouse moved to (590, 207)
Screenshot: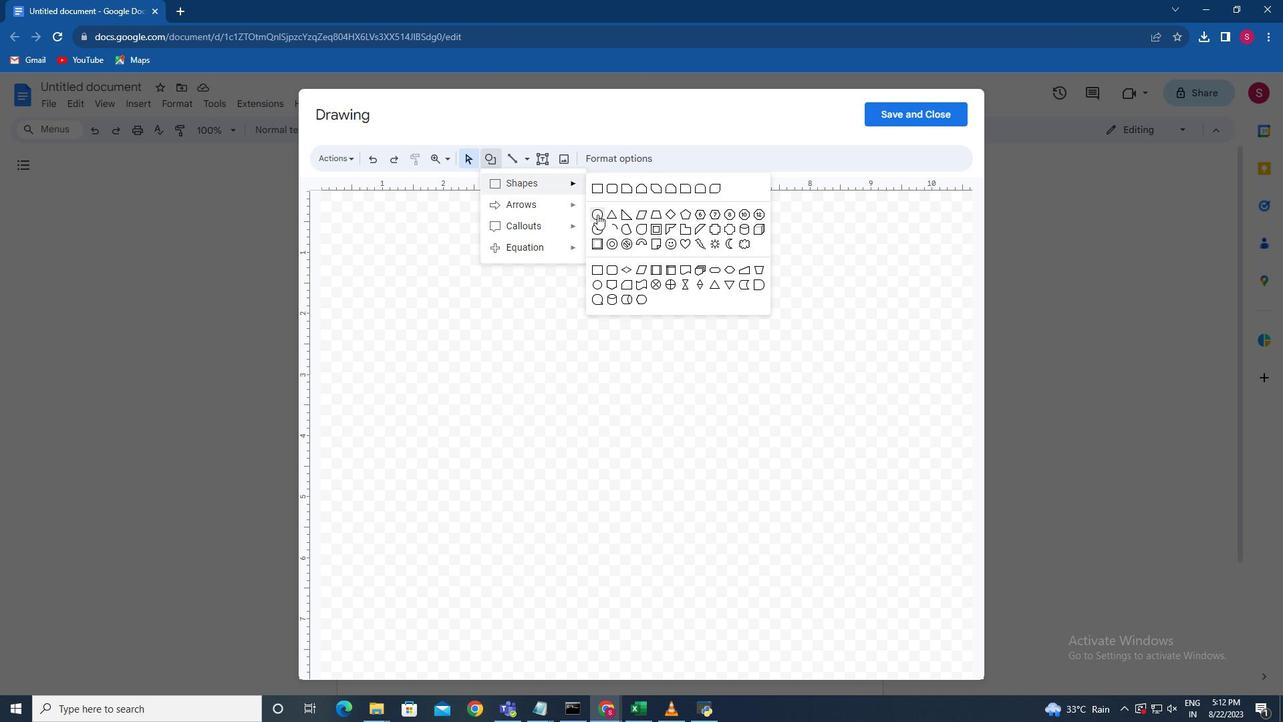 
Action: Mouse pressed left at (590, 207)
Screenshot: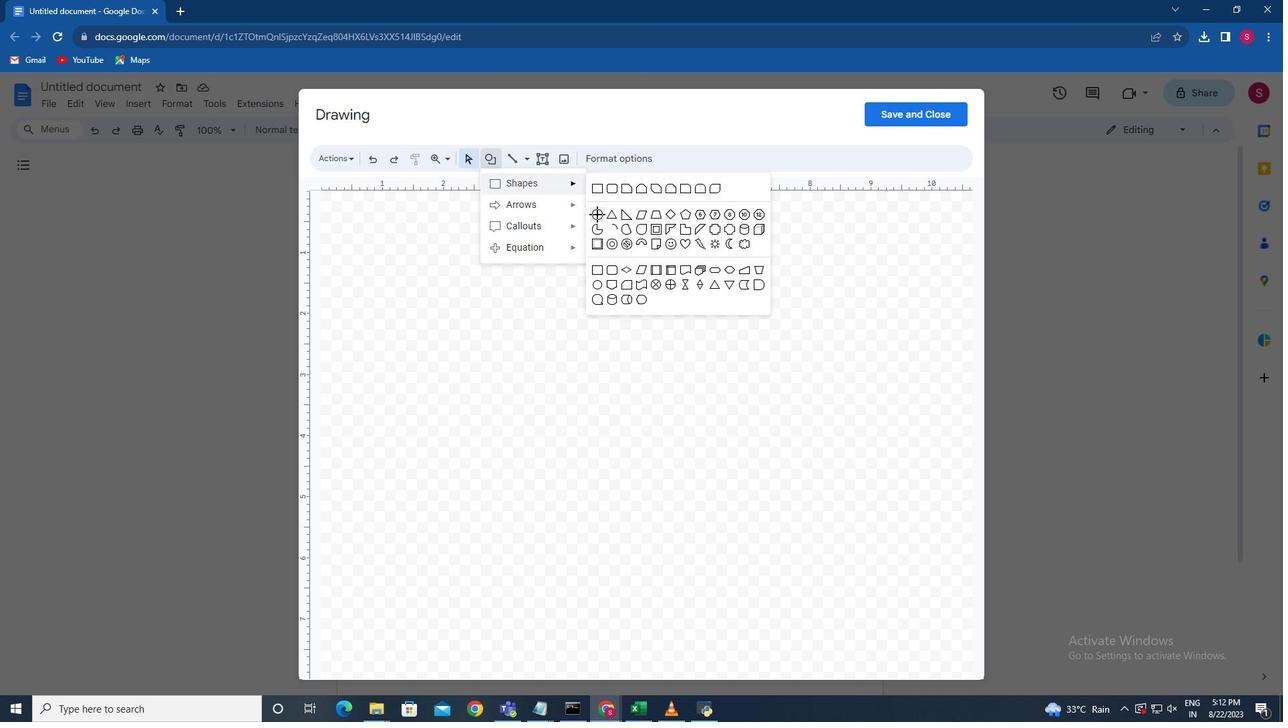 
Action: Mouse moved to (584, 326)
Screenshot: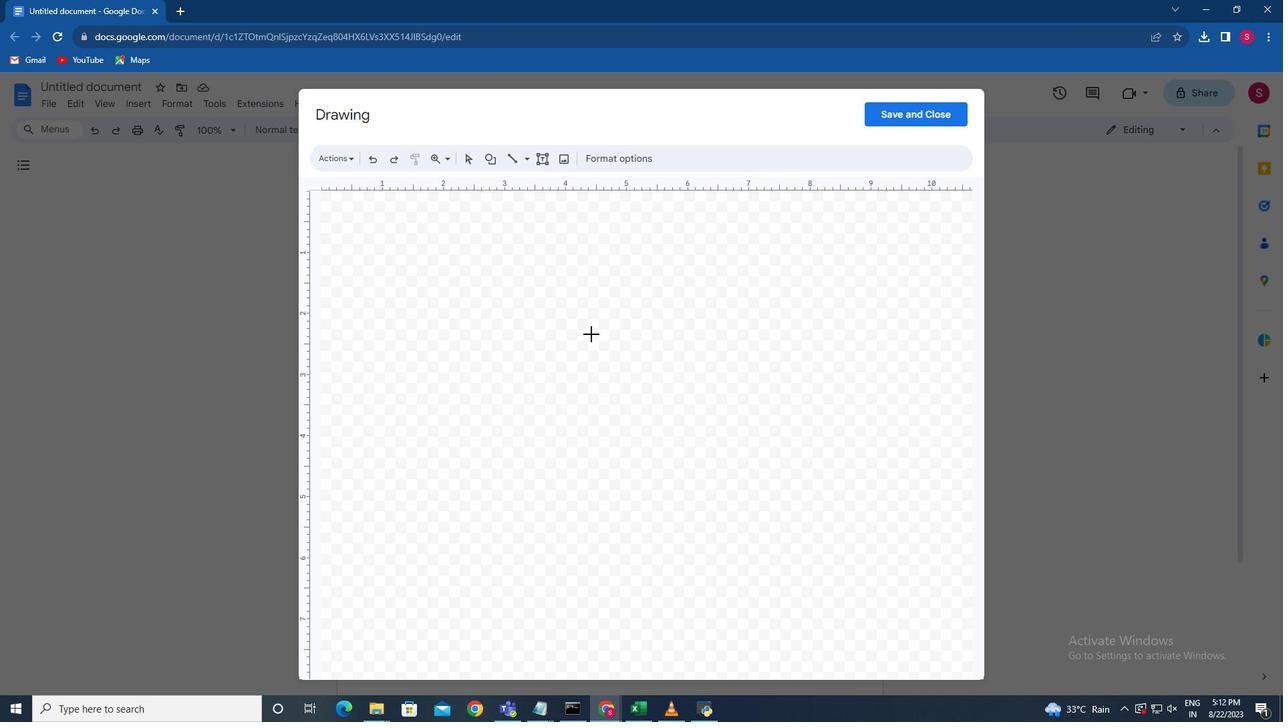 
Action: Mouse pressed left at (584, 326)
Screenshot: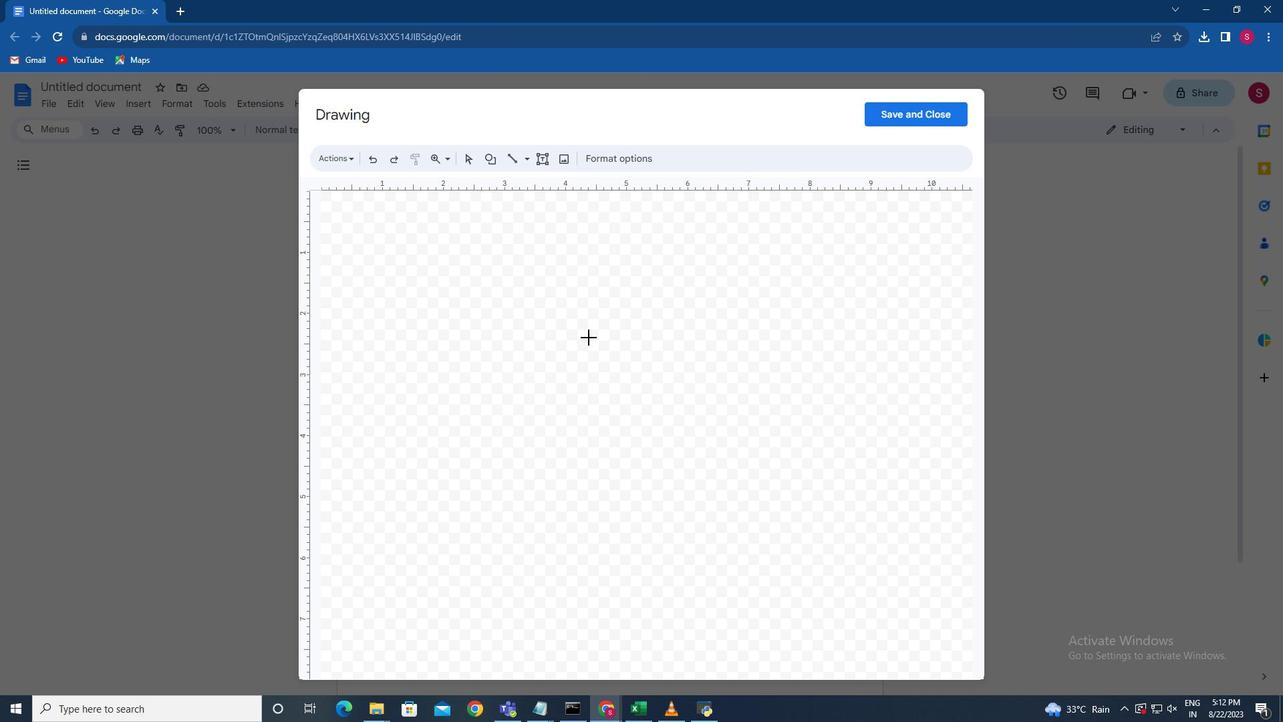 
Action: Mouse moved to (582, 151)
Screenshot: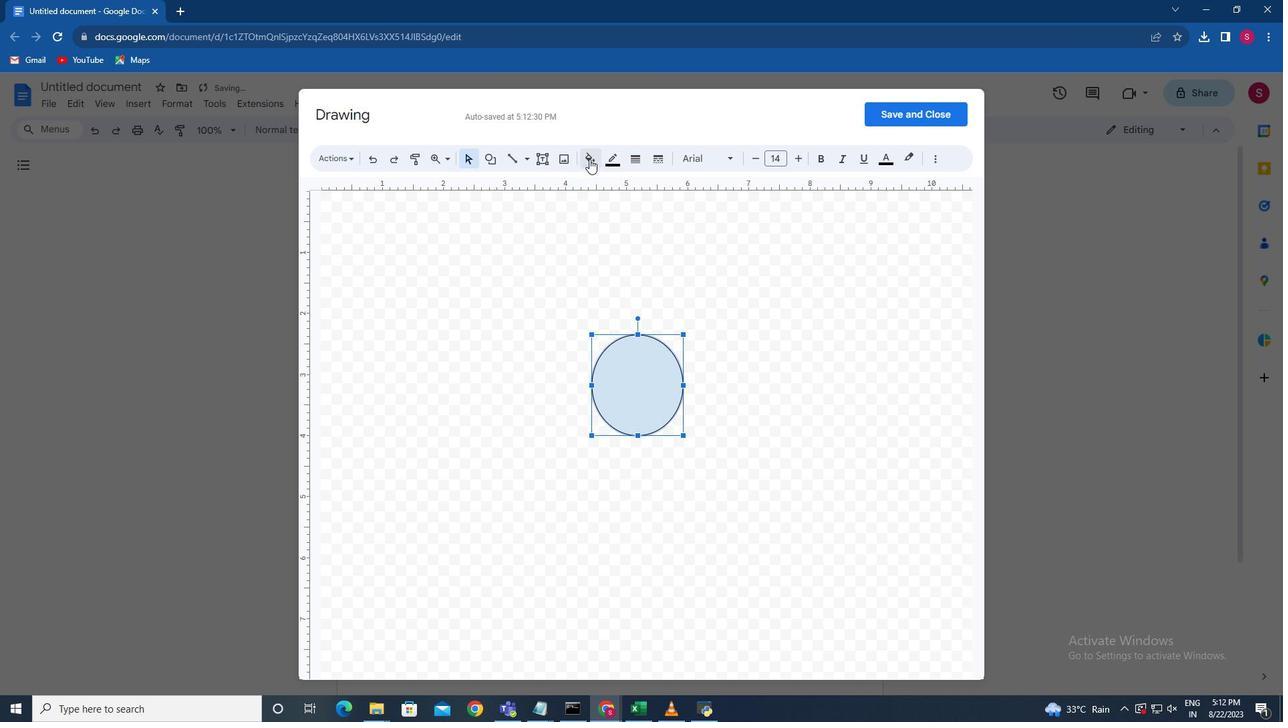 
Action: Mouse pressed left at (582, 151)
Screenshot: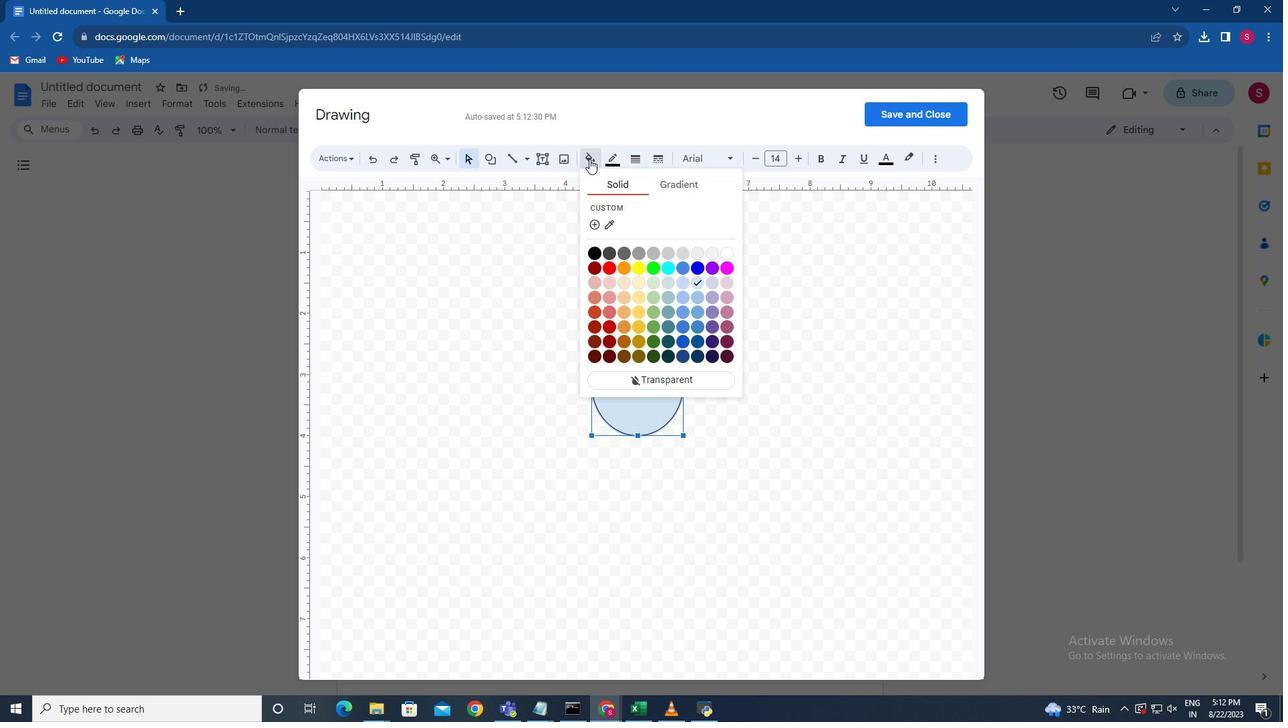 
Action: Mouse moved to (605, 260)
Screenshot: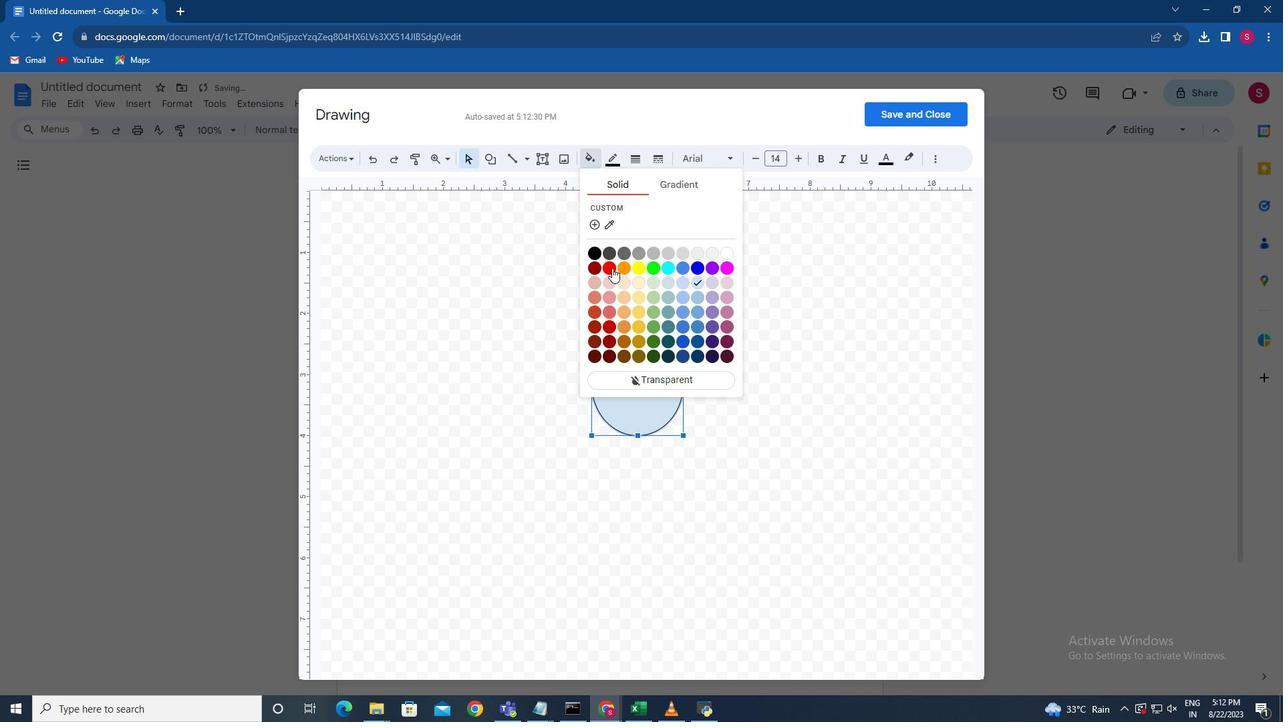 
Action: Mouse pressed left at (605, 260)
Screenshot: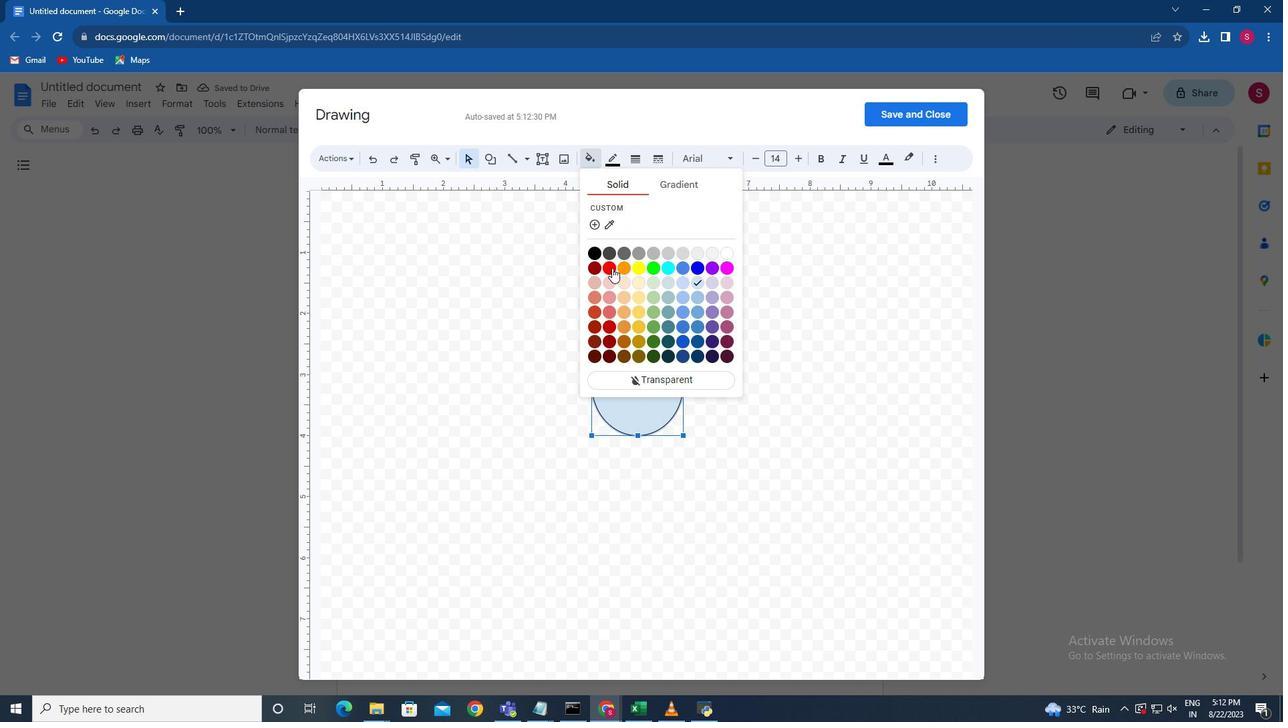 
Action: Mouse moved to (677, 378)
Screenshot: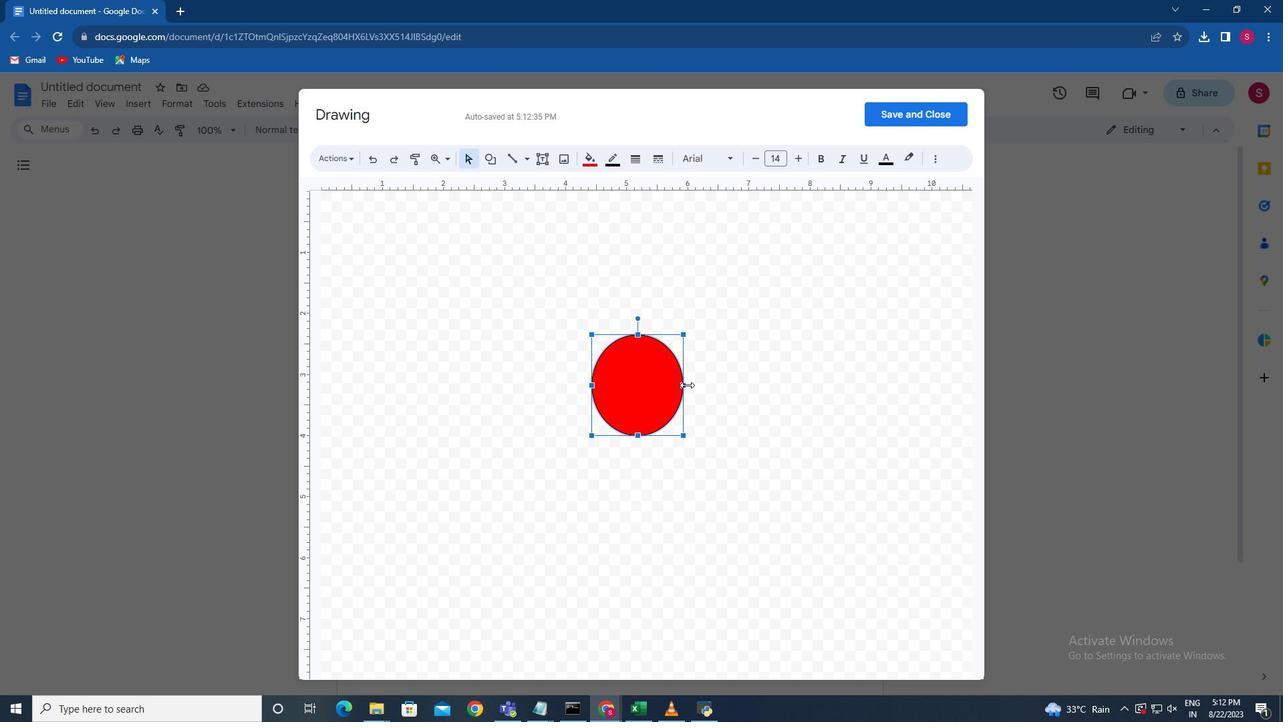 
Action: Mouse pressed left at (677, 378)
Screenshot: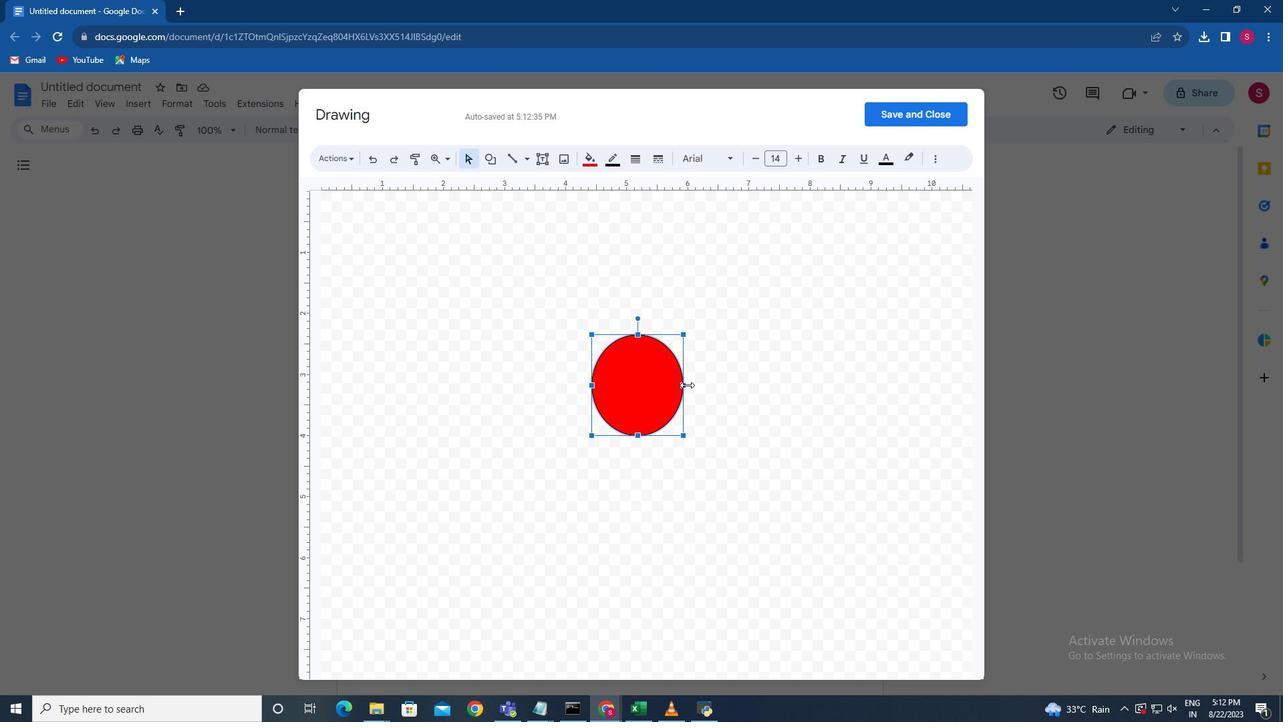
Action: Mouse moved to (609, 153)
Screenshot: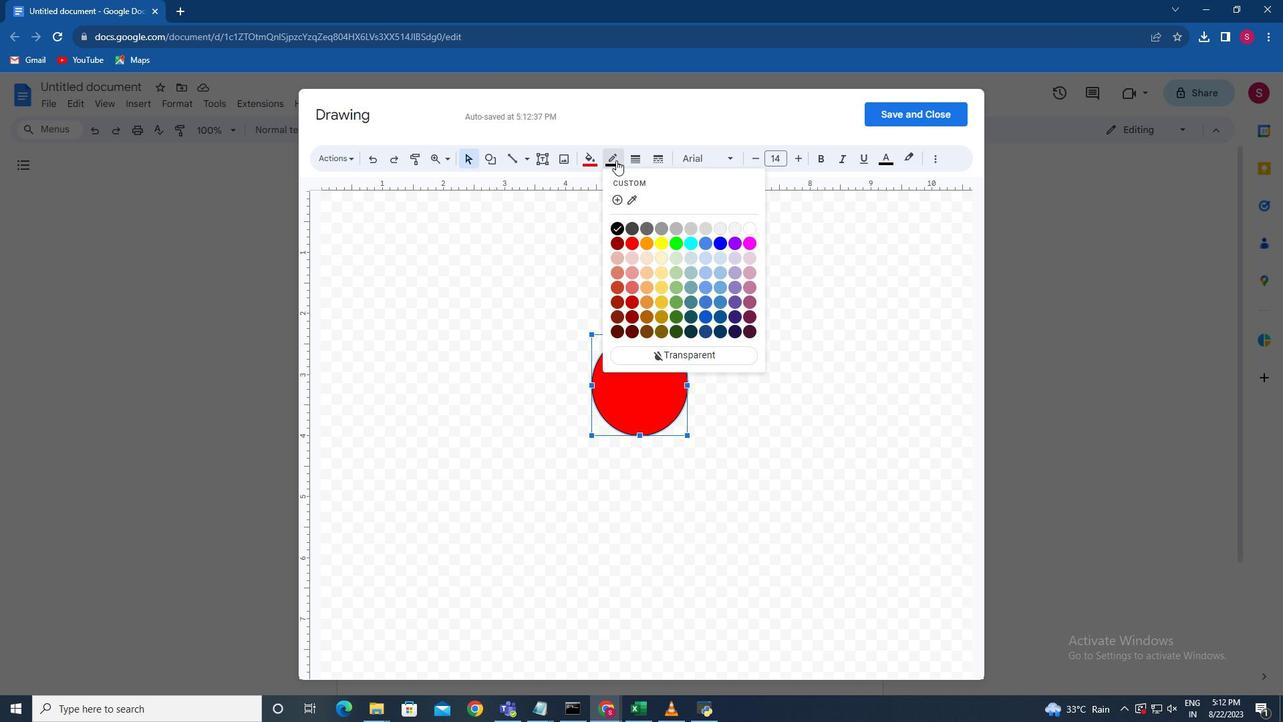 
Action: Mouse pressed left at (609, 153)
Screenshot: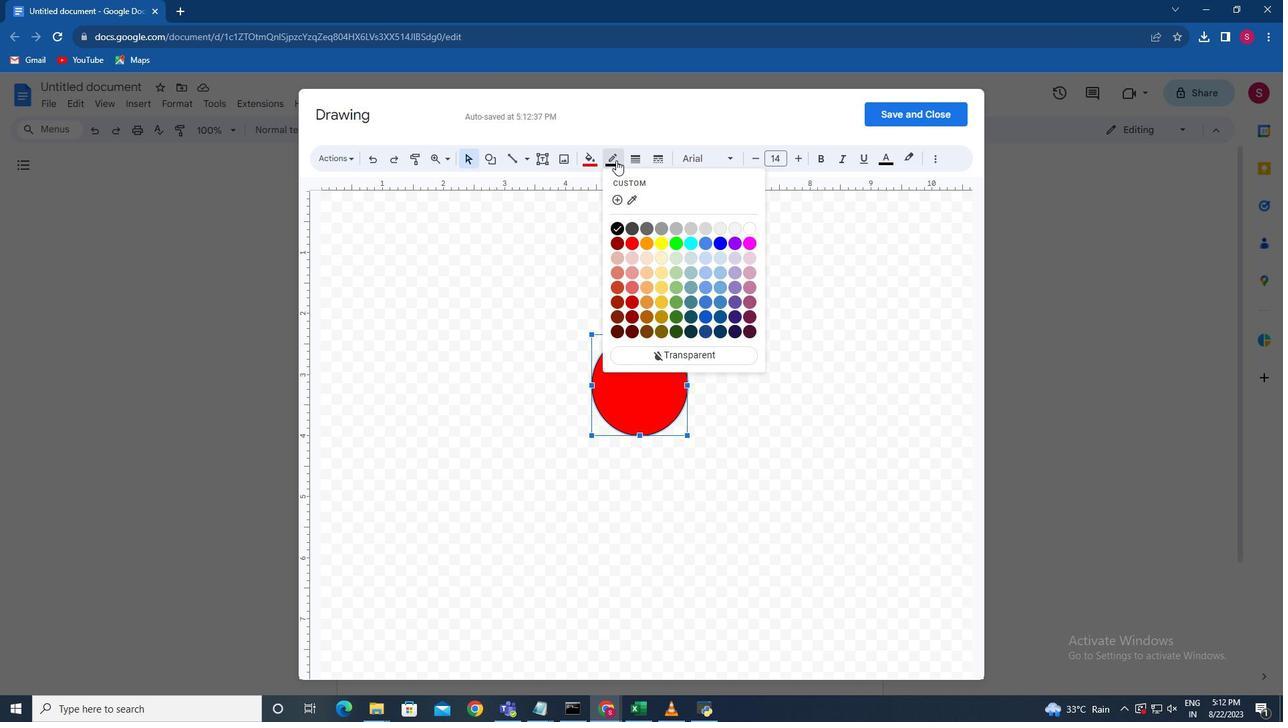 
Action: Mouse moved to (619, 231)
Screenshot: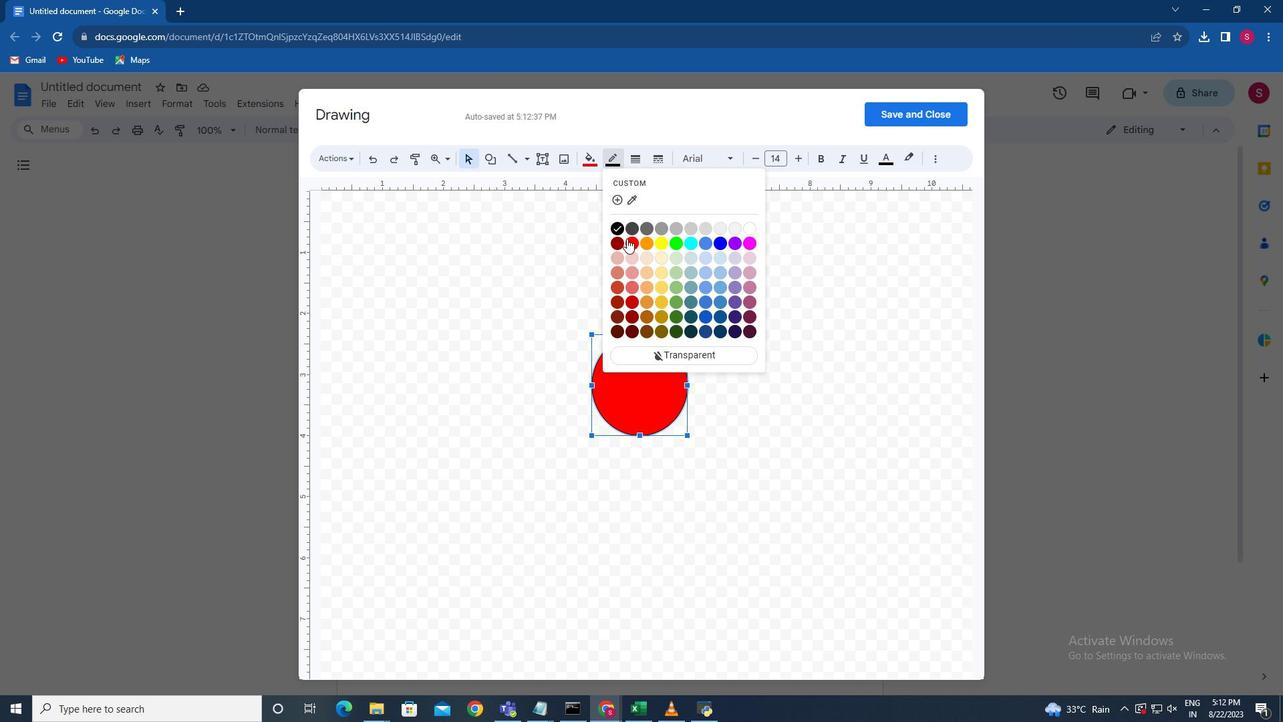
Action: Mouse pressed left at (619, 231)
Screenshot: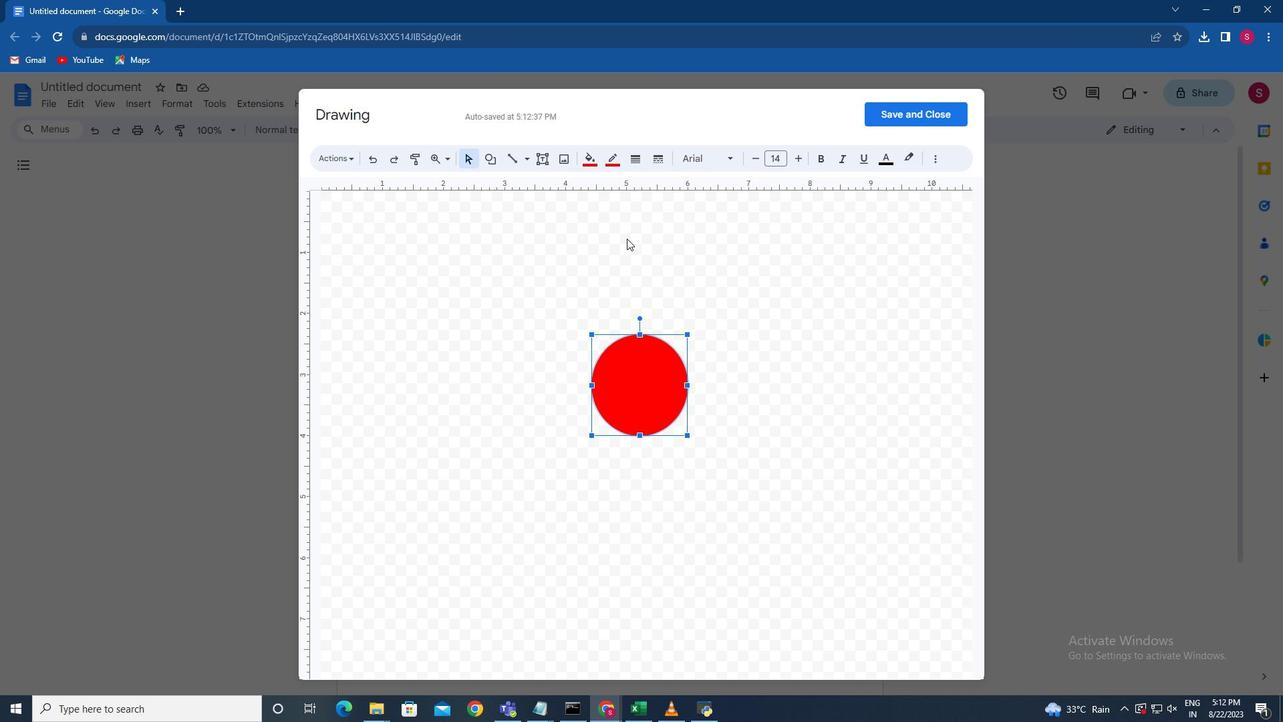 
Action: Mouse moved to (744, 275)
Screenshot: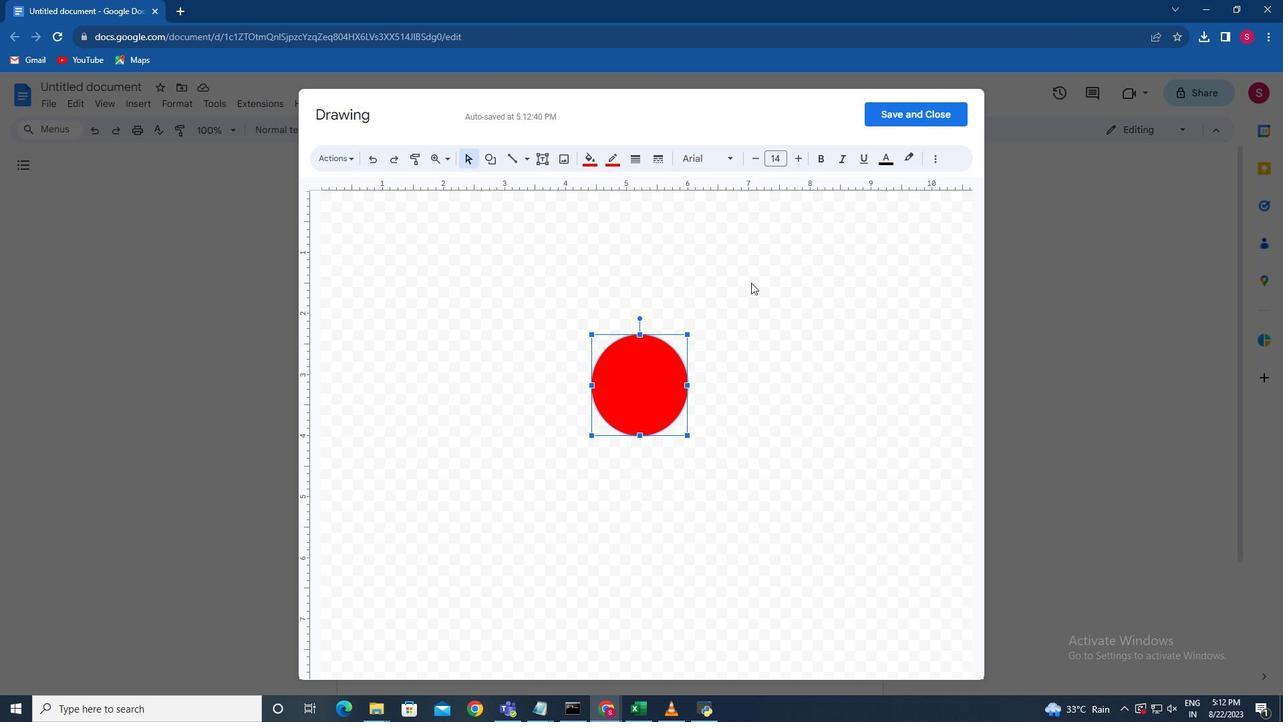 
Action: Mouse pressed left at (744, 275)
Screenshot: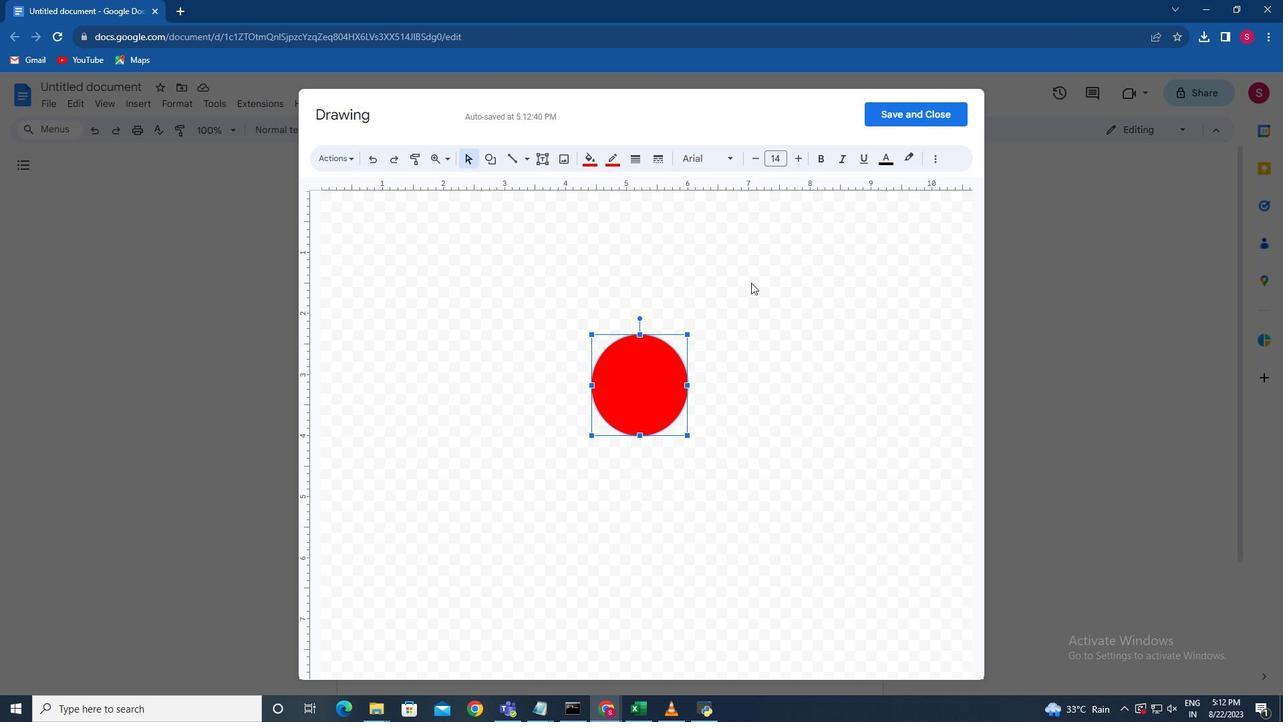 
Action: Mouse moved to (898, 104)
Screenshot: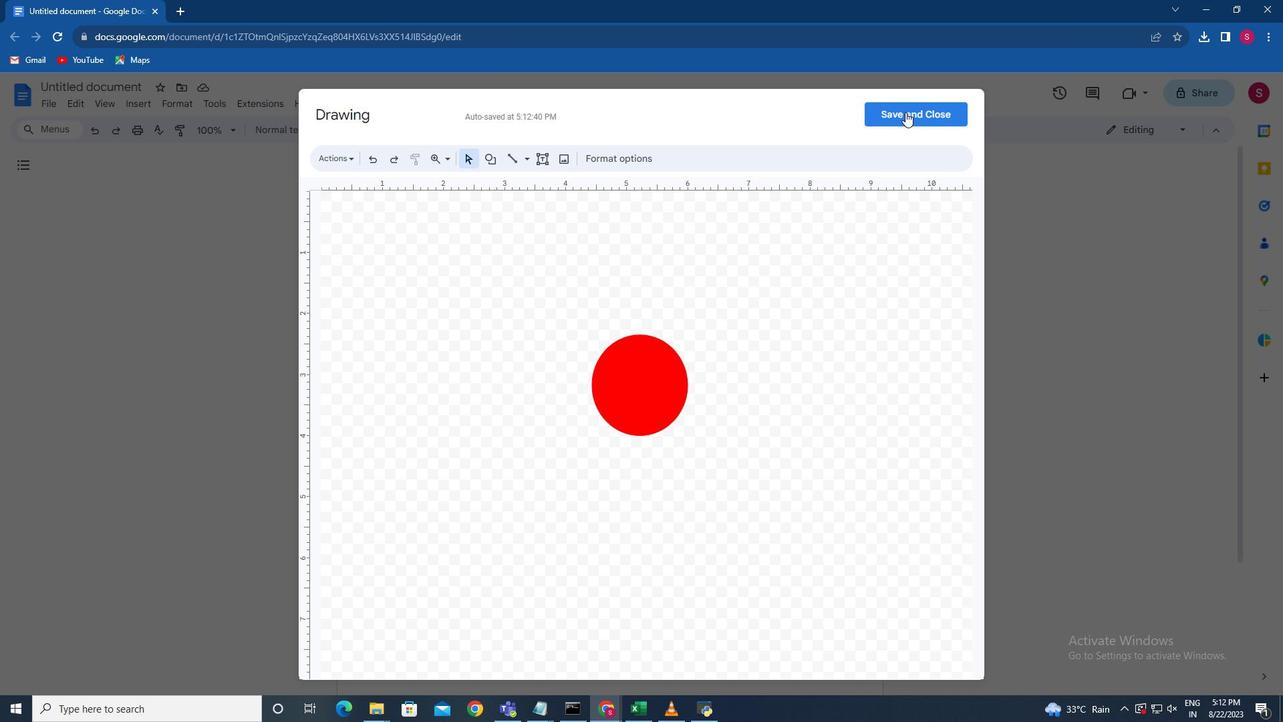 
Action: Mouse pressed left at (898, 104)
Screenshot: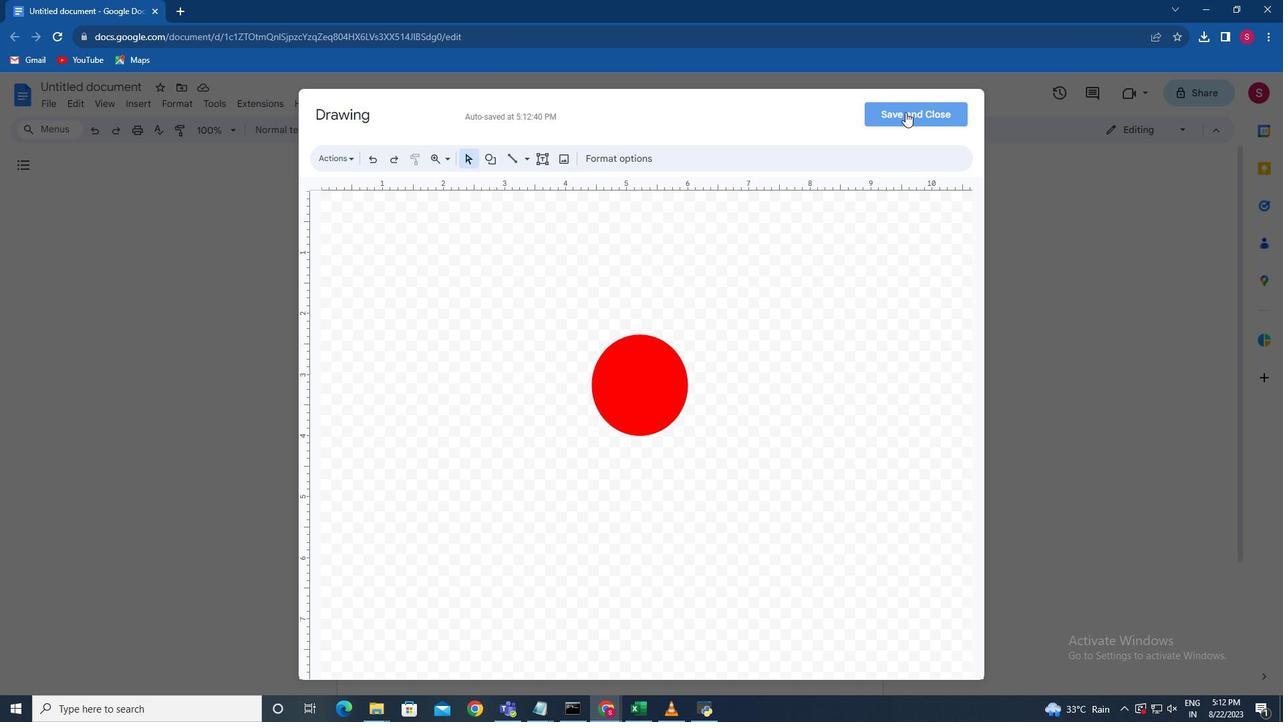 
Action: Mouse moved to (651, 397)
Screenshot: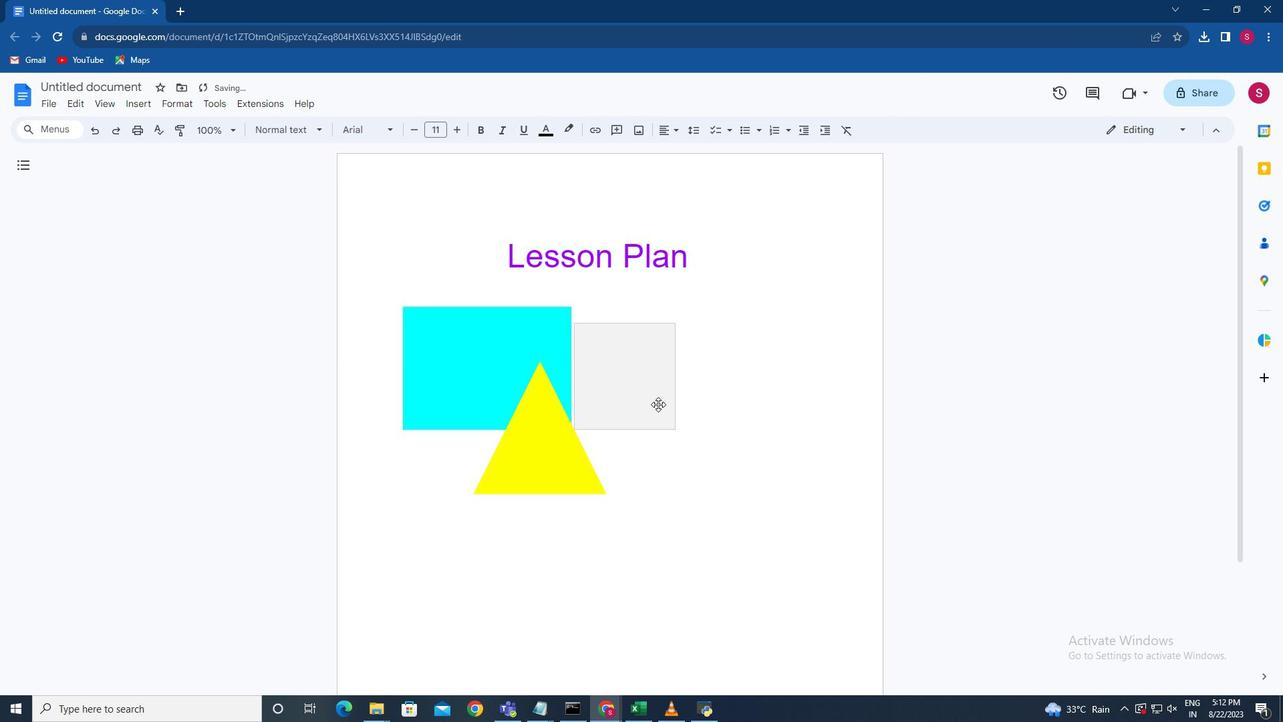 
Action: Mouse pressed left at (651, 397)
Screenshot: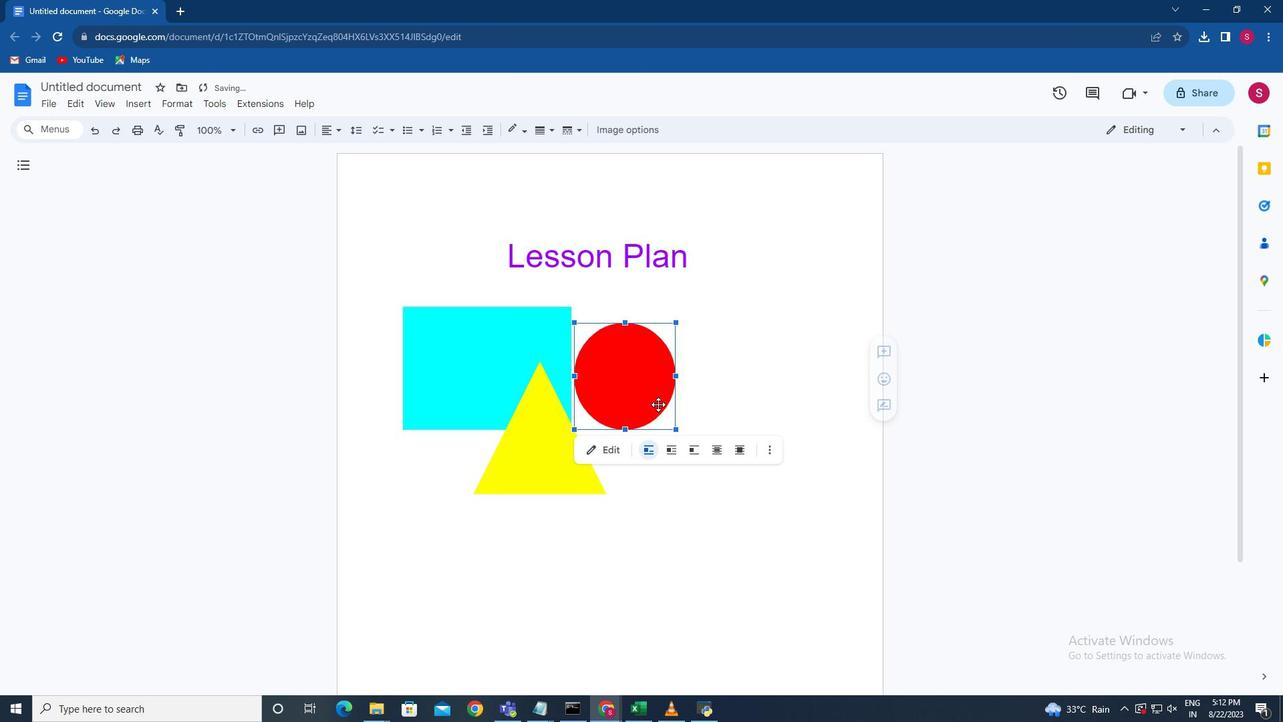
Action: Mouse moved to (734, 442)
Screenshot: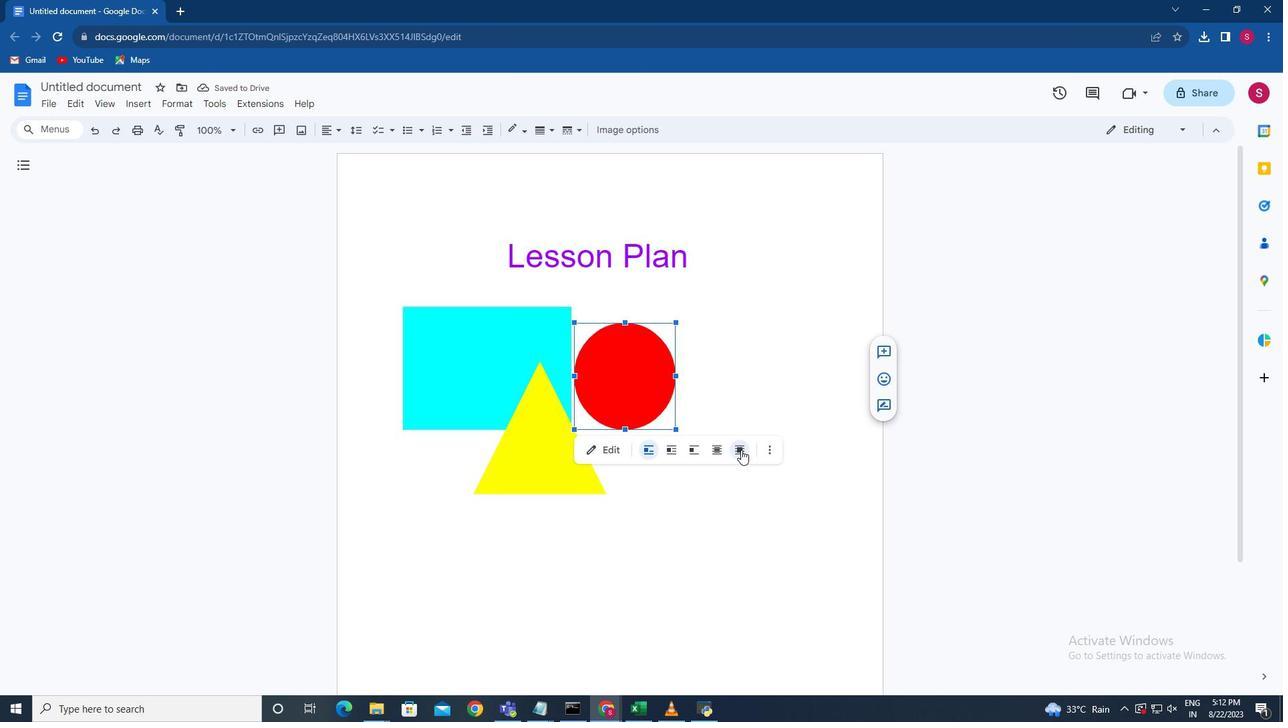 
Action: Mouse pressed left at (734, 442)
Screenshot: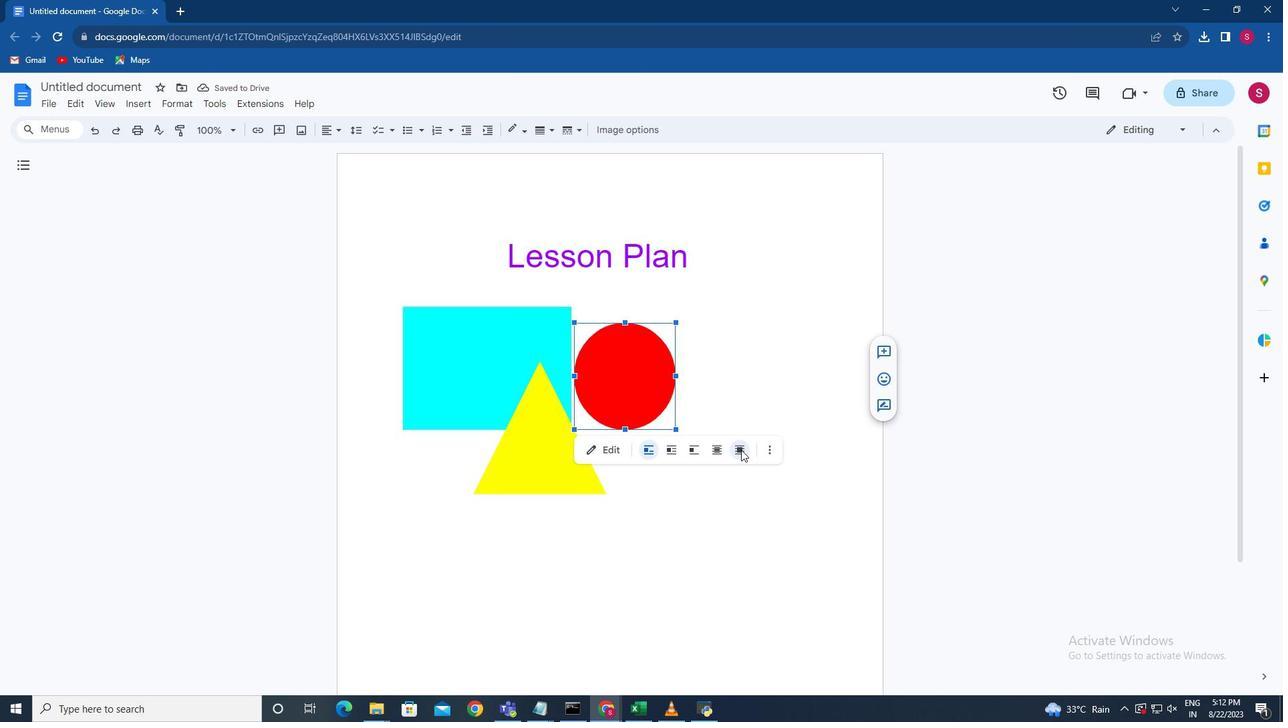 
Action: Mouse moved to (633, 388)
Screenshot: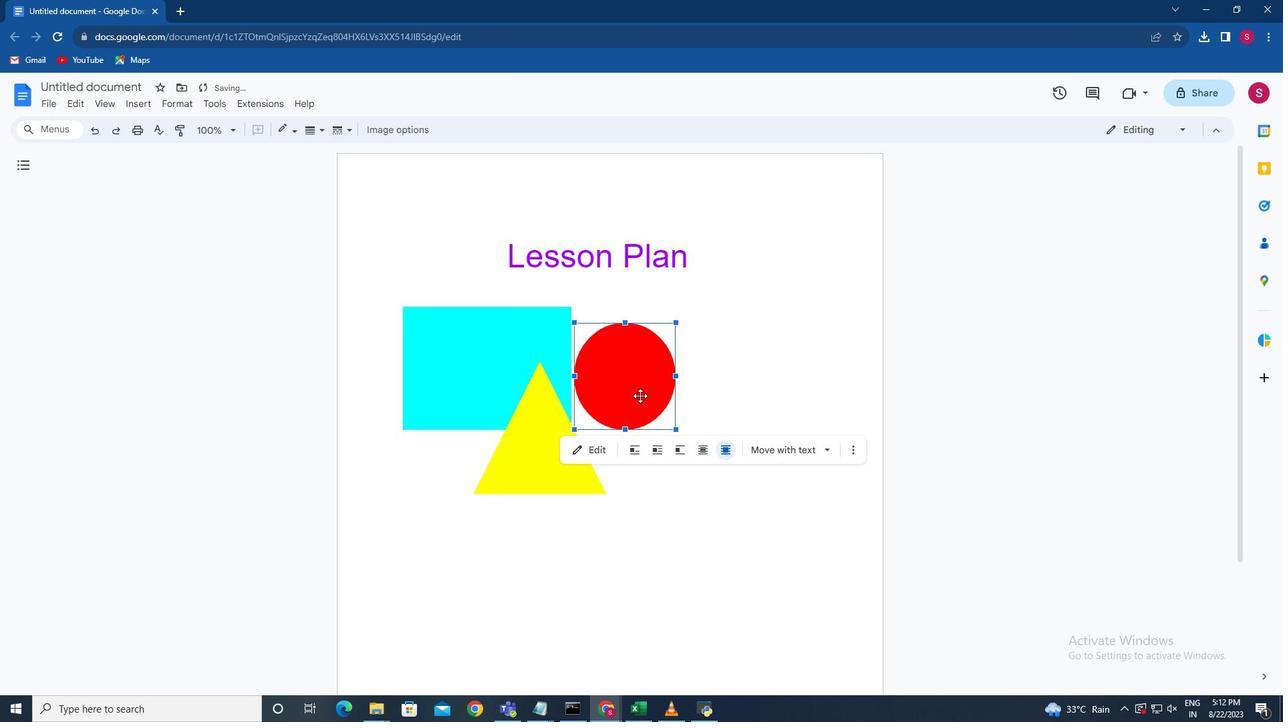
Action: Mouse pressed left at (633, 388)
Screenshot: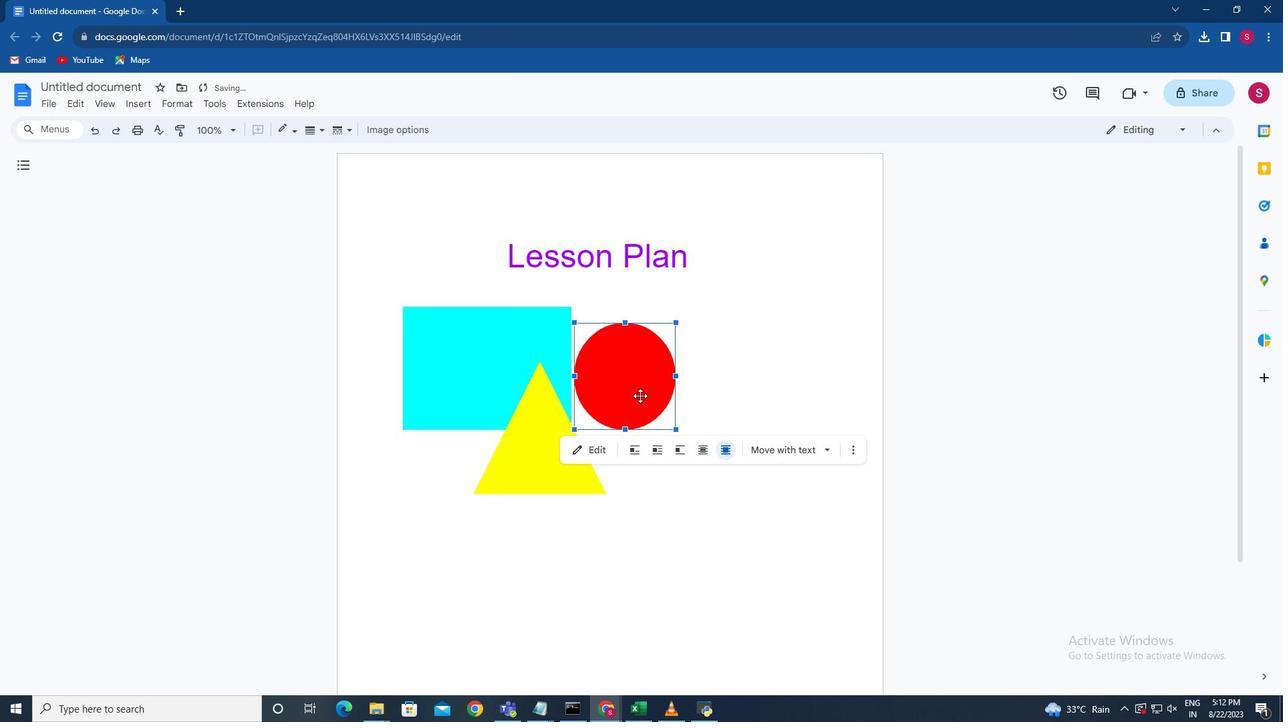 
Action: Mouse moved to (544, 336)
Screenshot: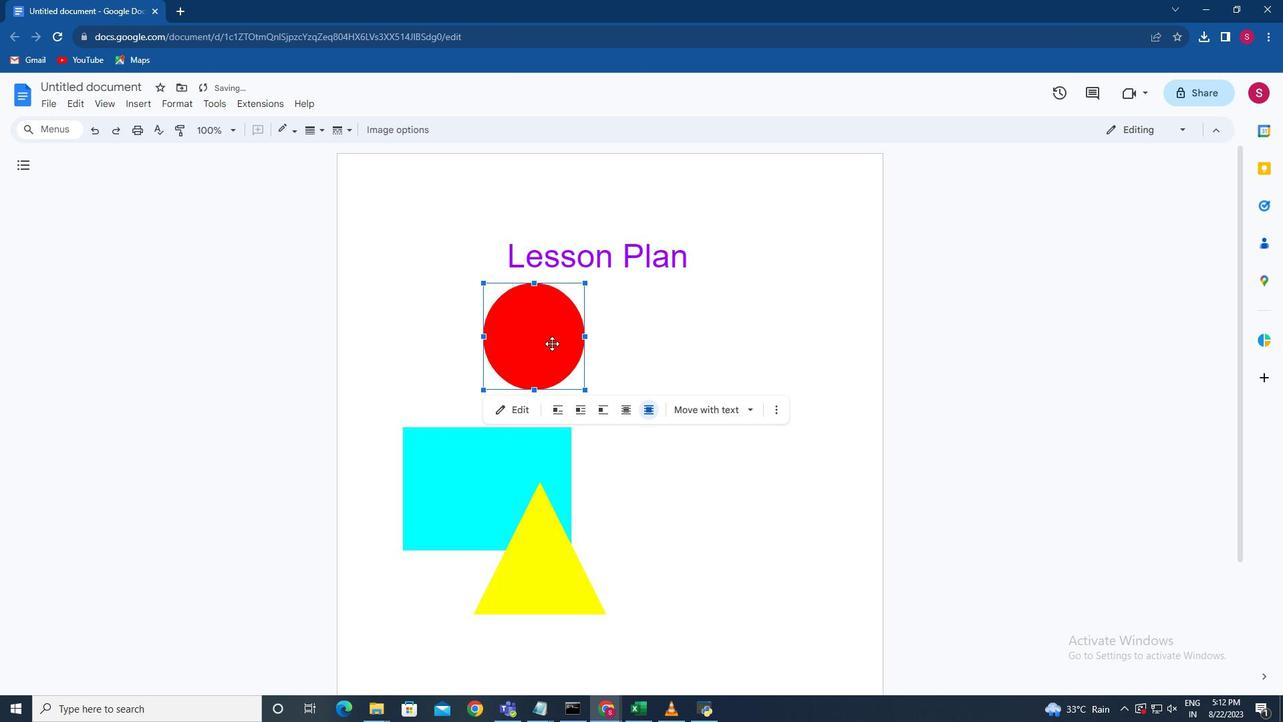 
Action: Mouse pressed left at (544, 336)
Screenshot: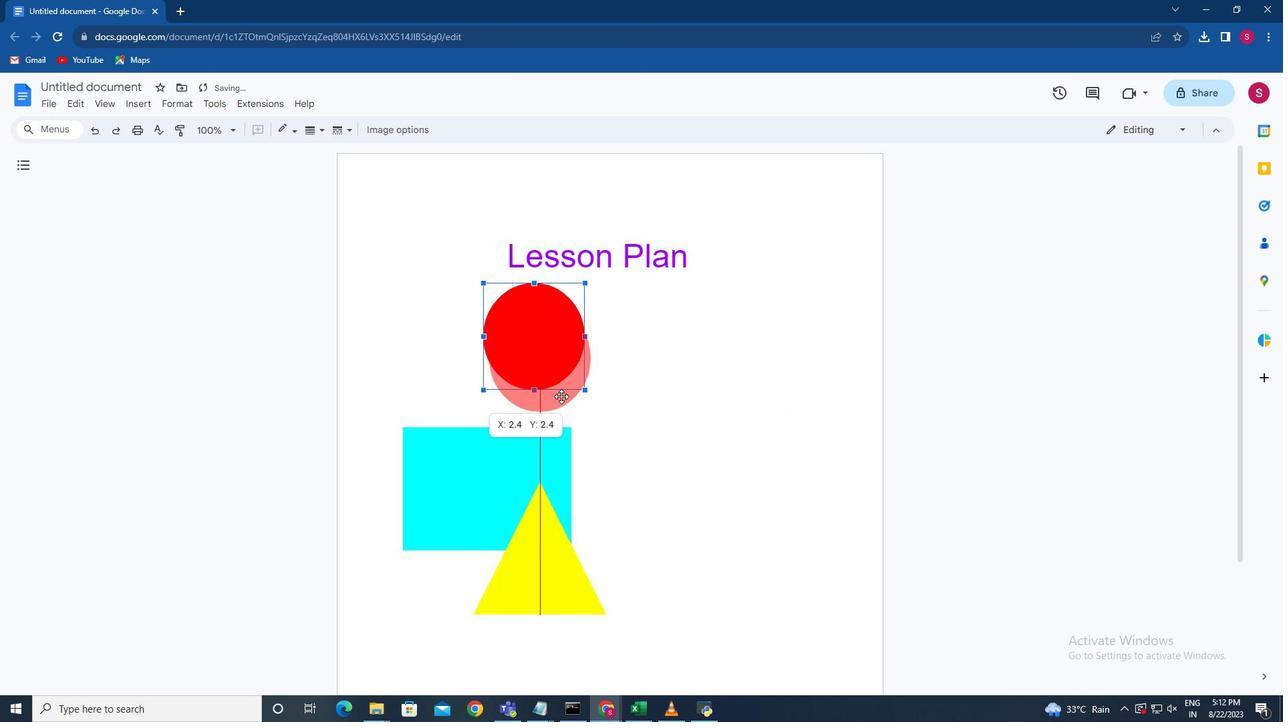 
Action: Mouse moved to (515, 512)
Screenshot: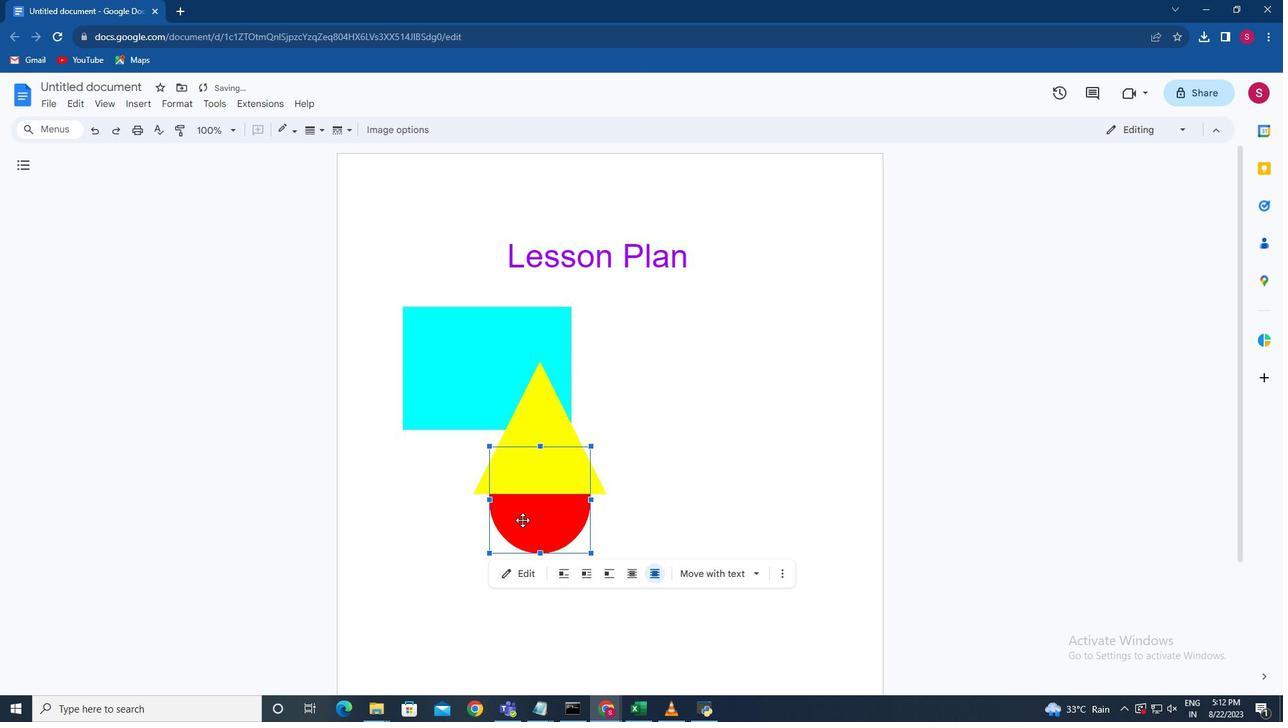 
Action: Mouse pressed left at (515, 512)
Screenshot: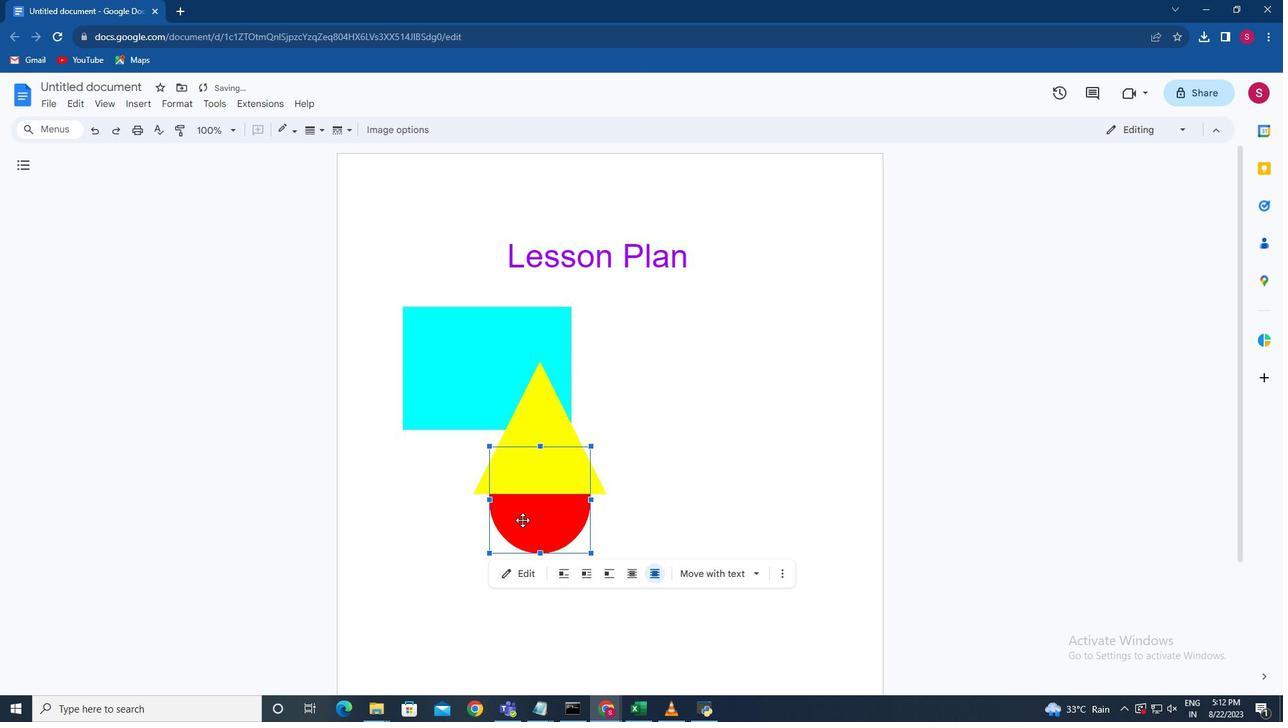 
Action: Mouse moved to (808, 432)
Screenshot: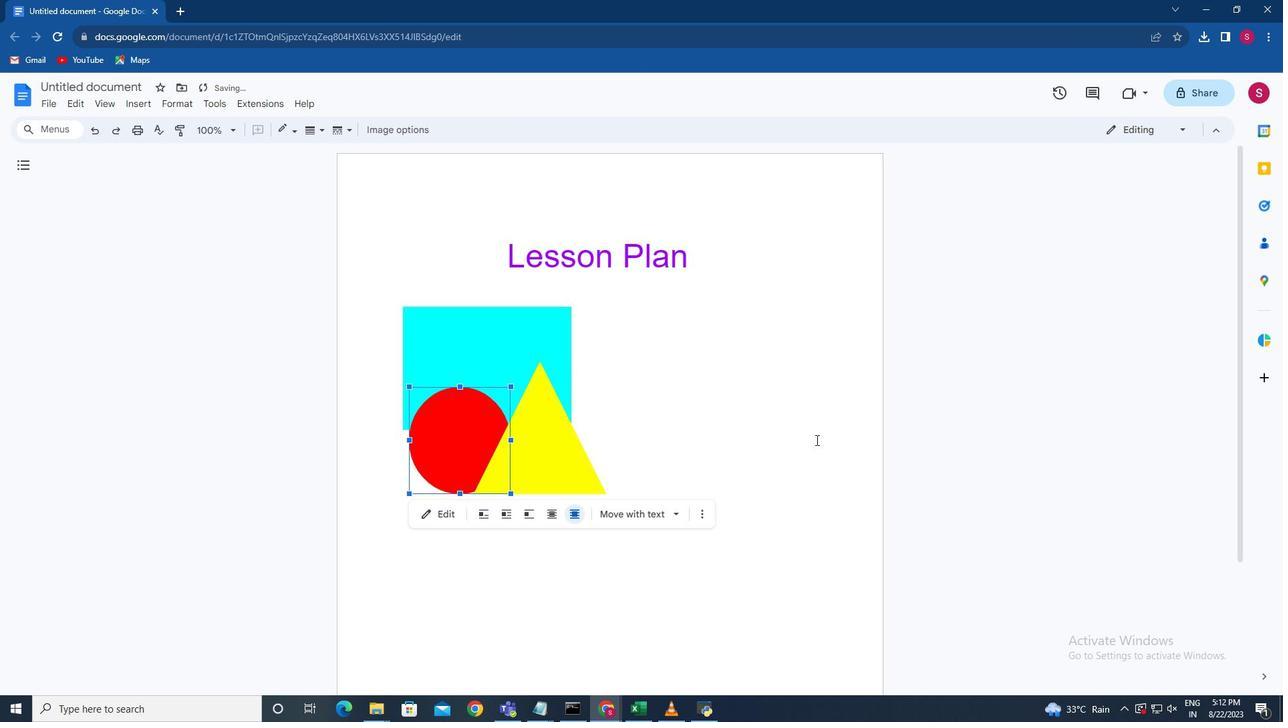
Action: Mouse pressed left at (808, 432)
Screenshot: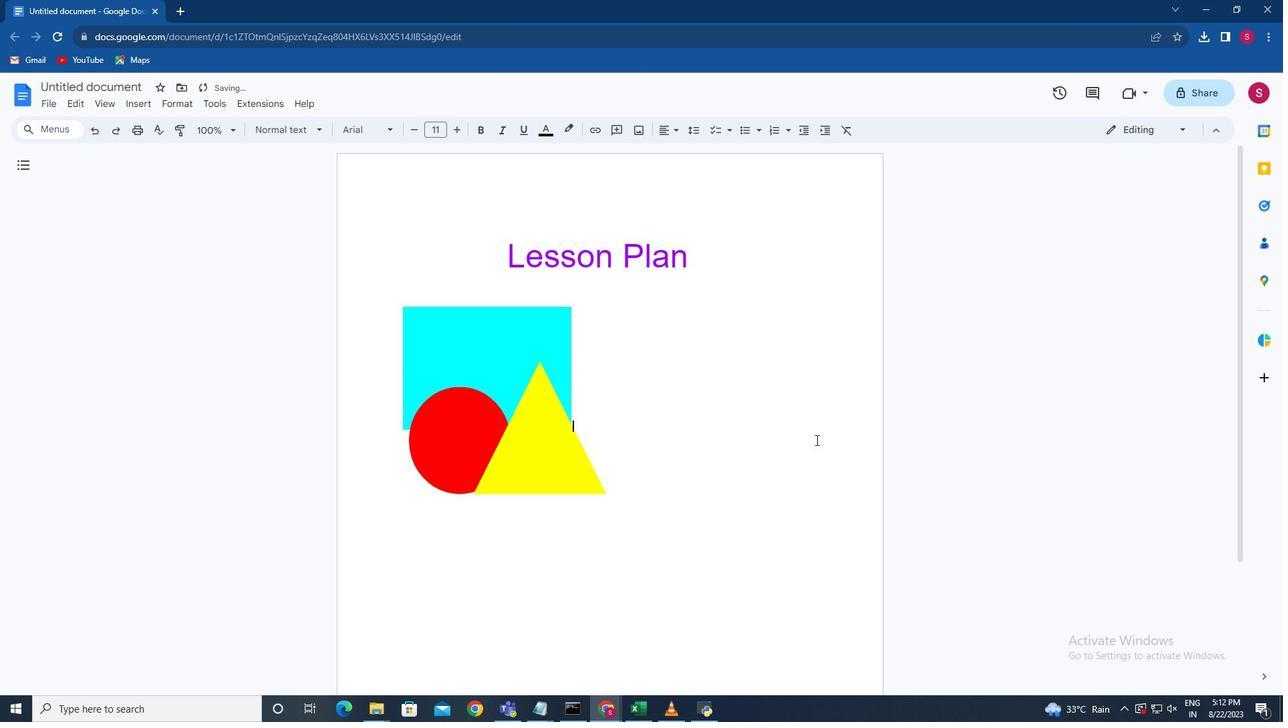 
Action: Mouse moved to (609, 386)
Screenshot: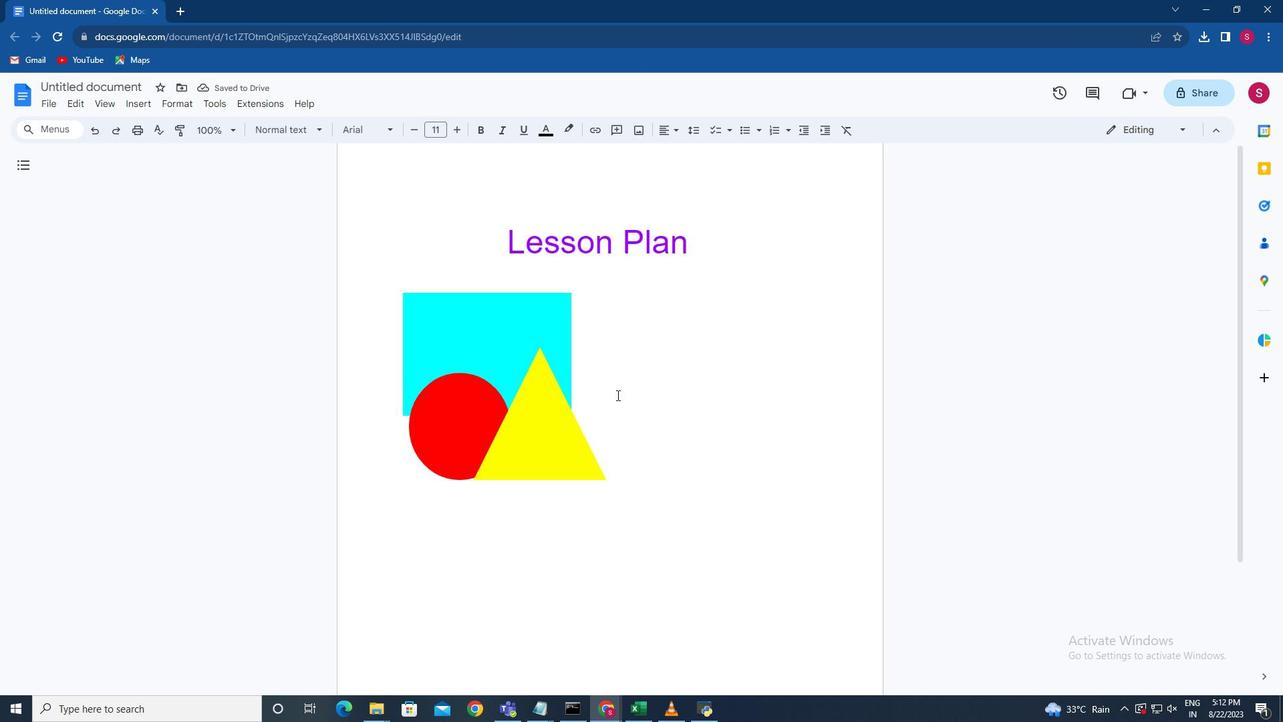 
Action: Mouse scrolled (609, 383) with delta (0, 0)
Screenshot: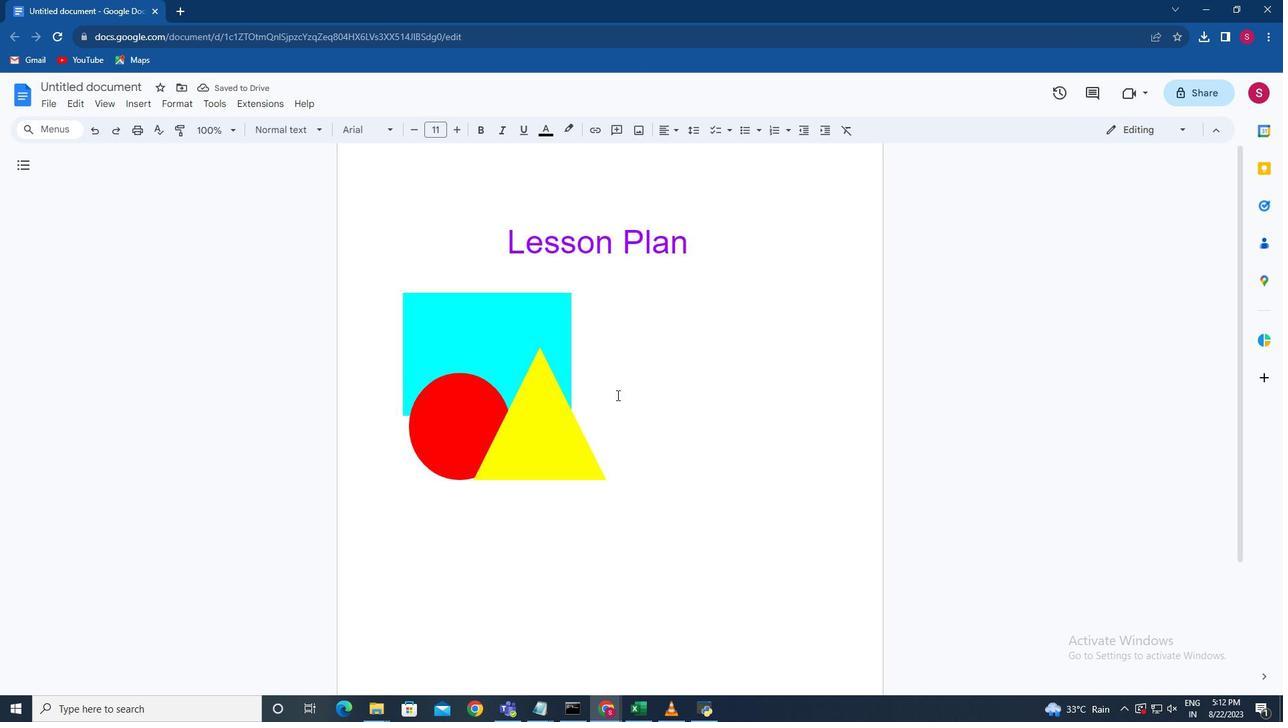 
Action: Mouse moved to (609, 388)
Screenshot: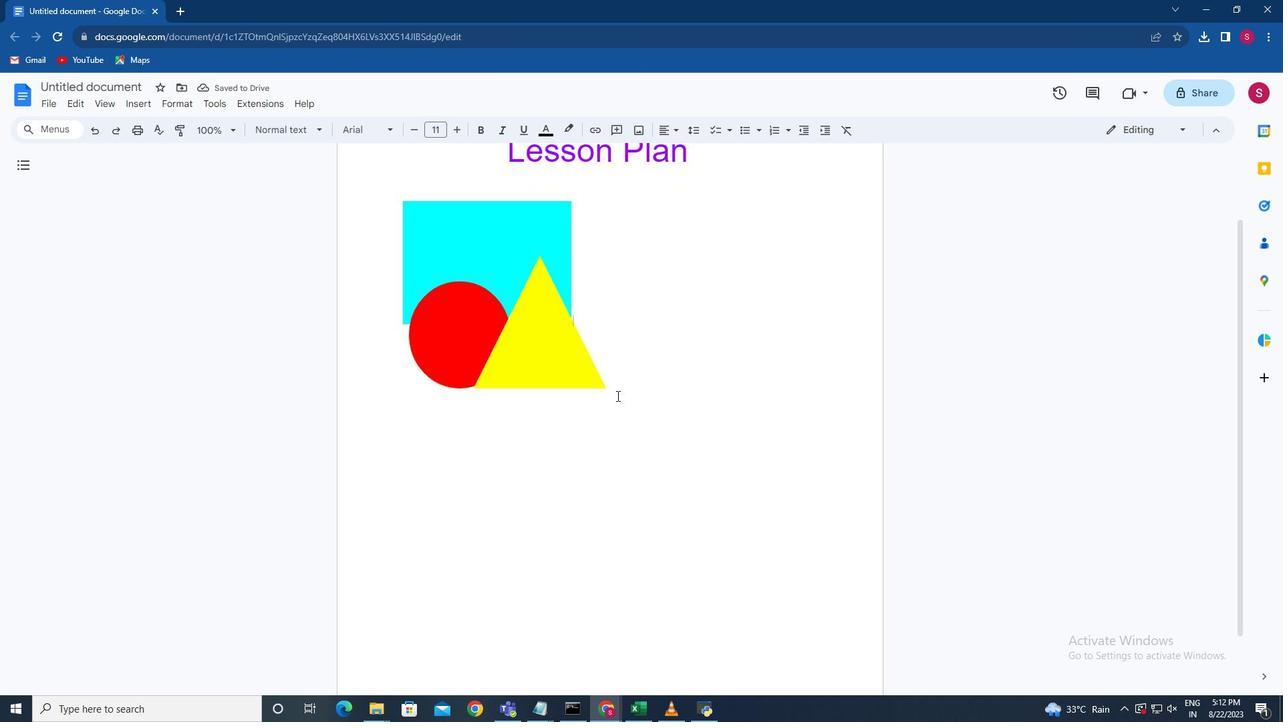 
Action: Mouse scrolled (609, 387) with delta (0, 0)
Screenshot: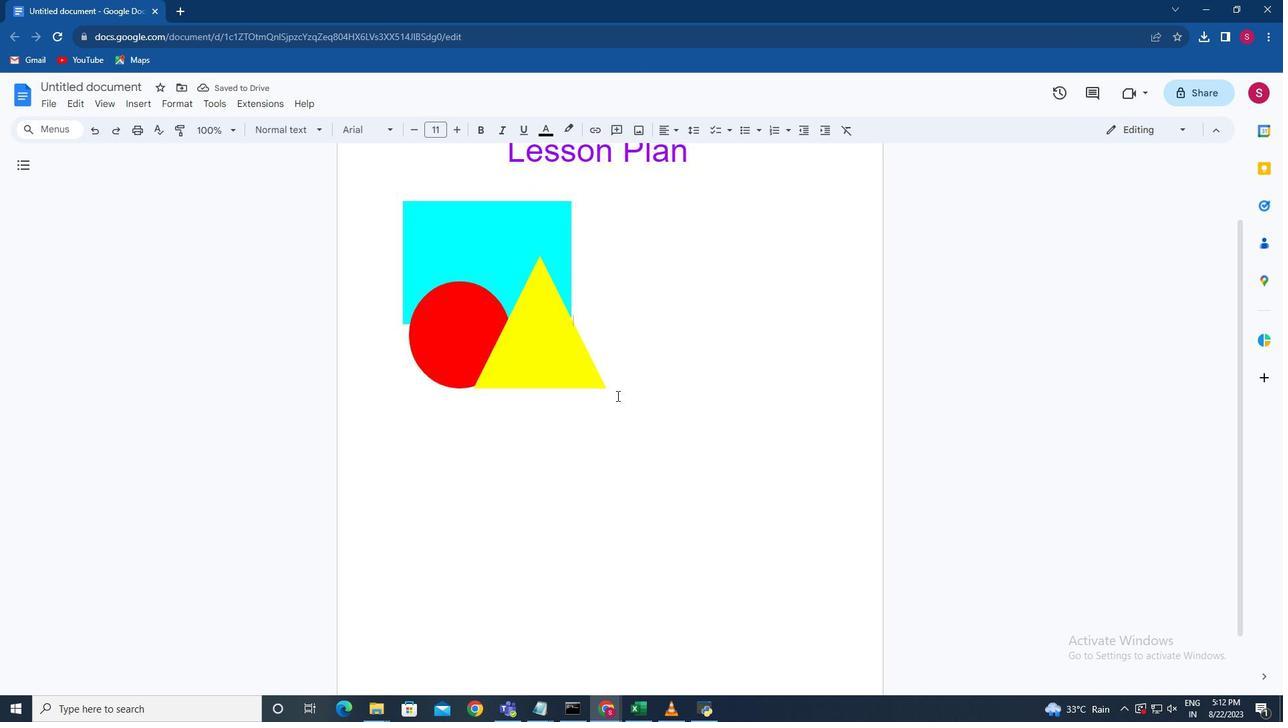 
Action: Mouse scrolled (609, 387) with delta (0, 0)
Screenshot: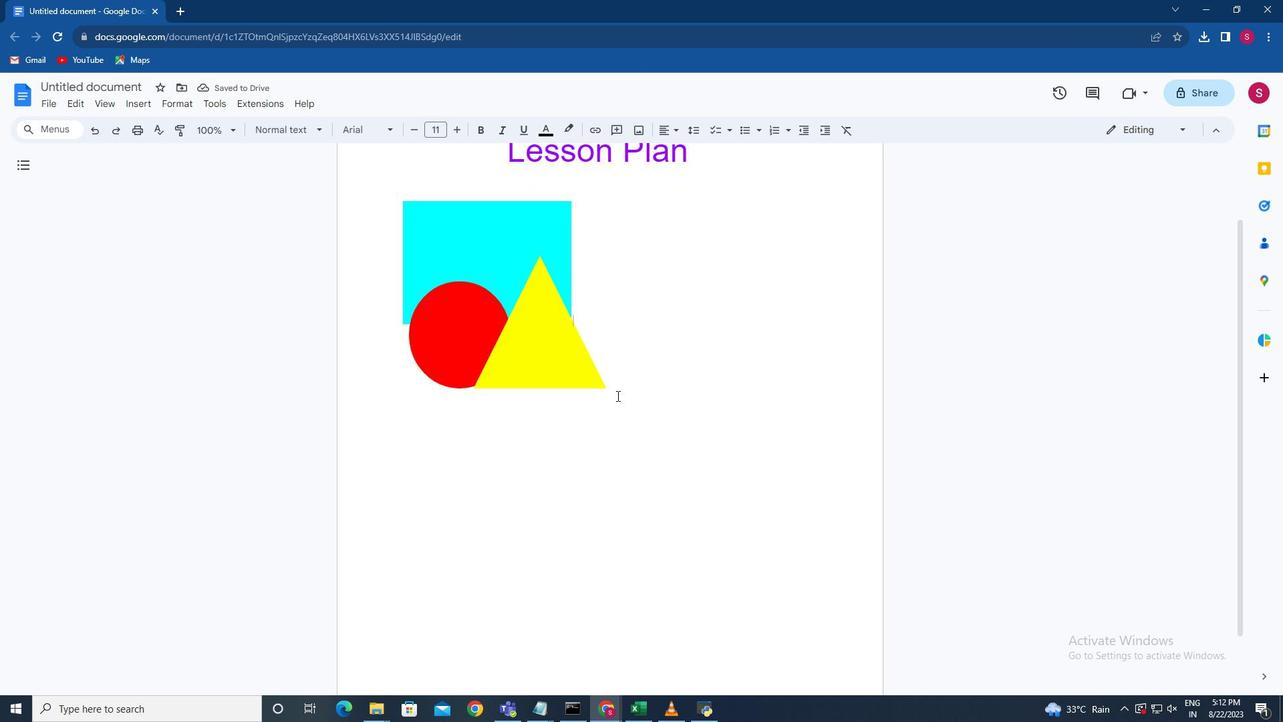 
Action: Mouse scrolled (609, 389) with delta (0, 0)
Screenshot: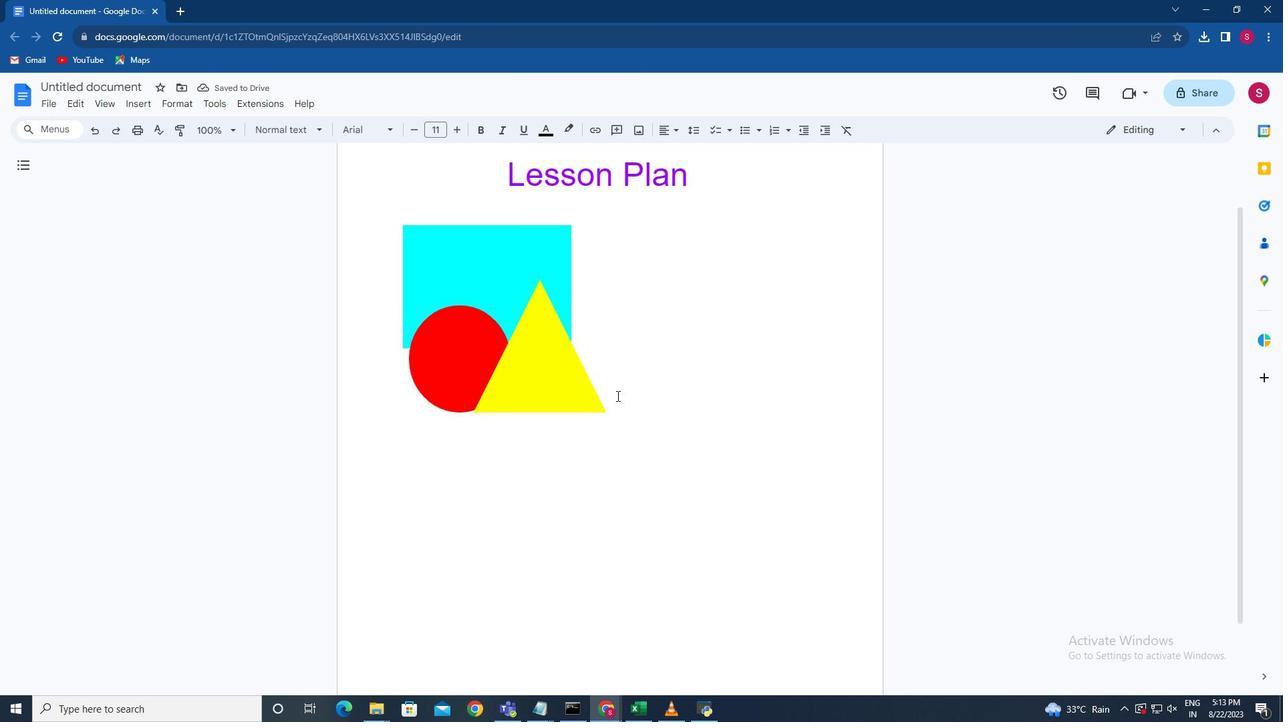 
Action: Mouse scrolled (609, 389) with delta (0, 0)
Screenshot: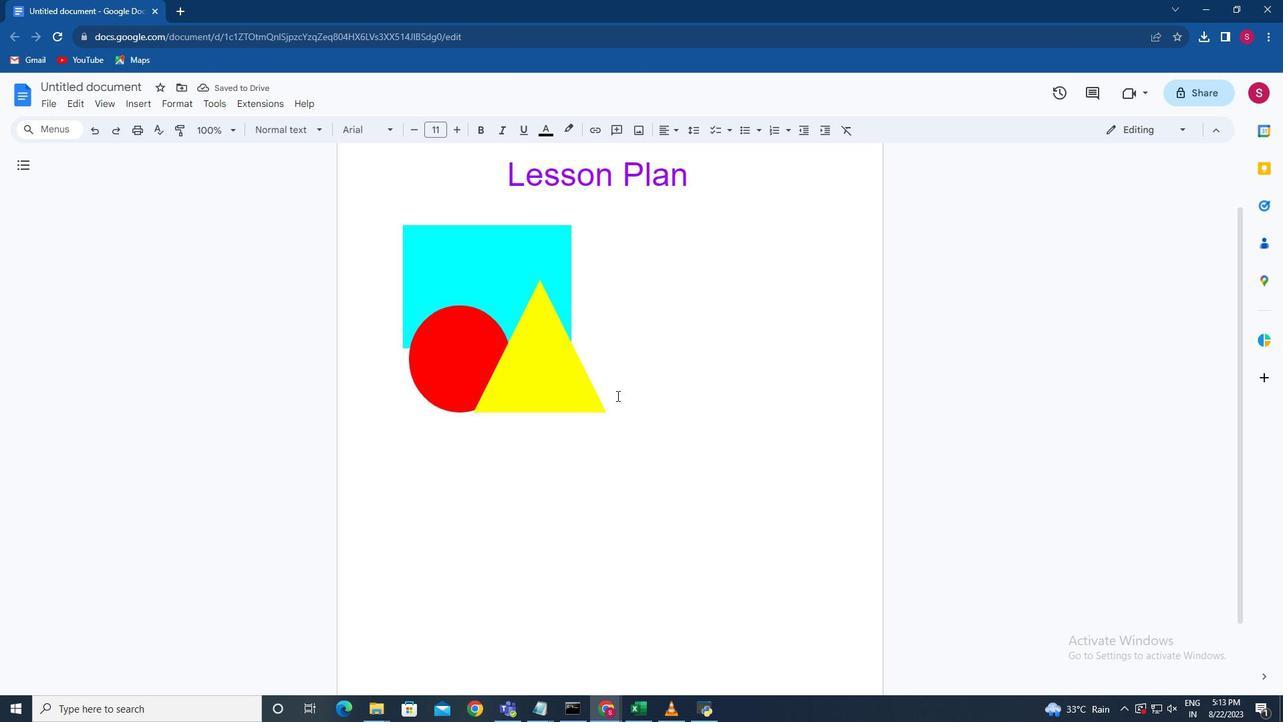 
Action: Key pressed <Key.enter><Key.enter><Key.enter><Key.enter><Key.enter><Key.enter><Key.enter><Key.enter>
Screenshot: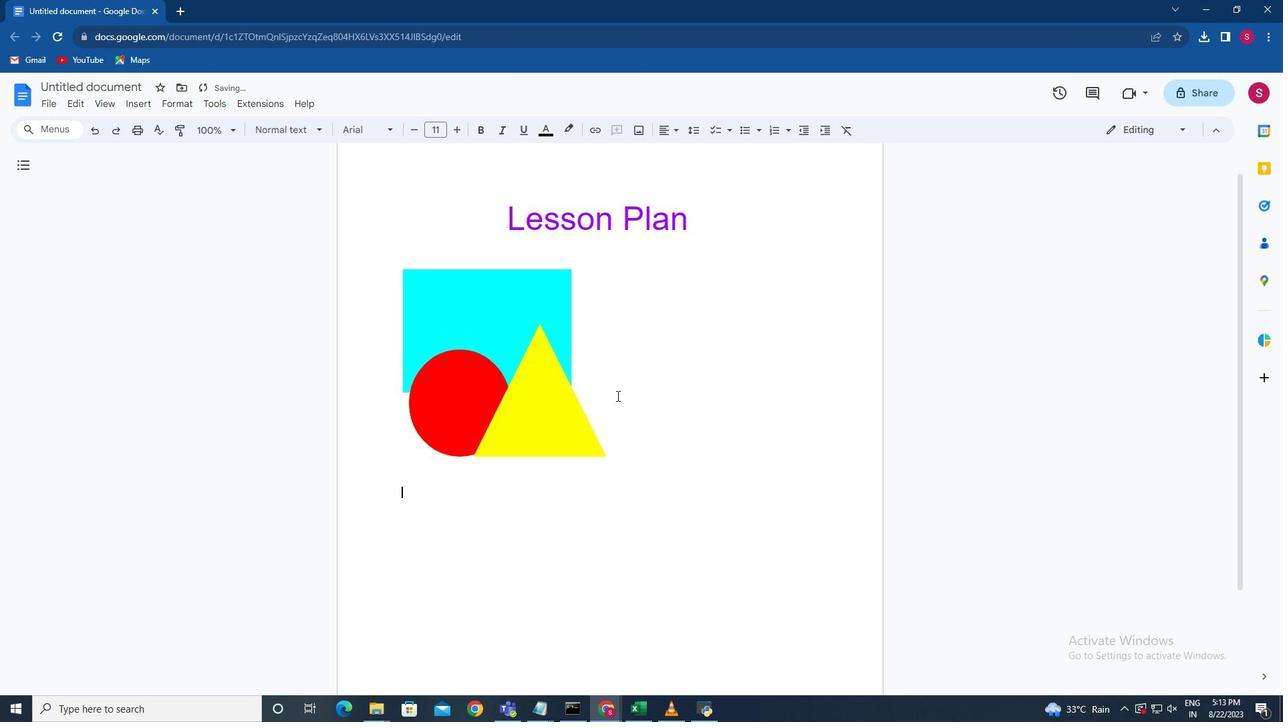 
Action: Mouse moved to (123, 98)
Screenshot: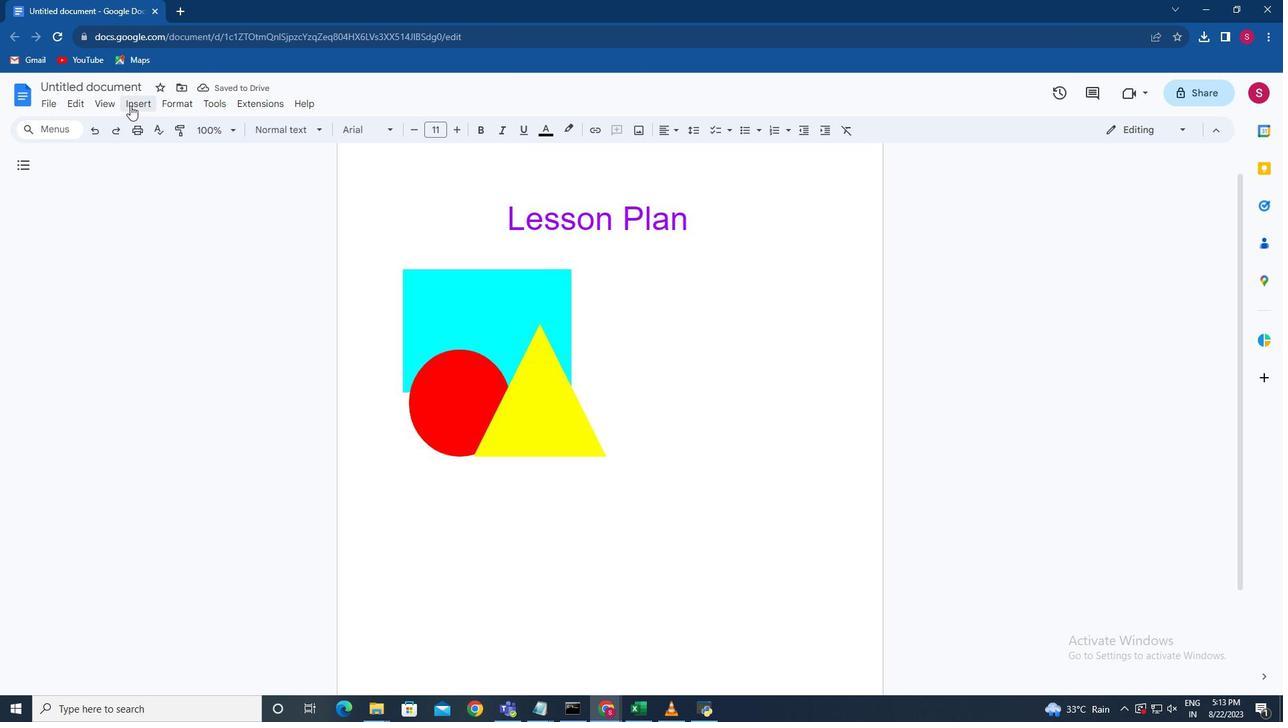 
Action: Mouse pressed left at (123, 98)
Screenshot: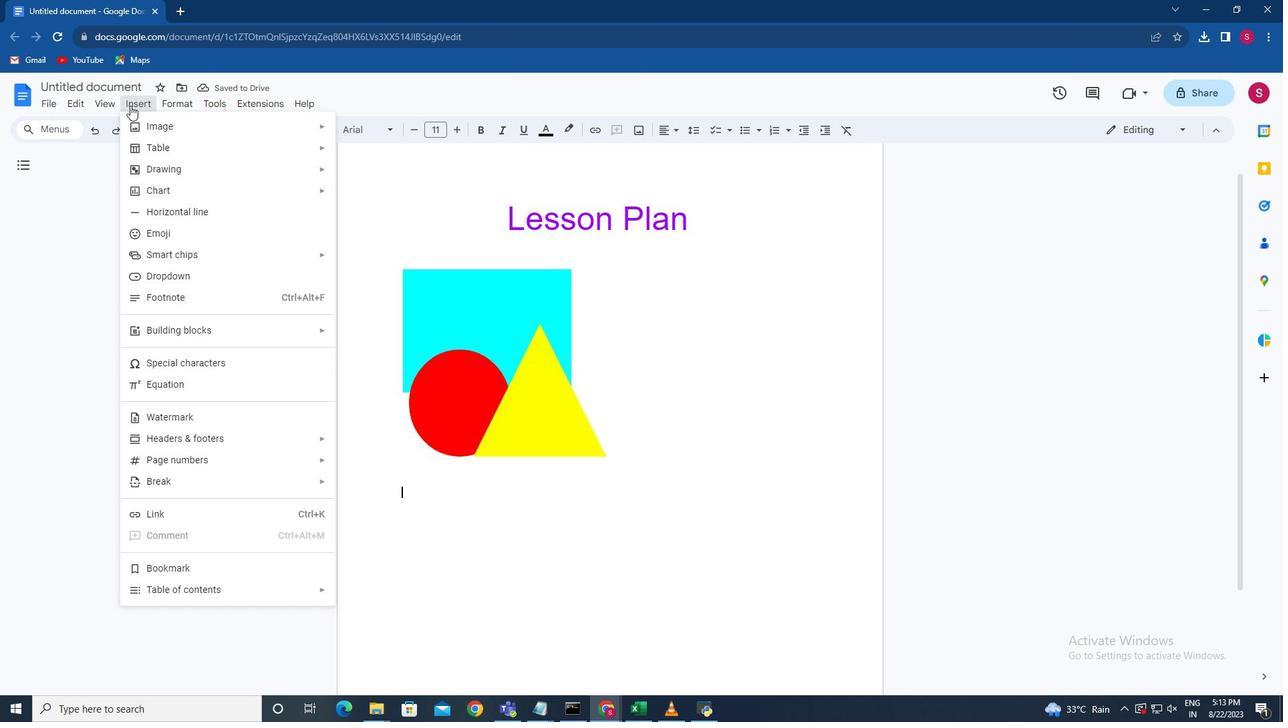 
Action: Mouse moved to (334, 234)
Screenshot: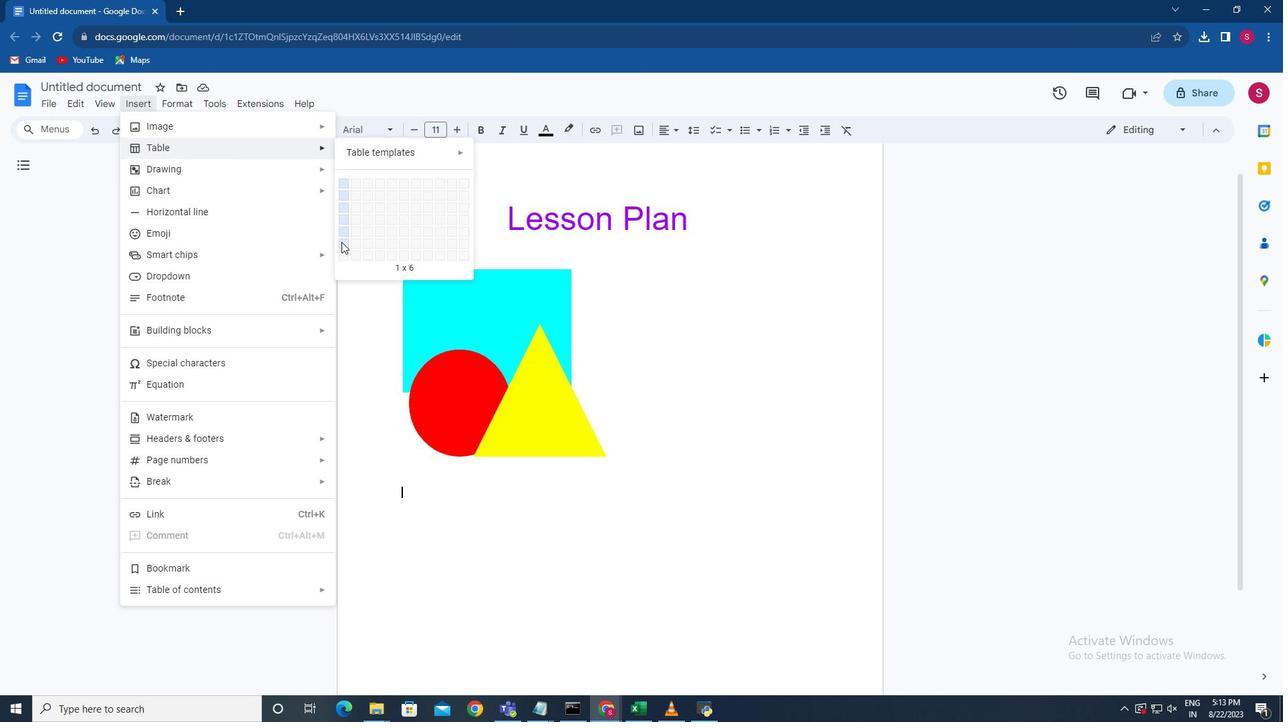 
Action: Mouse pressed left at (334, 234)
Screenshot: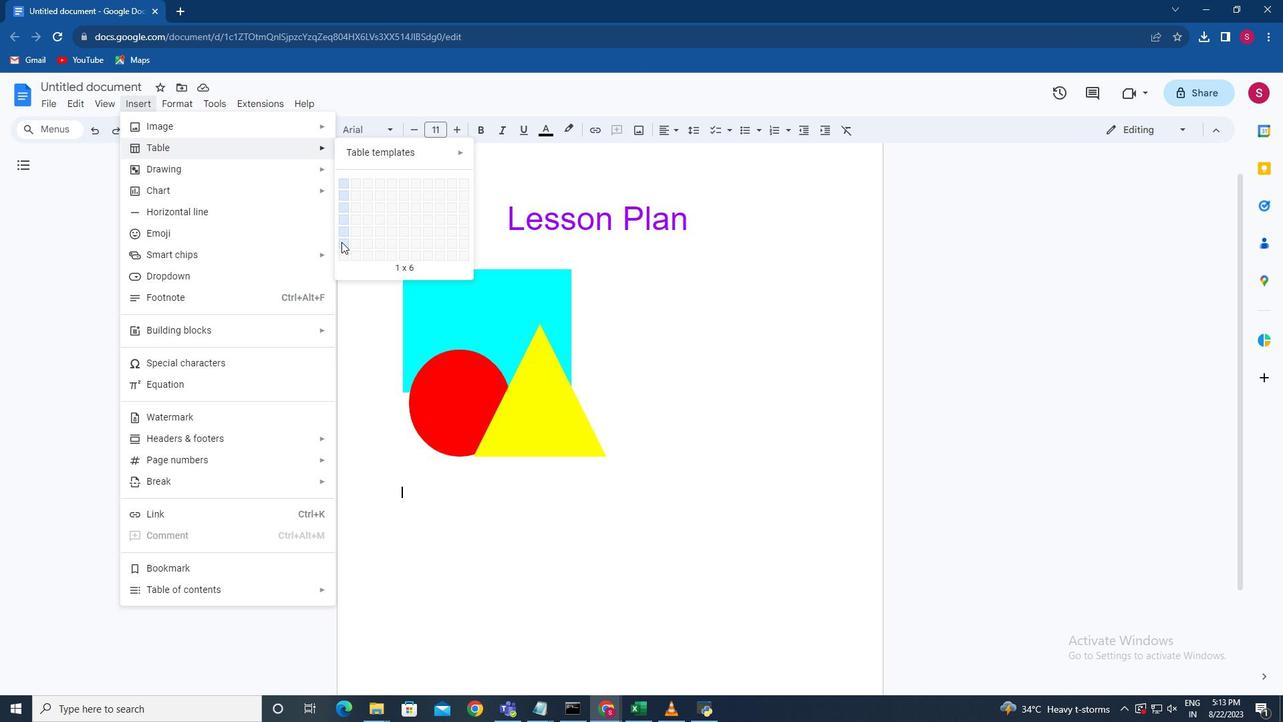 
Action: Mouse moved to (661, 347)
Screenshot: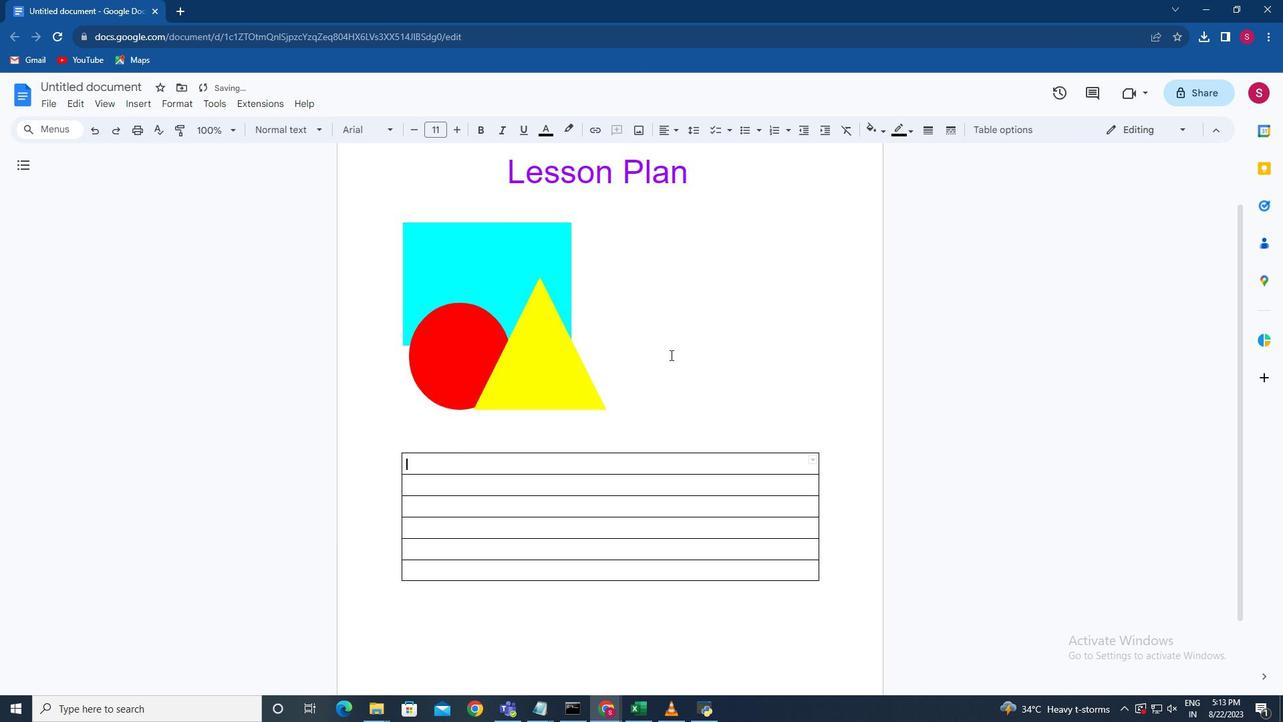 
Action: Mouse scrolled (658, 348) with delta (0, 0)
Screenshot: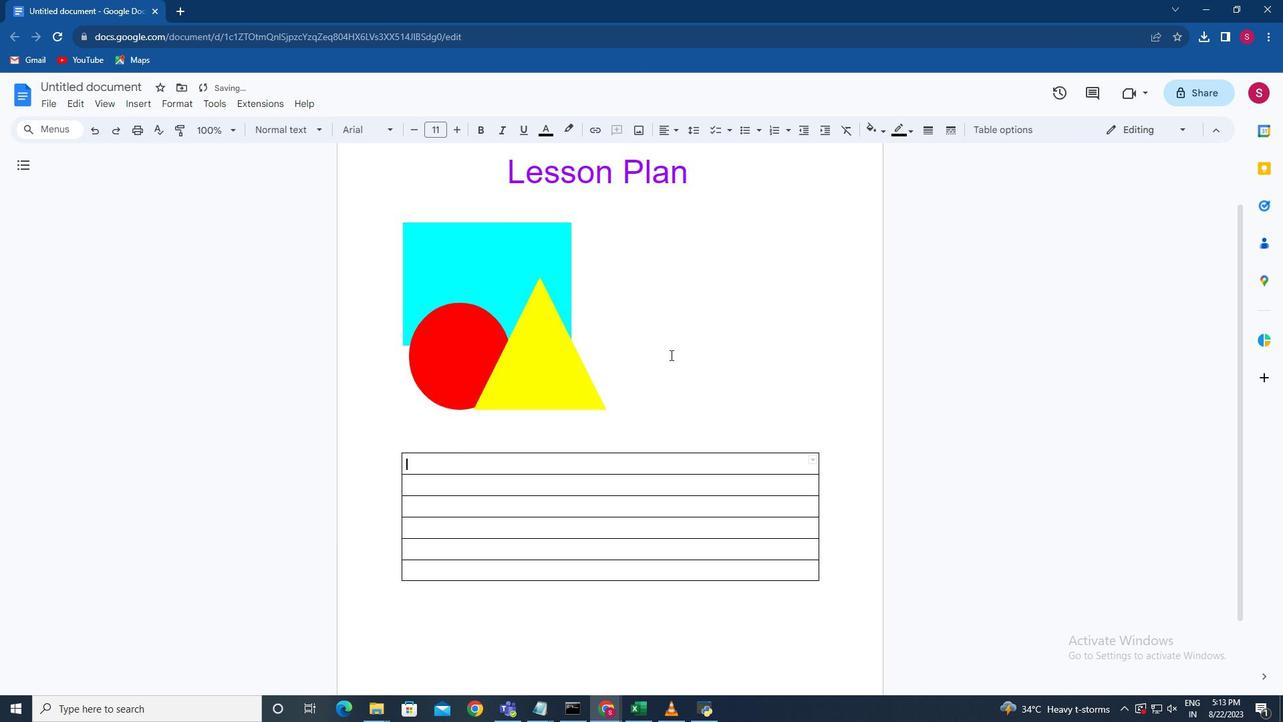 
Action: Mouse moved to (662, 347)
Screenshot: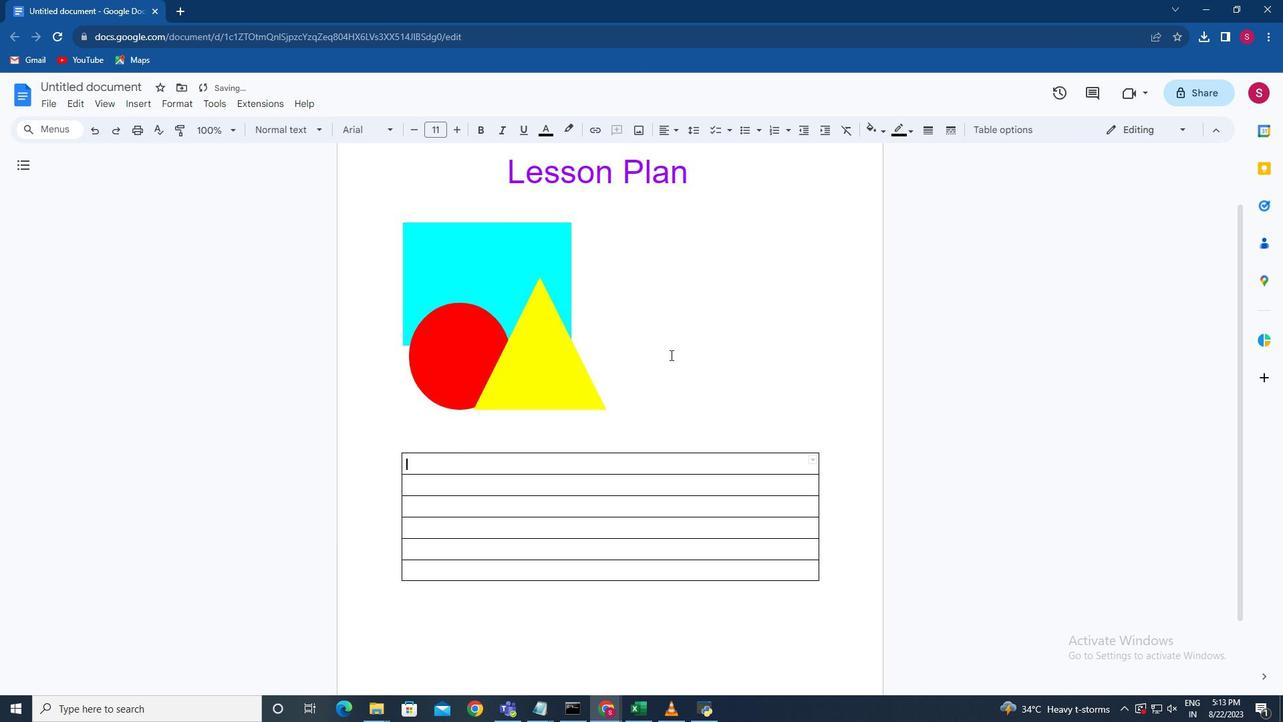 
Action: Mouse scrolled (662, 346) with delta (0, 0)
Screenshot: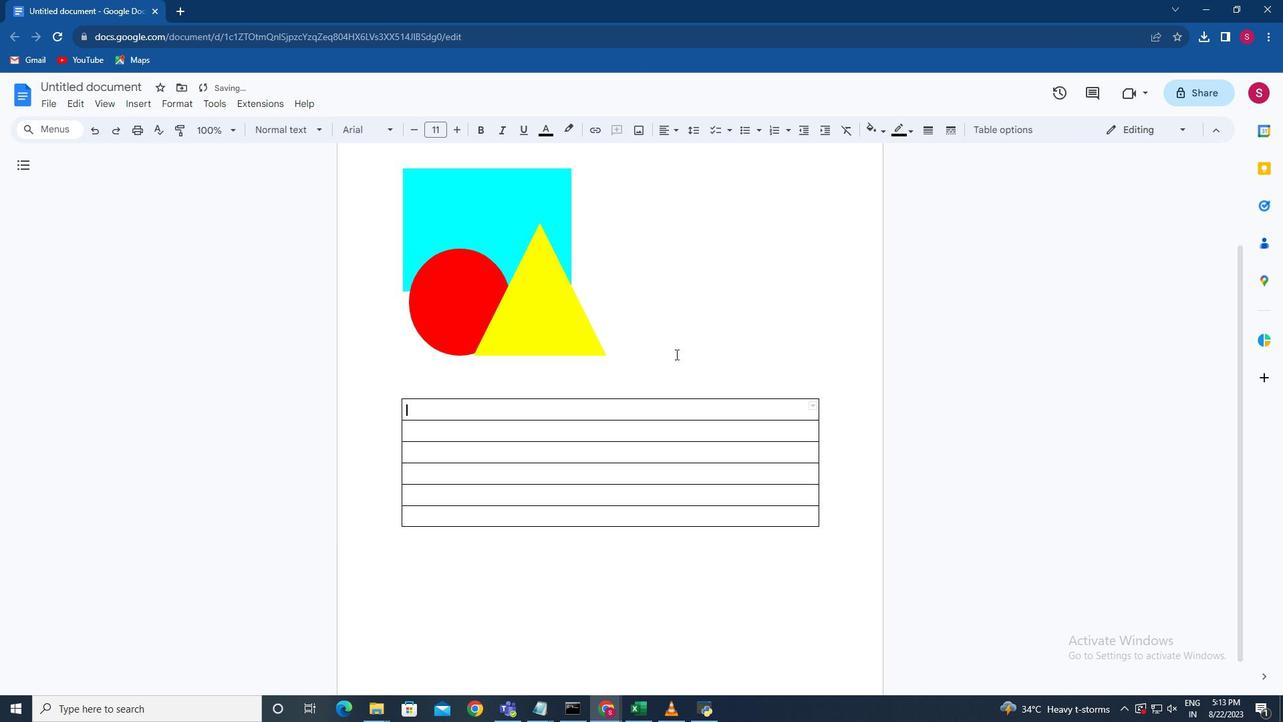 
Action: Mouse moved to (401, 365)
Screenshot: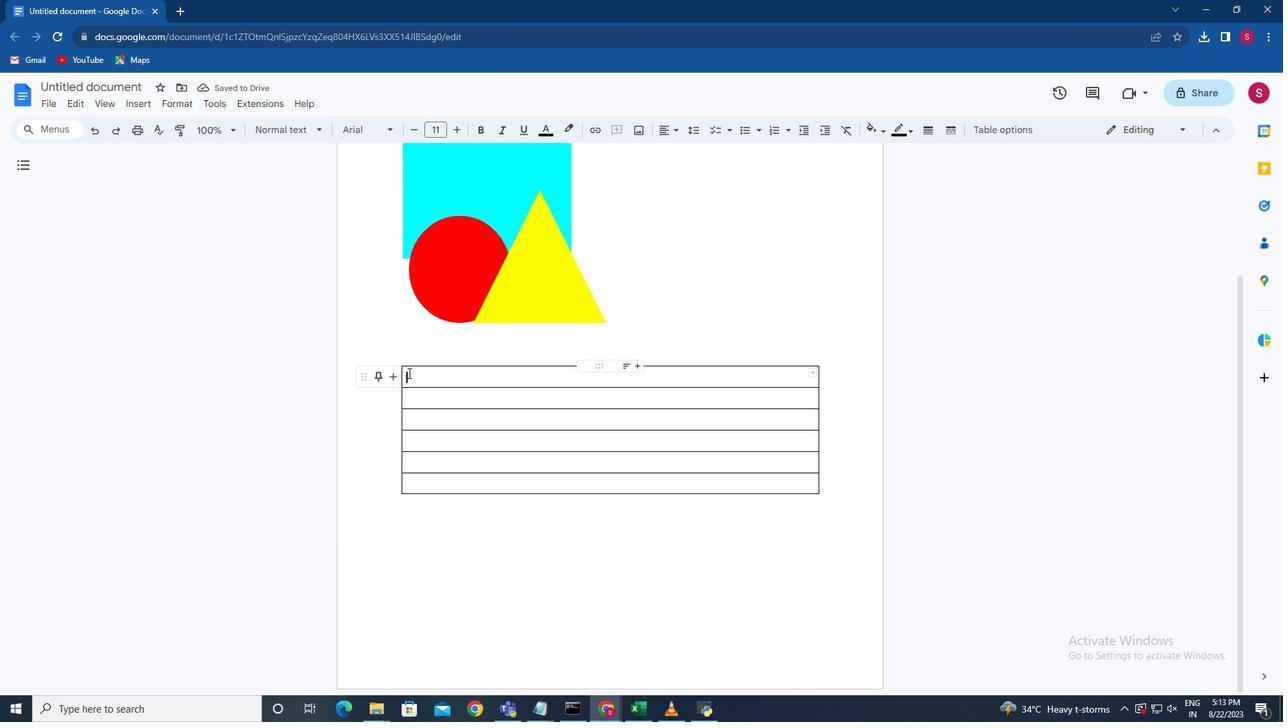 
Action: Mouse pressed left at (401, 365)
Screenshot: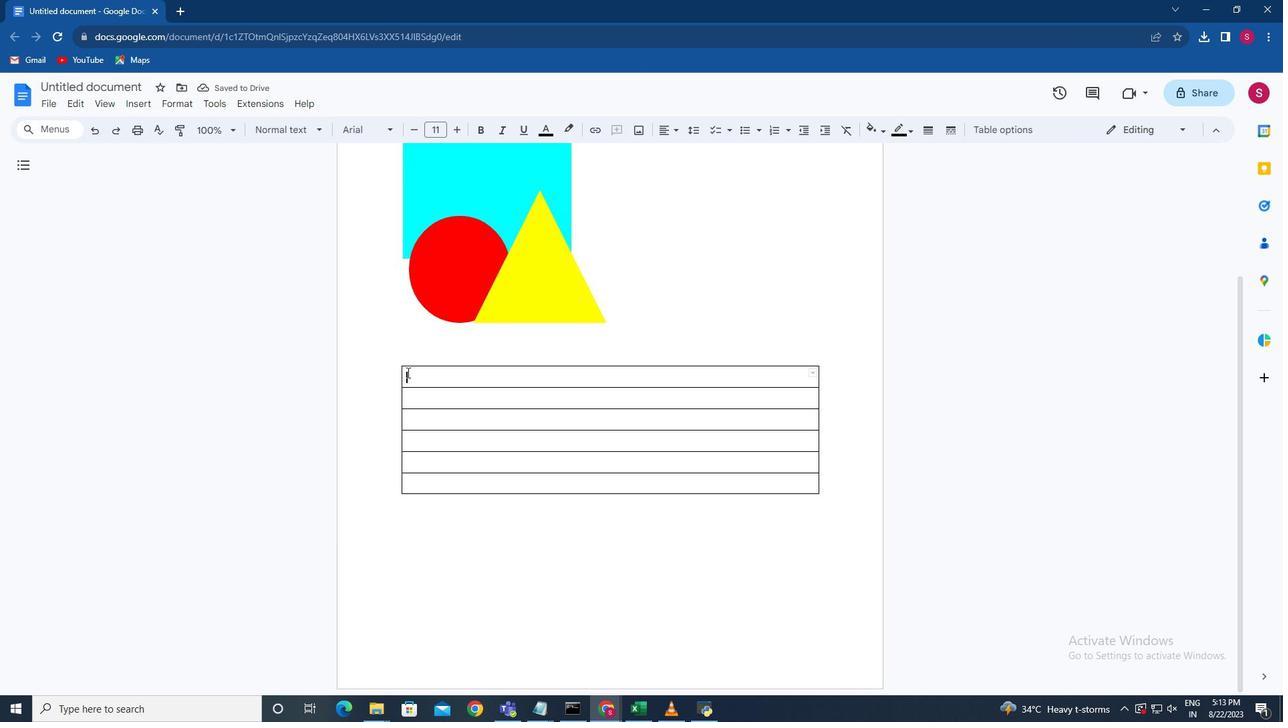 
Action: Mouse moved to (843, 119)
Screenshot: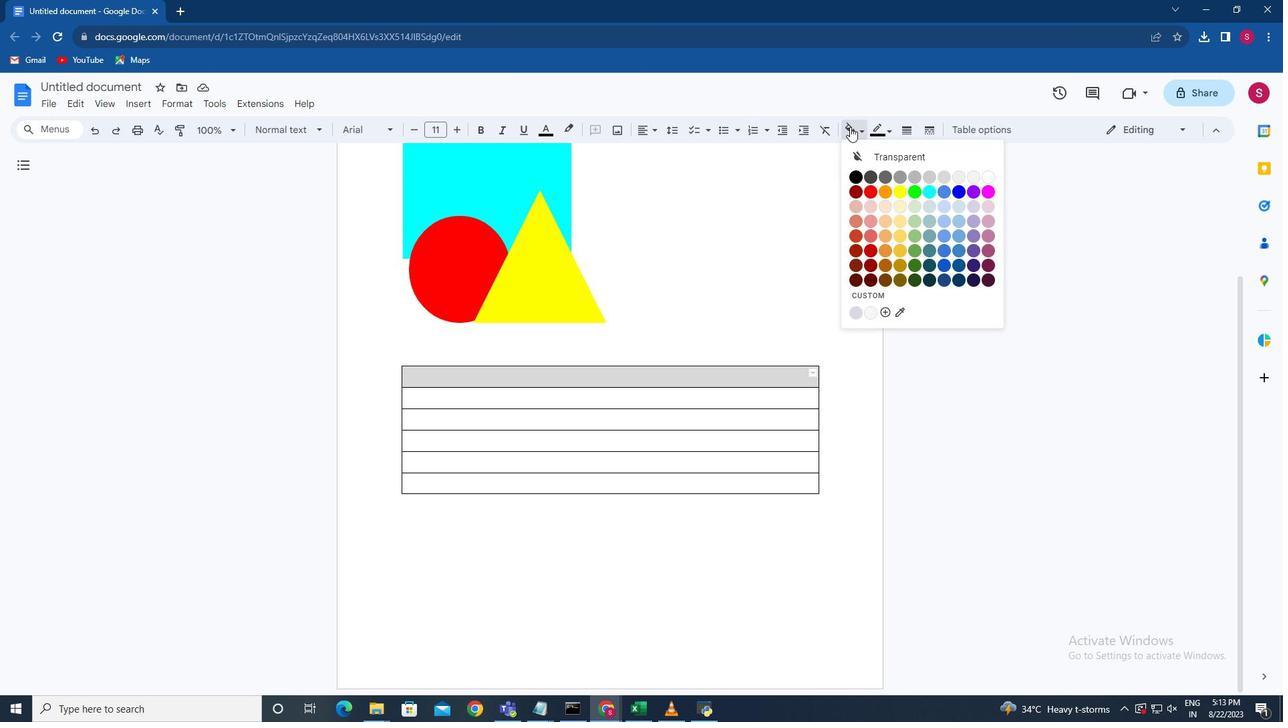 
Action: Mouse pressed left at (843, 119)
Screenshot: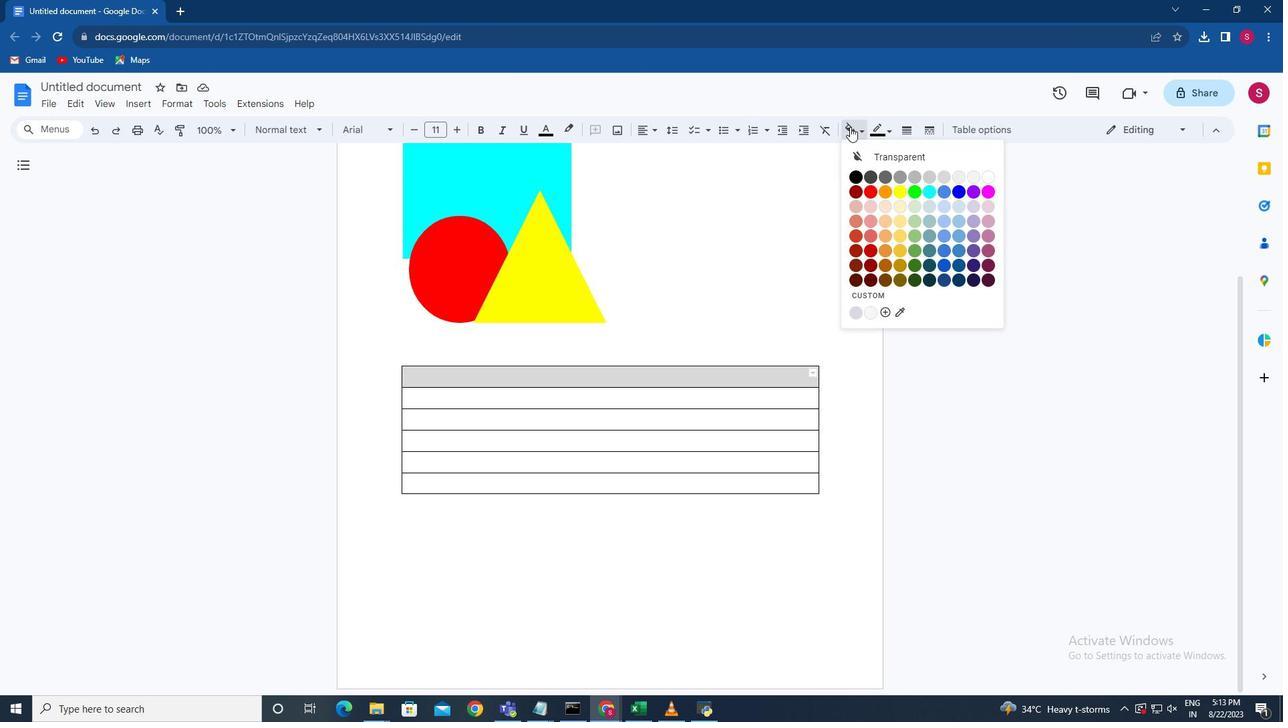 
Action: Mouse moved to (910, 202)
Screenshot: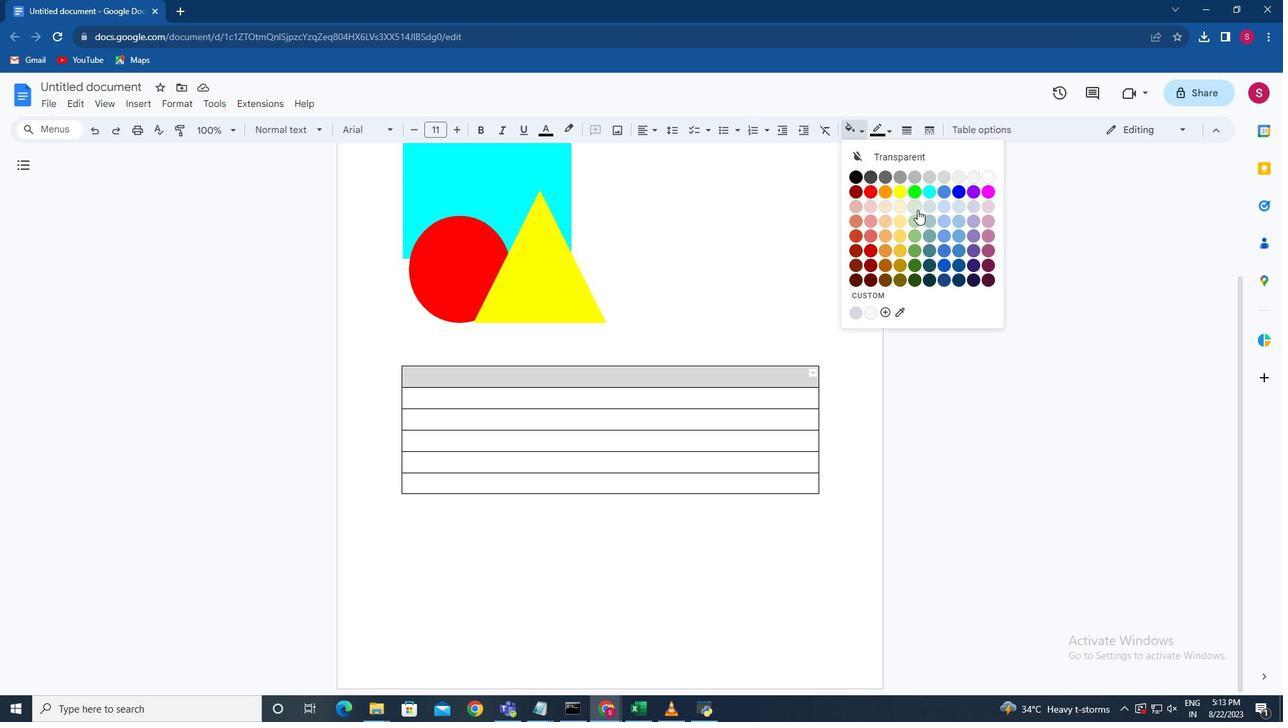 
Action: Mouse pressed left at (910, 202)
Screenshot: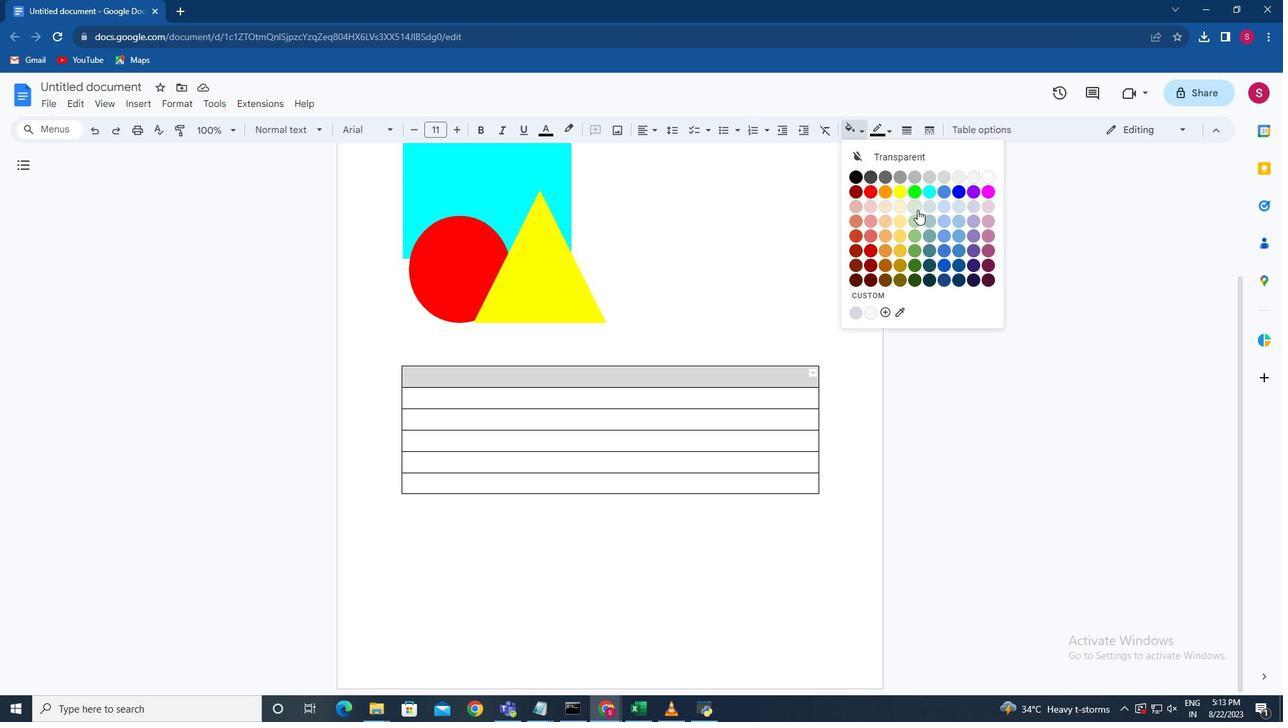 
Action: Mouse moved to (639, 387)
Screenshot: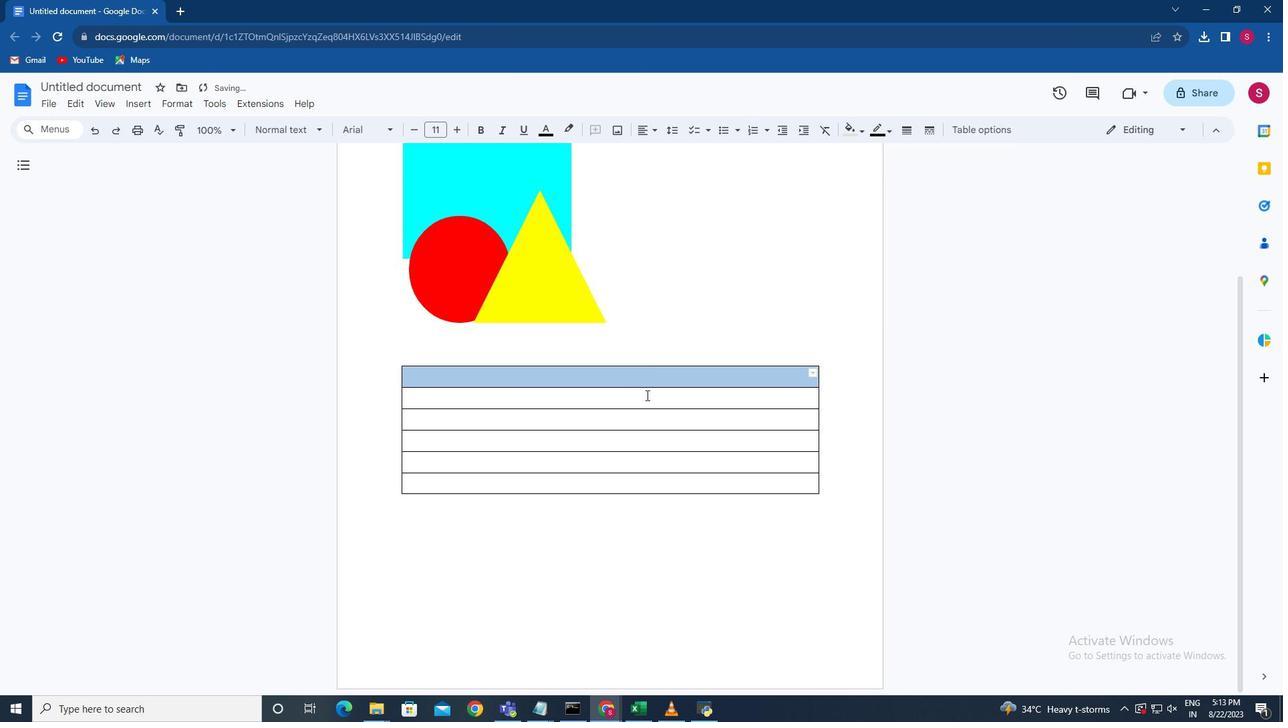
Action: Mouse pressed left at (639, 387)
Screenshot: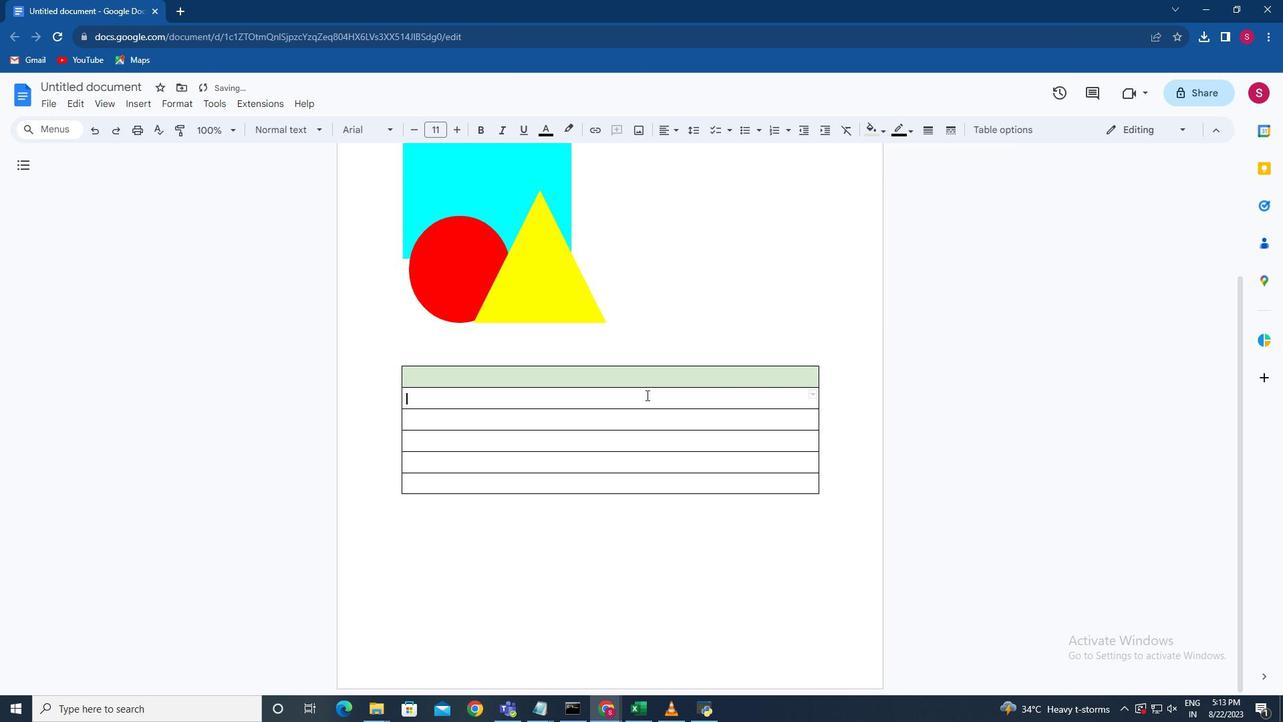 
Action: Mouse moved to (645, 395)
Screenshot: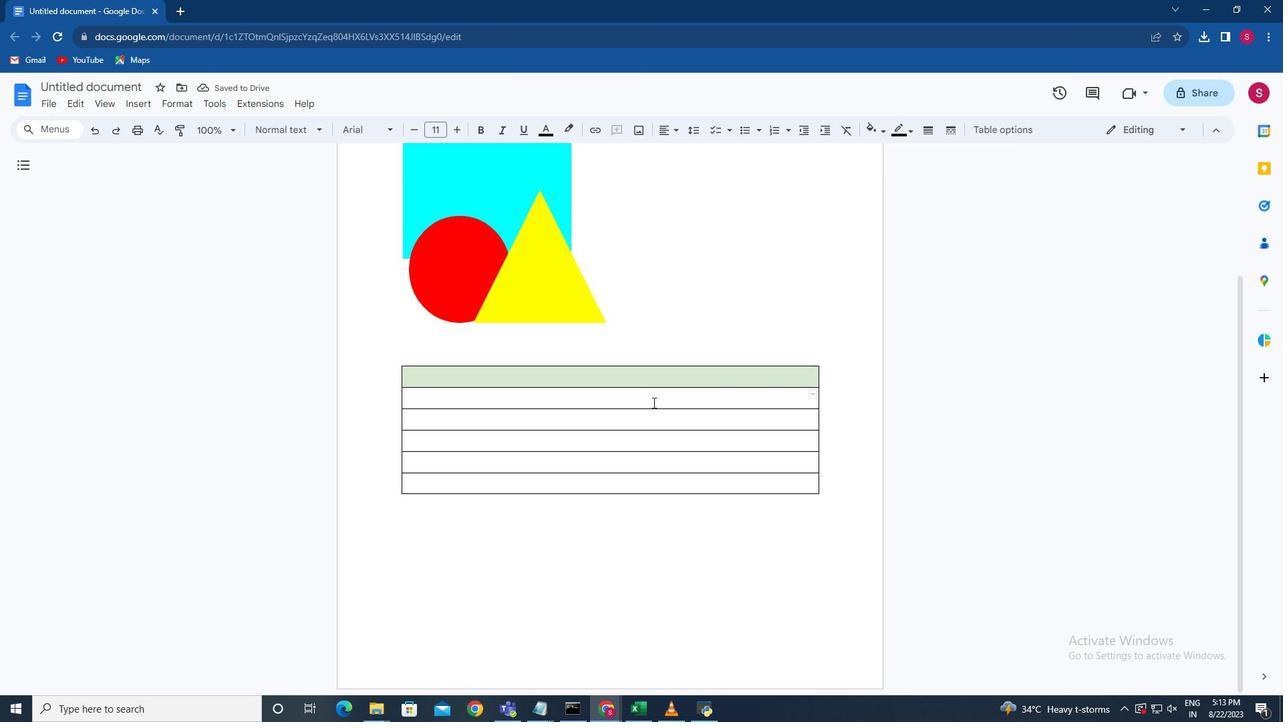 
Action: Mouse pressed left at (645, 395)
Screenshot: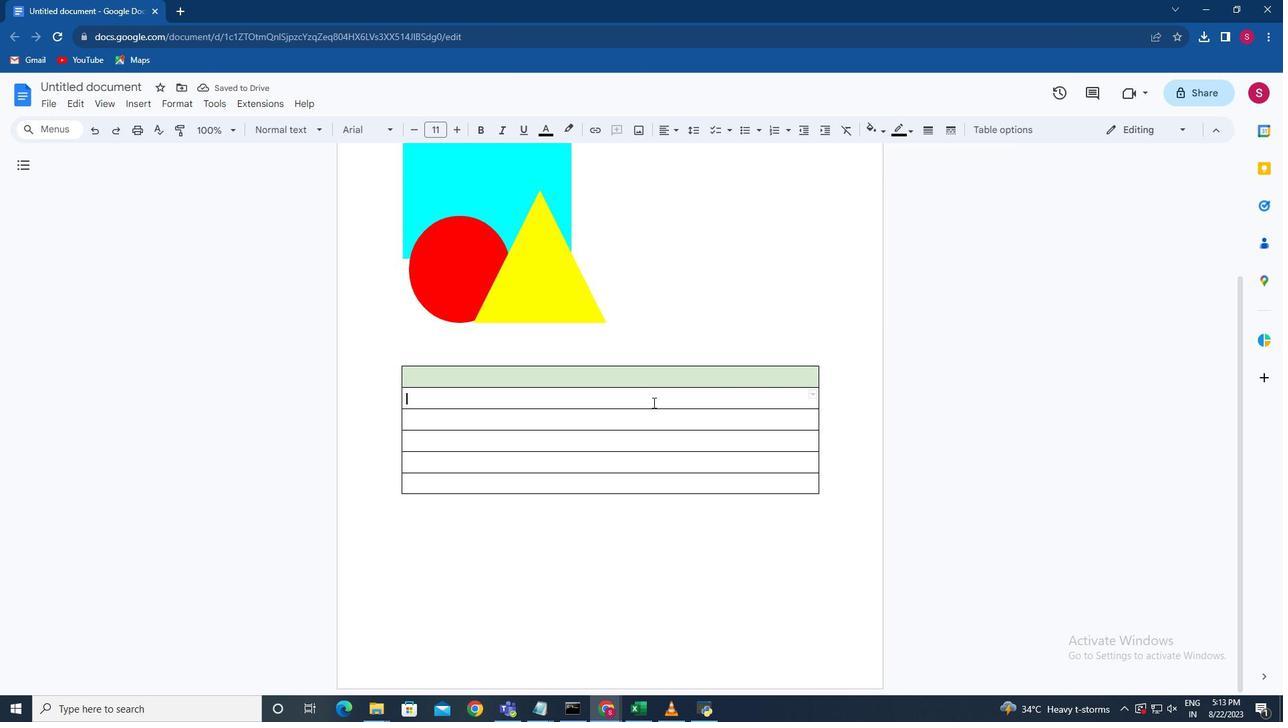 
Action: Mouse moved to (670, 367)
Screenshot: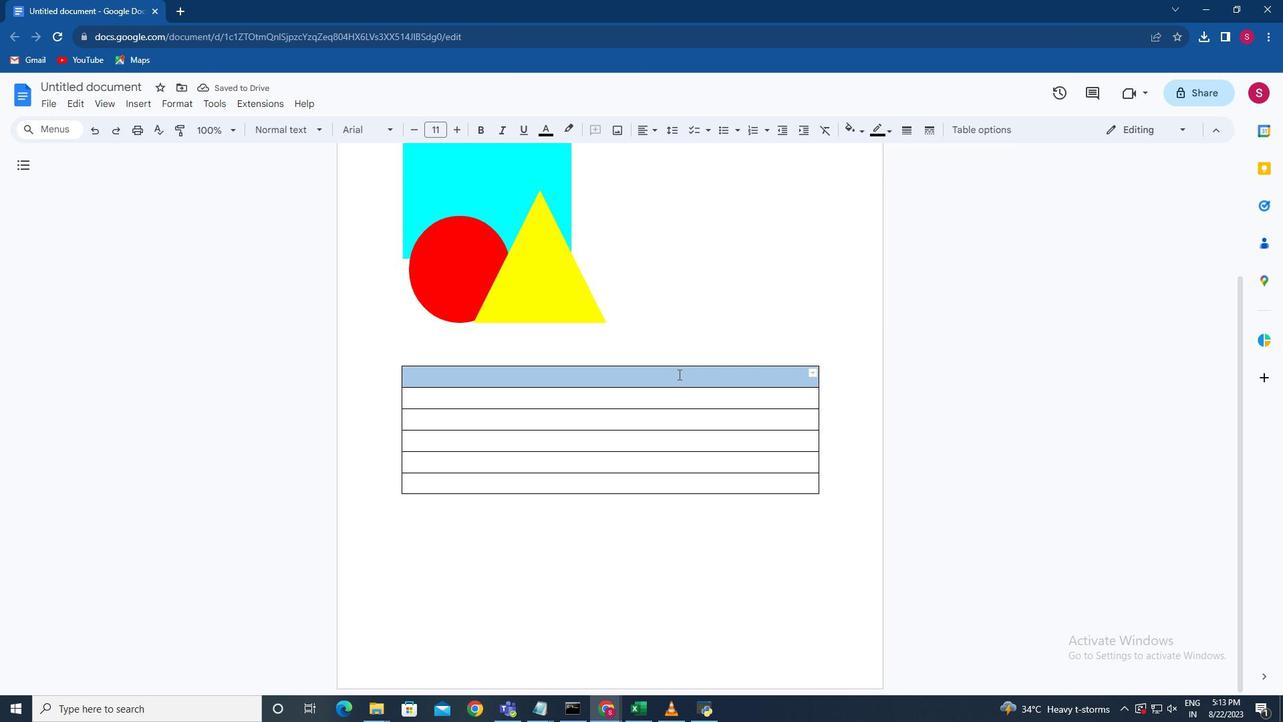 
Action: Mouse pressed left at (670, 367)
Screenshot: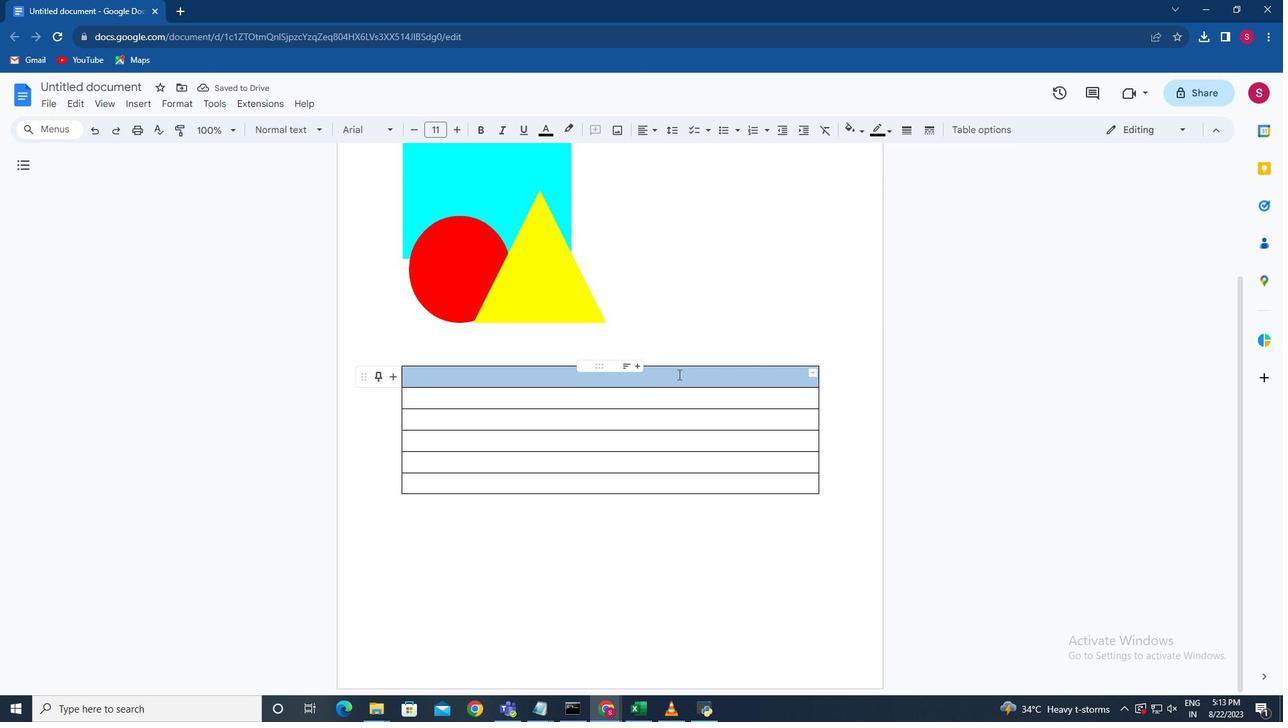 
Action: Mouse moved to (875, 116)
Screenshot: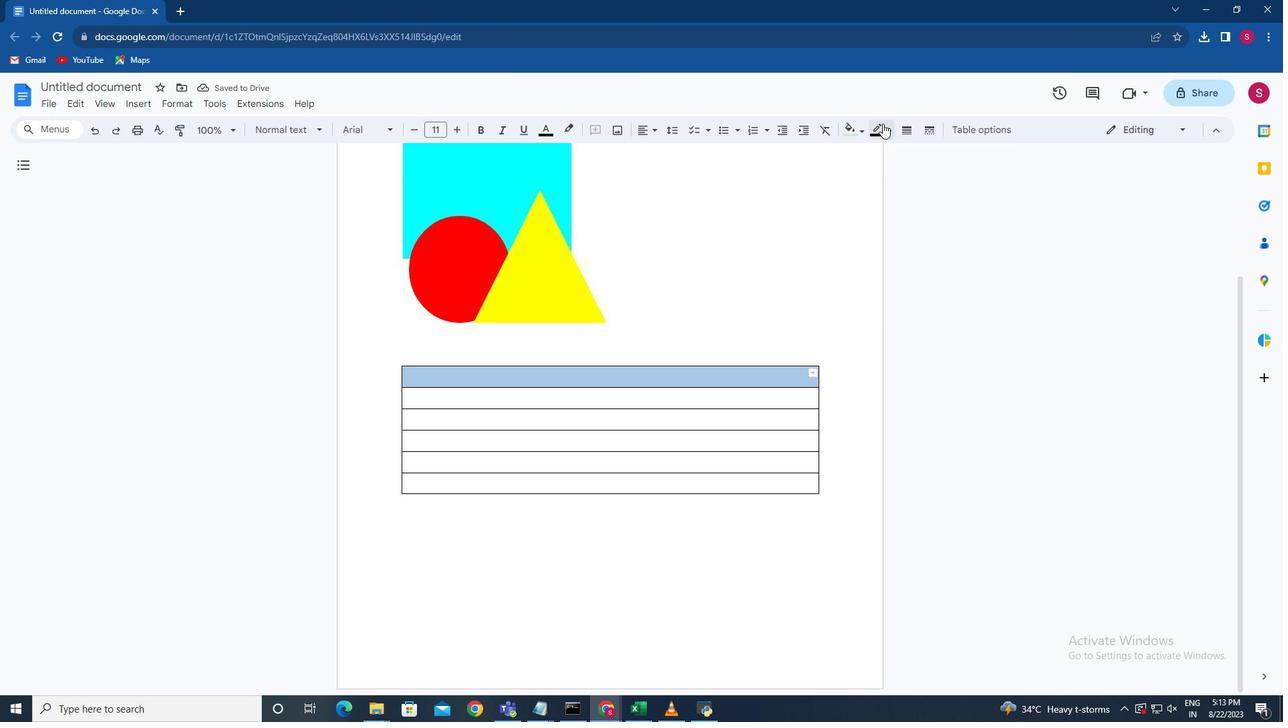 
Action: Mouse pressed left at (875, 116)
Screenshot: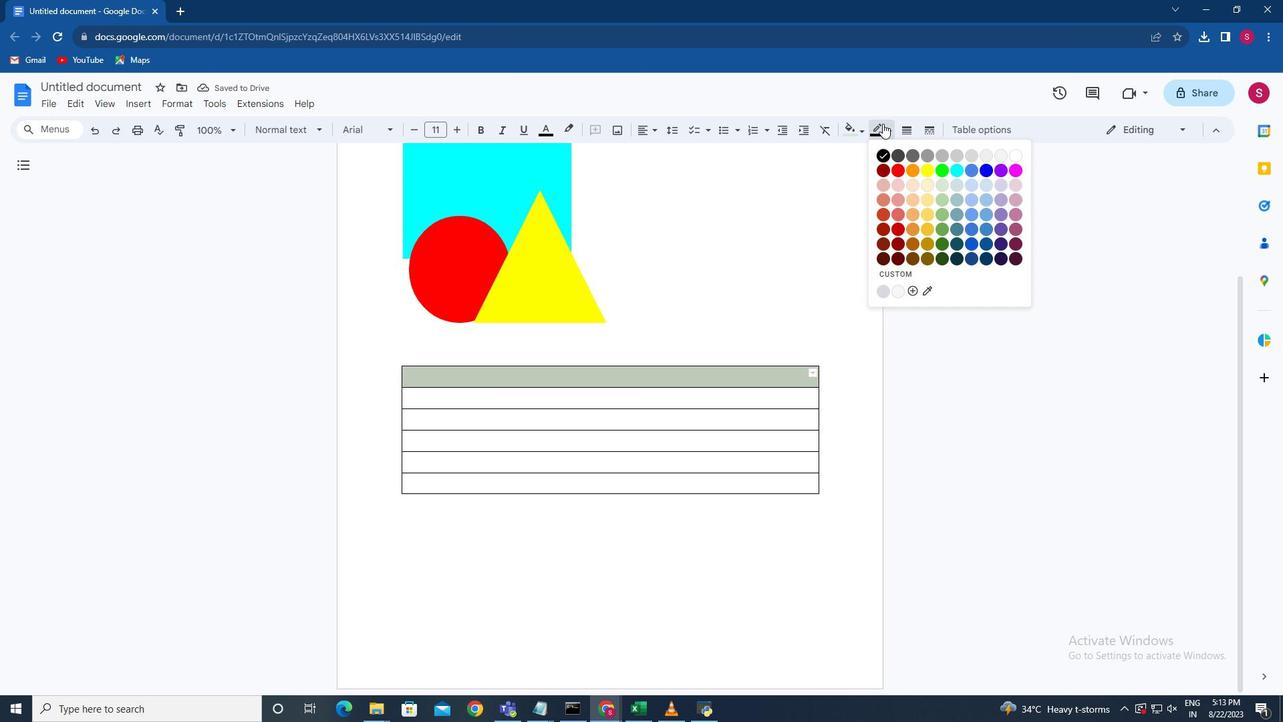 
Action: Mouse moved to (935, 177)
Screenshot: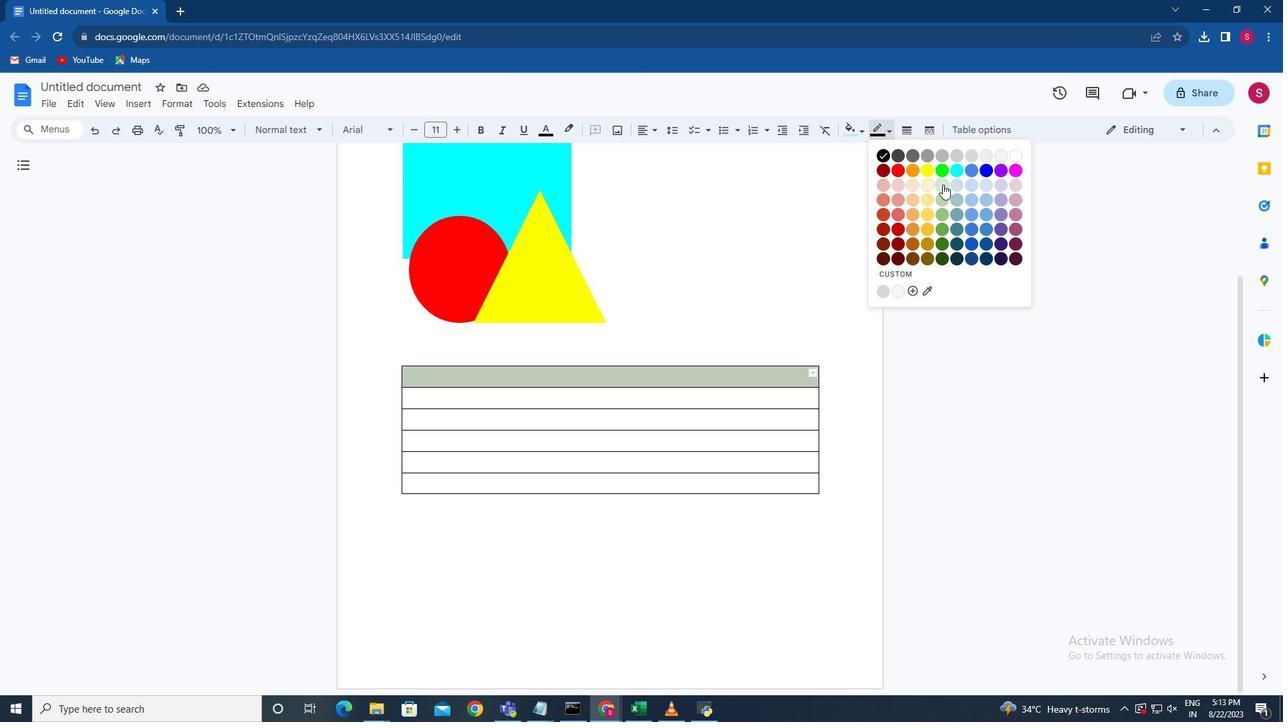 
Action: Mouse pressed left at (935, 177)
Screenshot: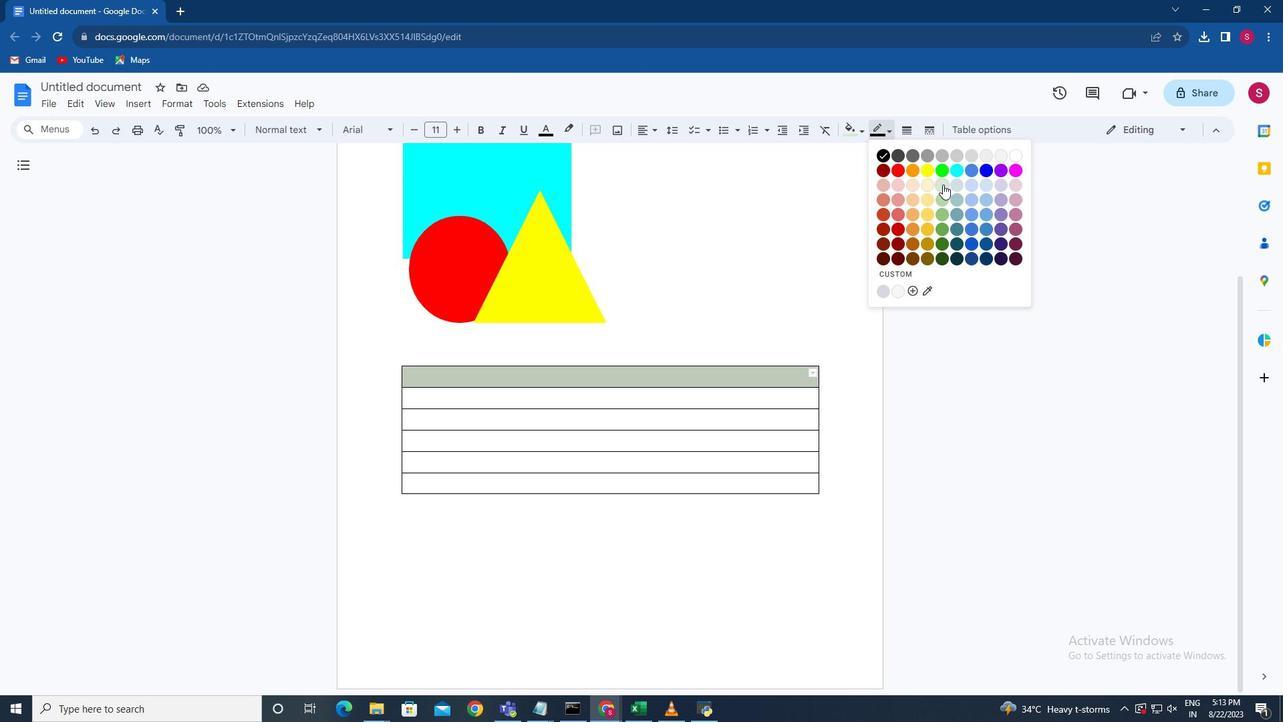 
Action: Mouse moved to (547, 388)
Screenshot: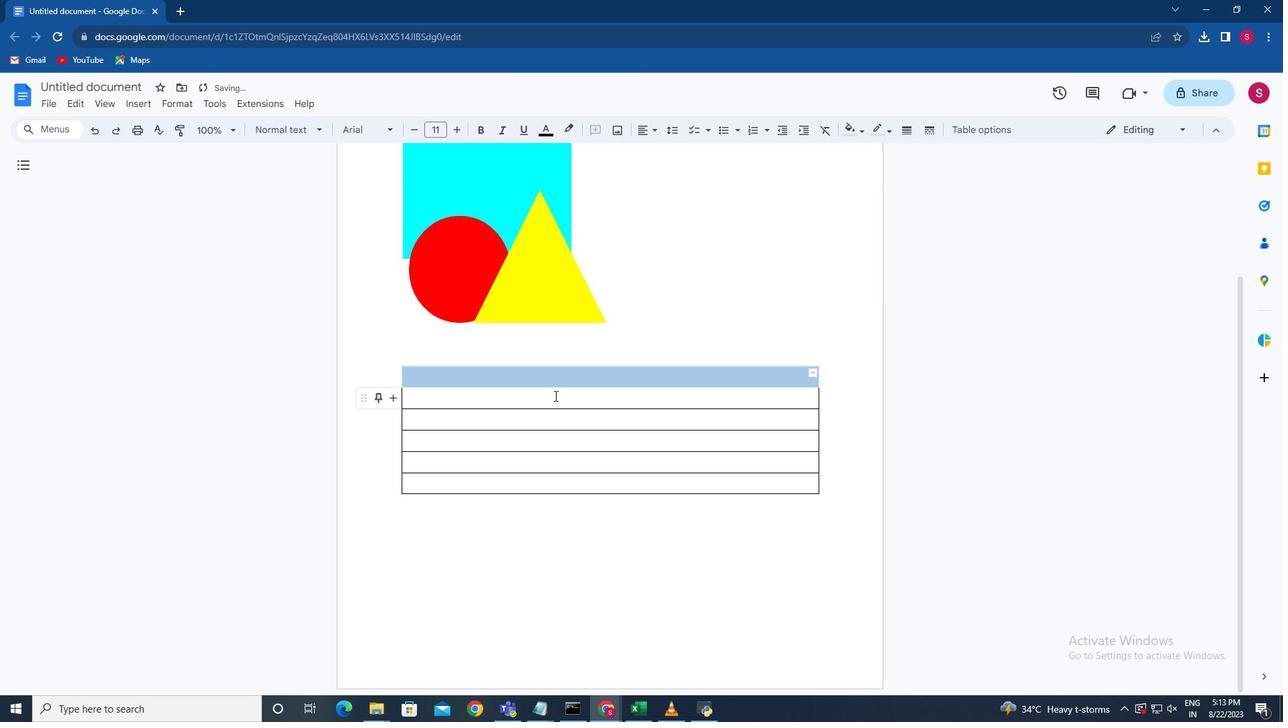 
Action: Mouse pressed left at (547, 388)
Screenshot: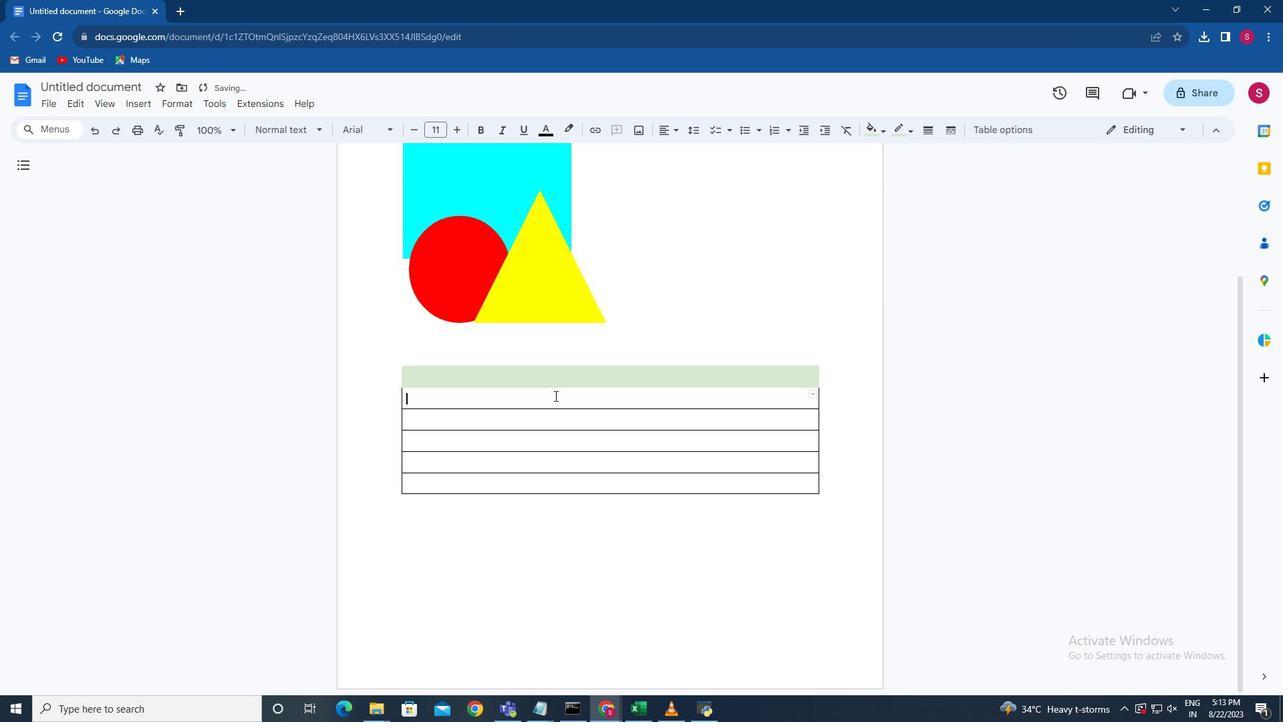 
Action: Mouse moved to (551, 395)
Screenshot: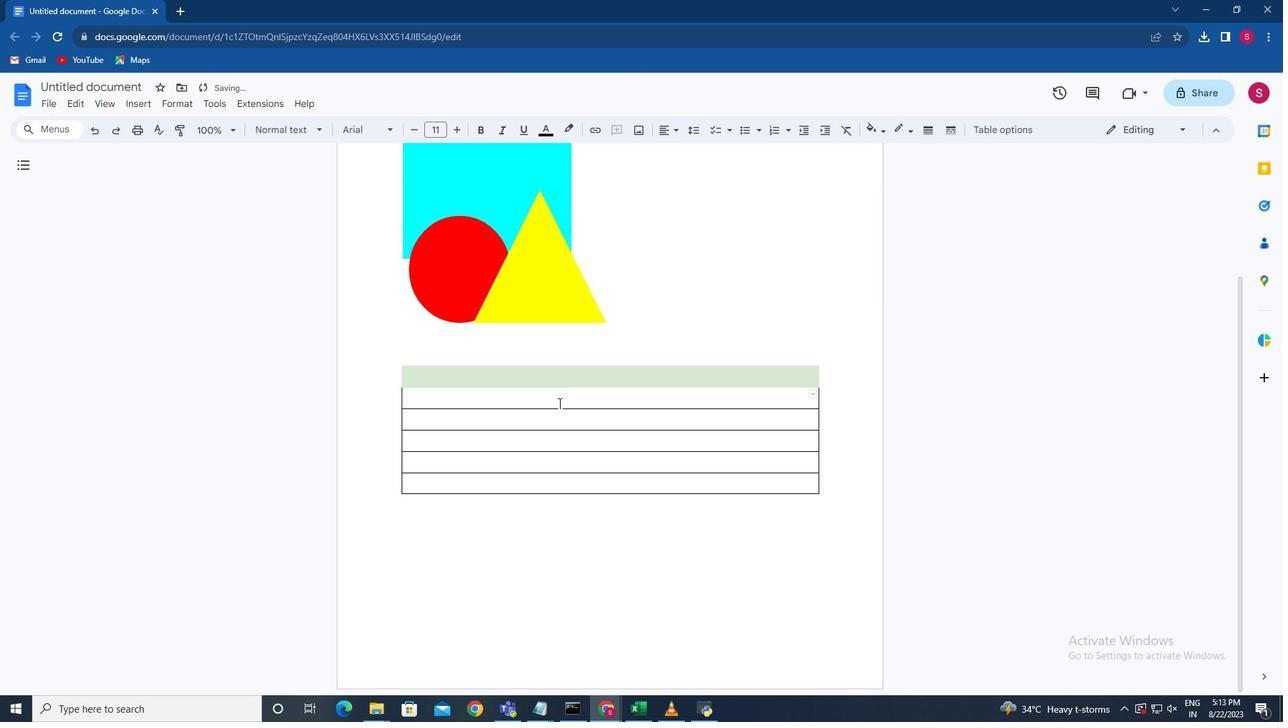 
Action: Mouse pressed left at (551, 395)
Screenshot: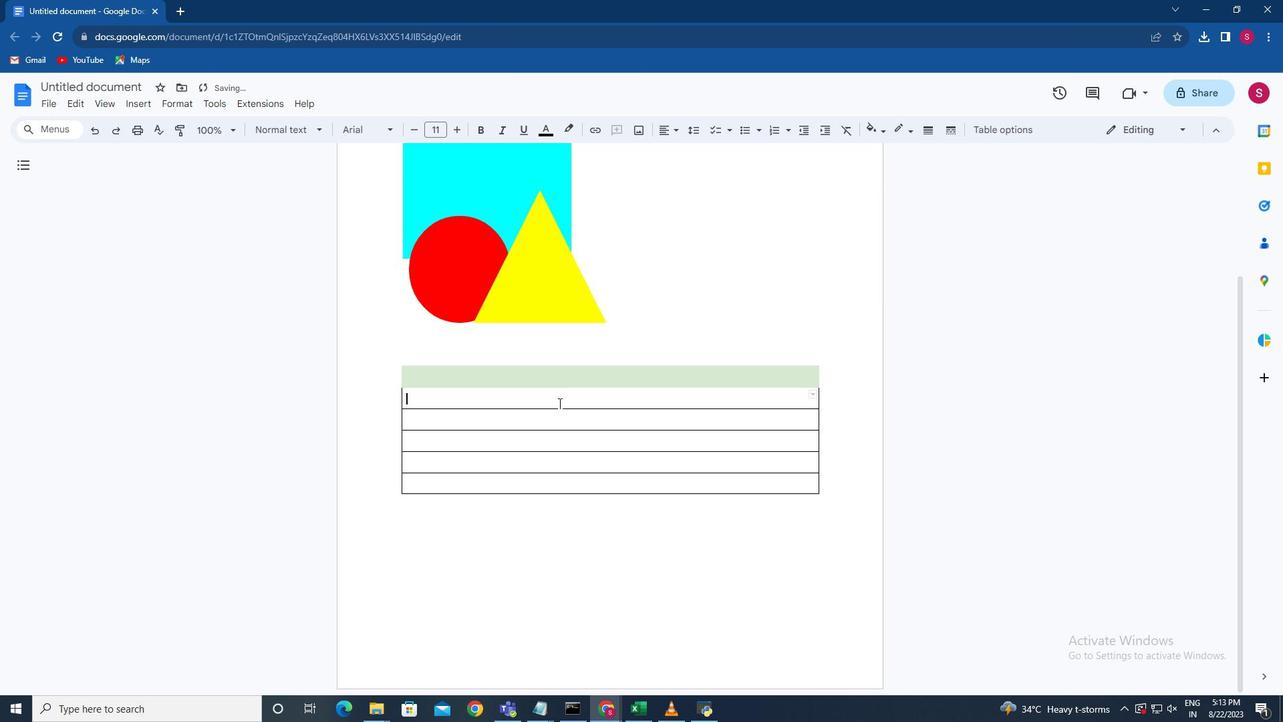 
Action: Mouse moved to (425, 423)
Screenshot: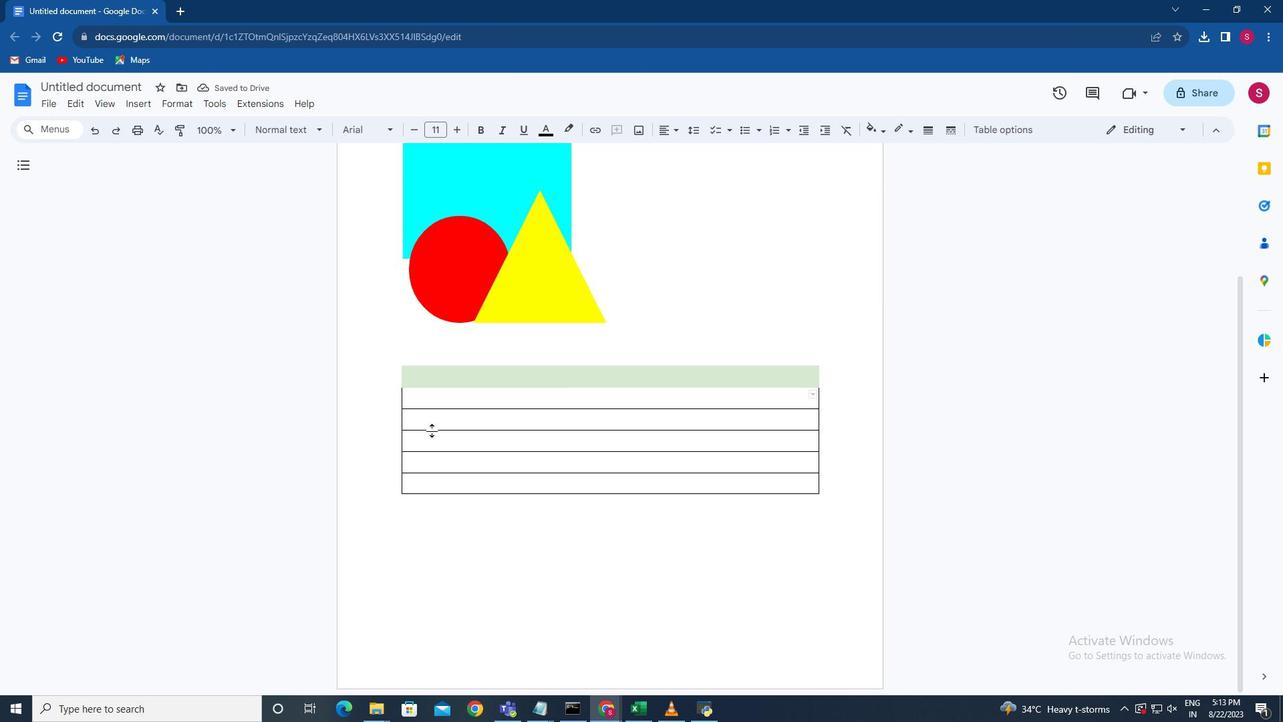 
Action: Mouse pressed left at (425, 423)
Screenshot: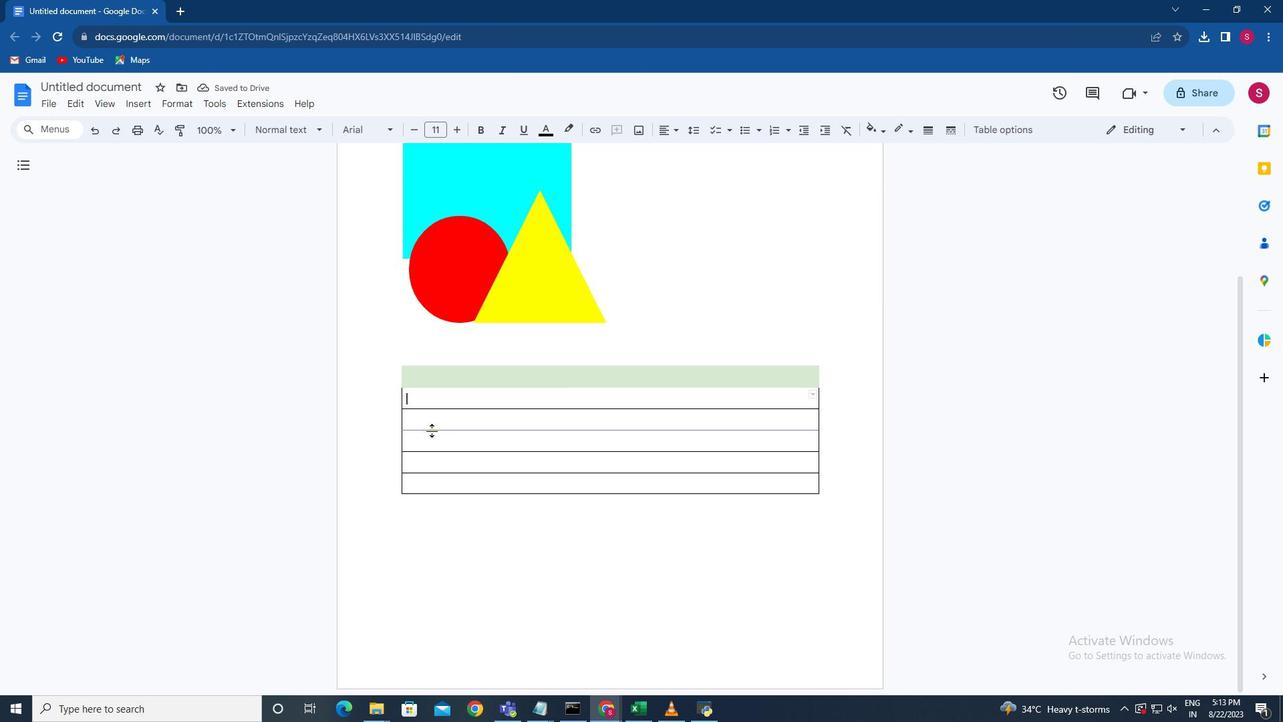 
Action: Mouse moved to (409, 387)
Screenshot: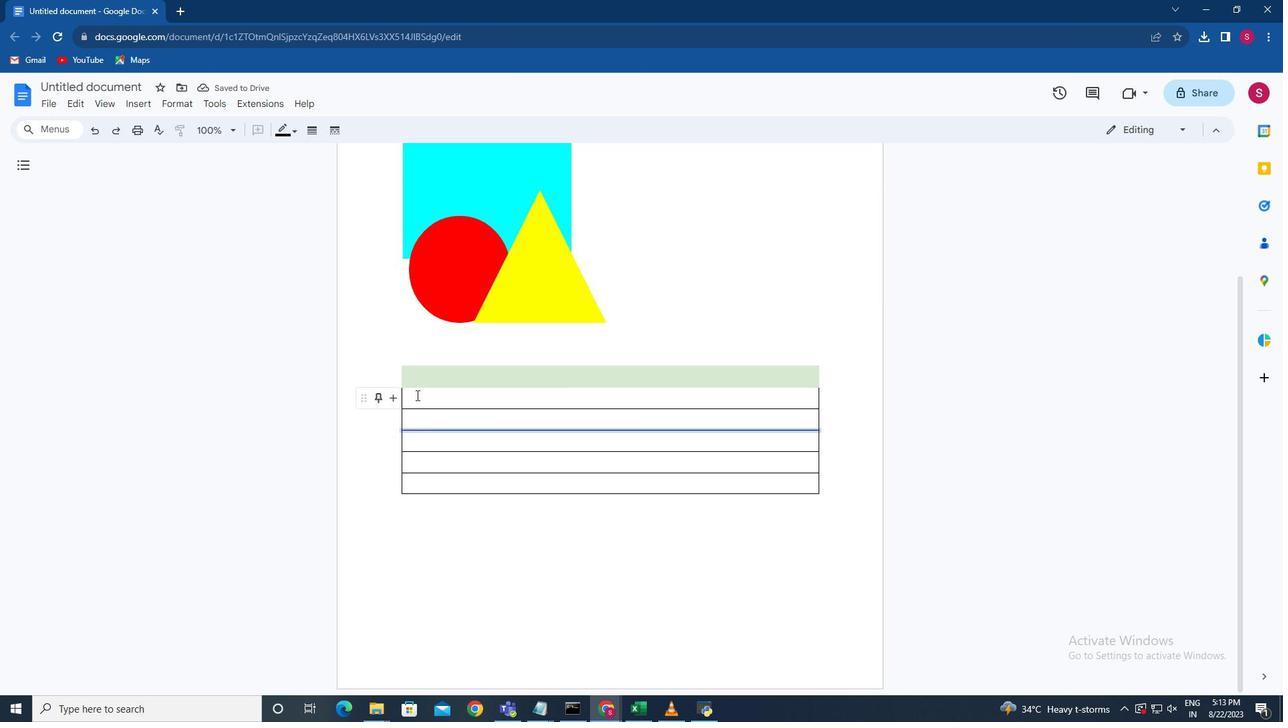 
Action: Mouse pressed left at (409, 387)
Screenshot: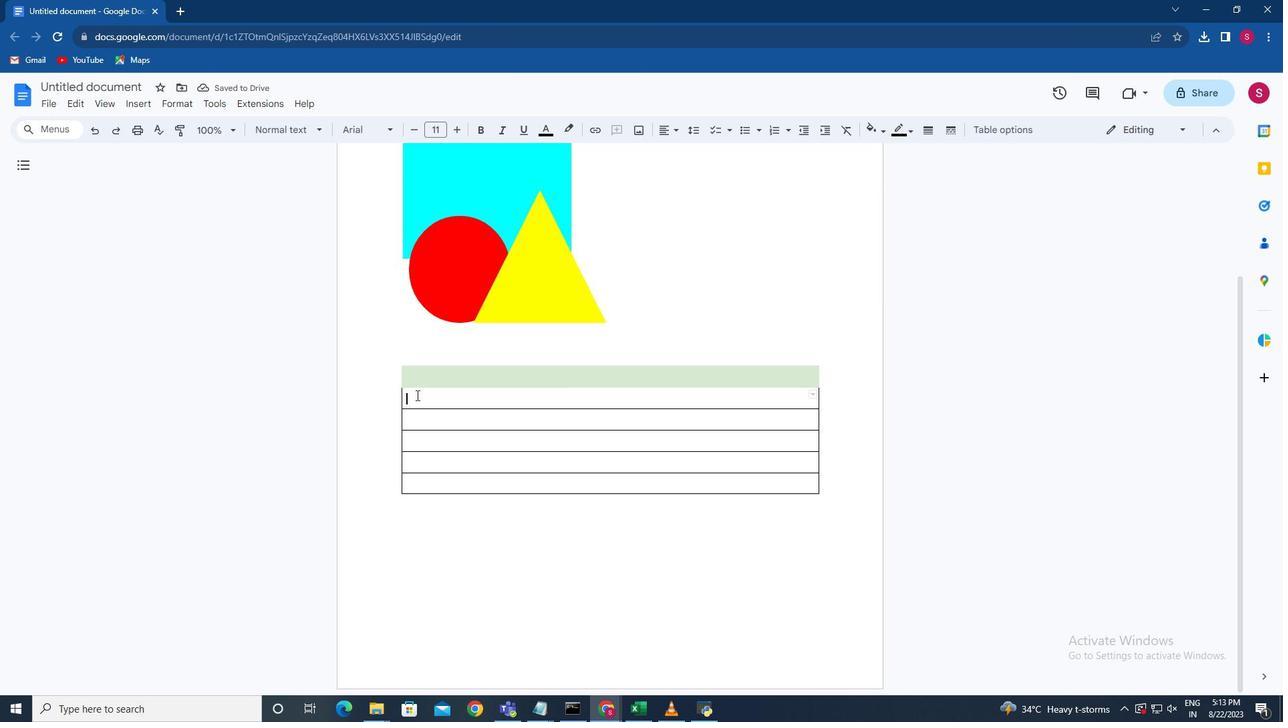 
Action: Mouse moved to (853, 121)
Screenshot: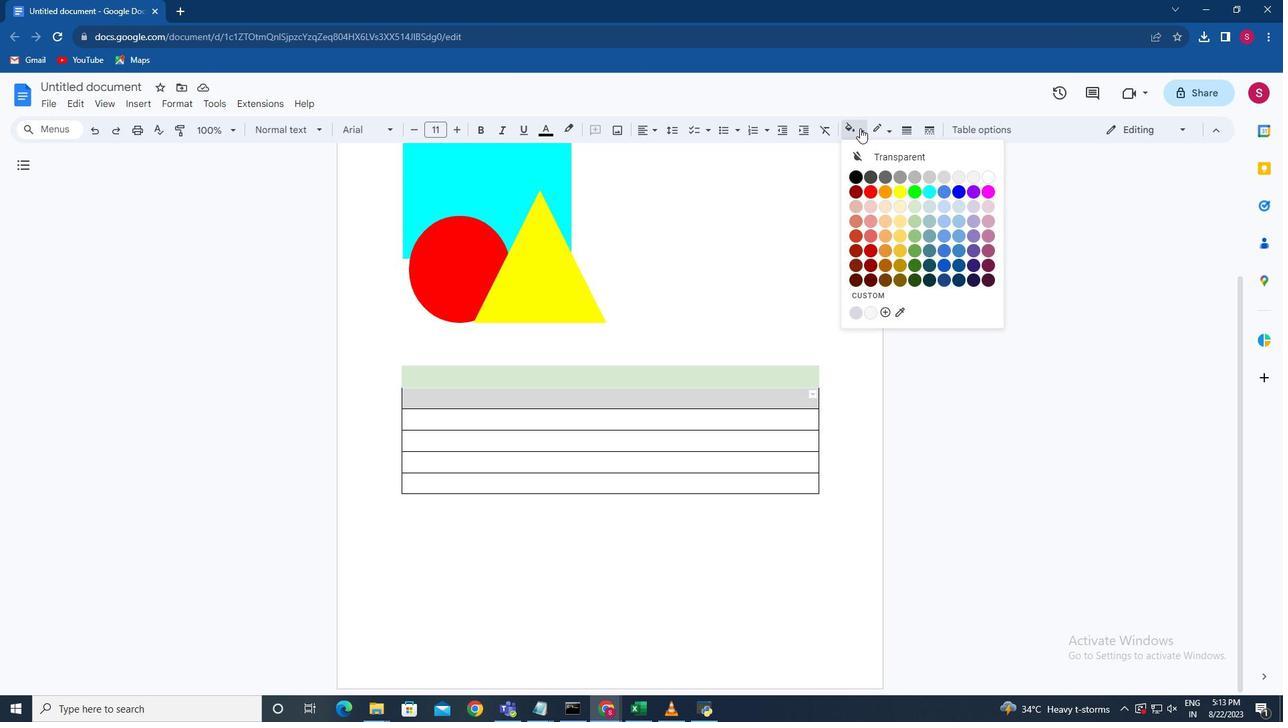 
Action: Mouse pressed left at (853, 121)
Screenshot: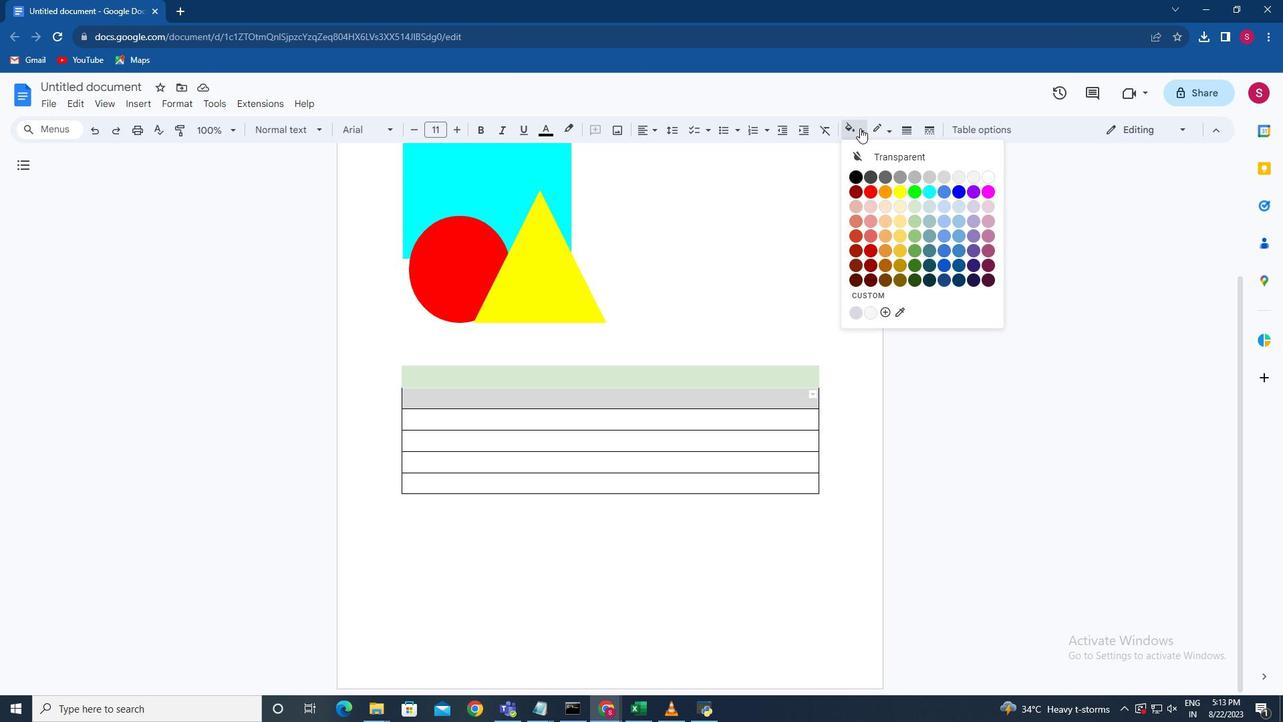
Action: Mouse moved to (923, 199)
Screenshot: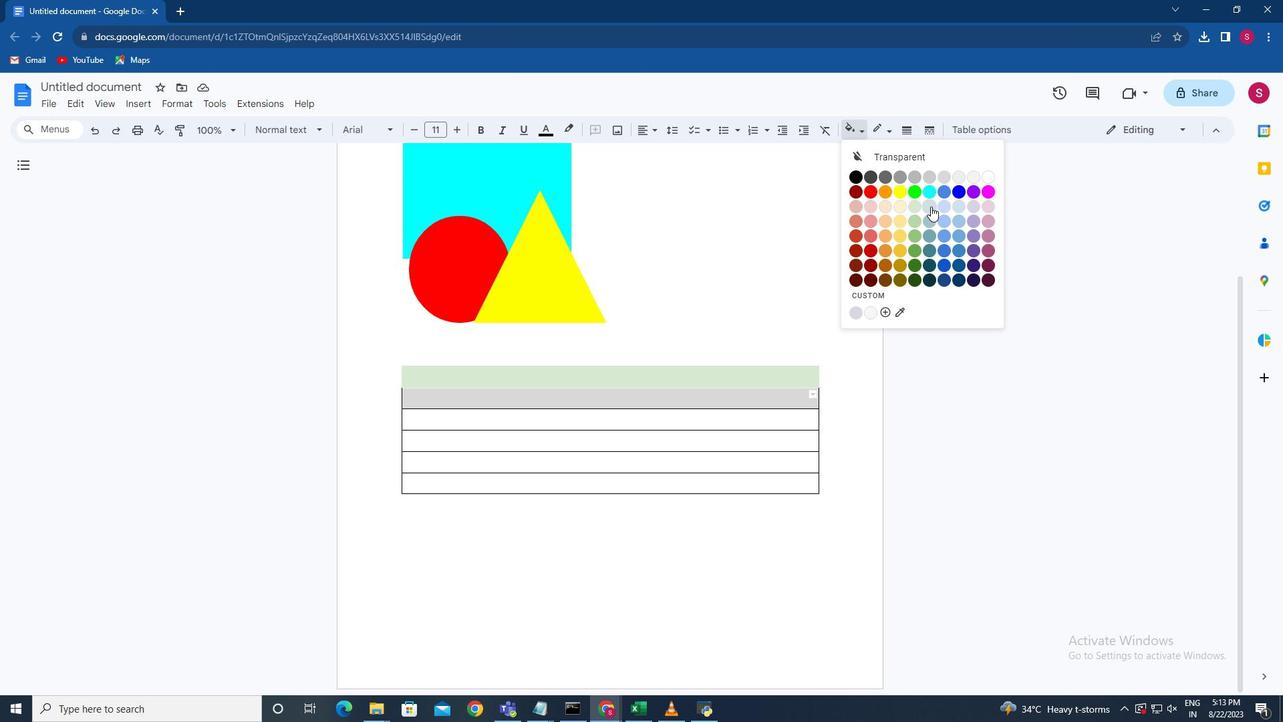 
Action: Mouse pressed left at (923, 199)
Screenshot: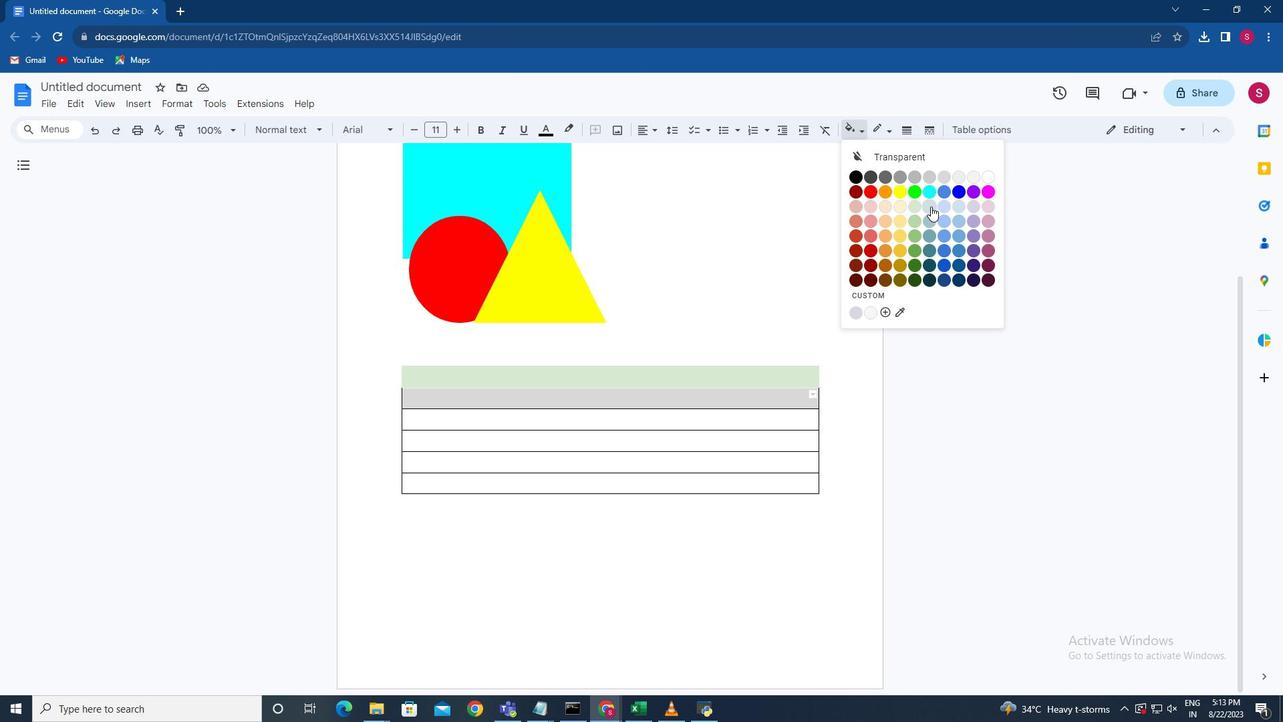 
Action: Mouse moved to (883, 123)
Screenshot: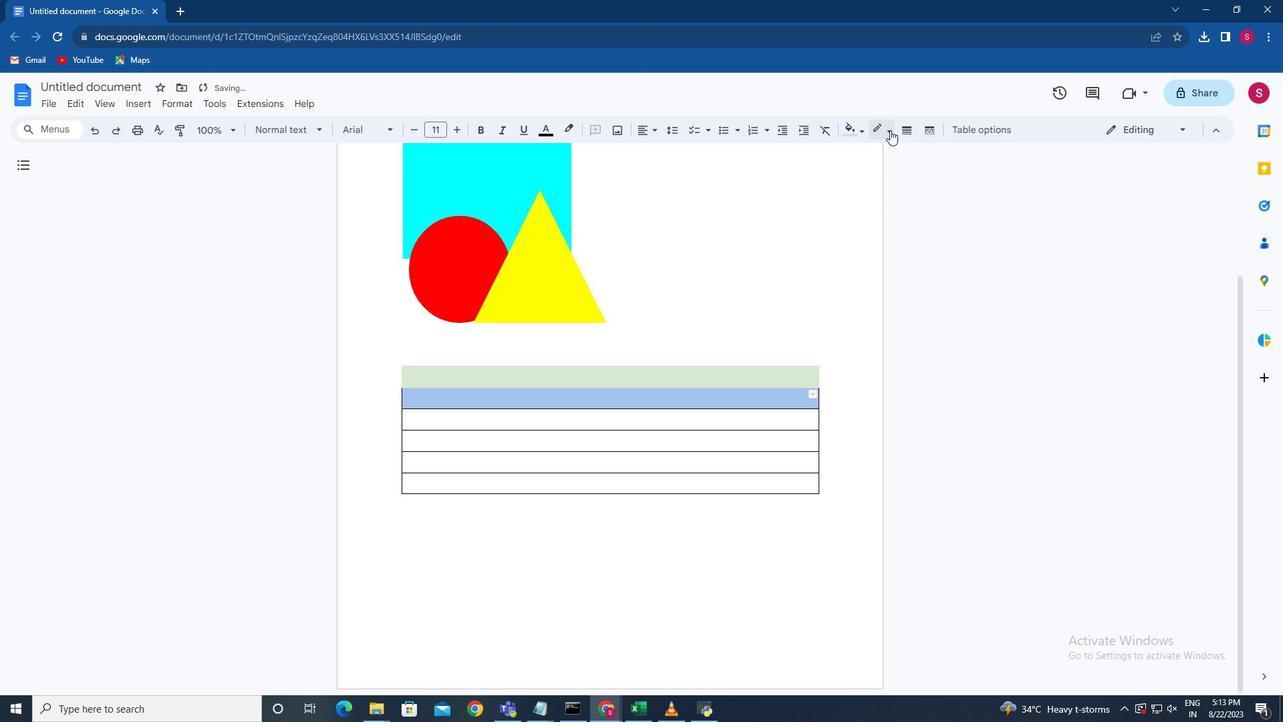 
Action: Mouse pressed left at (883, 123)
Screenshot: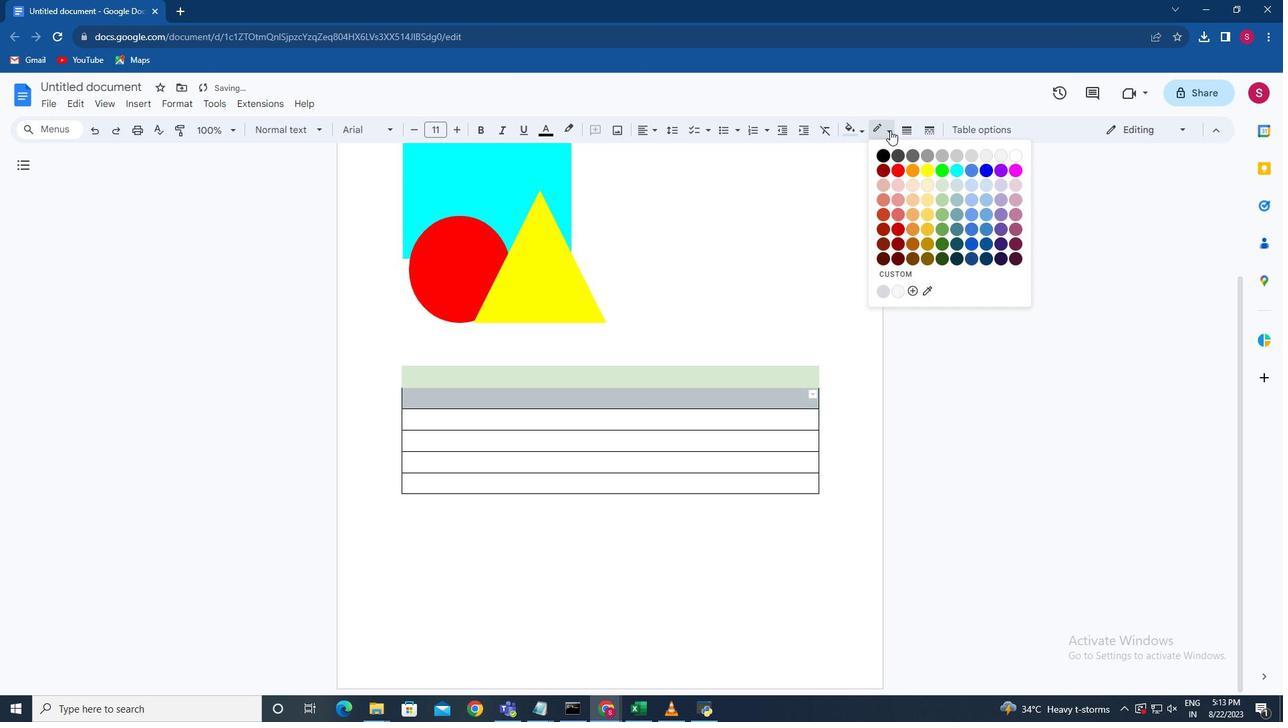 
Action: Mouse moved to (948, 189)
Screenshot: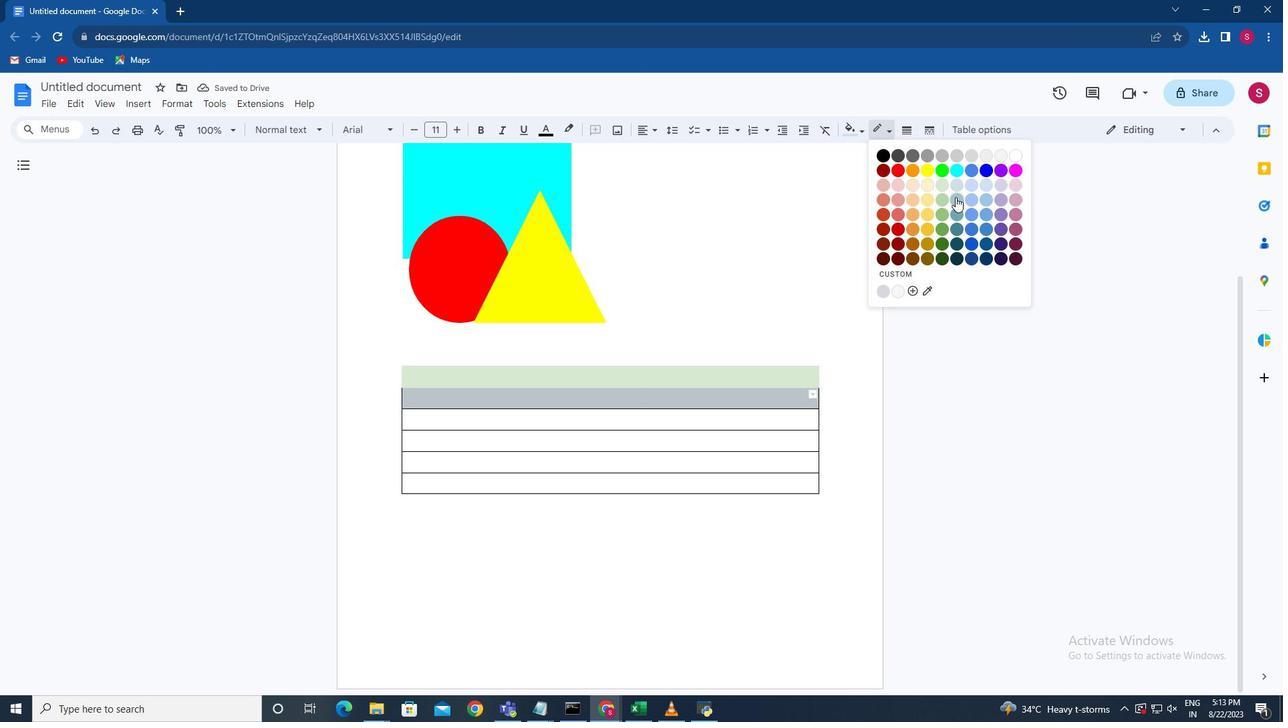 
Action: Mouse pressed left at (948, 189)
Screenshot: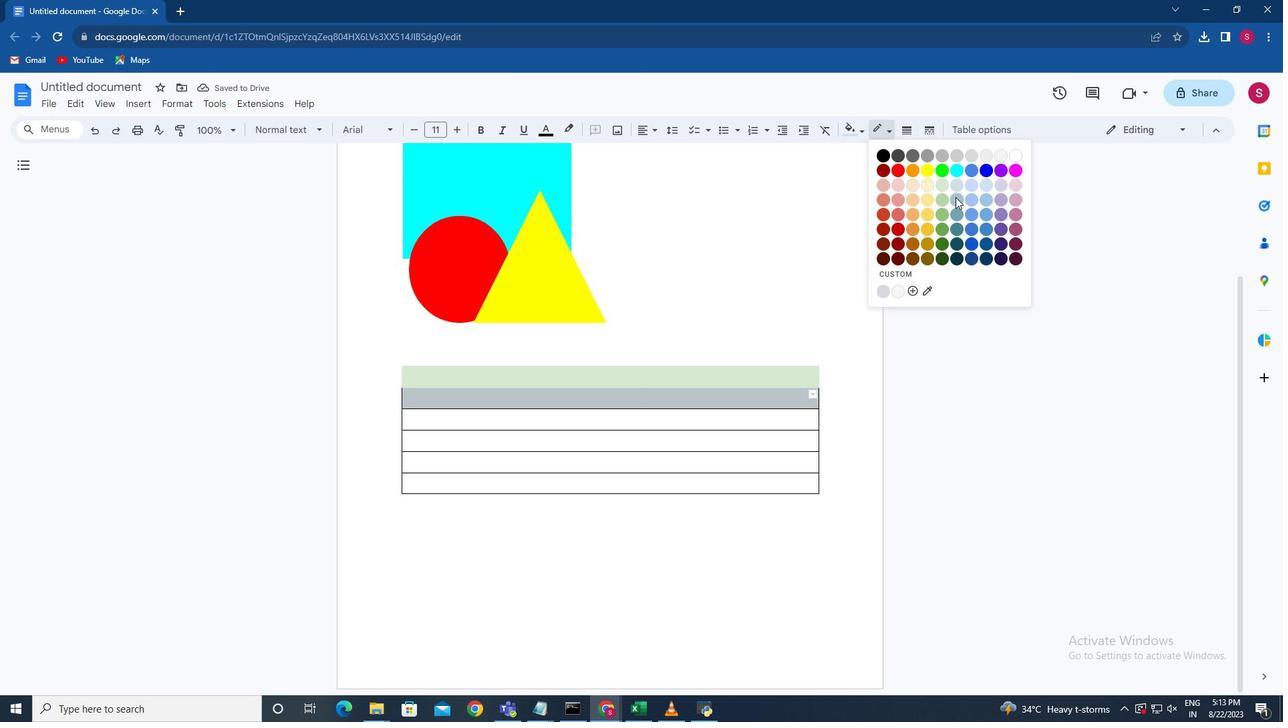 
Action: Mouse moved to (403, 413)
Screenshot: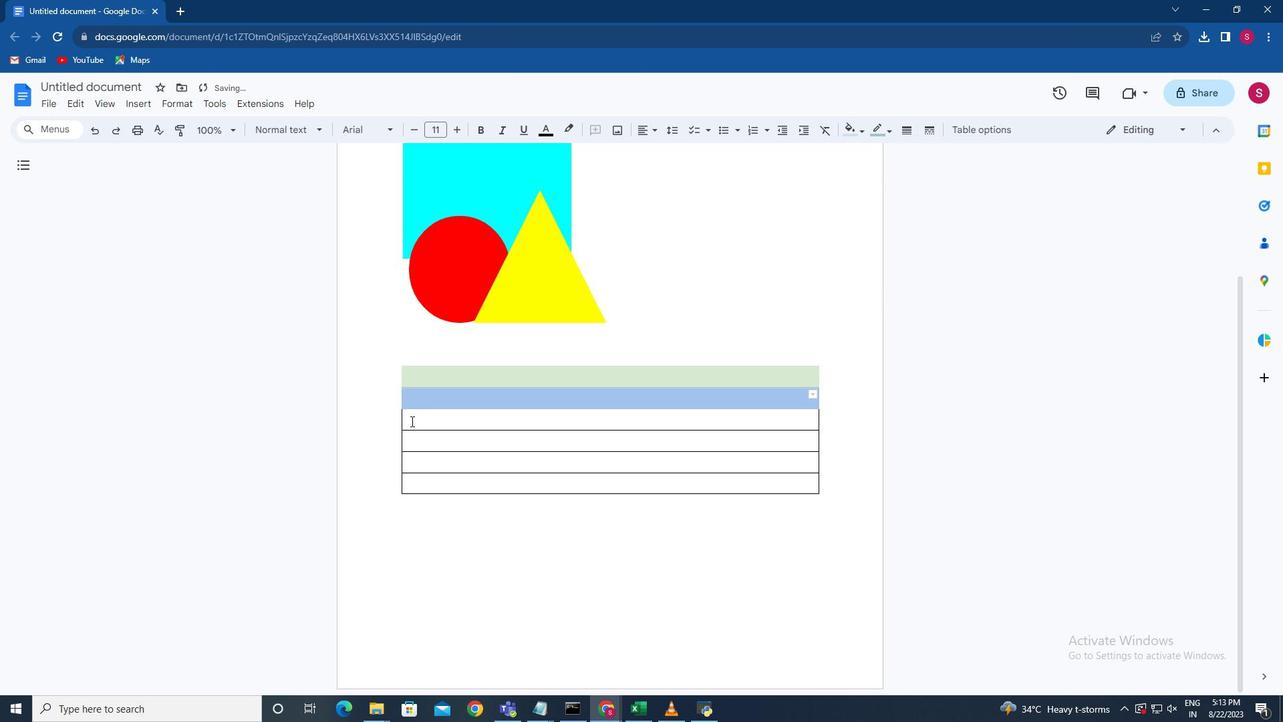 
Action: Mouse pressed left at (403, 413)
Screenshot: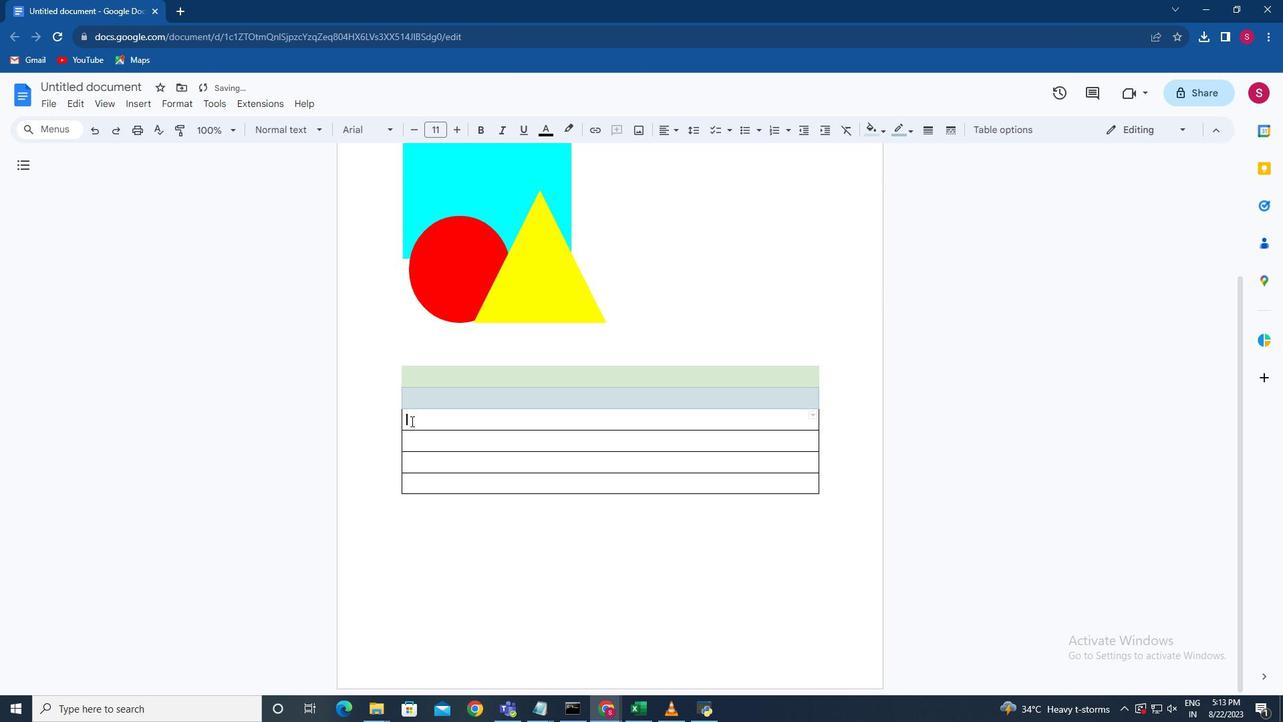 
Action: Mouse moved to (844, 121)
Screenshot: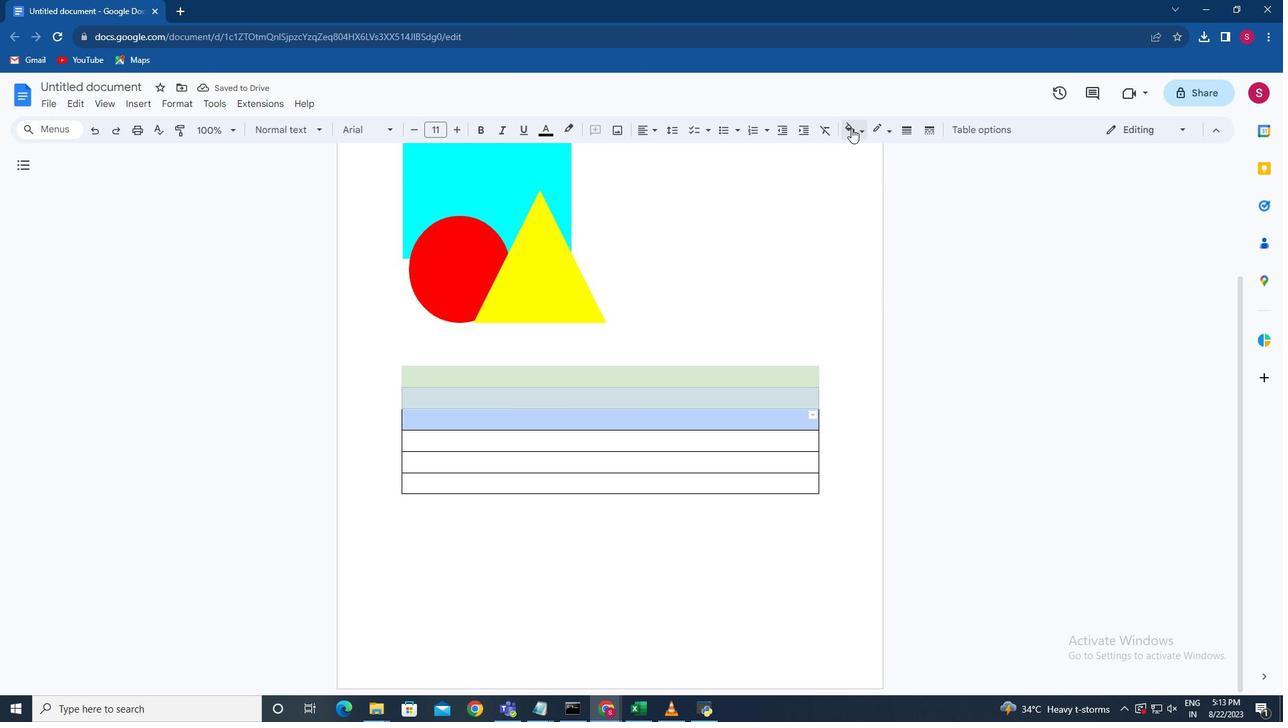
Action: Mouse pressed left at (844, 121)
Screenshot: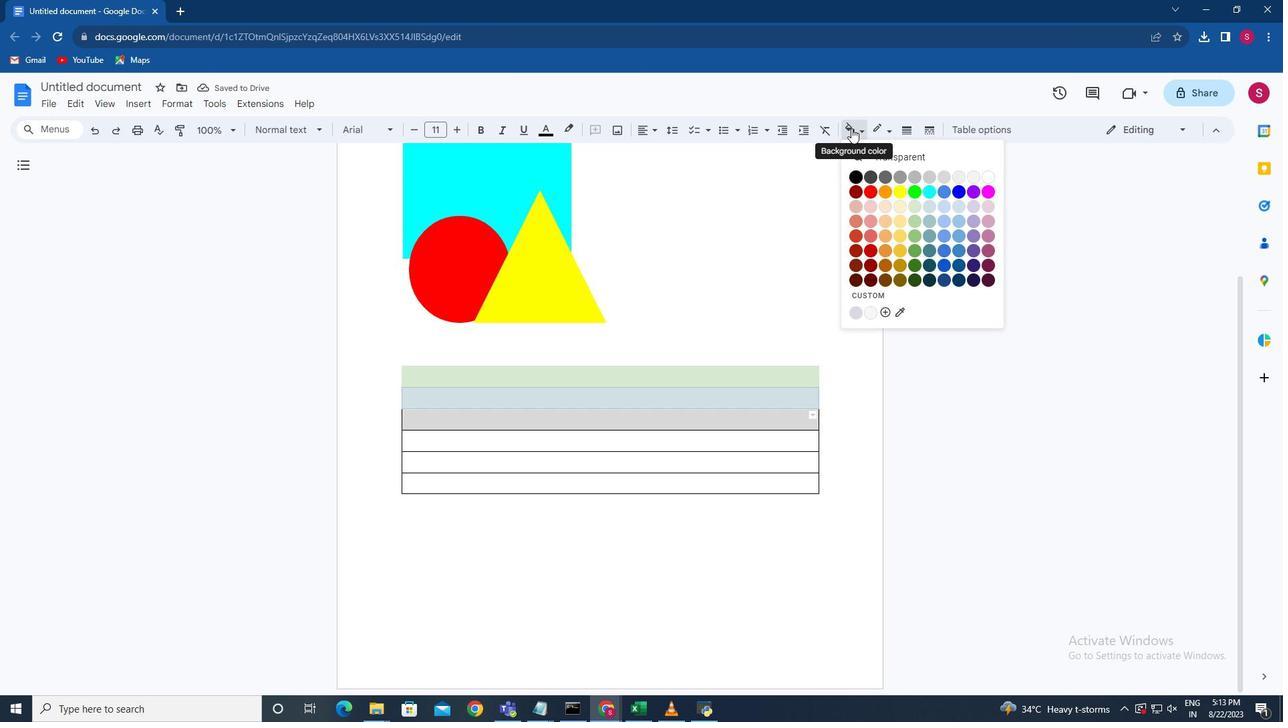 
Action: Mouse moved to (879, 199)
Screenshot: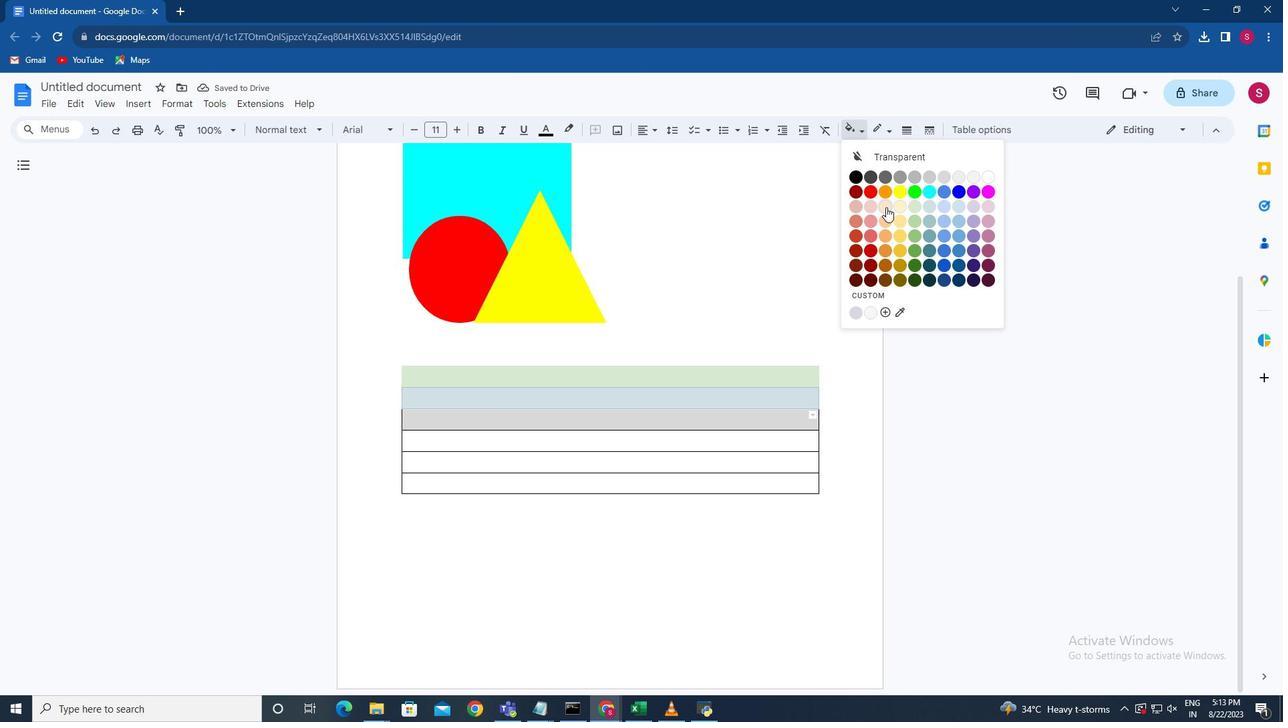 
Action: Mouse pressed left at (879, 199)
Screenshot: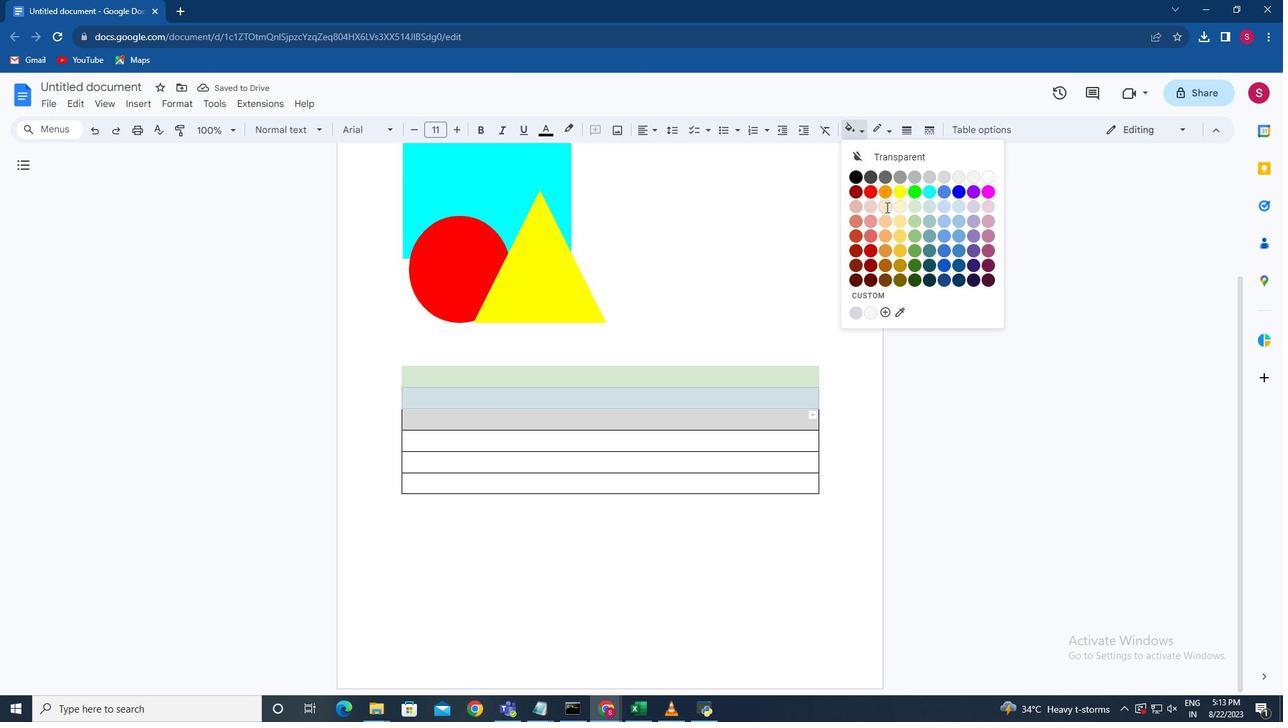 
Action: Mouse moved to (878, 118)
Screenshot: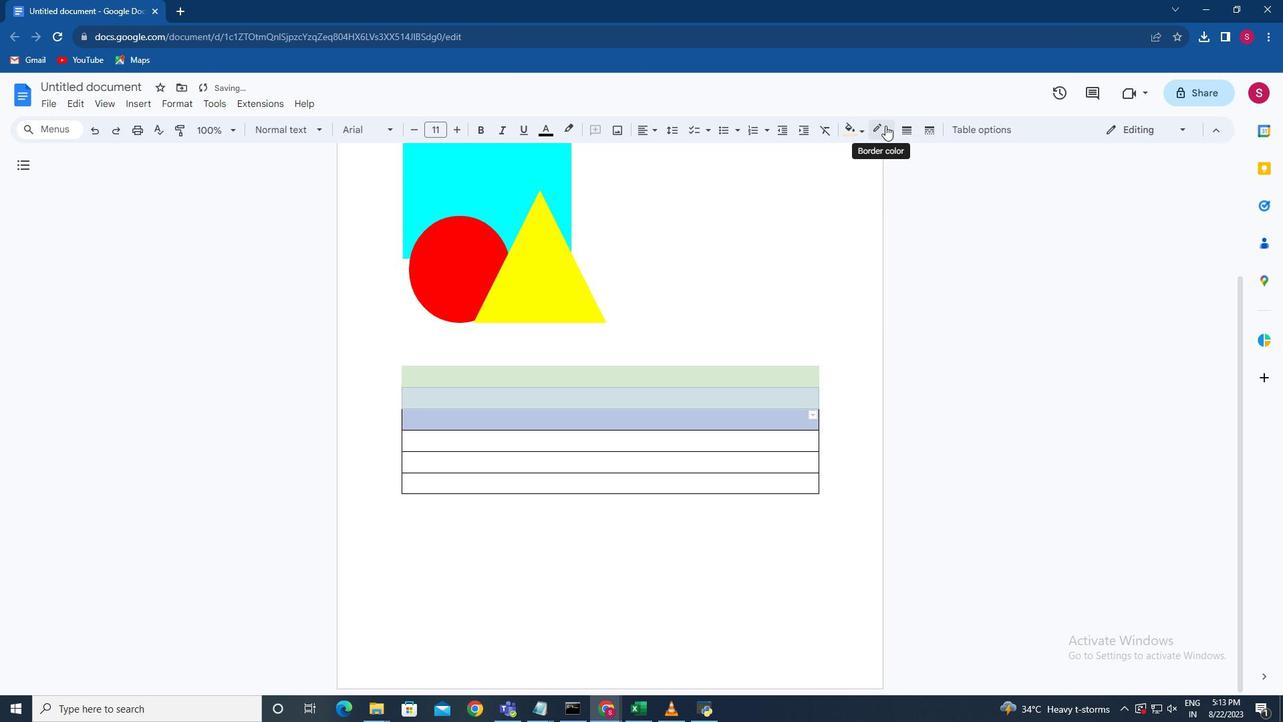 
Action: Mouse pressed left at (878, 118)
Screenshot: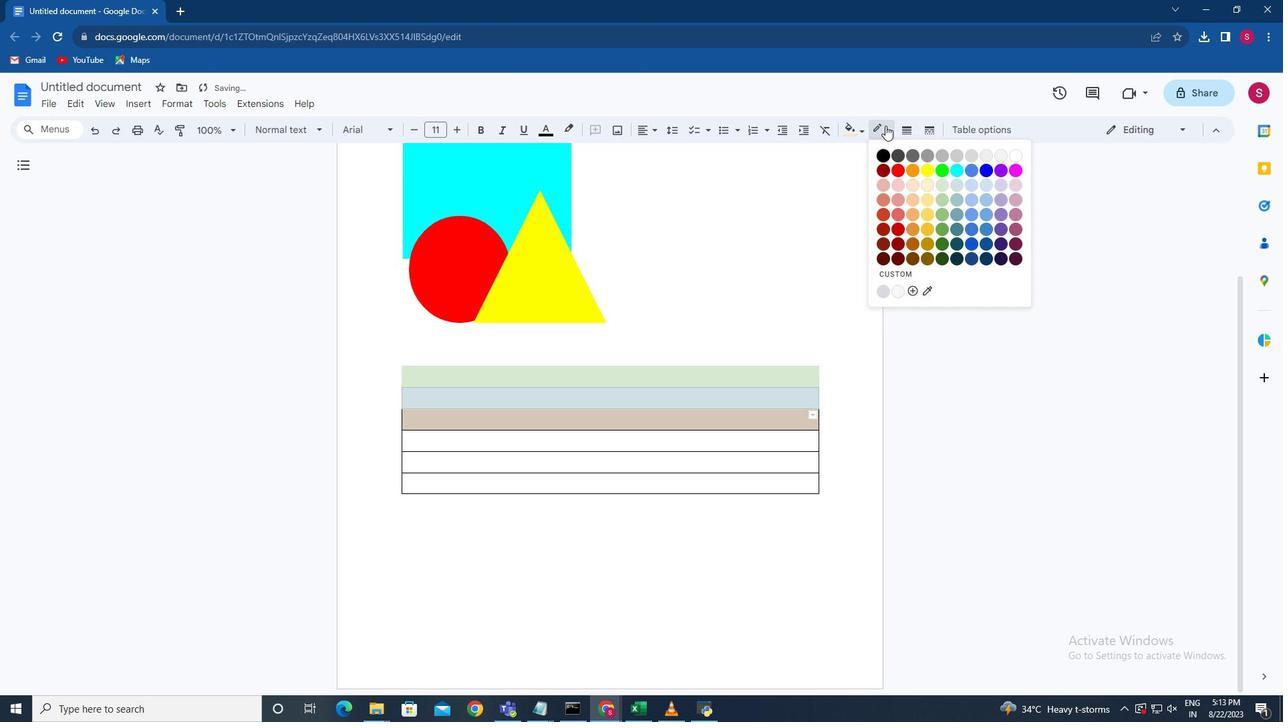 
Action: Mouse moved to (915, 177)
Screenshot: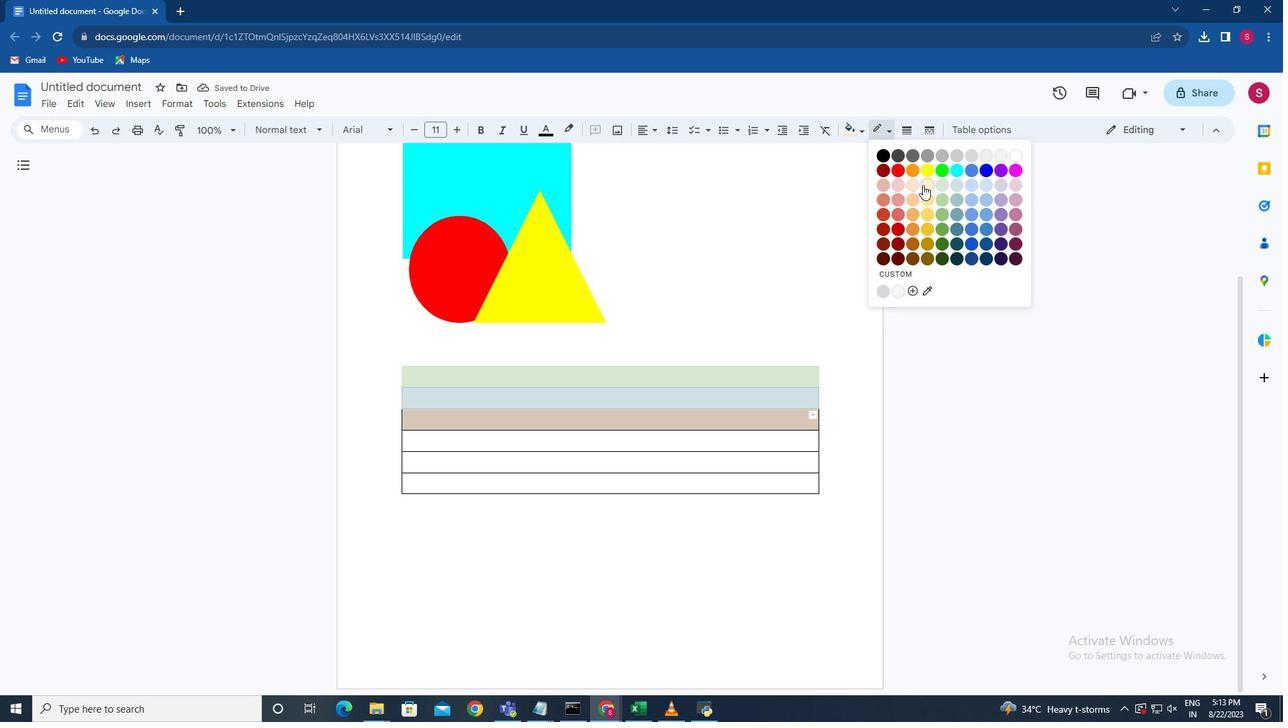 
Action: Mouse pressed left at (915, 177)
Screenshot: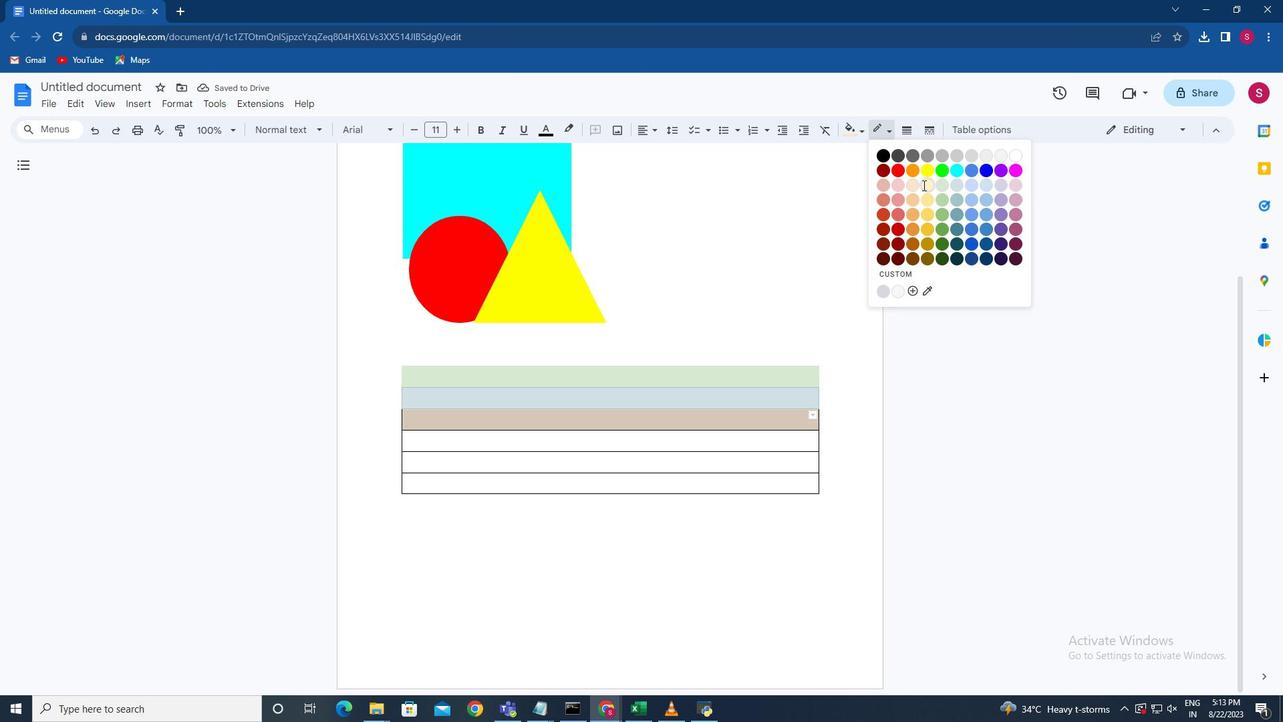 
Action: Mouse moved to (577, 443)
Screenshot: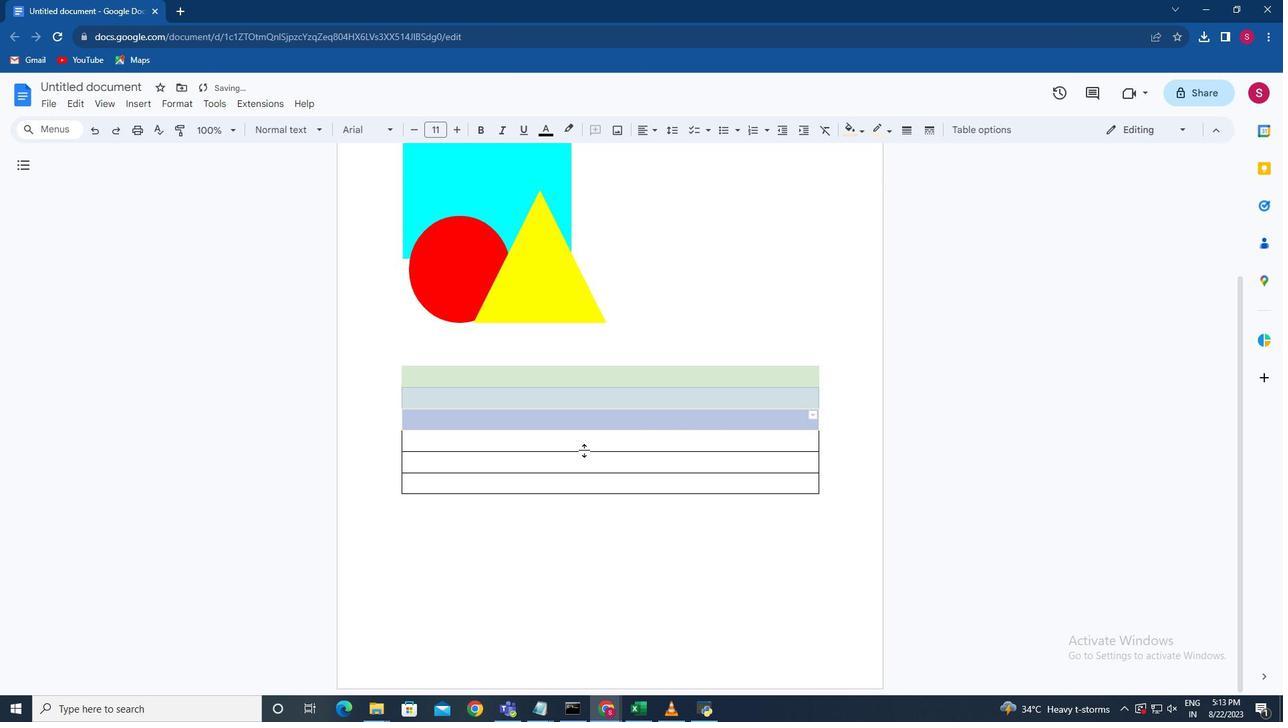
Action: Mouse pressed left at (577, 443)
Screenshot: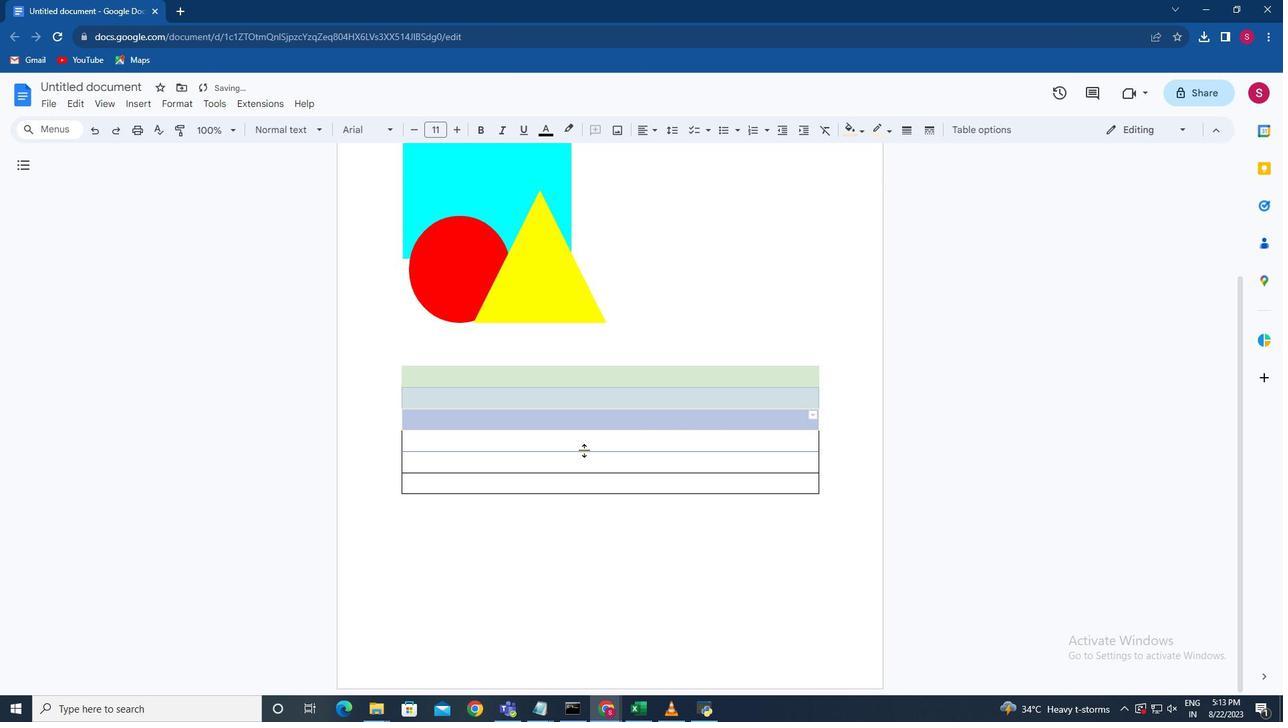 
Action: Mouse moved to (463, 429)
Screenshot: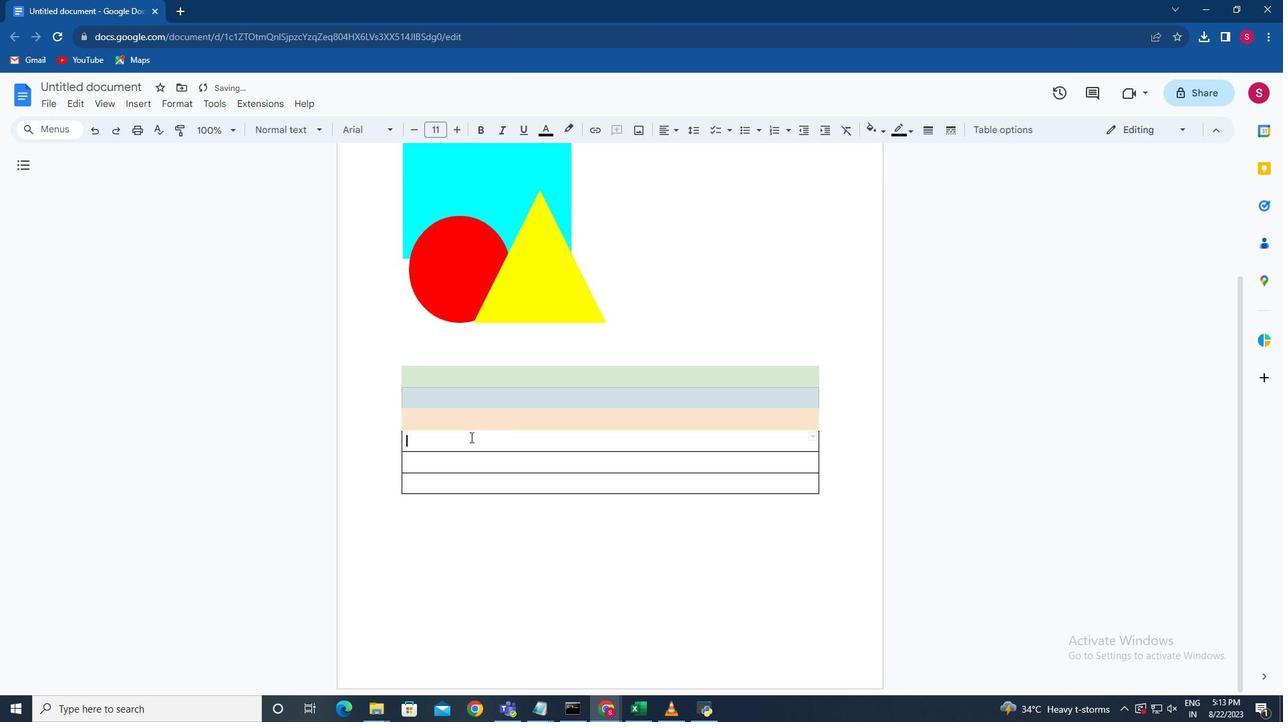 
Action: Mouse pressed left at (463, 429)
Screenshot: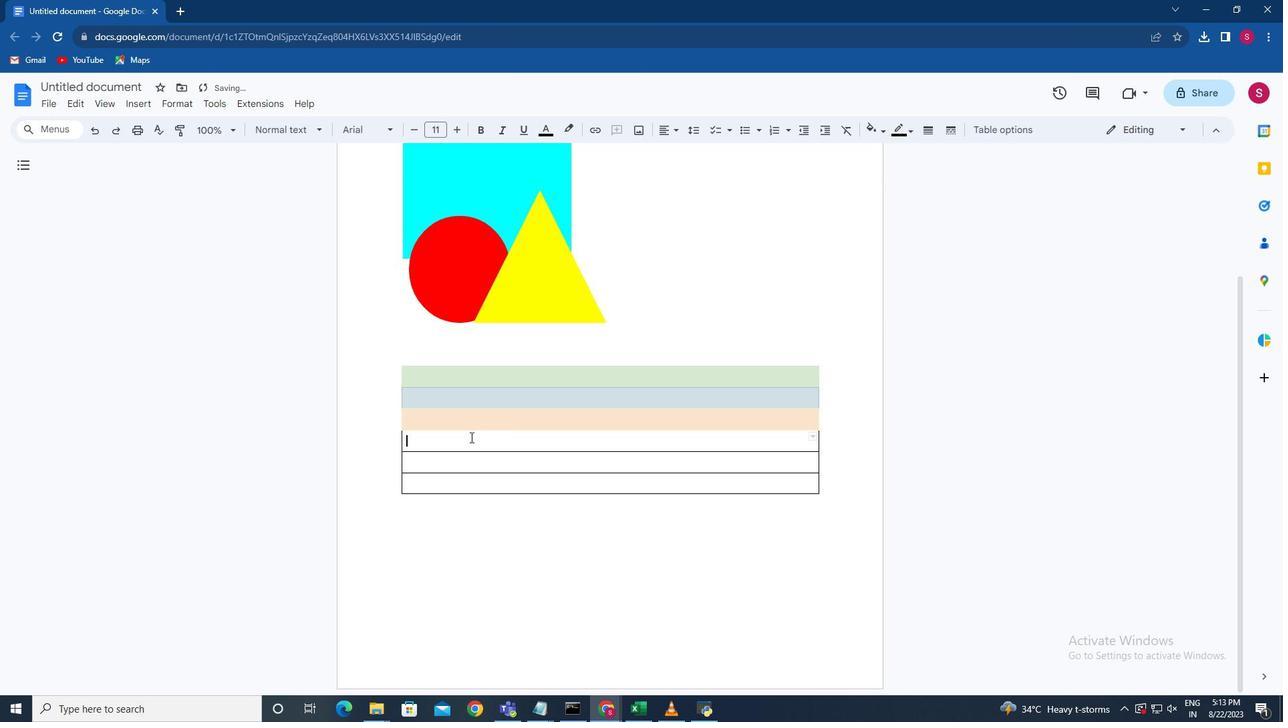 
Action: Mouse moved to (859, 121)
Screenshot: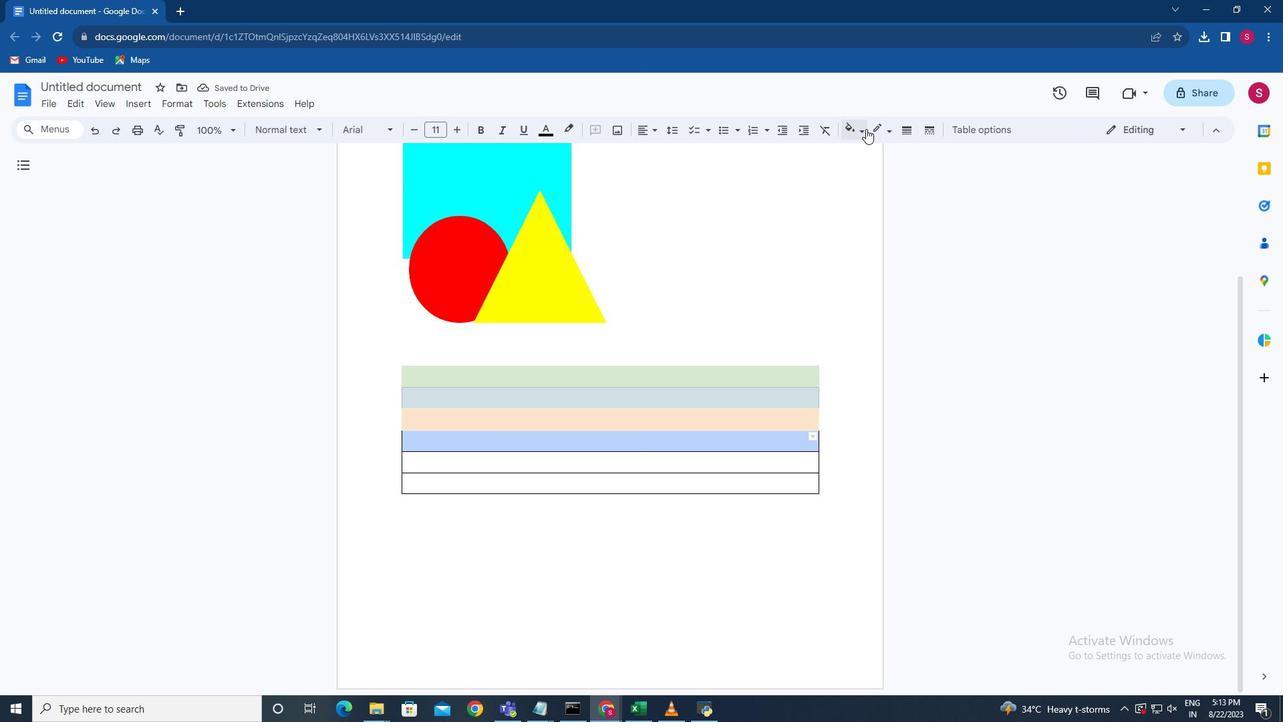
Action: Mouse pressed left at (859, 121)
